 Task: Look for Airbnb properties in ColÃ³n, Panama from 2nd December, 2023 to 5th December, 2023 for 1 adult.1  bedroom having 1 bed and 1 bathroom. Property type can be hotel. Booking option can be shelf check-in. Look for 4 properties as per requirement.
Action: Mouse moved to (438, 97)
Screenshot: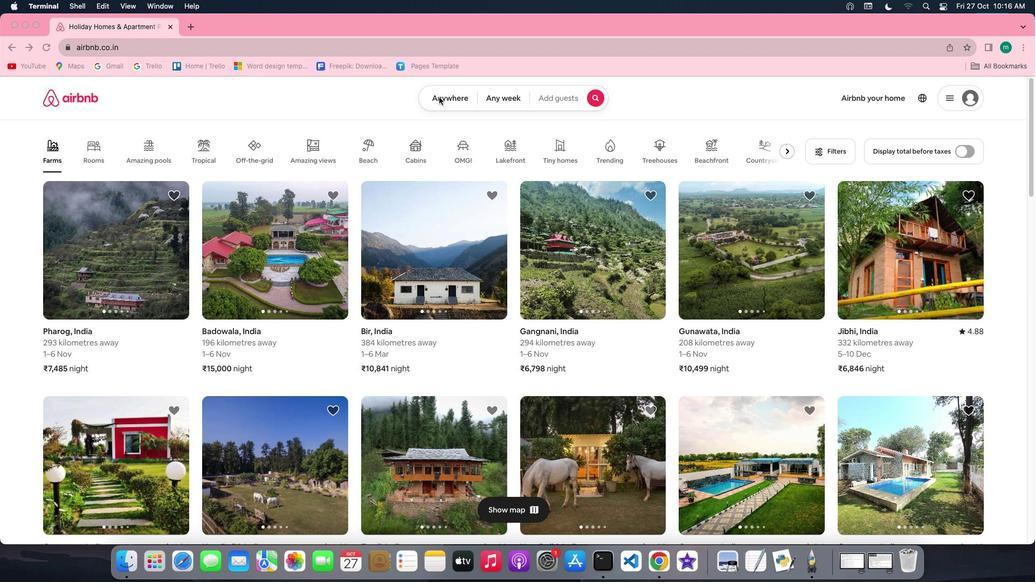 
Action: Mouse pressed left at (438, 97)
Screenshot: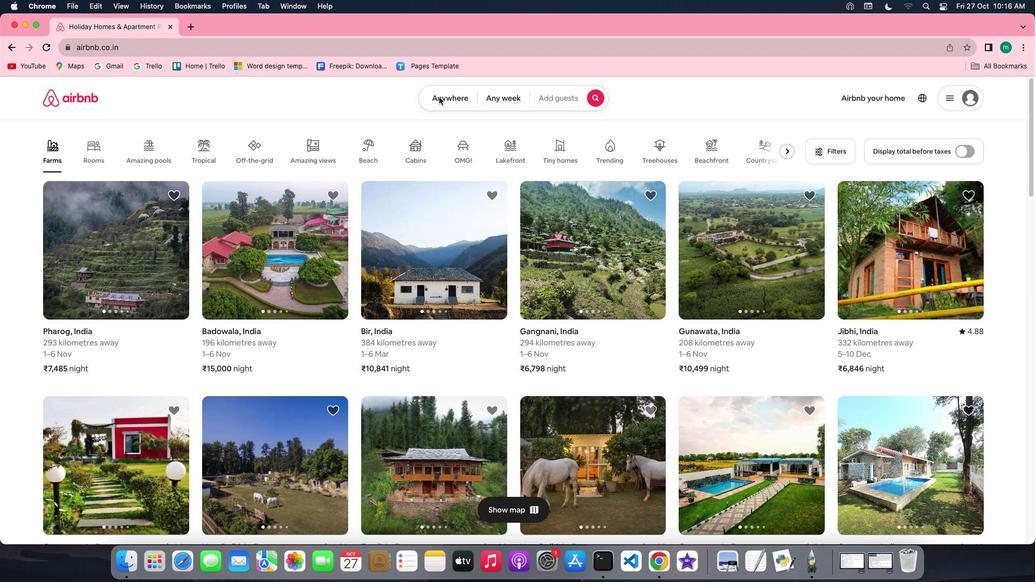 
Action: Mouse pressed left at (438, 97)
Screenshot: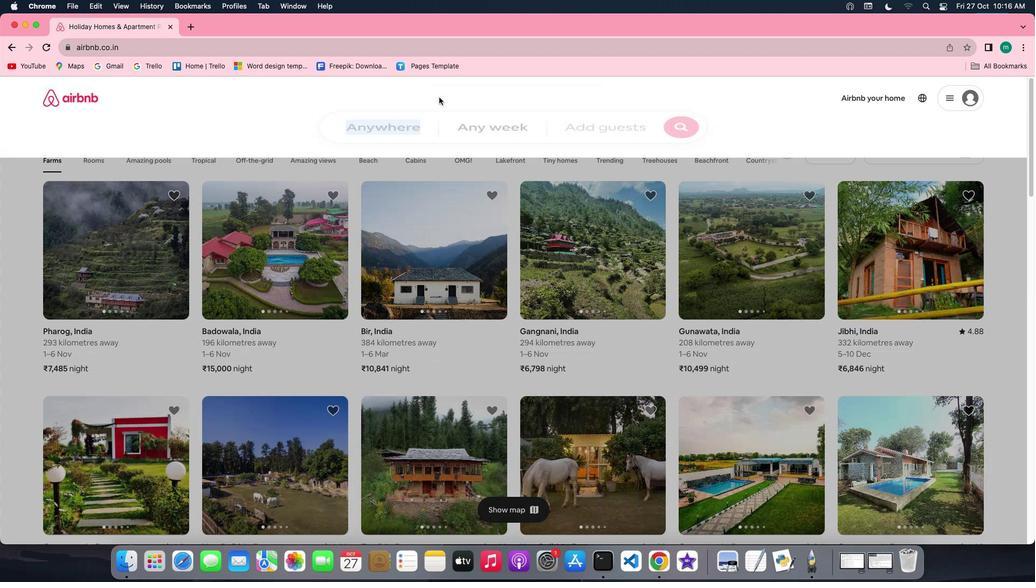 
Action: Mouse moved to (414, 133)
Screenshot: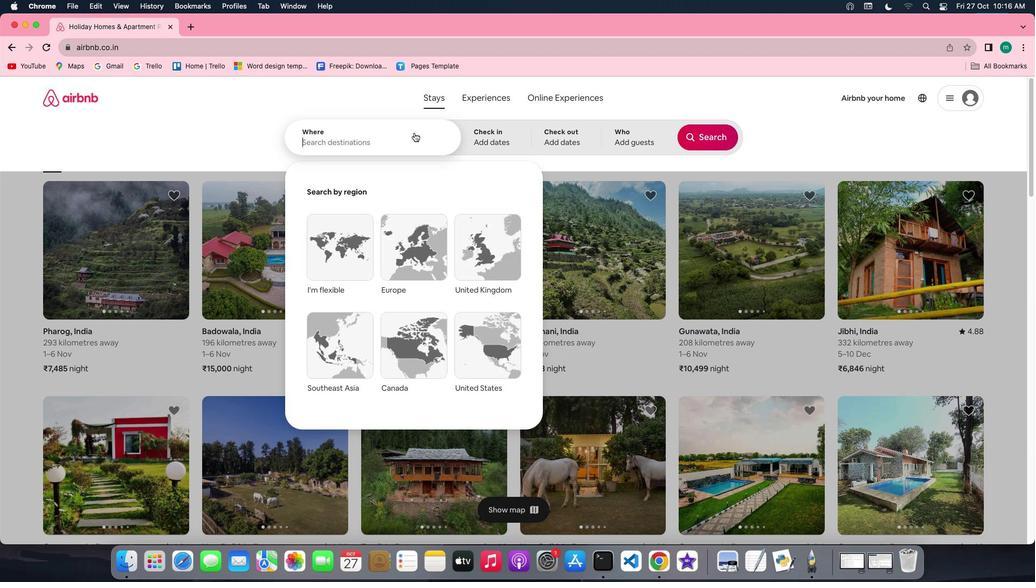 
Action: Key pressed Key.shift'C''o''l''o''n'','Key.spaceKey.shift'P''a''n''a''m''a'
Screenshot: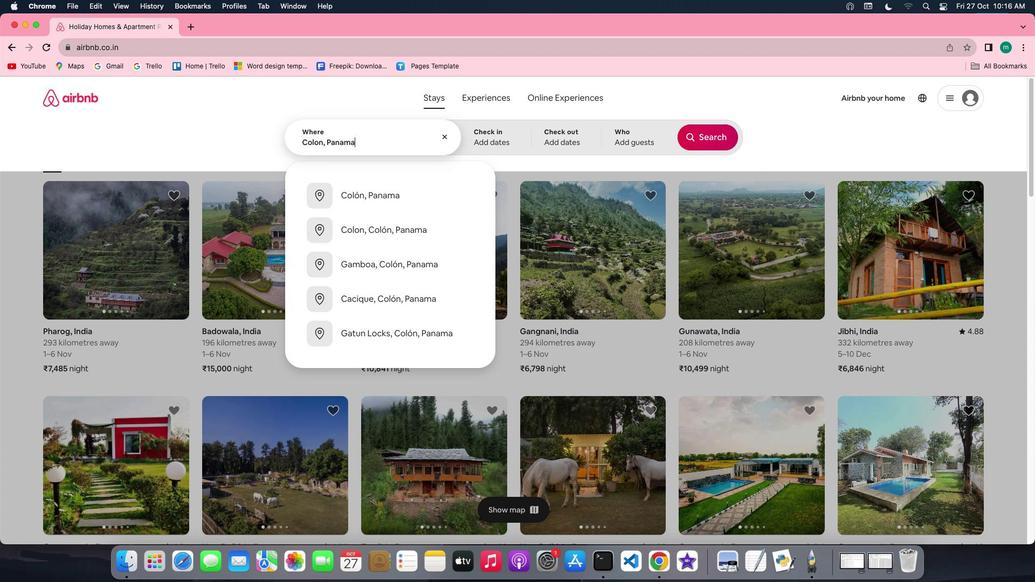 
Action: Mouse moved to (502, 133)
Screenshot: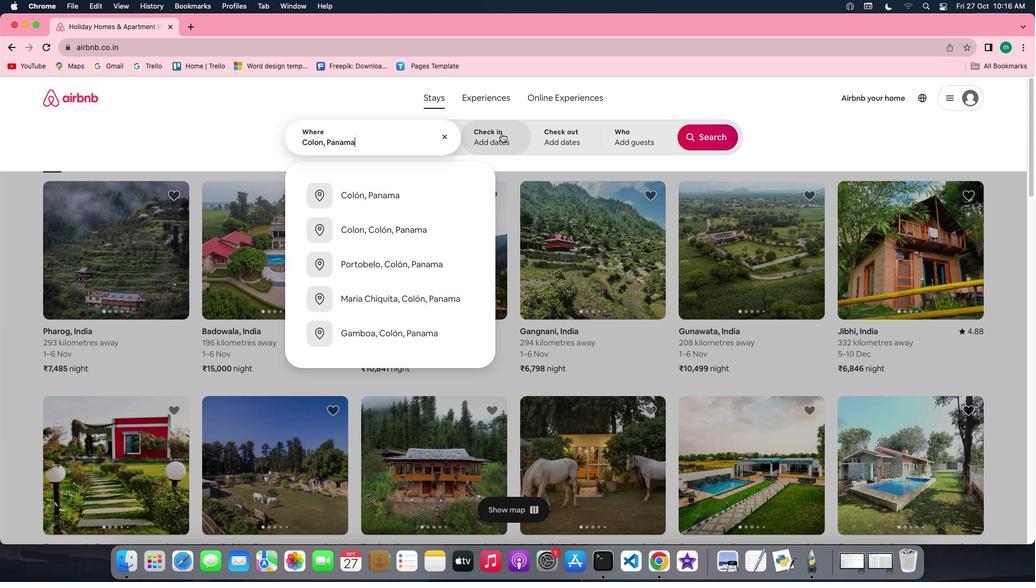 
Action: Mouse pressed left at (502, 133)
Screenshot: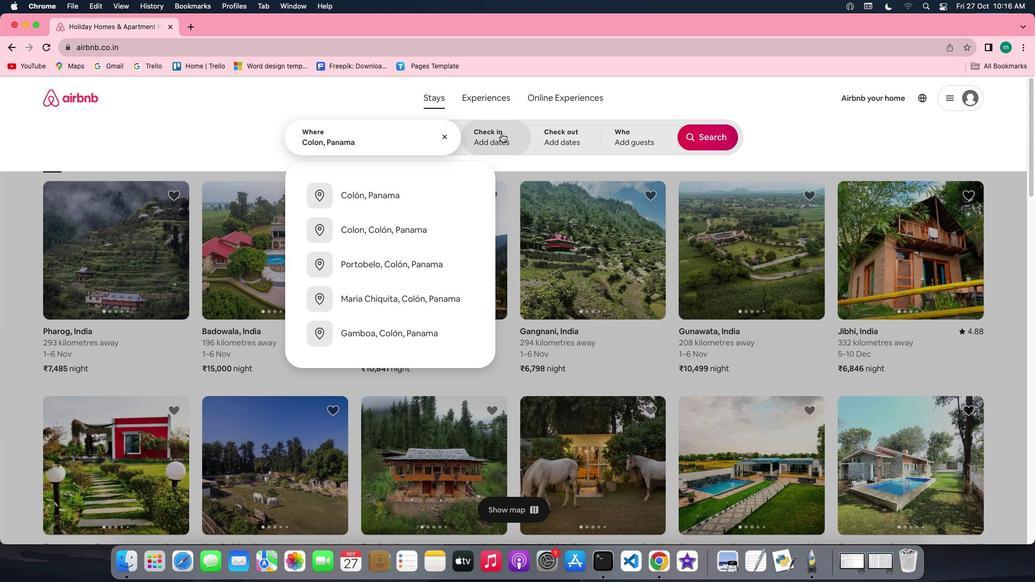 
Action: Mouse moved to (702, 228)
Screenshot: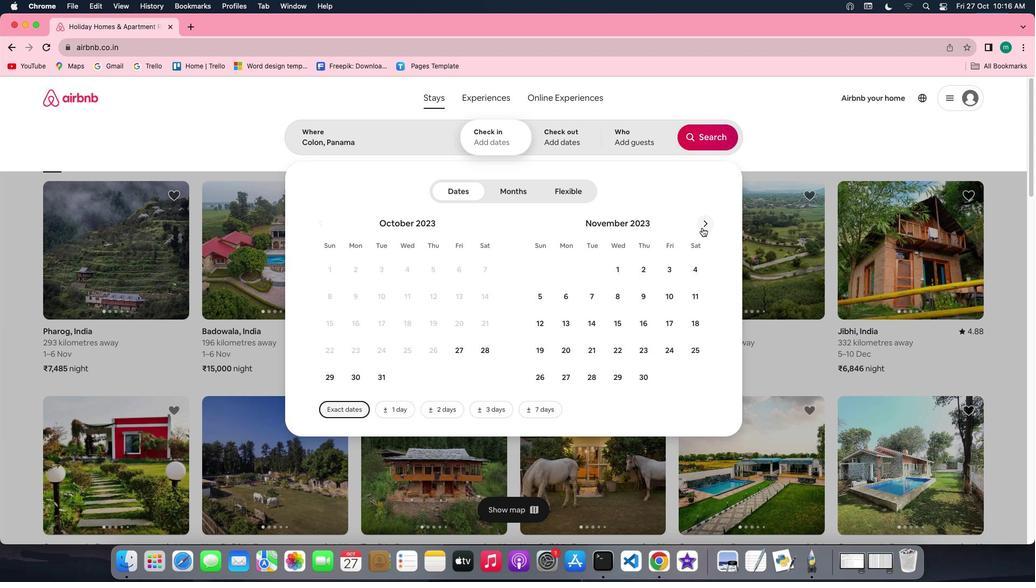 
Action: Mouse pressed left at (702, 228)
Screenshot: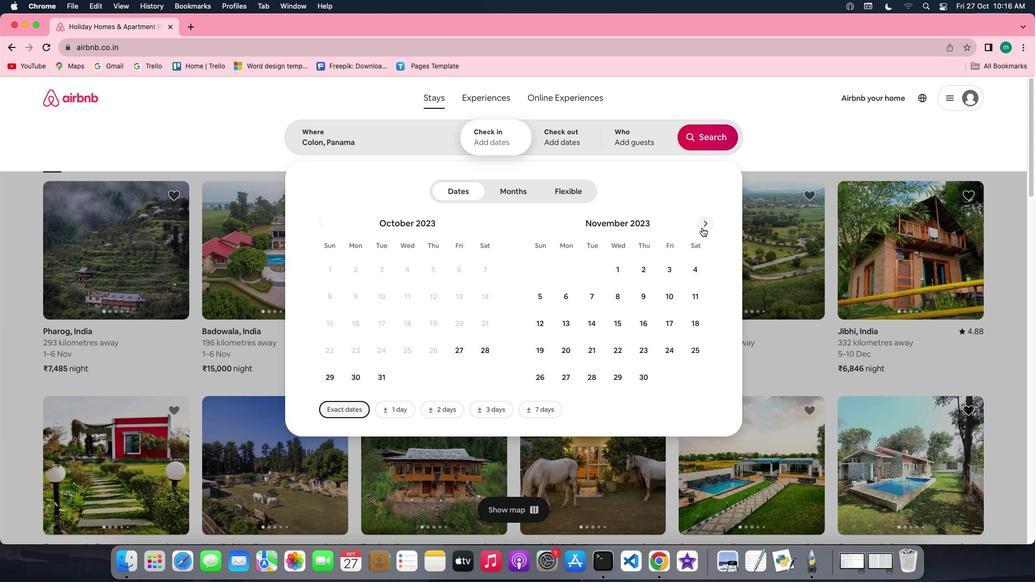 
Action: Mouse moved to (689, 262)
Screenshot: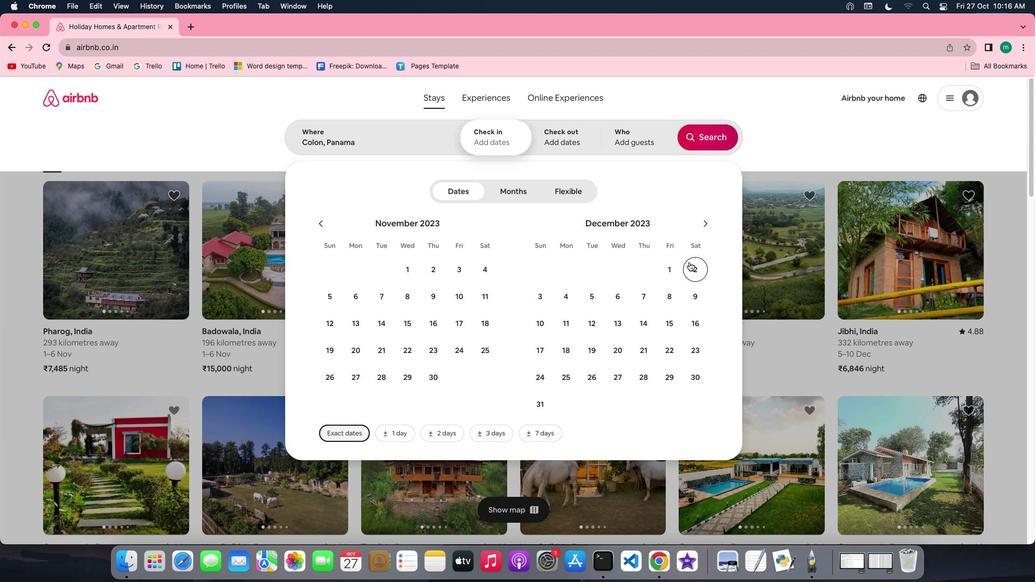 
Action: Mouse pressed left at (689, 262)
Screenshot: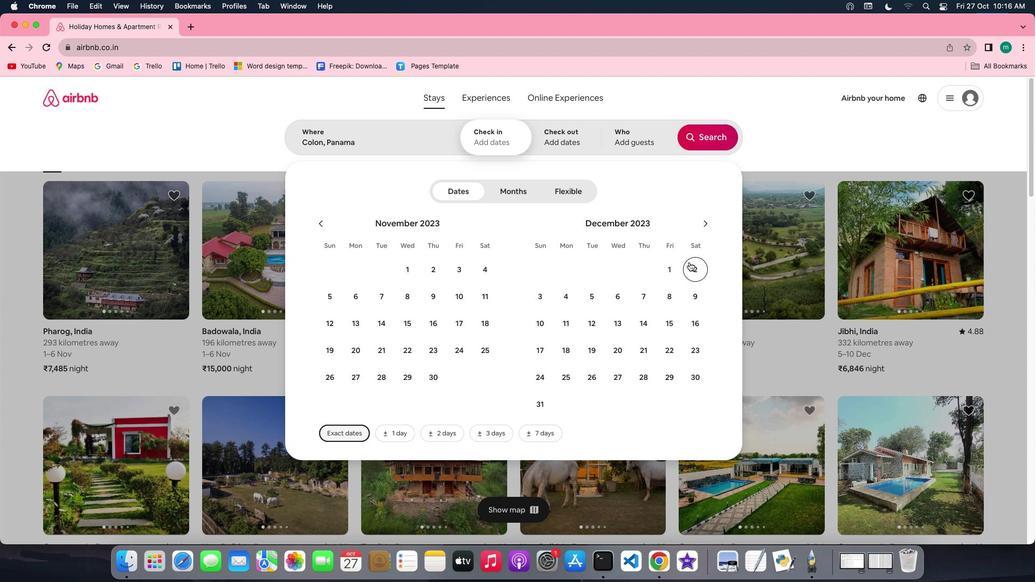 
Action: Mouse moved to (584, 288)
Screenshot: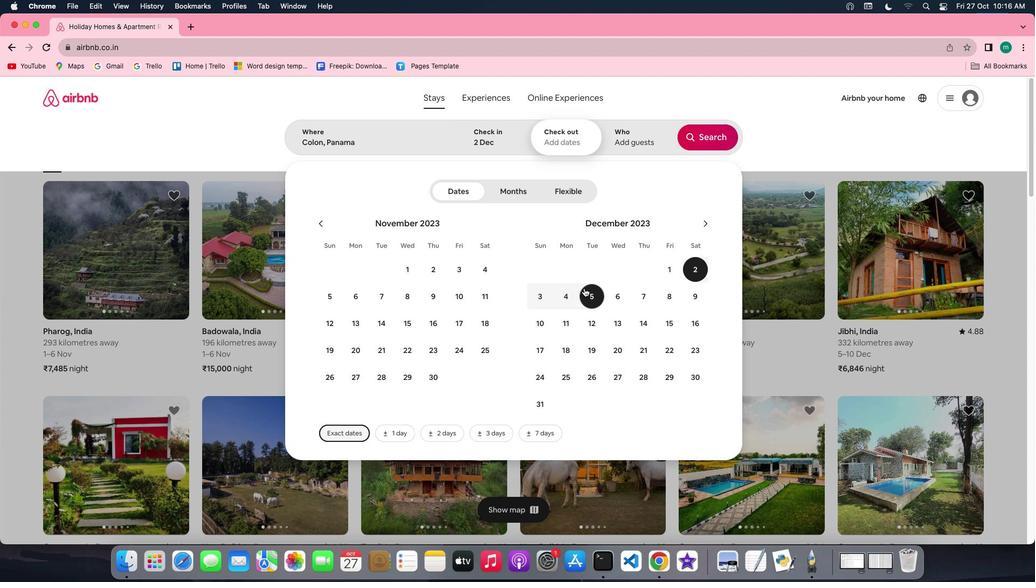 
Action: Mouse pressed left at (584, 288)
Screenshot: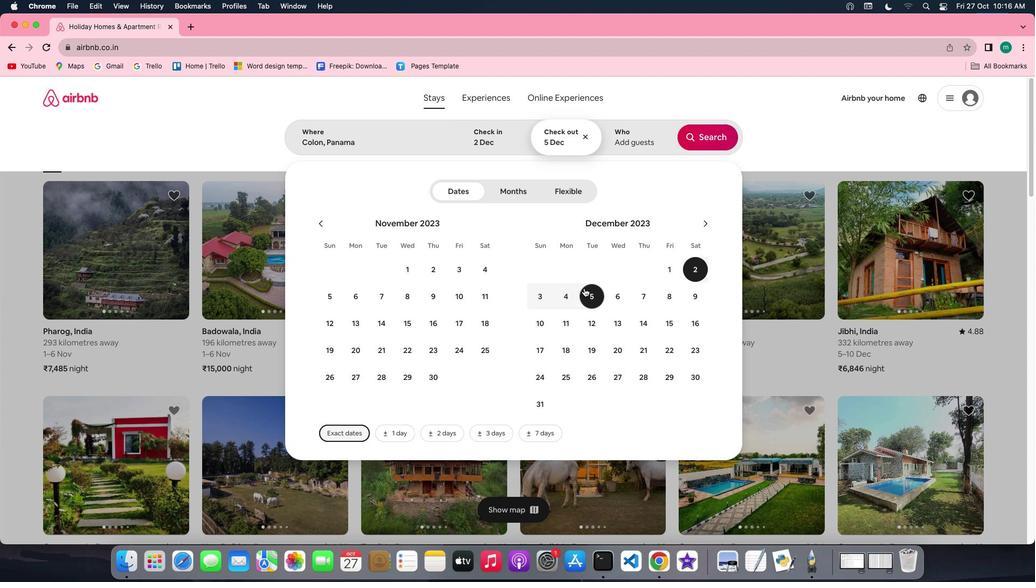
Action: Mouse moved to (630, 142)
Screenshot: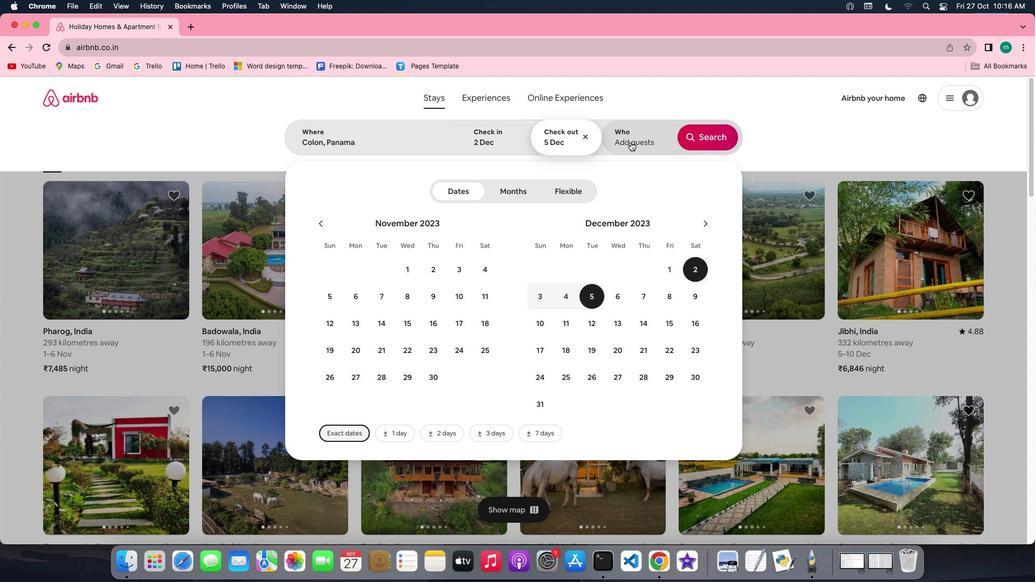 
Action: Mouse pressed left at (630, 142)
Screenshot: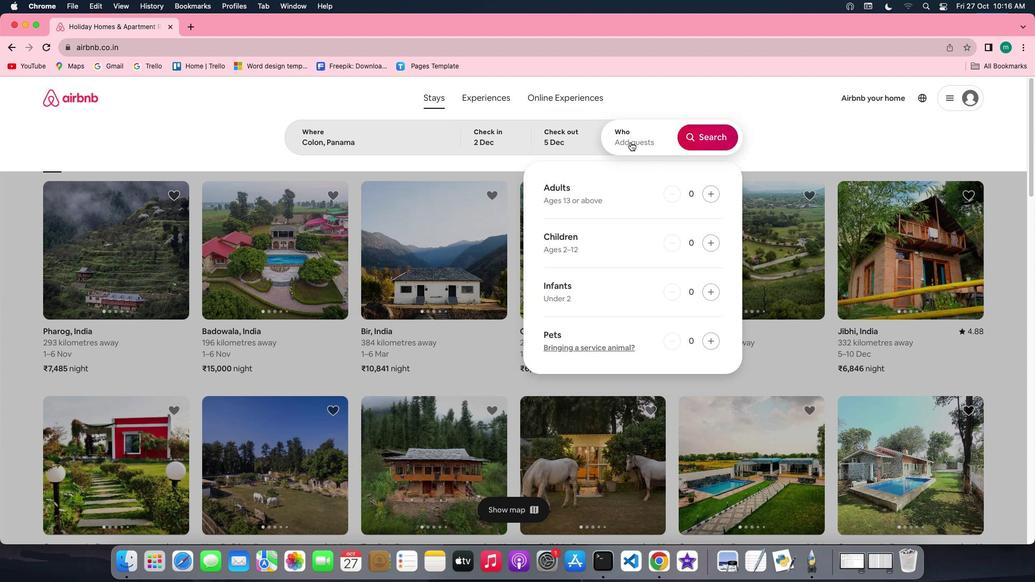 
Action: Mouse moved to (712, 189)
Screenshot: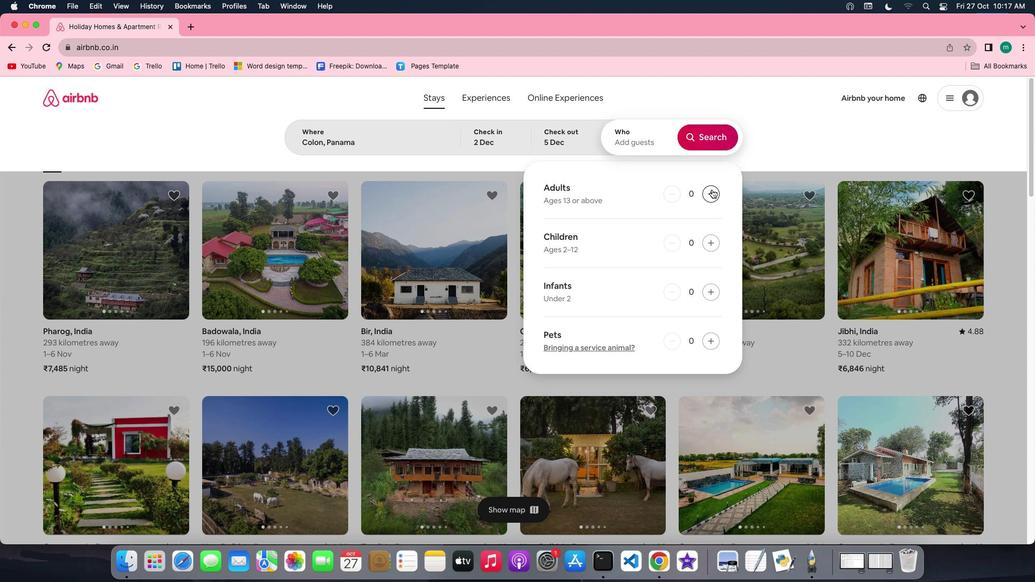 
Action: Mouse pressed left at (712, 189)
Screenshot: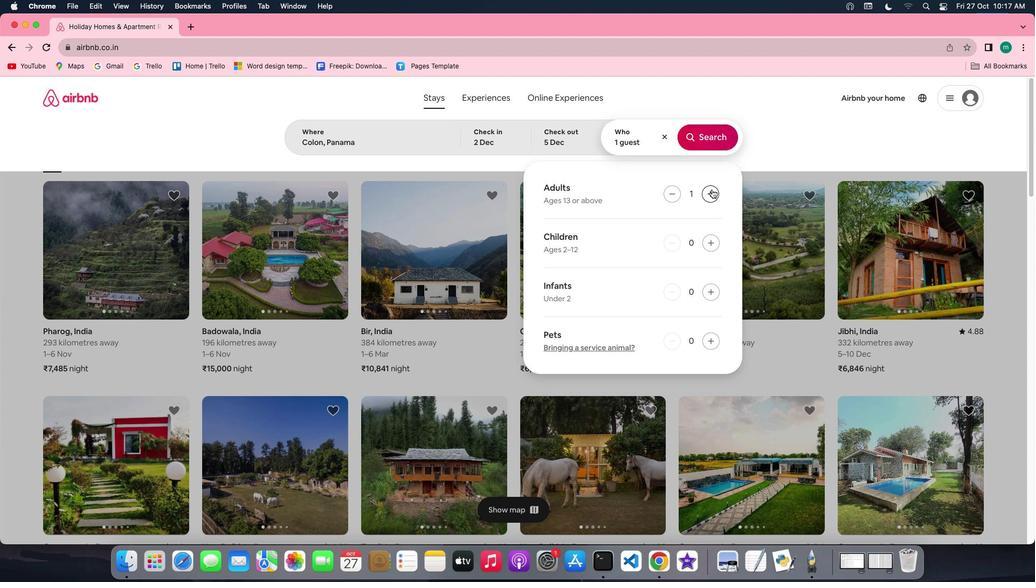 
Action: Mouse moved to (715, 138)
Screenshot: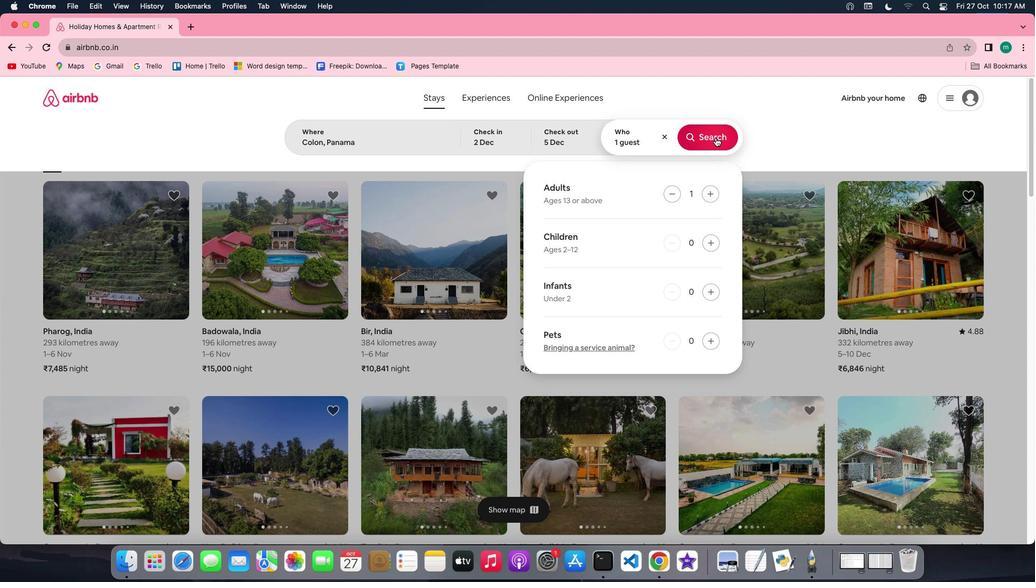 
Action: Mouse pressed left at (715, 138)
Screenshot: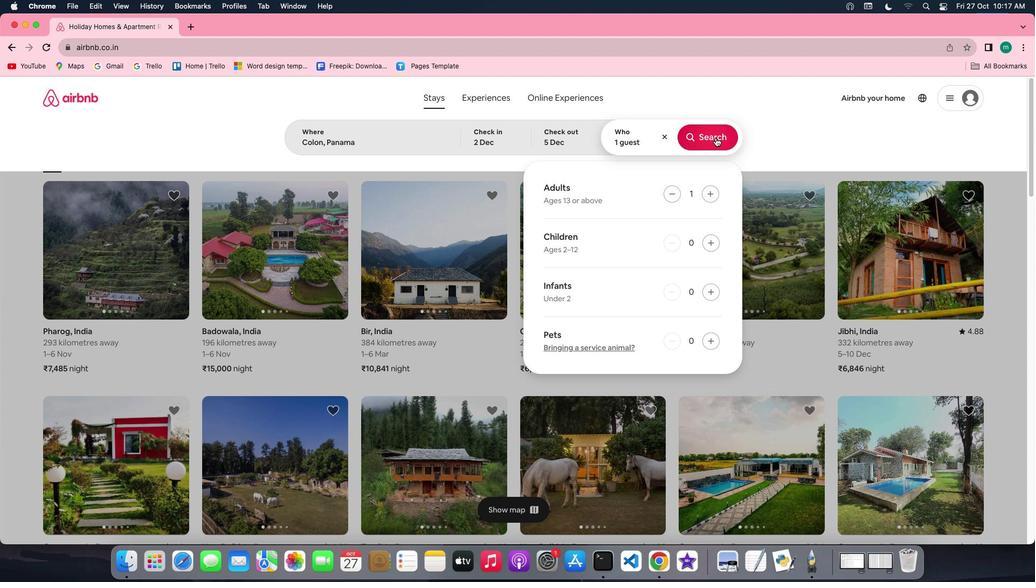 
Action: Mouse moved to (863, 141)
Screenshot: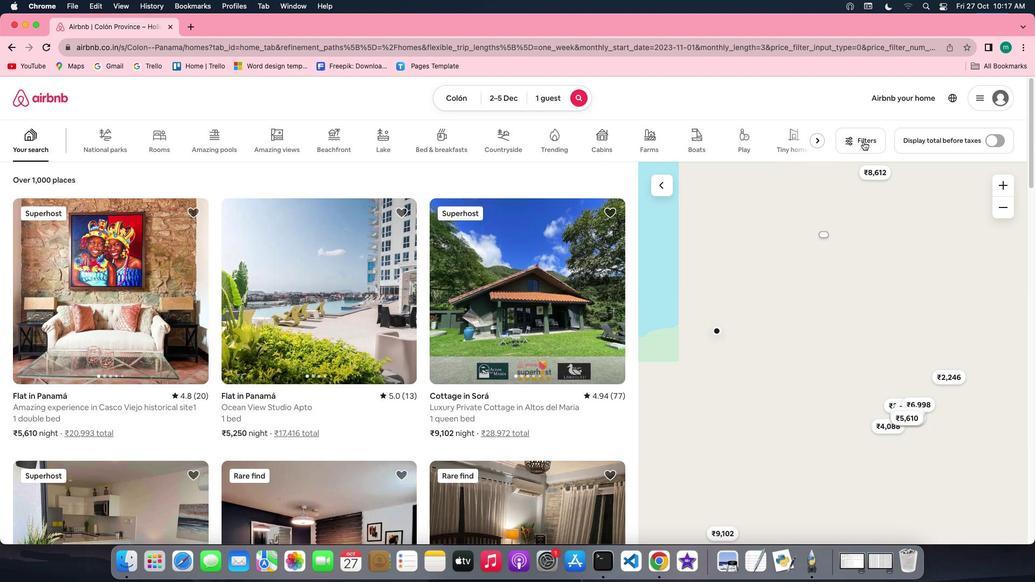 
Action: Mouse pressed left at (863, 141)
Screenshot: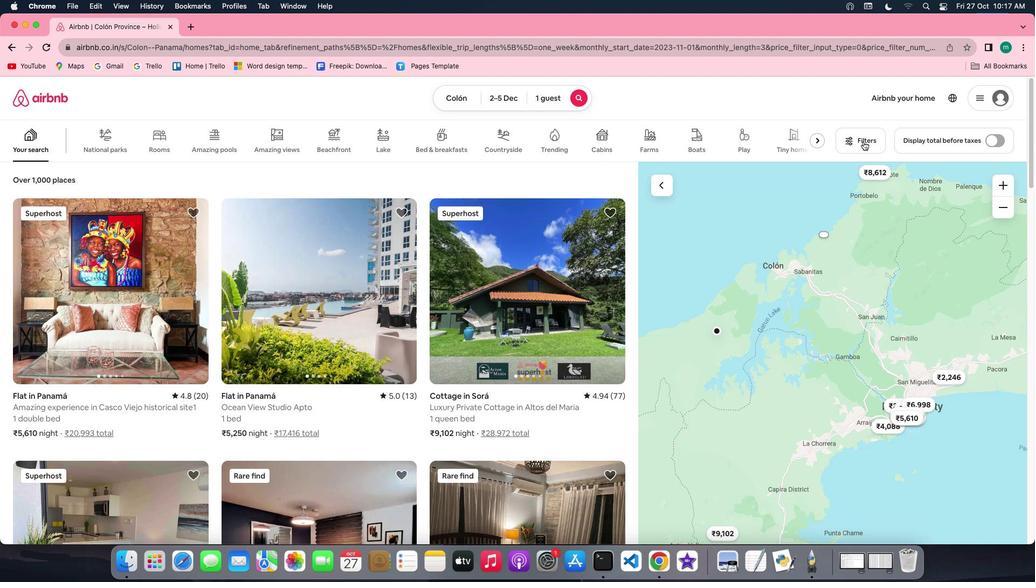 
Action: Mouse moved to (550, 290)
Screenshot: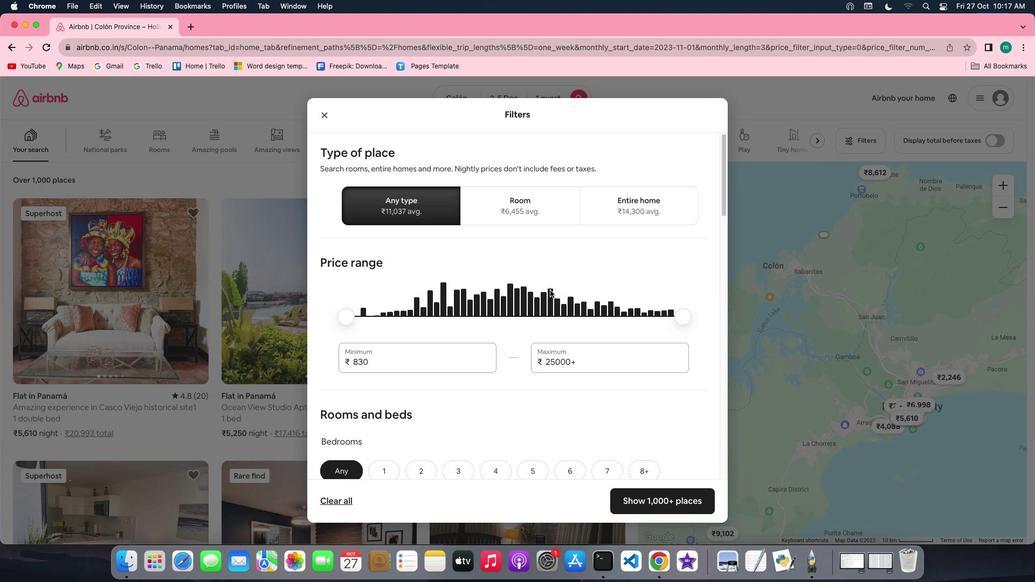 
Action: Mouse scrolled (550, 290) with delta (0, 0)
Screenshot: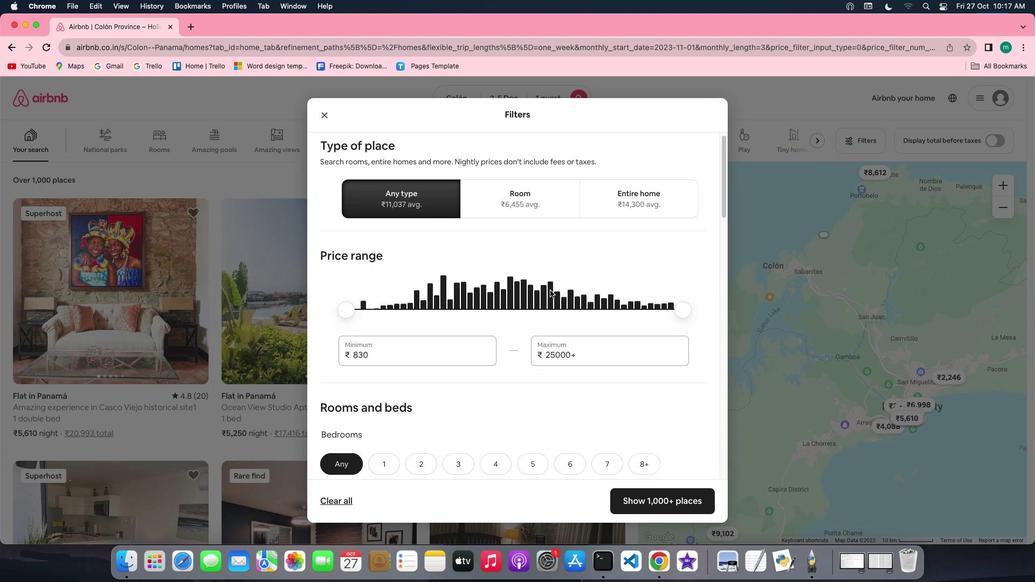
Action: Mouse scrolled (550, 290) with delta (0, 0)
Screenshot: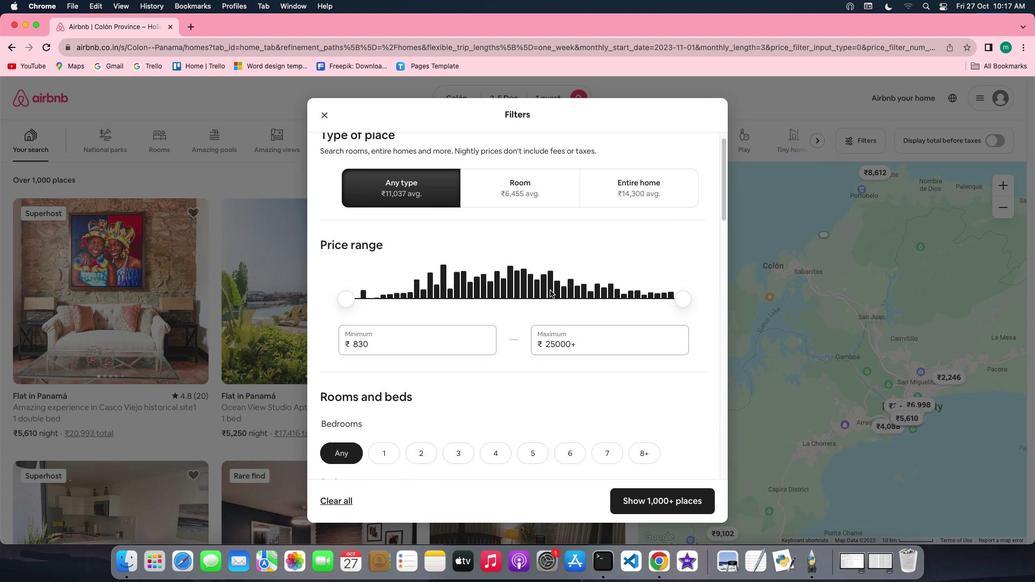 
Action: Mouse scrolled (550, 290) with delta (0, -1)
Screenshot: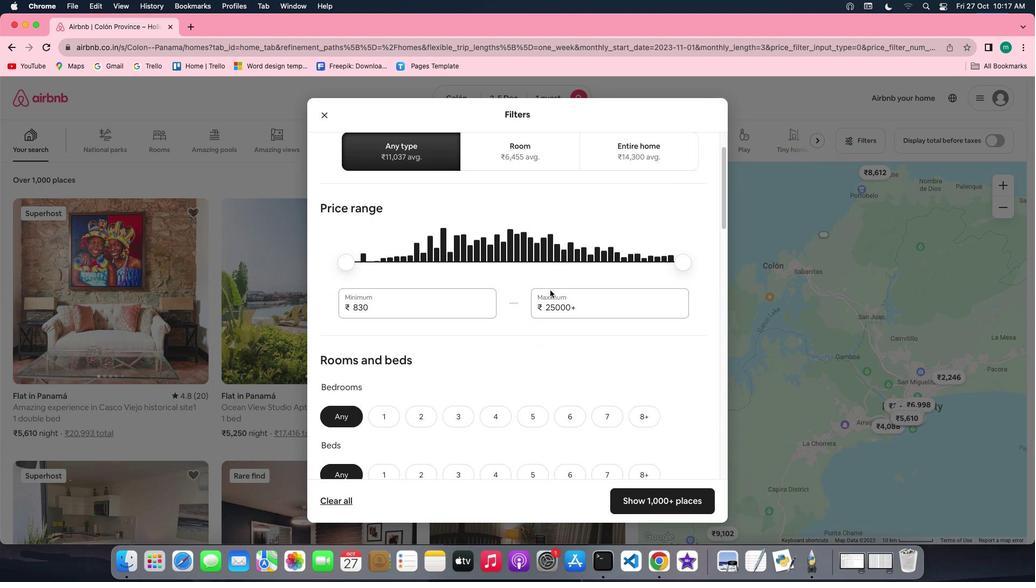 
Action: Mouse scrolled (550, 290) with delta (0, -1)
Screenshot: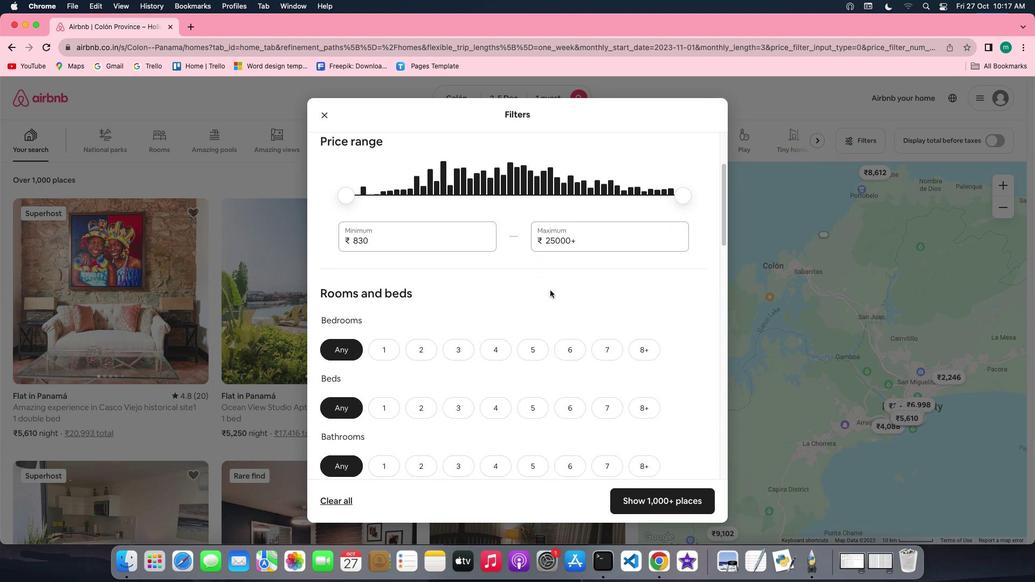
Action: Mouse scrolled (550, 290) with delta (0, 0)
Screenshot: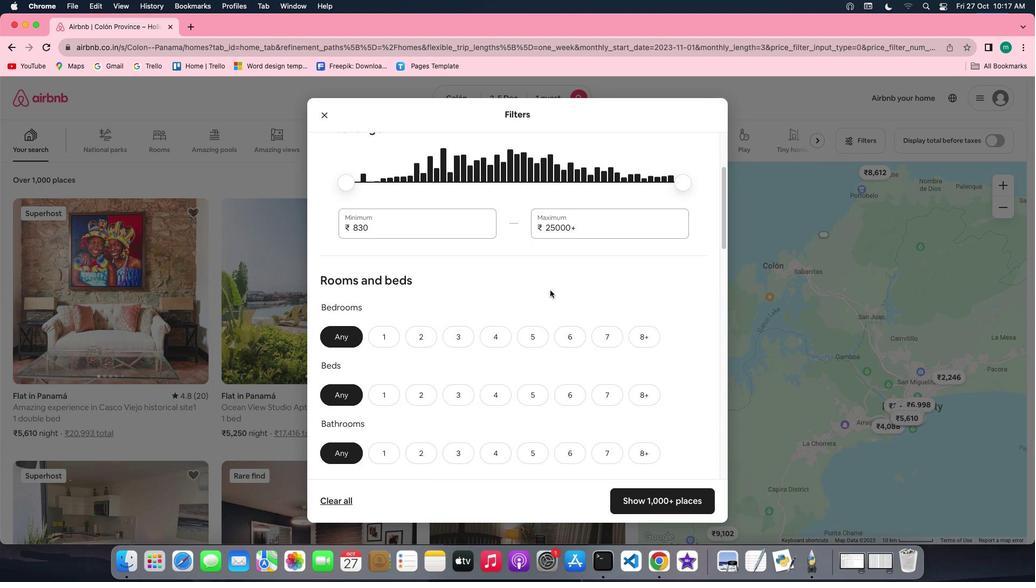 
Action: Mouse scrolled (550, 290) with delta (0, 0)
Screenshot: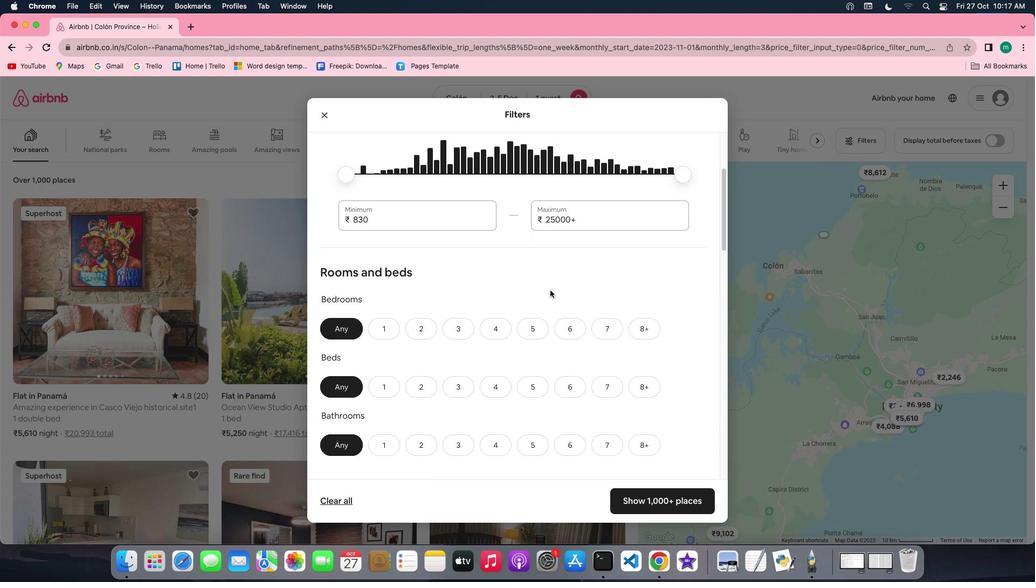 
Action: Mouse scrolled (550, 290) with delta (0, 0)
Screenshot: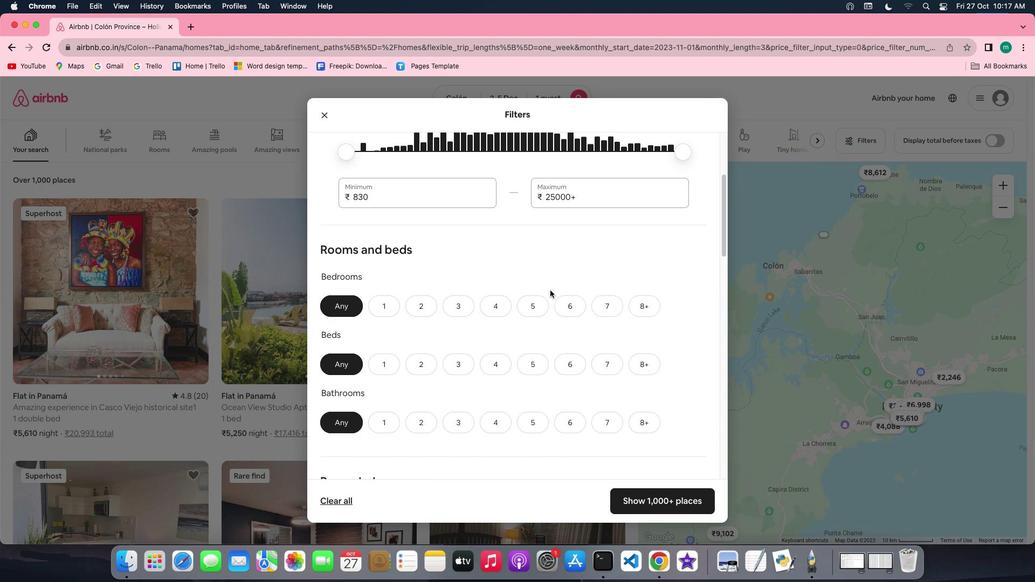 
Action: Mouse scrolled (550, 290) with delta (0, 0)
Screenshot: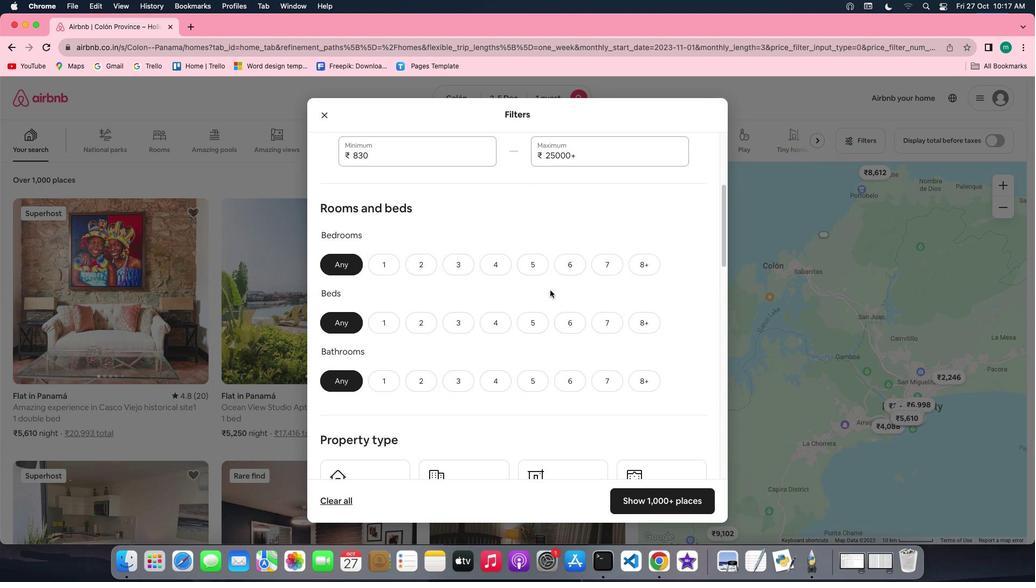 
Action: Mouse scrolled (550, 290) with delta (0, 0)
Screenshot: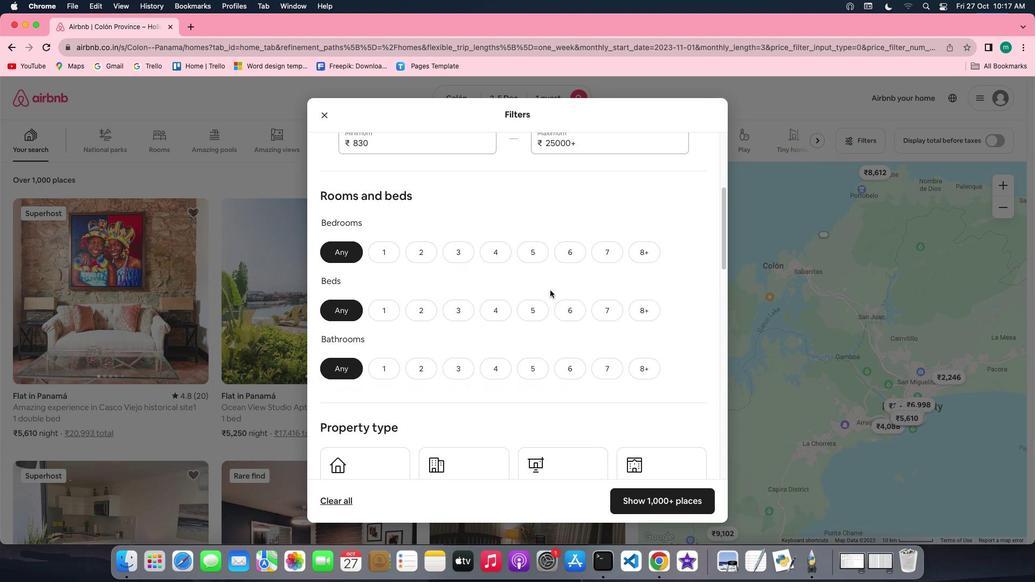 
Action: Mouse scrolled (550, 290) with delta (0, 0)
Screenshot: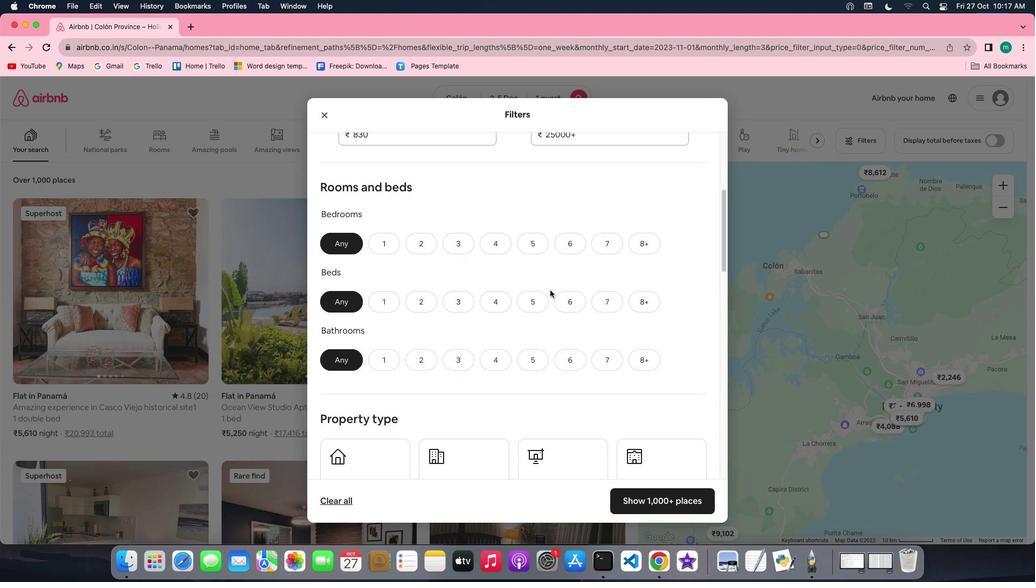 
Action: Mouse scrolled (550, 290) with delta (0, 0)
Screenshot: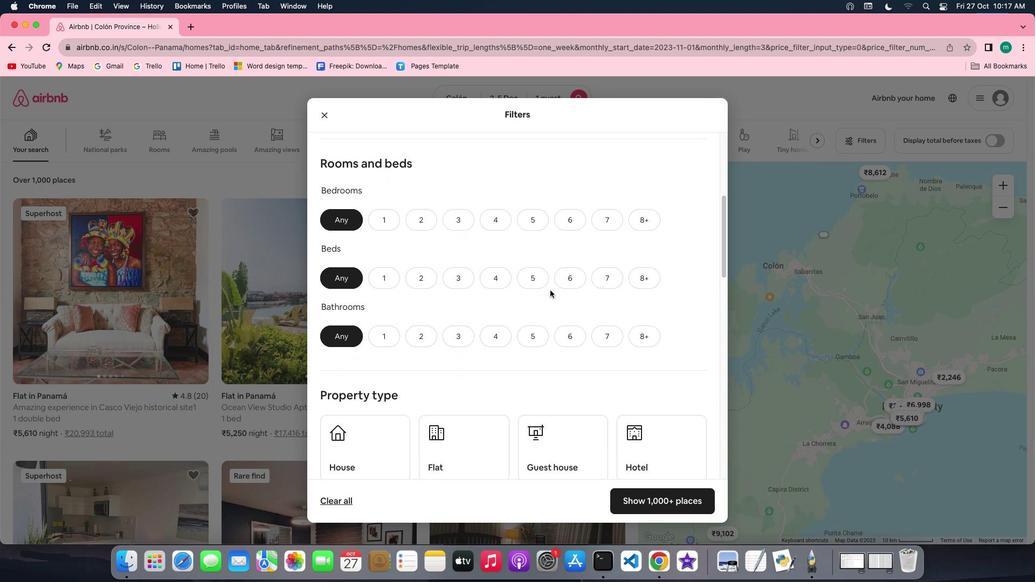 
Action: Mouse moved to (385, 188)
Screenshot: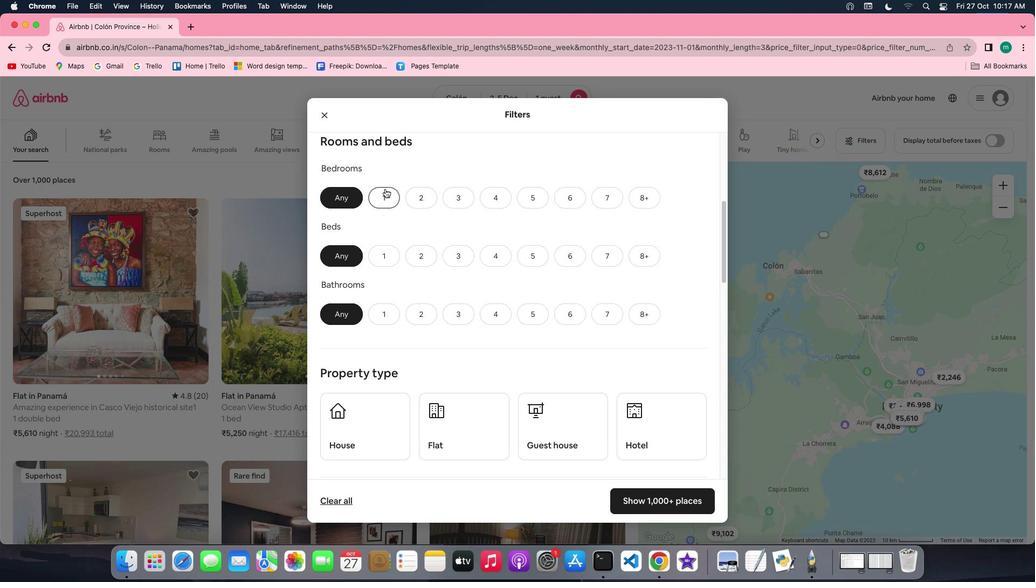 
Action: Mouse pressed left at (385, 188)
Screenshot: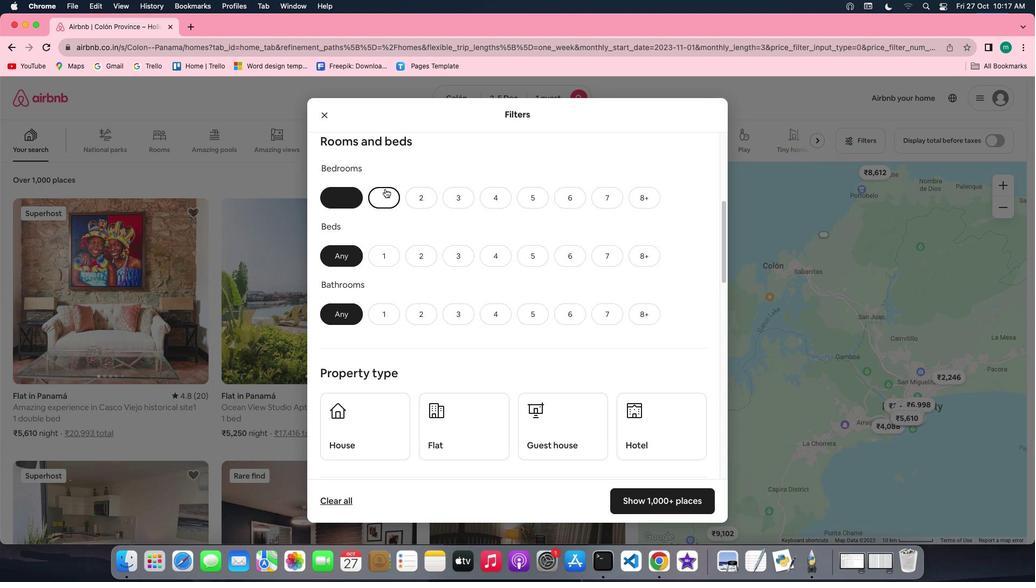 
Action: Mouse moved to (385, 260)
Screenshot: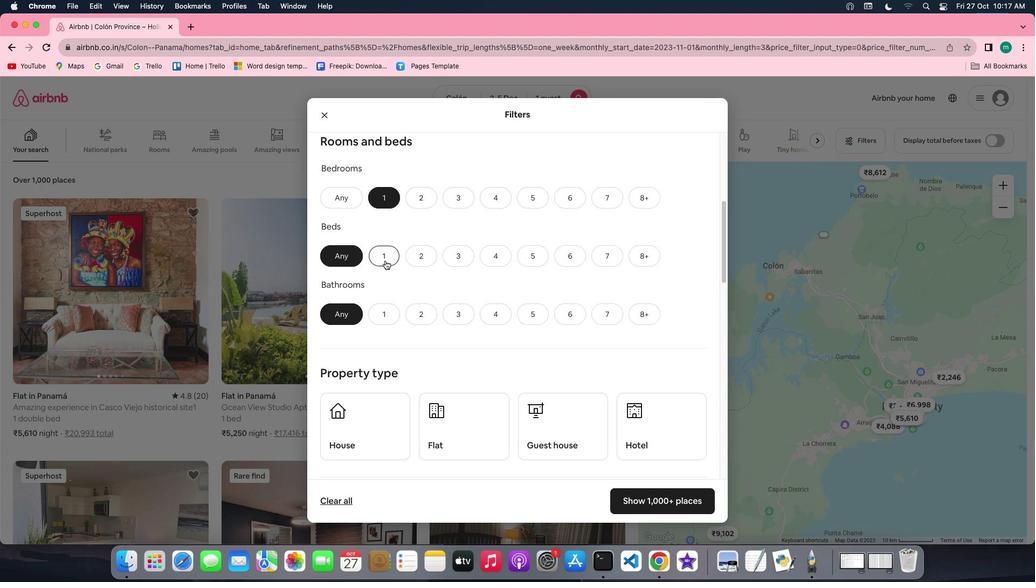 
Action: Mouse pressed left at (385, 260)
Screenshot: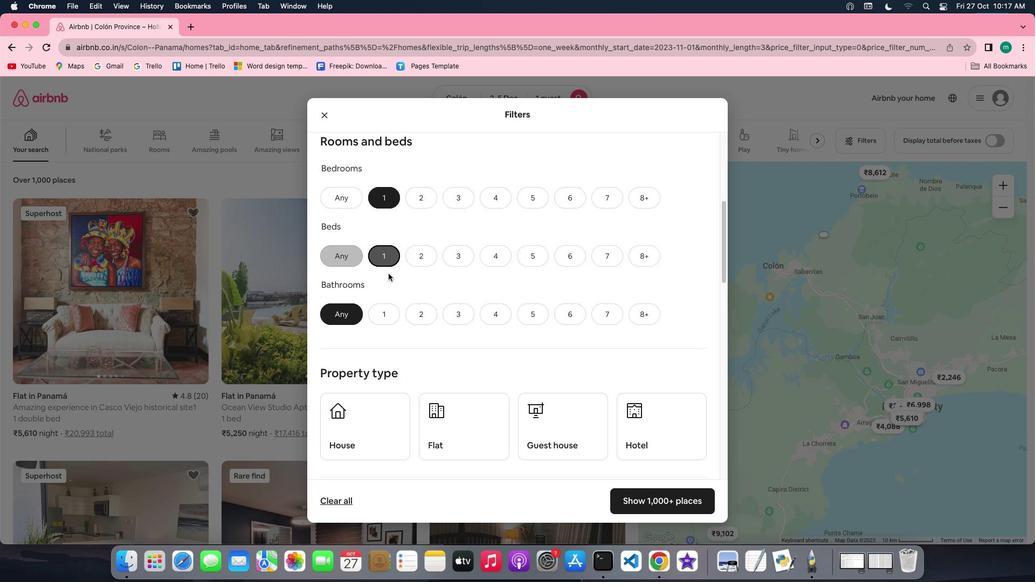 
Action: Mouse moved to (386, 313)
Screenshot: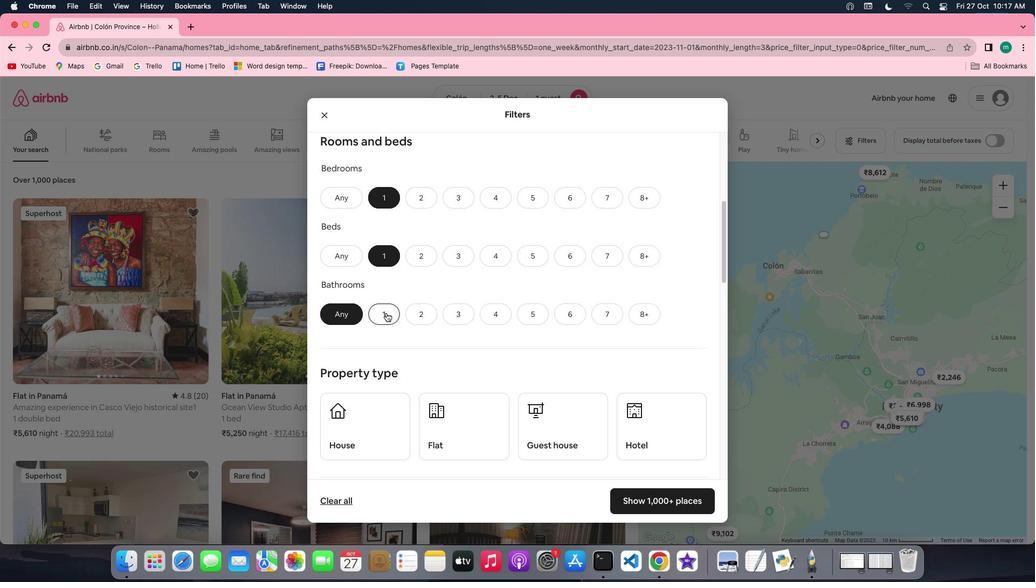 
Action: Mouse pressed left at (386, 313)
Screenshot: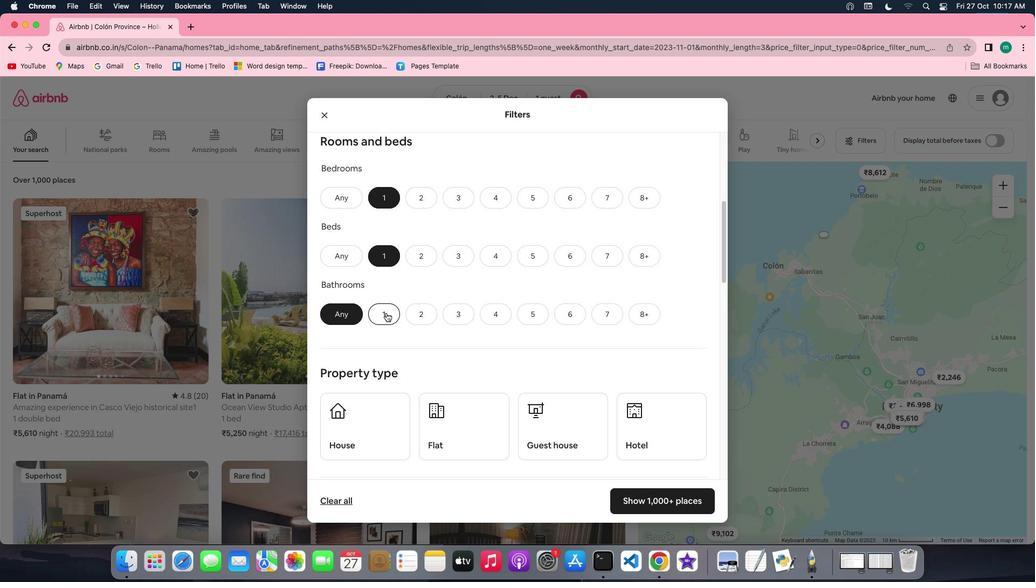 
Action: Mouse moved to (566, 360)
Screenshot: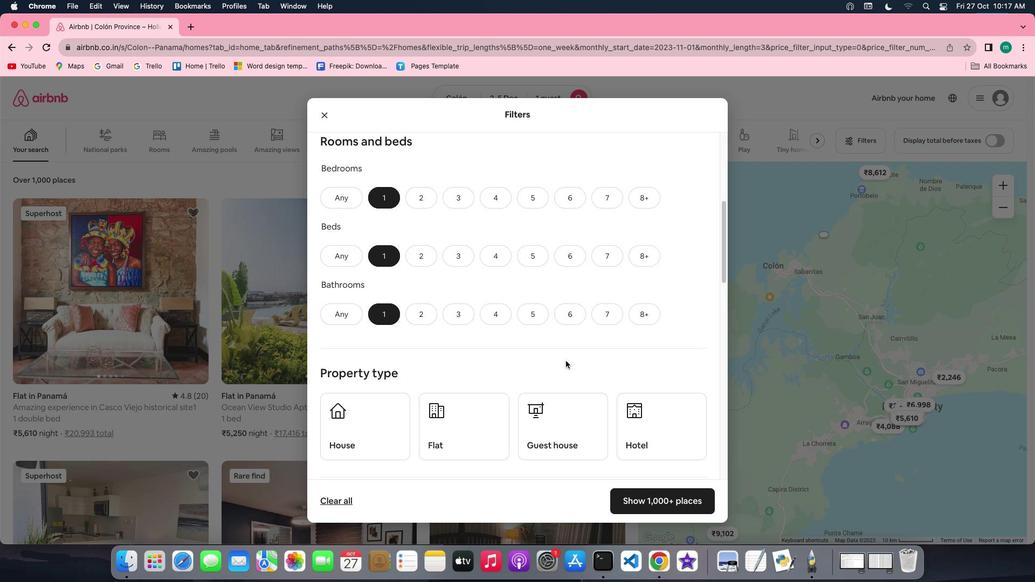 
Action: Mouse scrolled (566, 360) with delta (0, 0)
Screenshot: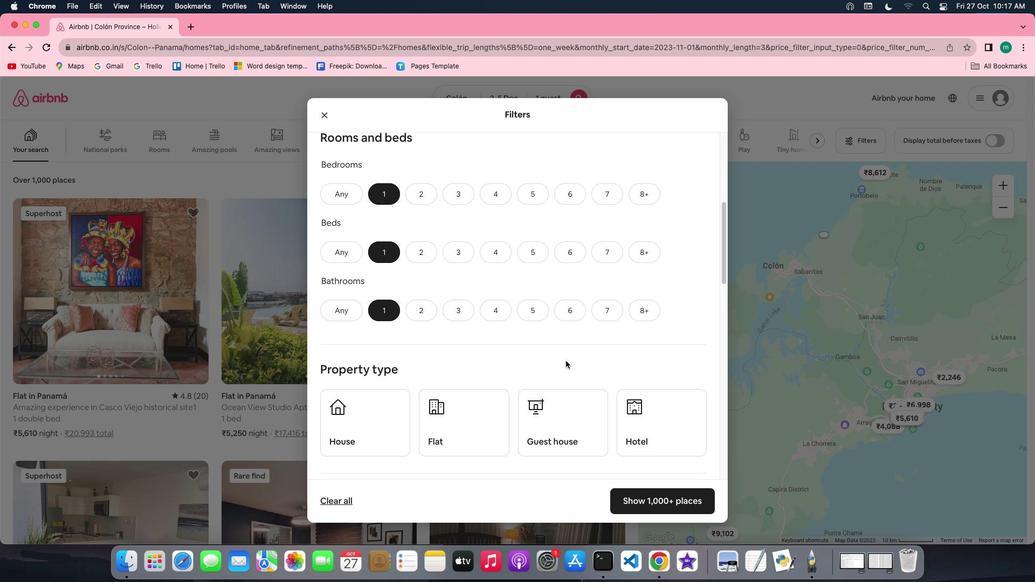 
Action: Mouse scrolled (566, 360) with delta (0, 0)
Screenshot: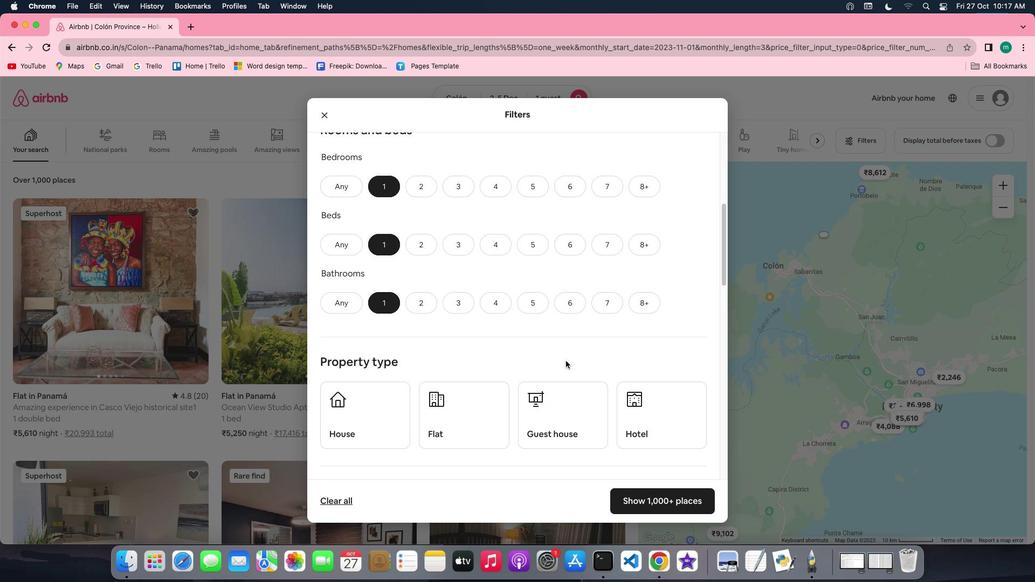 
Action: Mouse scrolled (566, 360) with delta (0, 0)
Screenshot: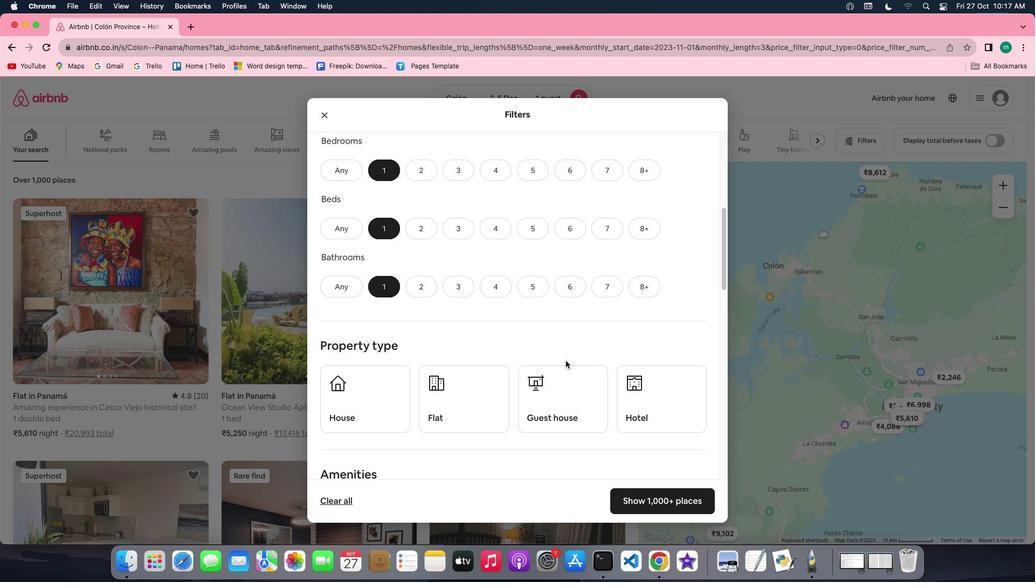
Action: Mouse scrolled (566, 360) with delta (0, 0)
Screenshot: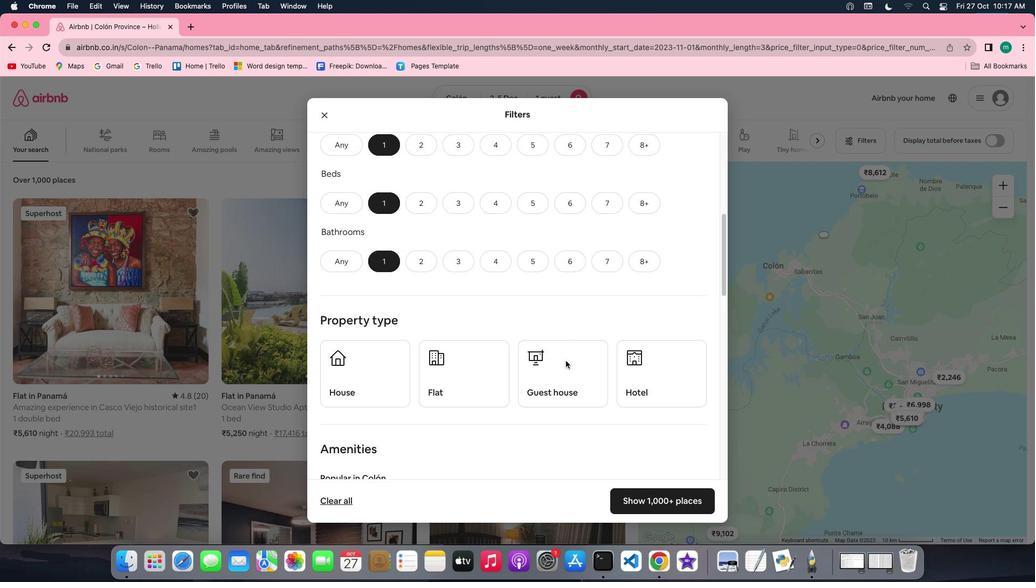 
Action: Mouse scrolled (566, 360) with delta (0, 0)
Screenshot: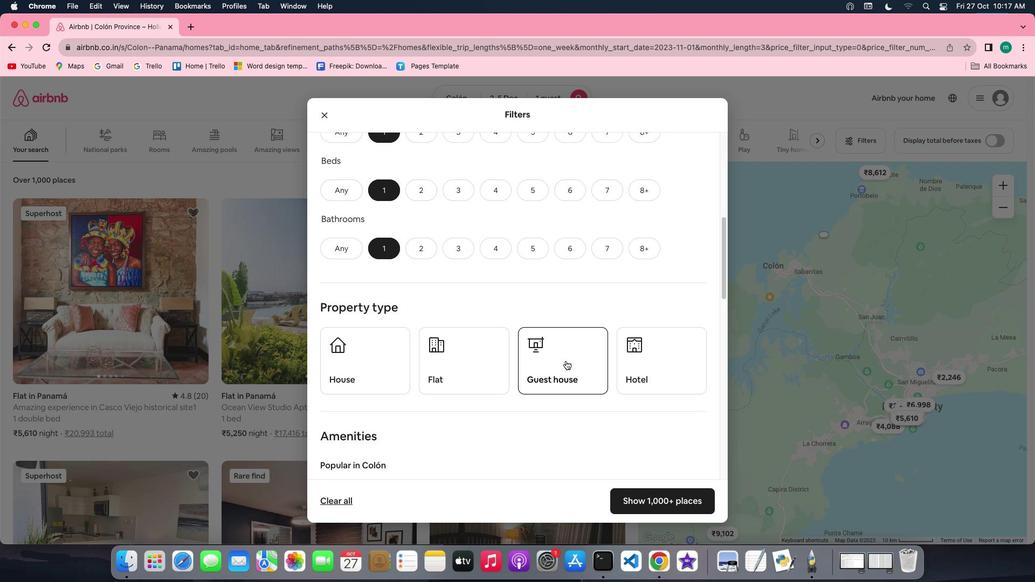 
Action: Mouse scrolled (566, 360) with delta (0, 0)
Screenshot: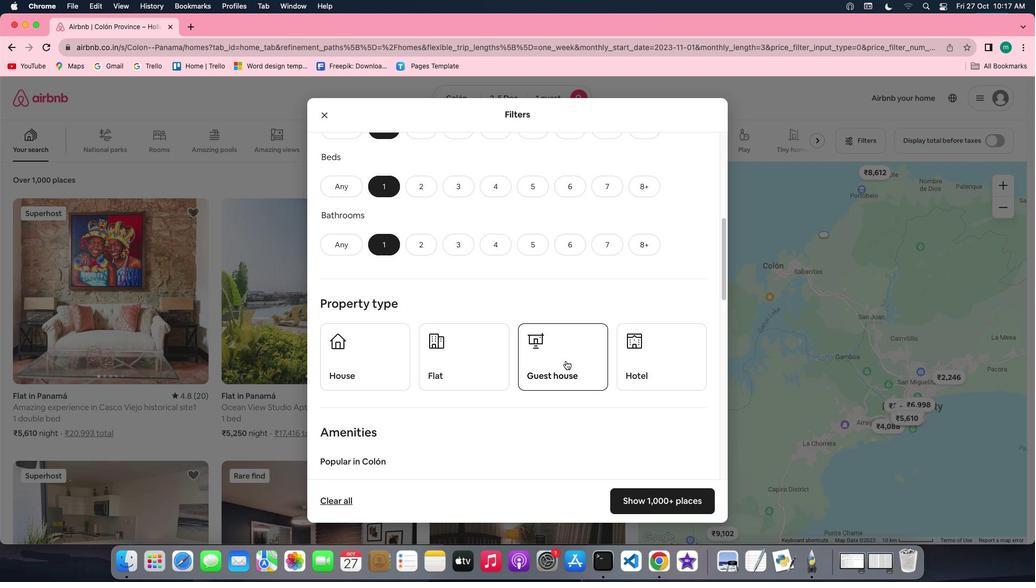 
Action: Mouse scrolled (566, 360) with delta (0, 0)
Screenshot: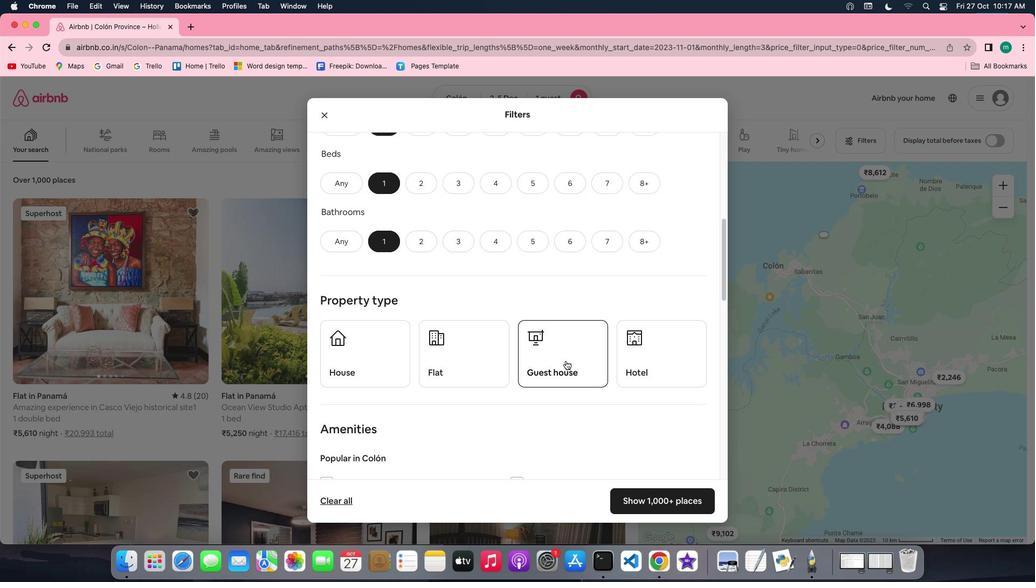 
Action: Mouse scrolled (566, 360) with delta (0, 0)
Screenshot: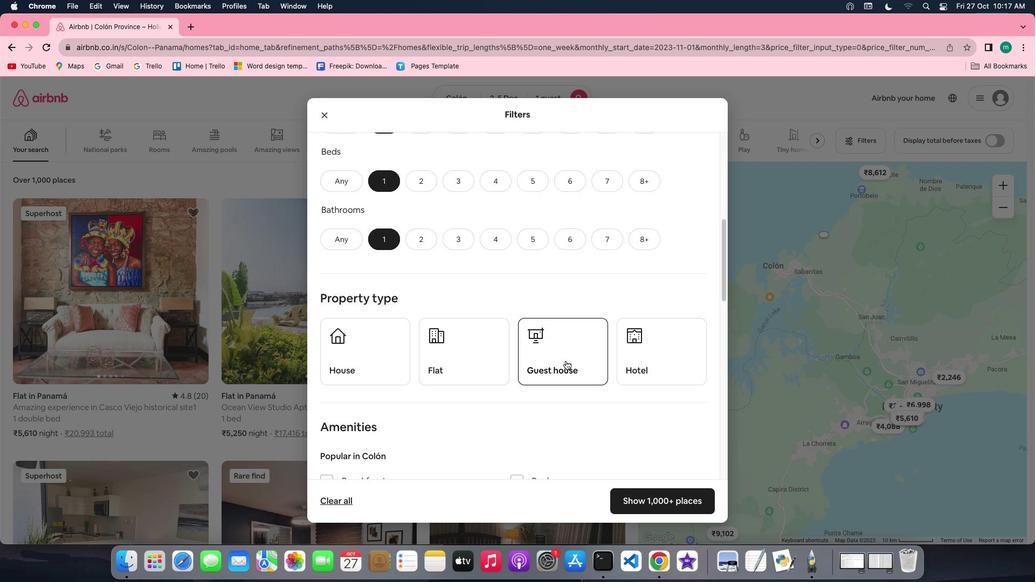 
Action: Mouse scrolled (566, 360) with delta (0, 0)
Screenshot: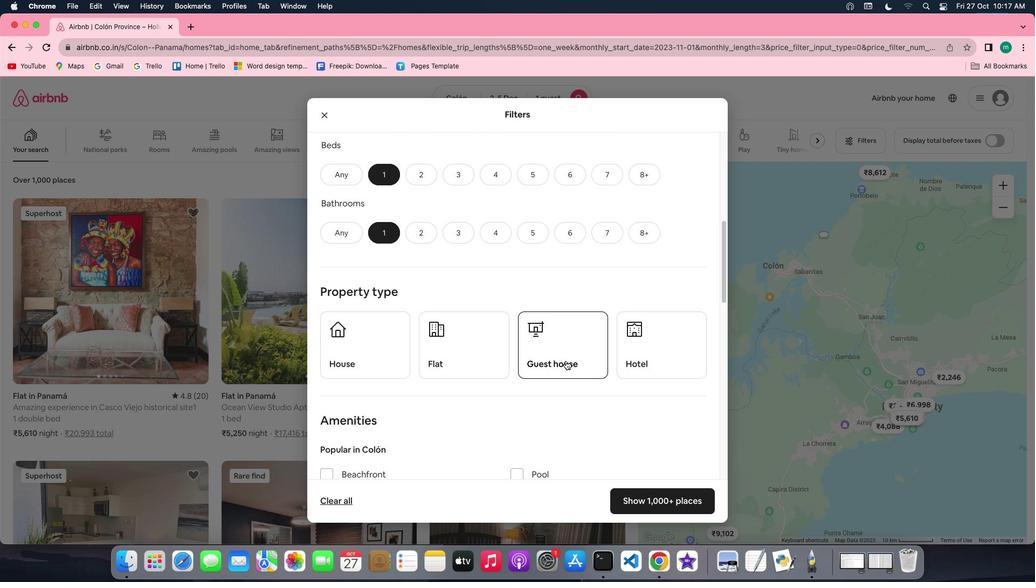 
Action: Mouse scrolled (566, 360) with delta (0, 0)
Screenshot: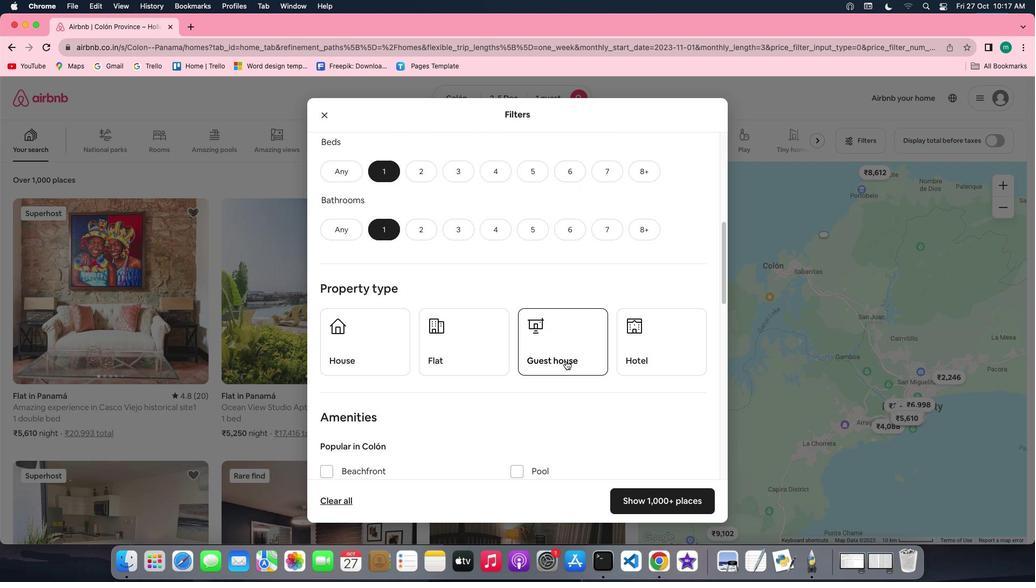 
Action: Mouse scrolled (566, 360) with delta (0, 0)
Screenshot: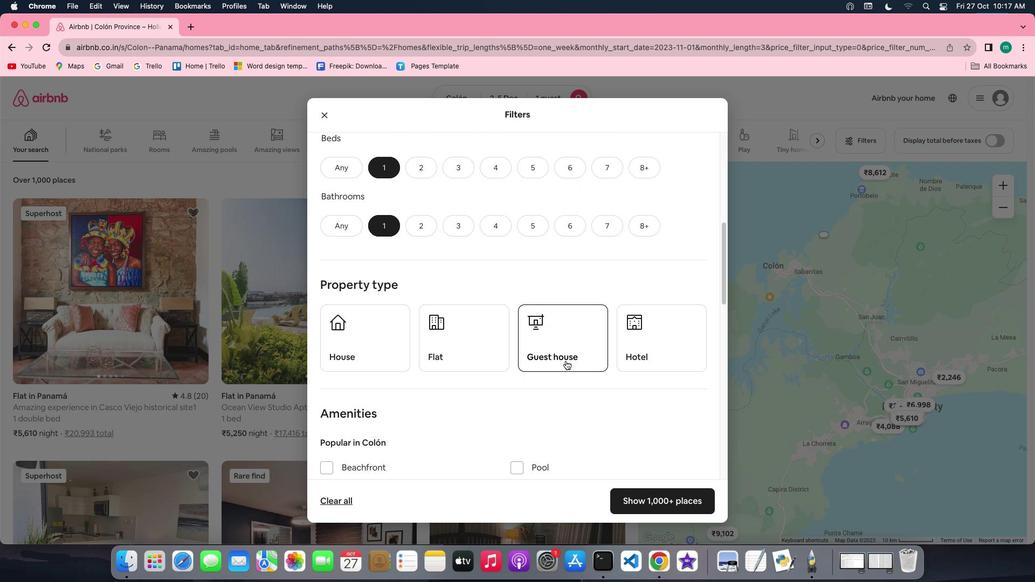 
Action: Mouse moved to (645, 334)
Screenshot: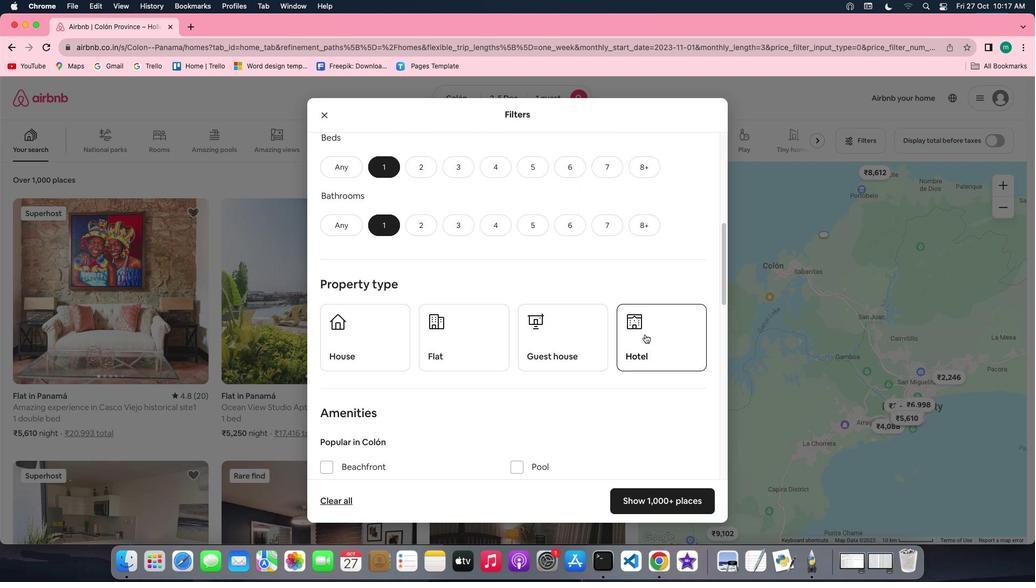 
Action: Mouse pressed left at (645, 334)
Screenshot: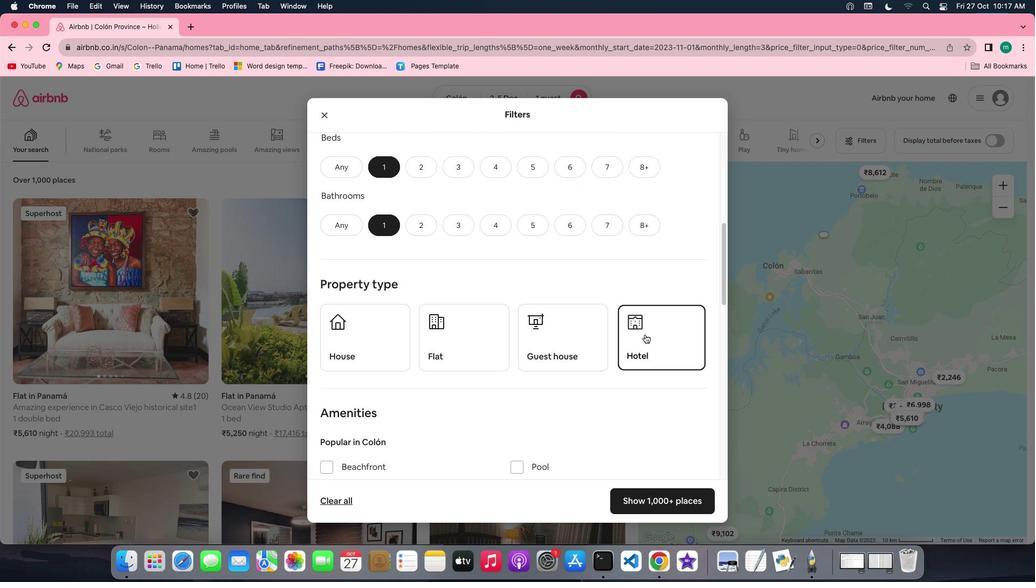 
Action: Mouse moved to (562, 369)
Screenshot: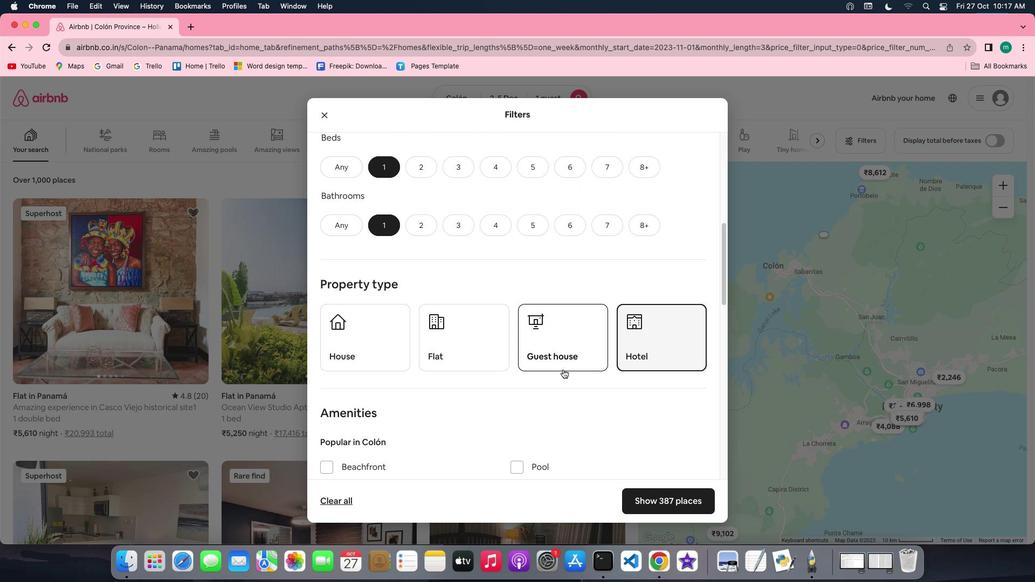 
Action: Mouse scrolled (562, 369) with delta (0, 0)
Screenshot: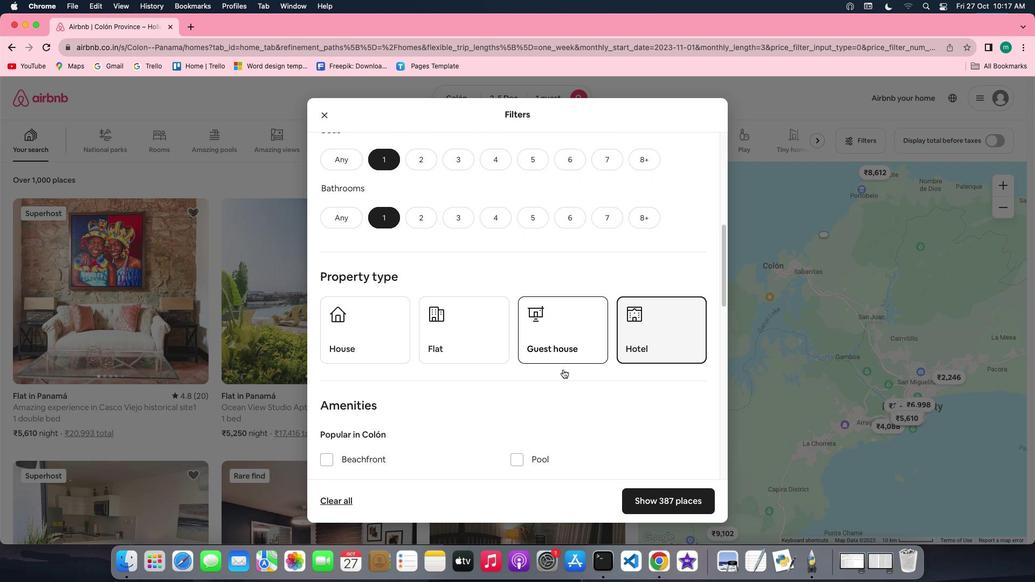 
Action: Mouse scrolled (562, 369) with delta (0, 0)
Screenshot: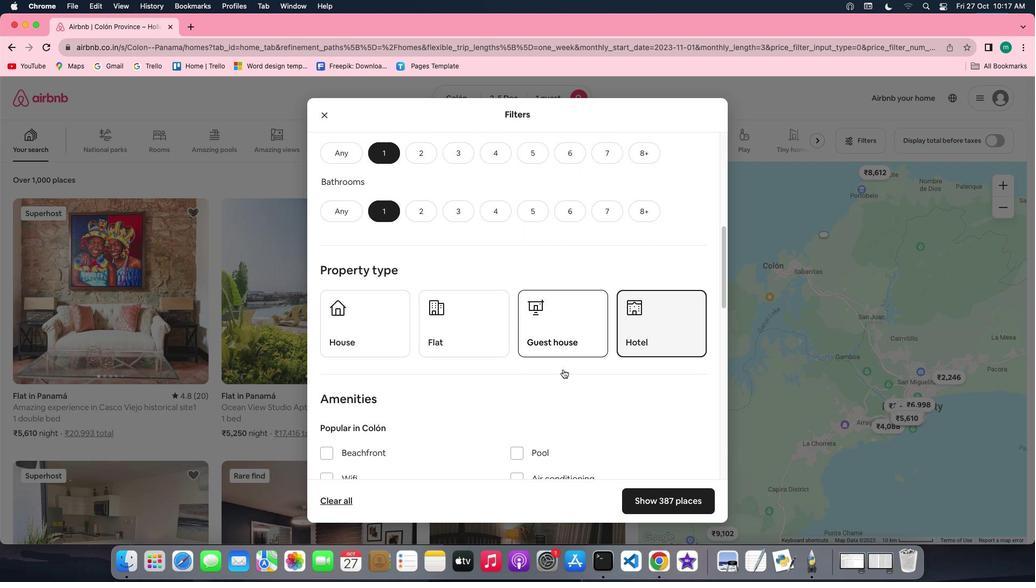
Action: Mouse scrolled (562, 369) with delta (0, 0)
Screenshot: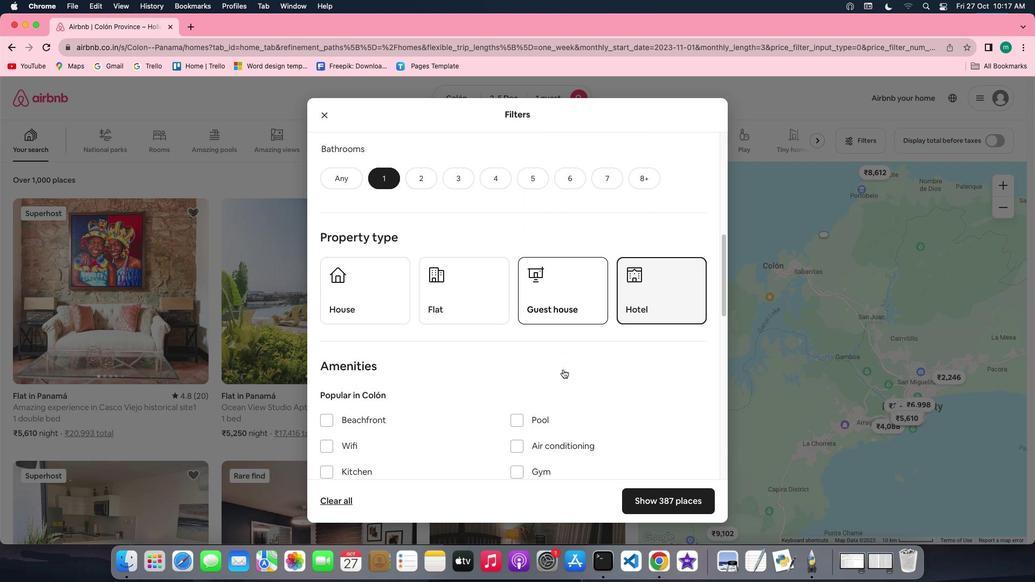 
Action: Mouse scrolled (562, 369) with delta (0, 0)
Screenshot: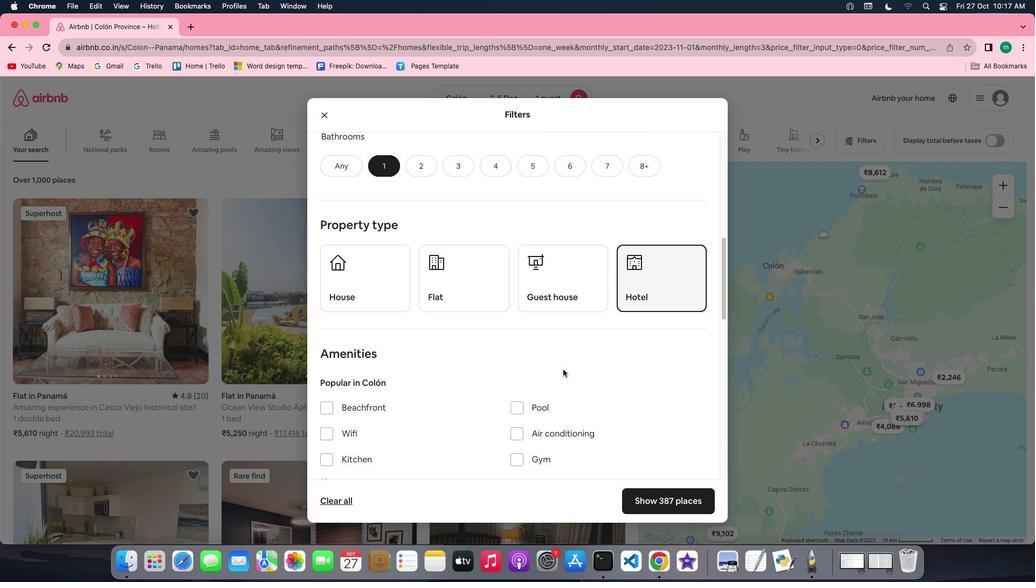 
Action: Mouse scrolled (562, 369) with delta (0, 0)
Screenshot: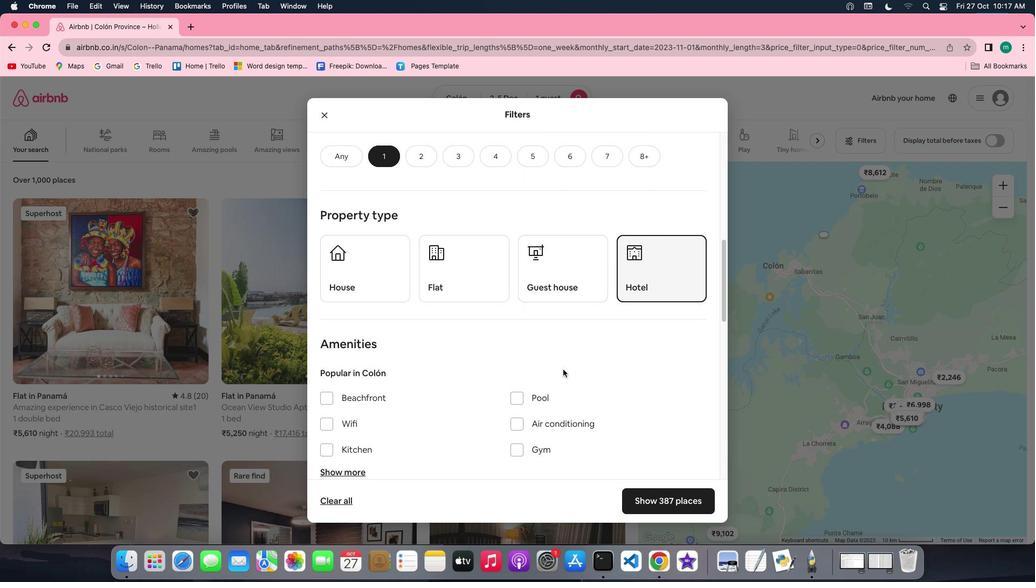 
Action: Mouse scrolled (562, 369) with delta (0, 0)
Screenshot: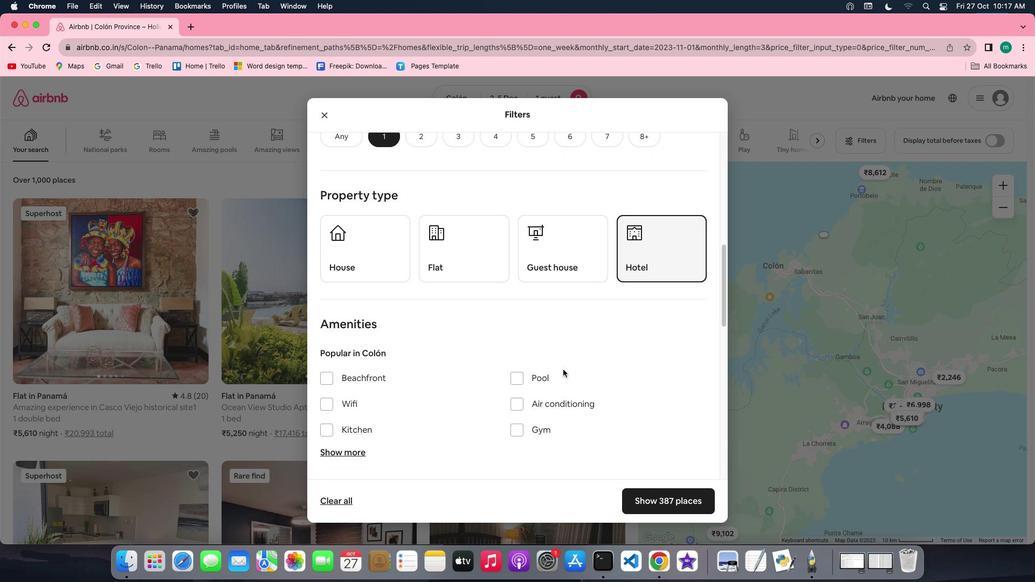 
Action: Mouse scrolled (562, 369) with delta (0, 0)
Screenshot: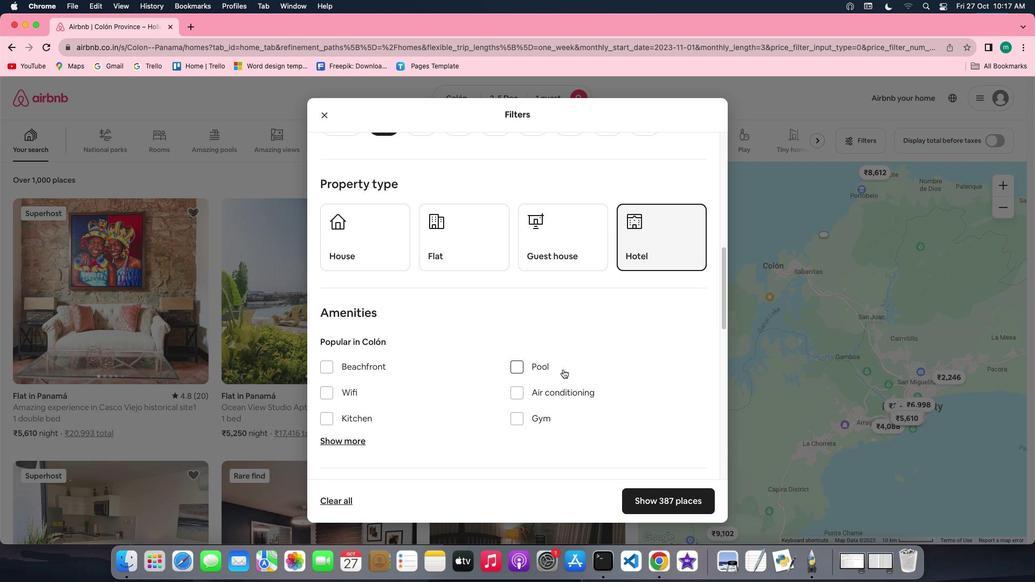 
Action: Mouse scrolled (562, 369) with delta (0, 0)
Screenshot: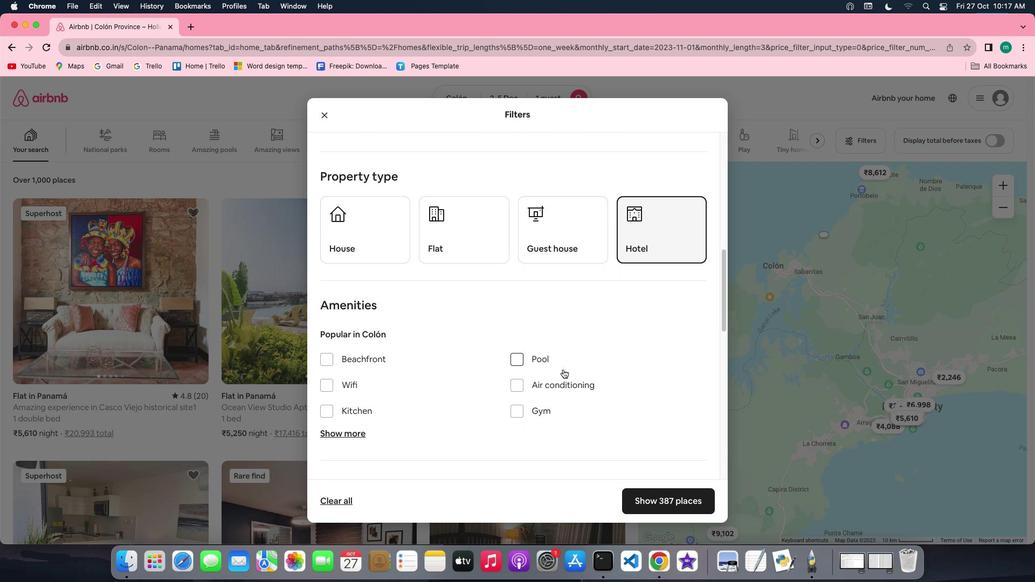 
Action: Mouse scrolled (562, 369) with delta (0, 0)
Screenshot: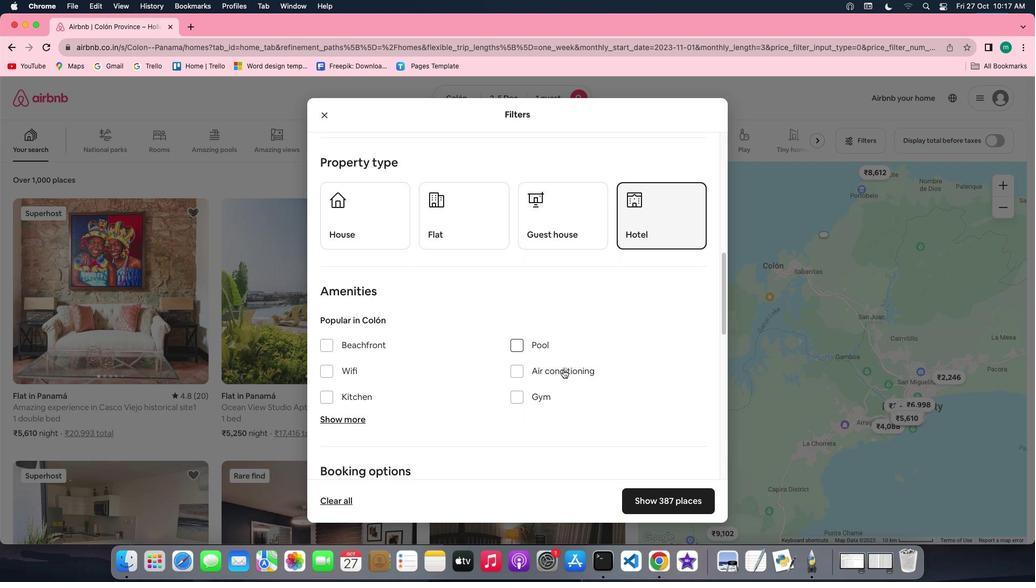 
Action: Mouse scrolled (562, 369) with delta (0, 0)
Screenshot: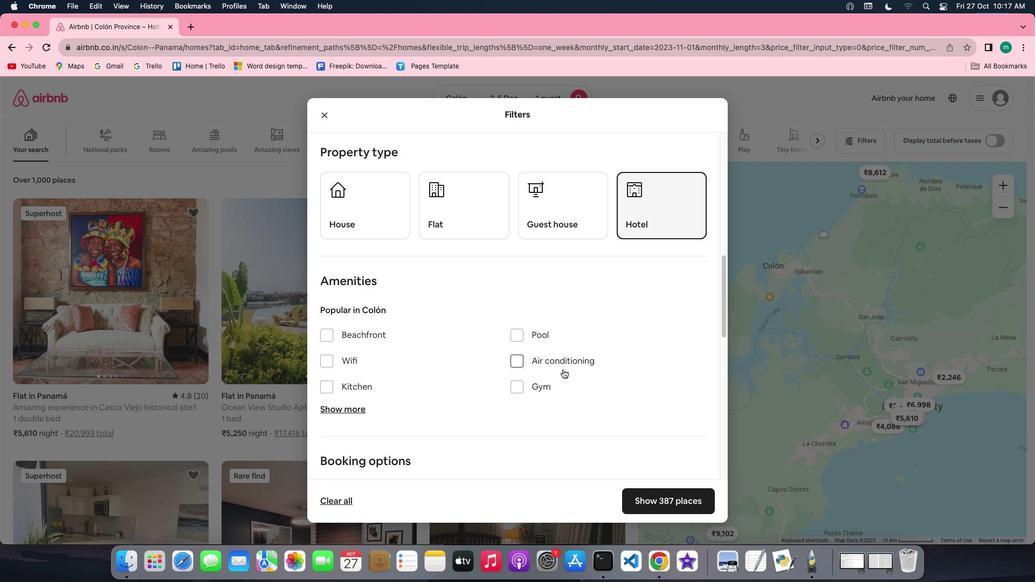 
Action: Mouse scrolled (562, 369) with delta (0, 0)
Screenshot: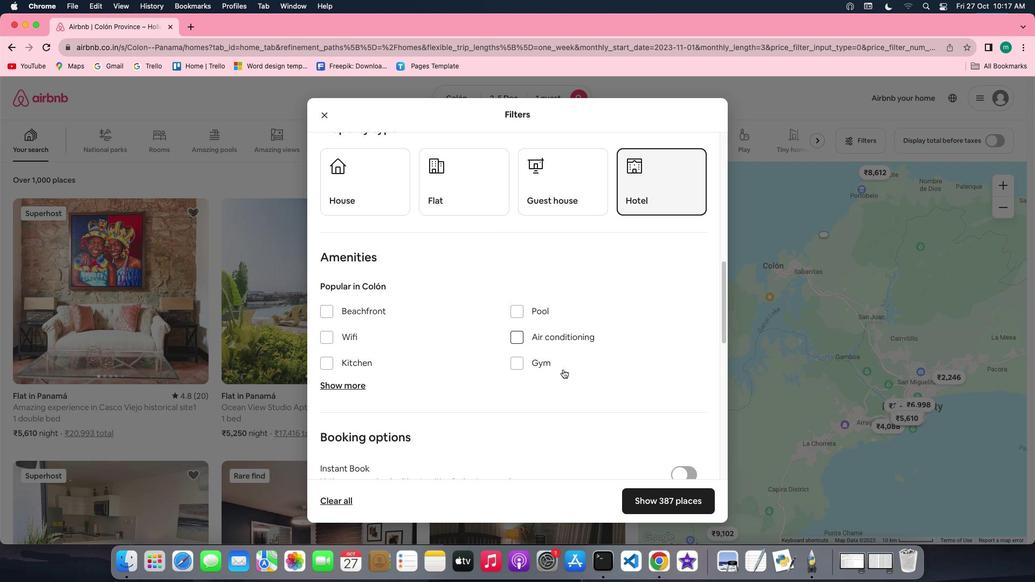 
Action: Mouse scrolled (562, 369) with delta (0, -1)
Screenshot: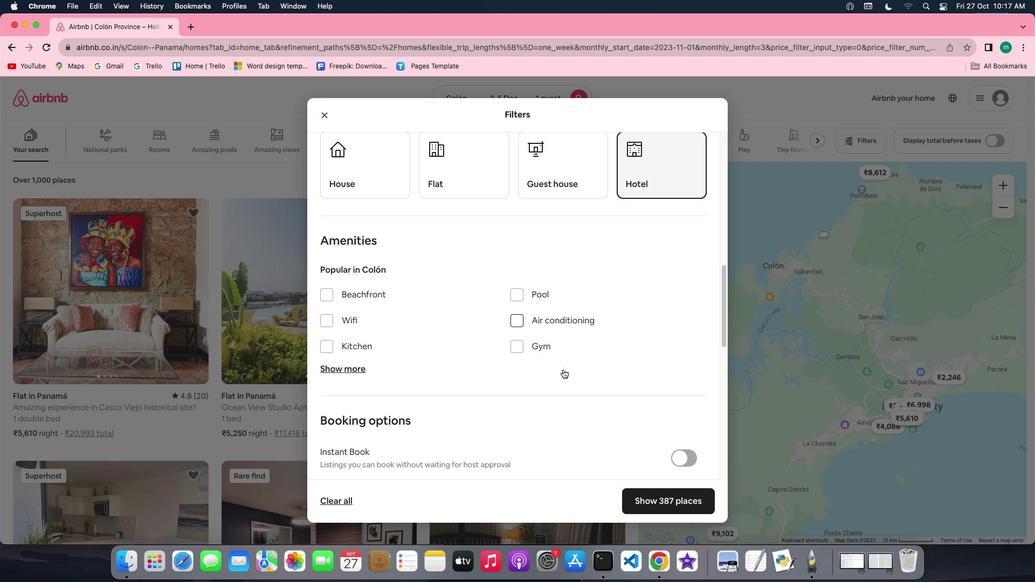 
Action: Mouse scrolled (562, 369) with delta (0, -1)
Screenshot: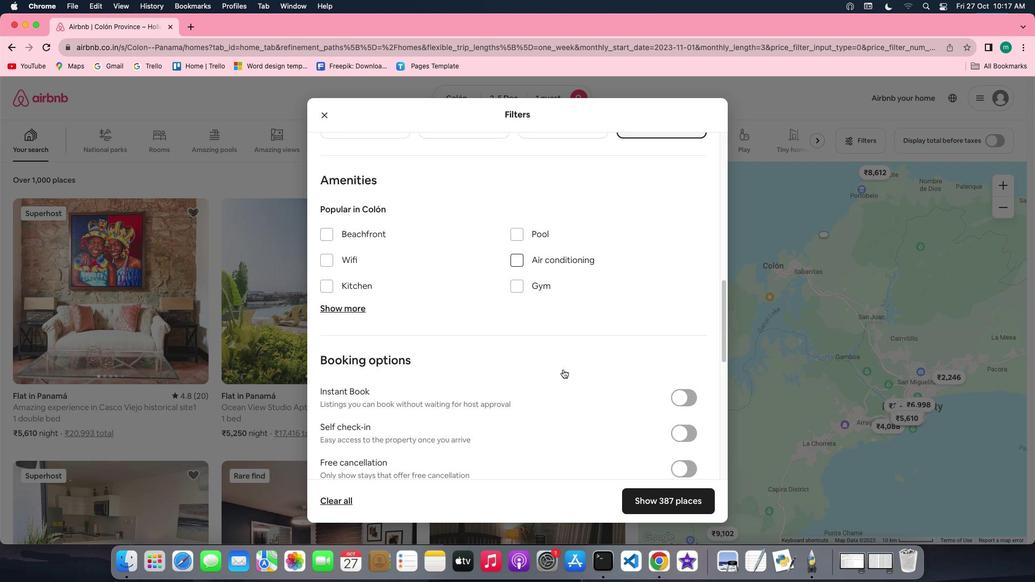 
Action: Mouse scrolled (562, 369) with delta (0, 0)
Screenshot: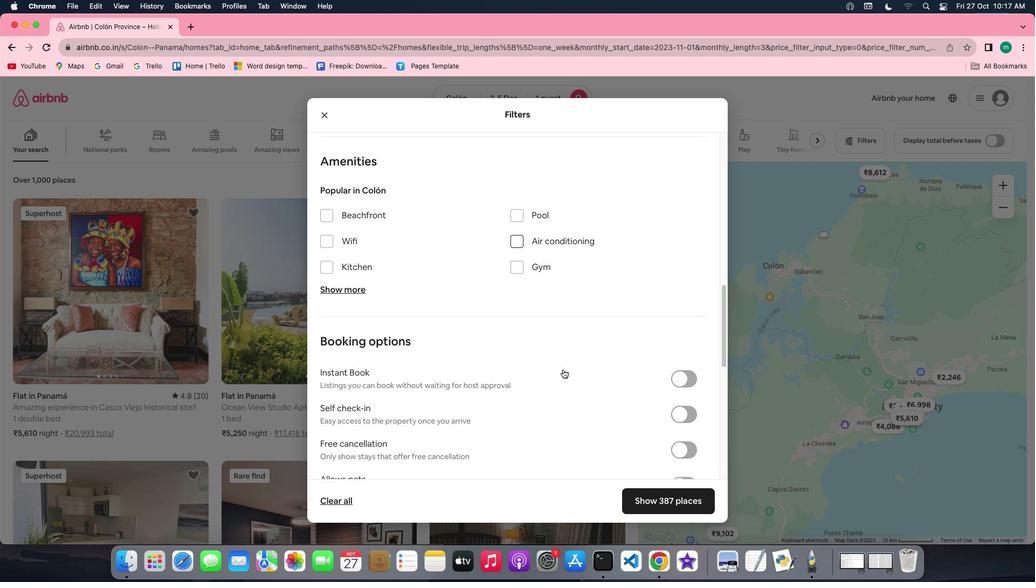 
Action: Mouse scrolled (562, 369) with delta (0, 0)
Screenshot: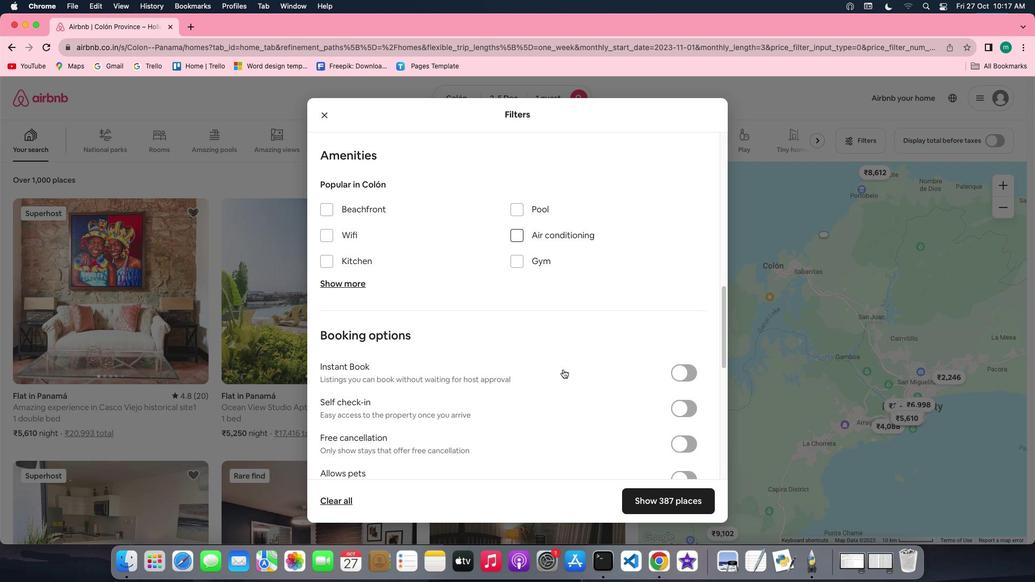 
Action: Mouse scrolled (562, 369) with delta (0, 0)
Screenshot: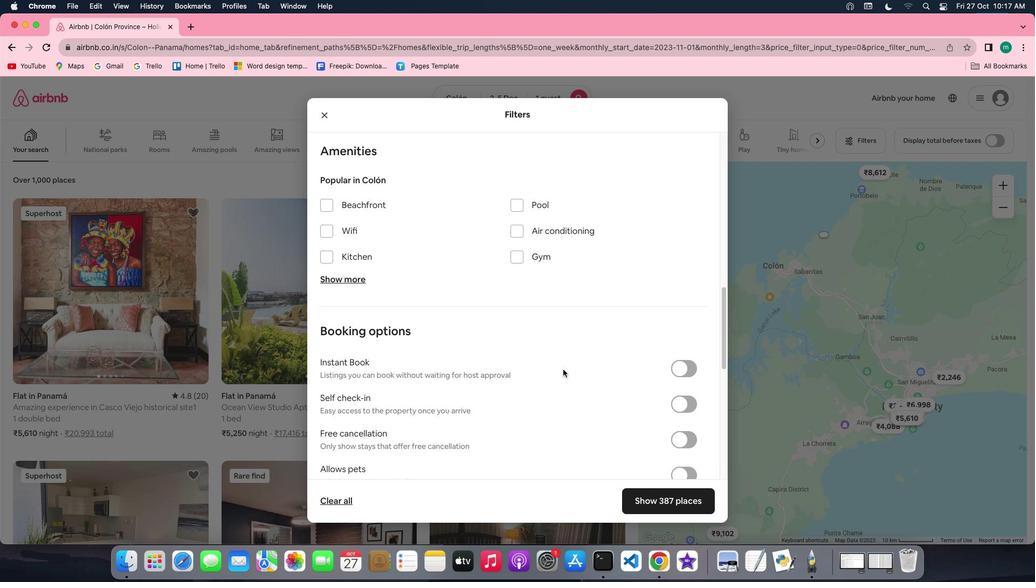 
Action: Mouse scrolled (562, 369) with delta (0, 0)
Screenshot: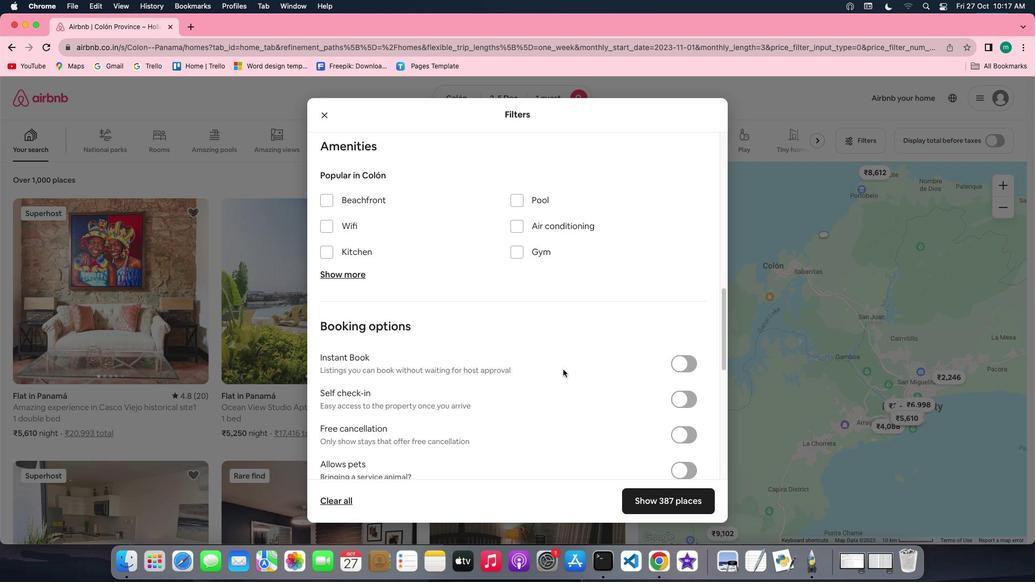 
Action: Mouse scrolled (562, 369) with delta (0, 0)
Screenshot: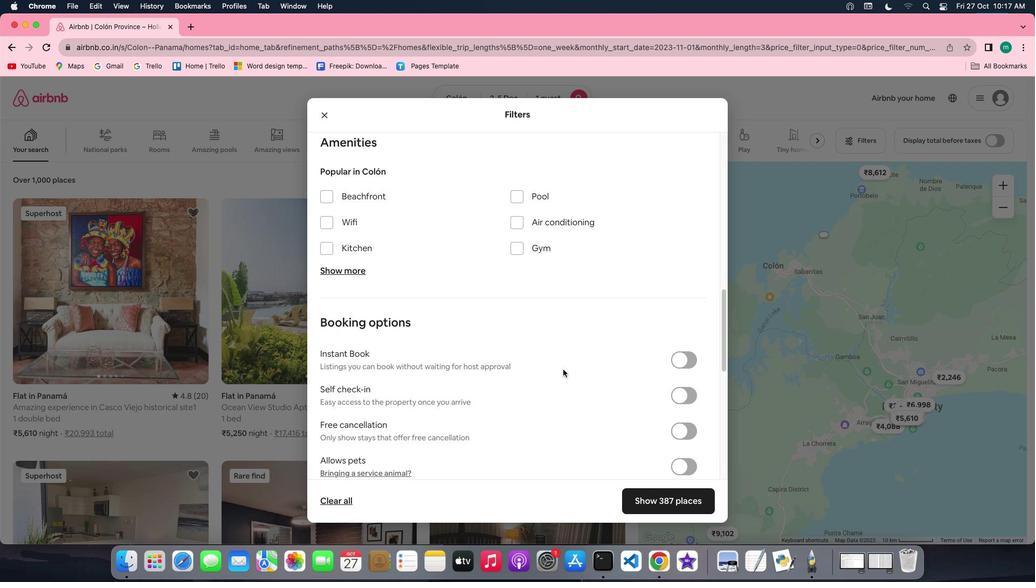 
Action: Mouse scrolled (562, 369) with delta (0, 0)
Screenshot: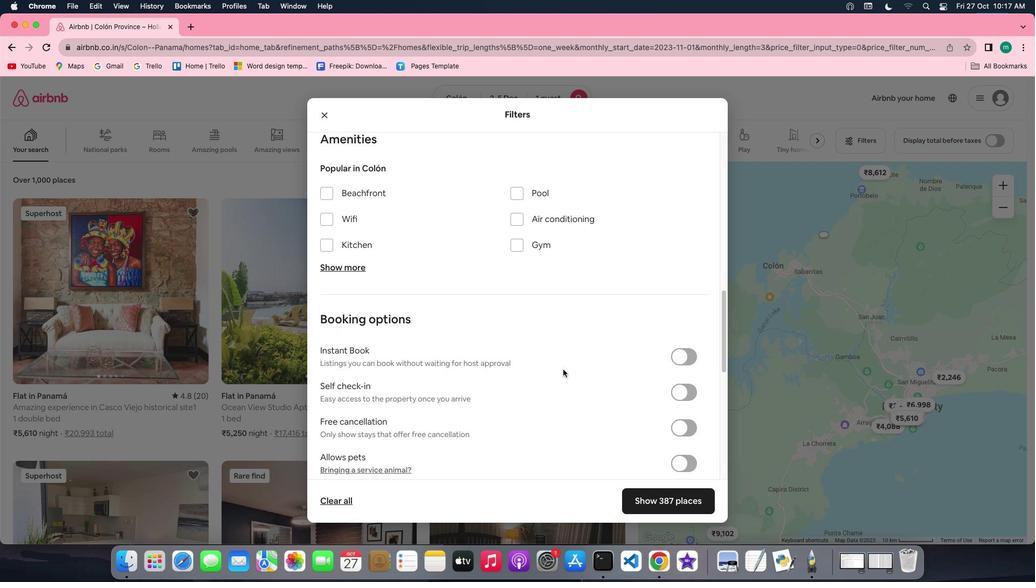 
Action: Mouse moved to (687, 386)
Screenshot: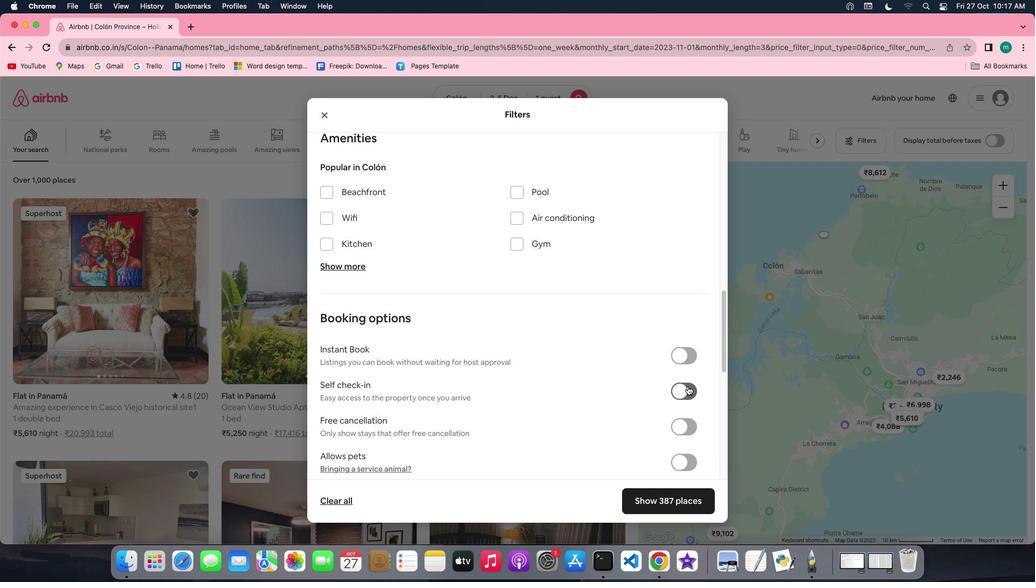 
Action: Mouse pressed left at (687, 386)
Screenshot: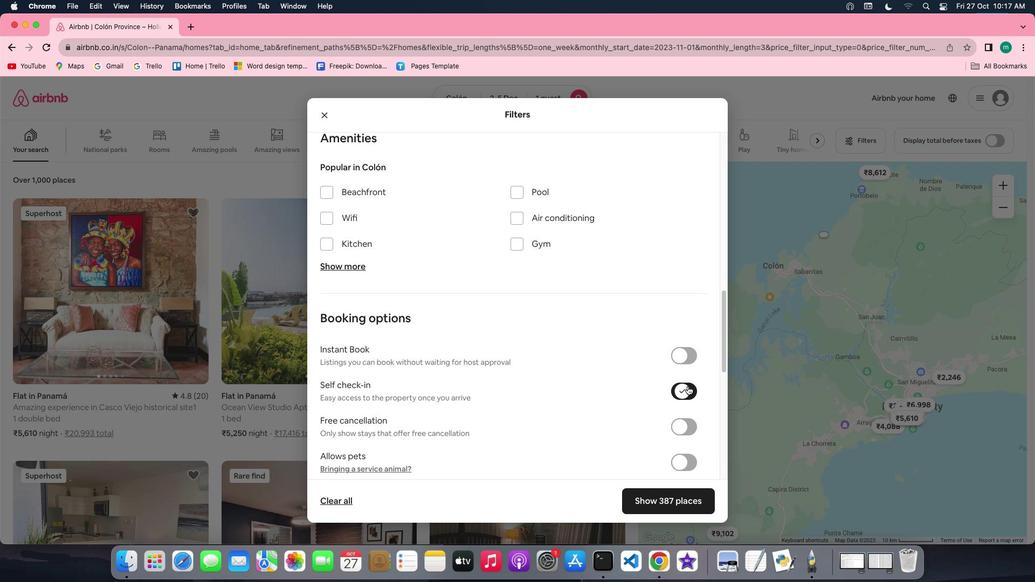 
Action: Mouse moved to (571, 412)
Screenshot: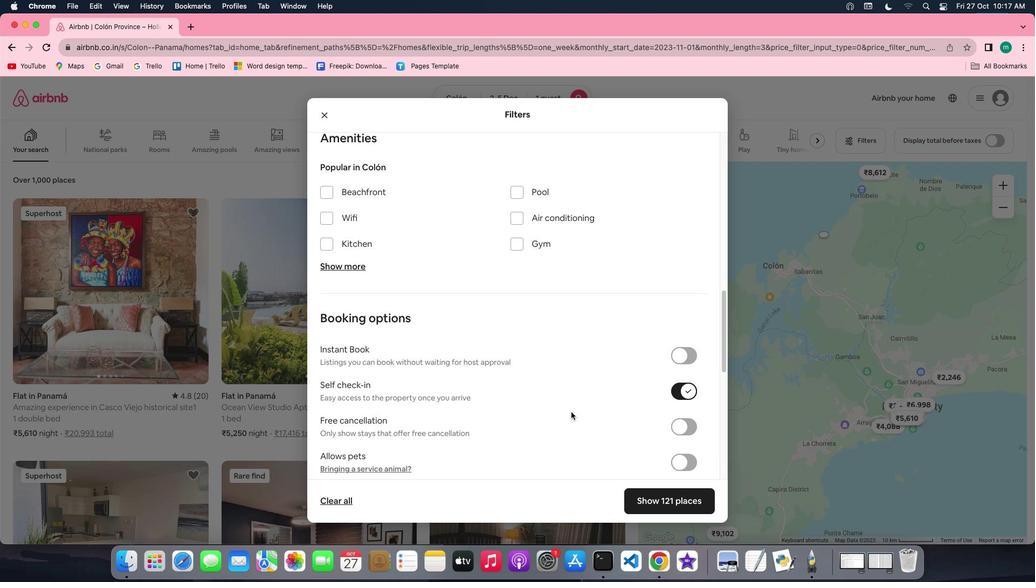 
Action: Mouse scrolled (571, 412) with delta (0, 0)
Screenshot: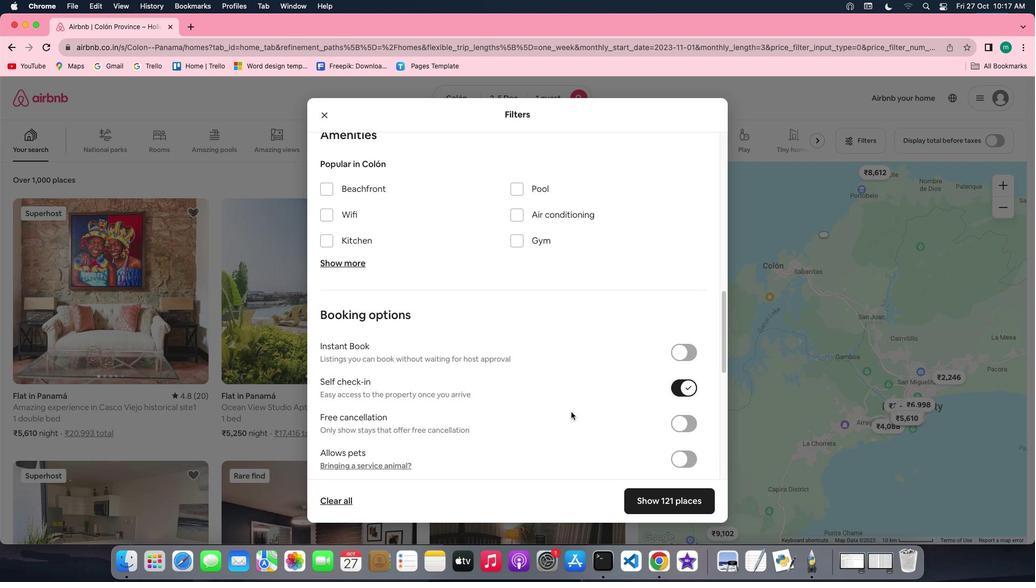 
Action: Mouse scrolled (571, 412) with delta (0, 0)
Screenshot: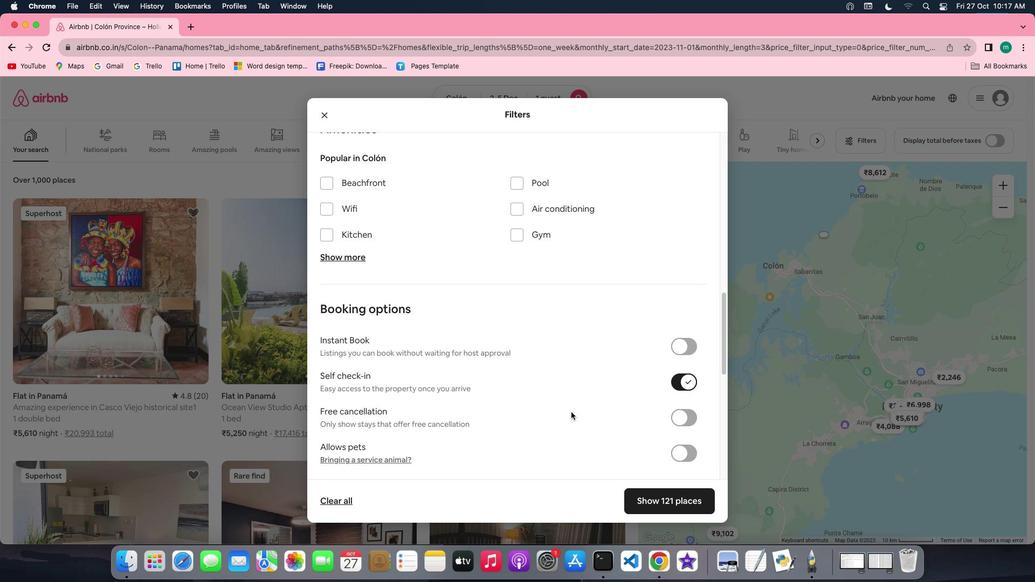 
Action: Mouse scrolled (571, 412) with delta (0, 0)
Screenshot: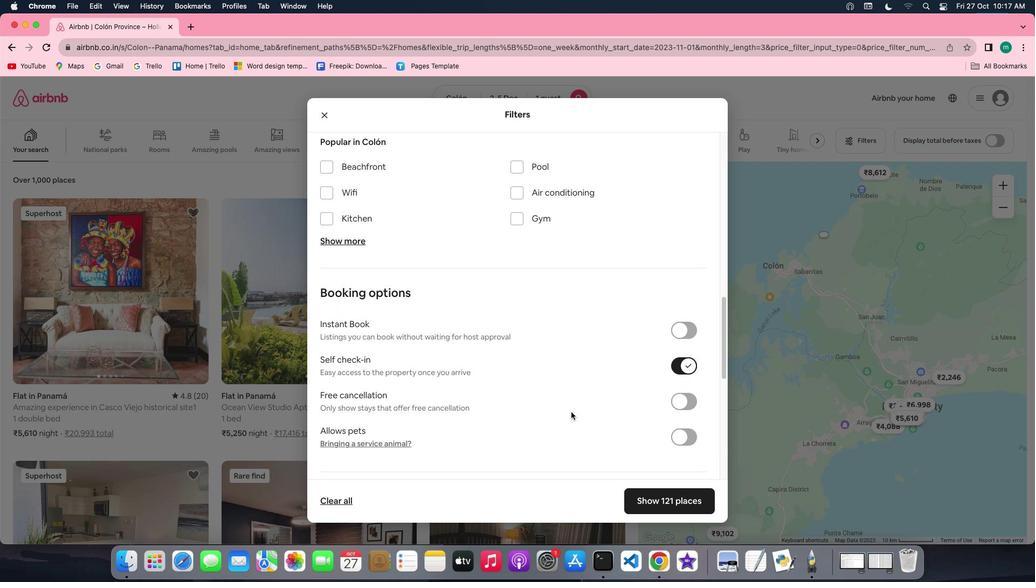 
Action: Mouse scrolled (571, 412) with delta (0, 0)
Screenshot: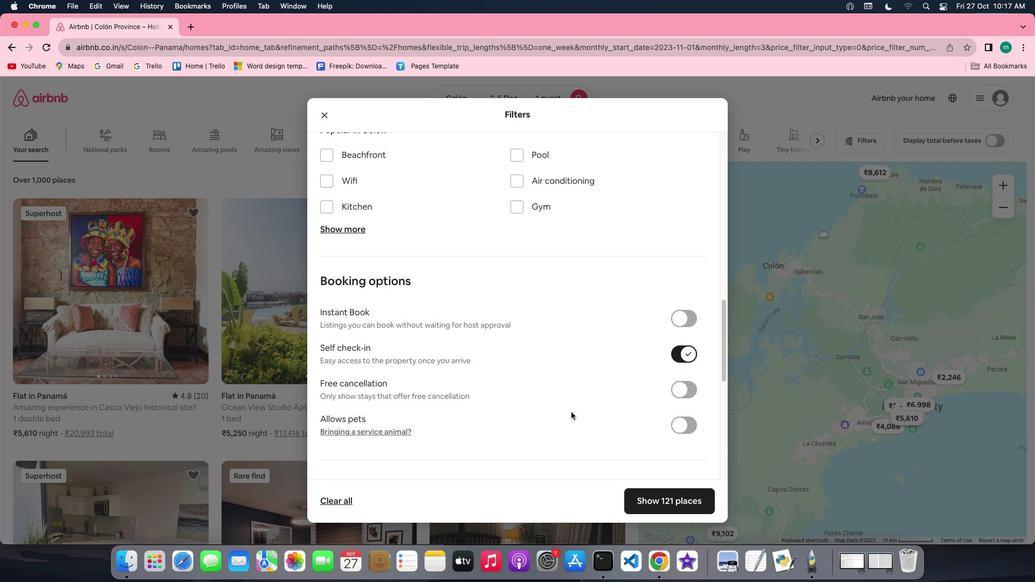 
Action: Mouse scrolled (571, 412) with delta (0, 0)
Screenshot: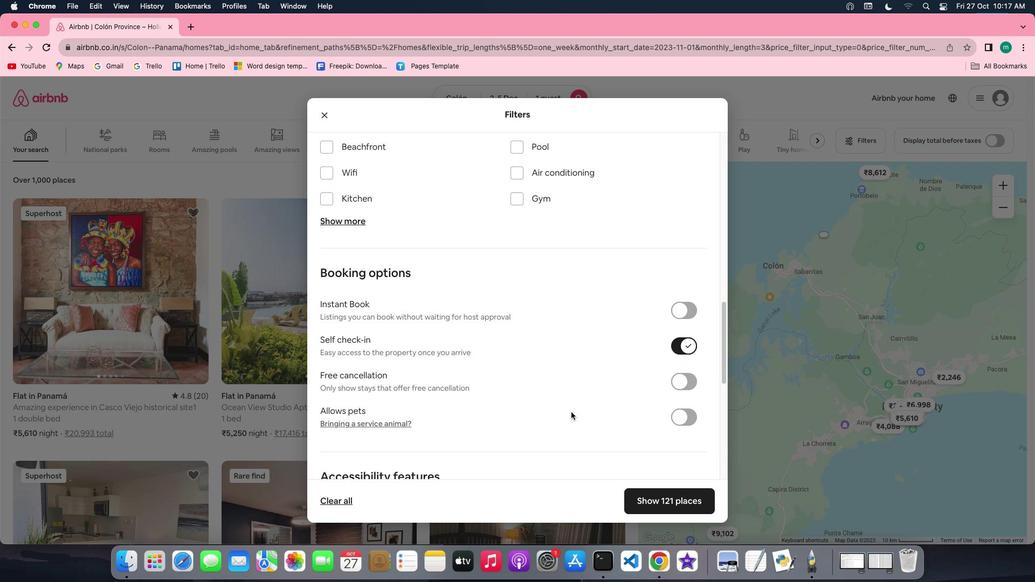 
Action: Mouse scrolled (571, 412) with delta (0, 0)
Screenshot: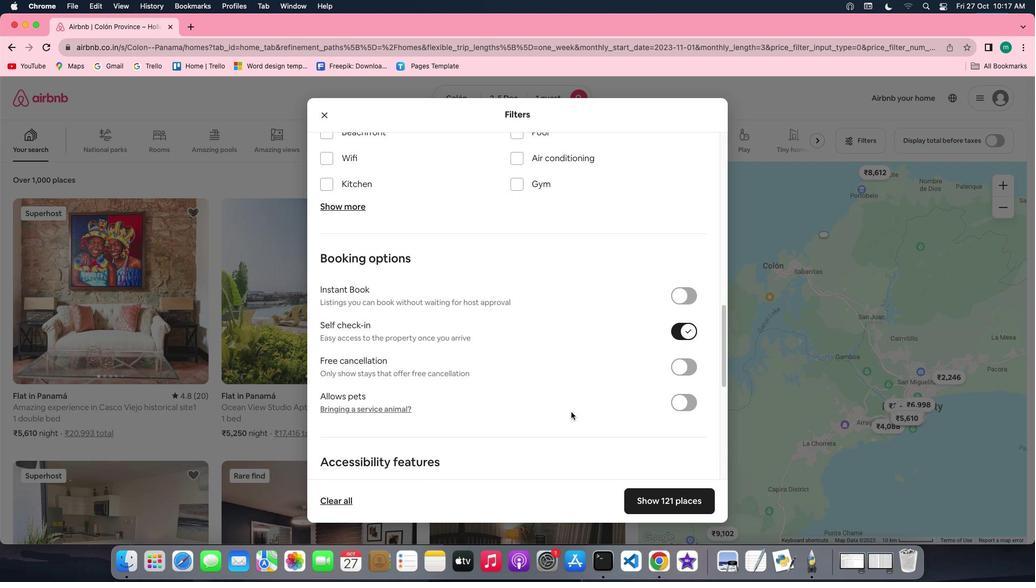 
Action: Mouse scrolled (571, 412) with delta (0, 0)
Screenshot: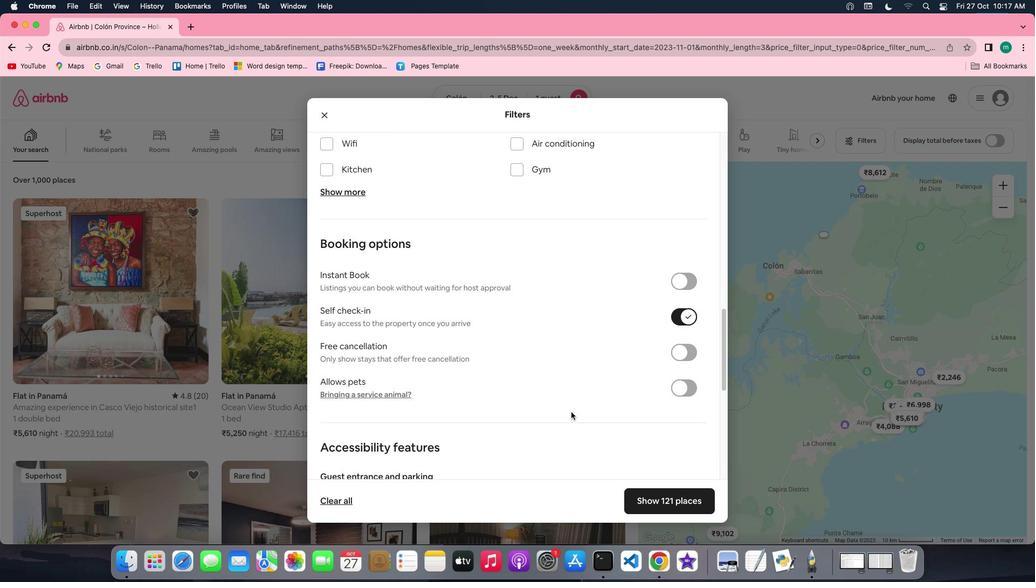 
Action: Mouse scrolled (571, 412) with delta (0, 0)
Screenshot: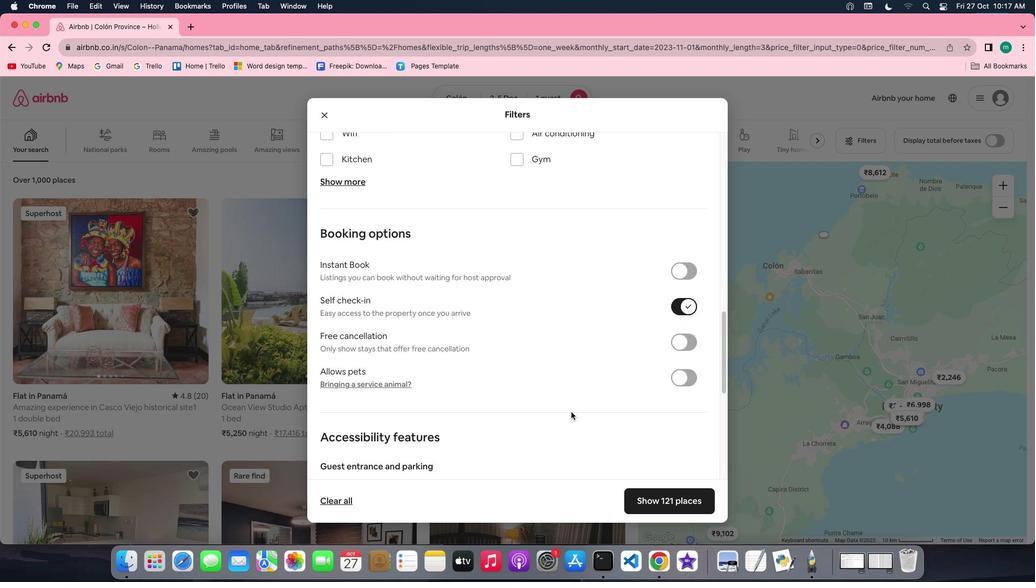 
Action: Mouse scrolled (571, 412) with delta (0, 0)
Screenshot: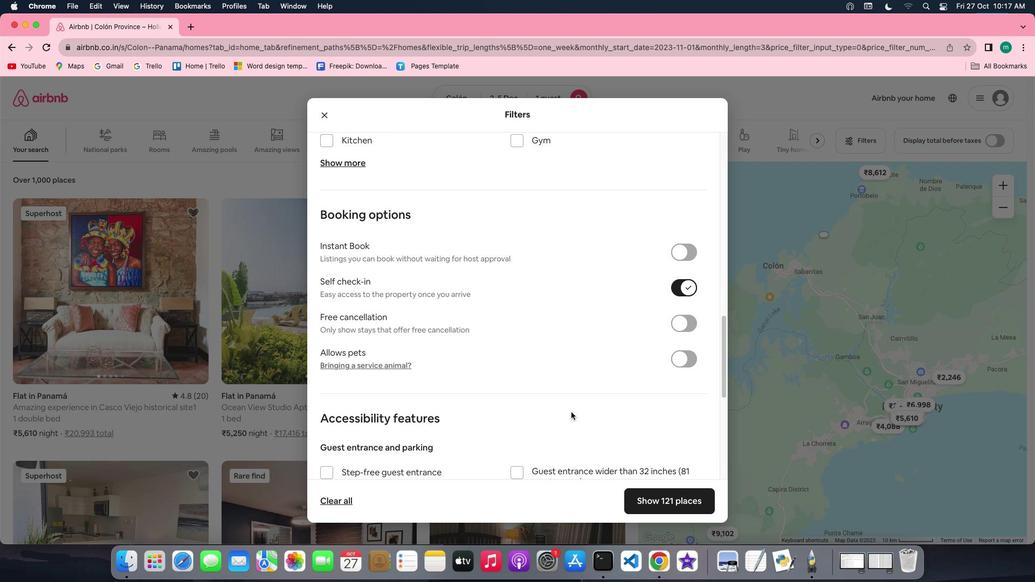
Action: Mouse scrolled (571, 412) with delta (0, 0)
Screenshot: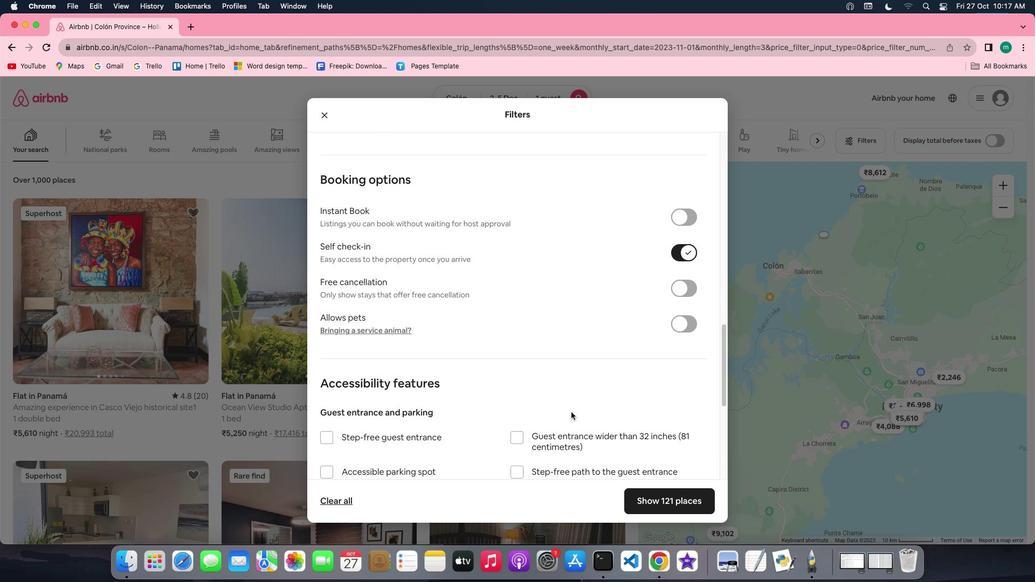 
Action: Mouse moved to (572, 415)
Screenshot: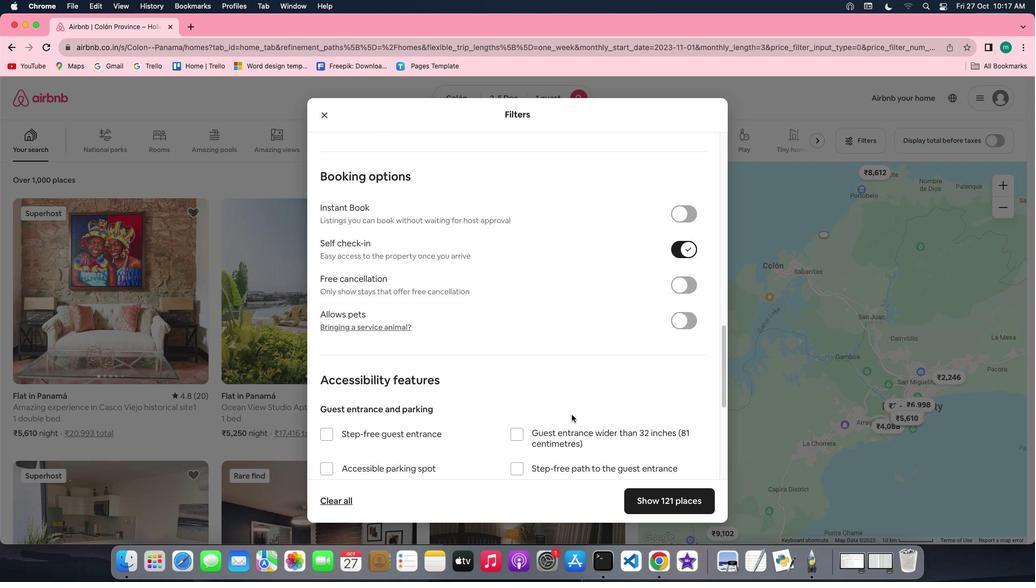 
Action: Mouse scrolled (572, 415) with delta (0, 0)
Screenshot: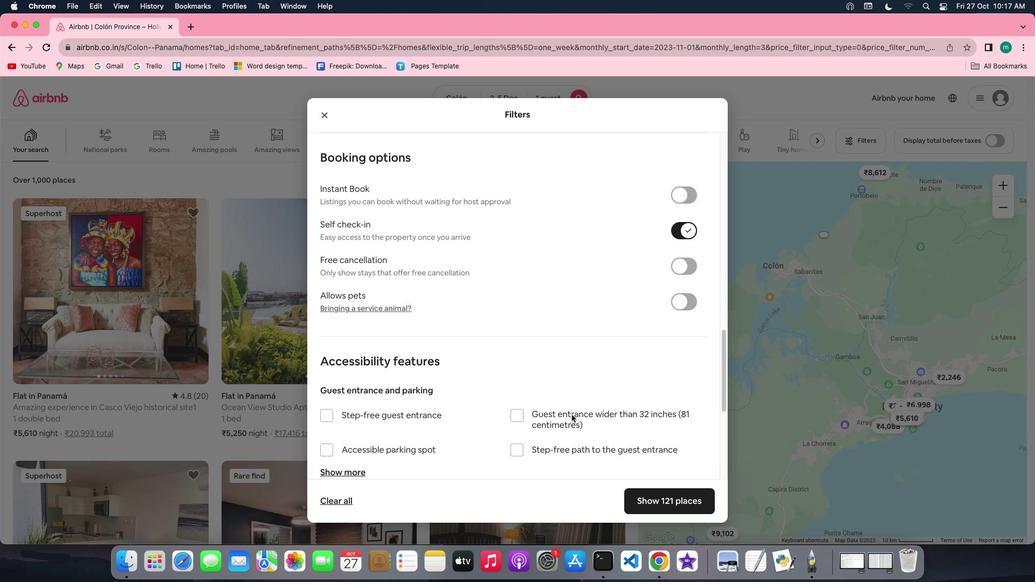 
Action: Mouse scrolled (572, 415) with delta (0, 0)
Screenshot: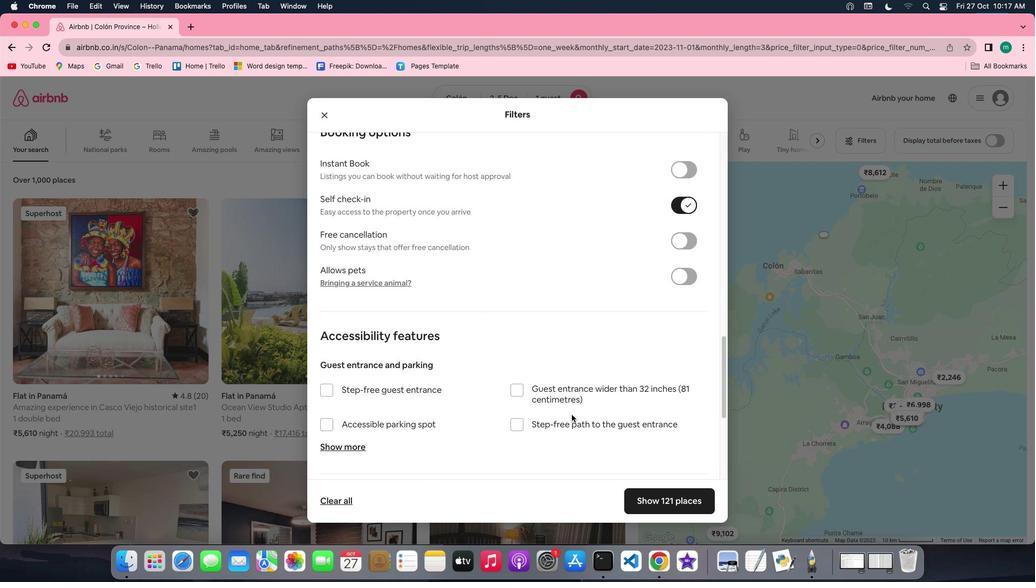 
Action: Mouse scrolled (572, 415) with delta (0, -1)
Screenshot: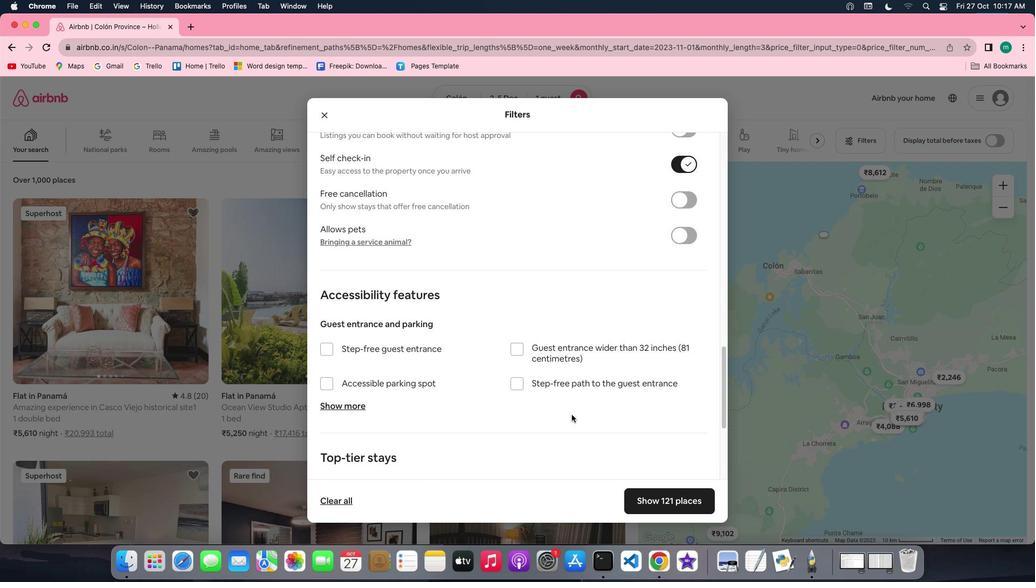 
Action: Mouse scrolled (572, 415) with delta (0, -1)
Screenshot: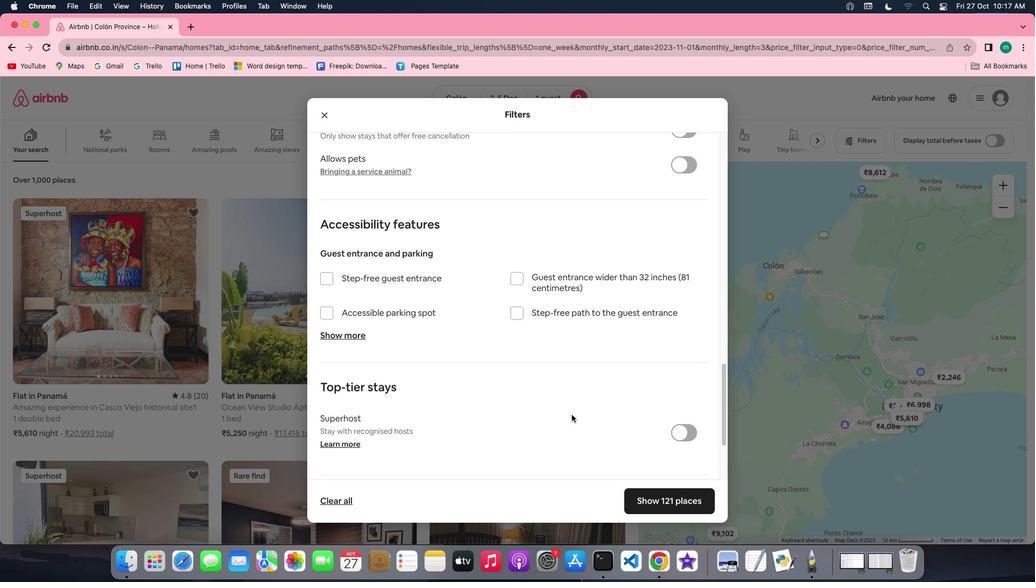 
Action: Mouse scrolled (572, 415) with delta (0, 0)
Screenshot: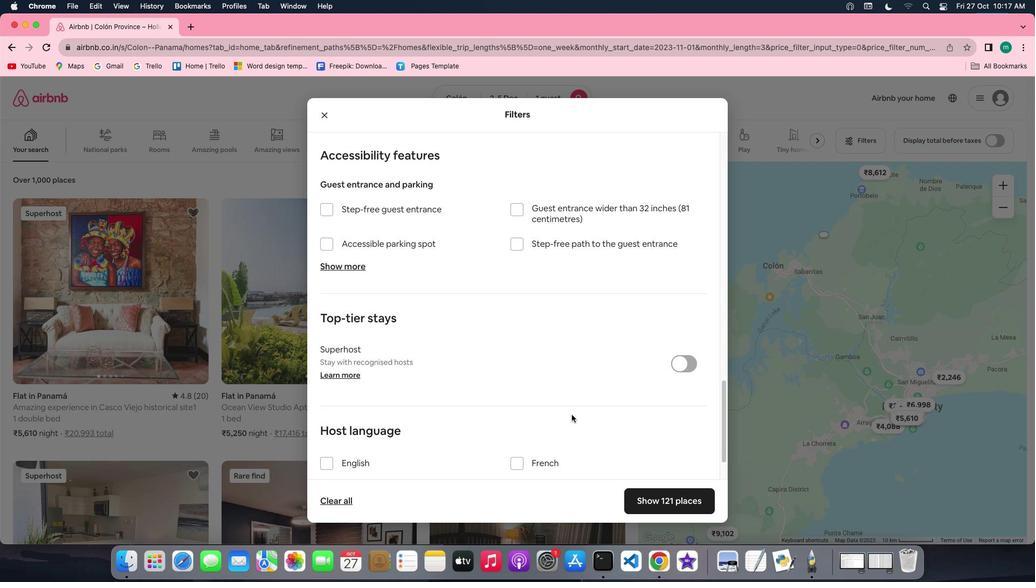 
Action: Mouse scrolled (572, 415) with delta (0, 0)
Screenshot: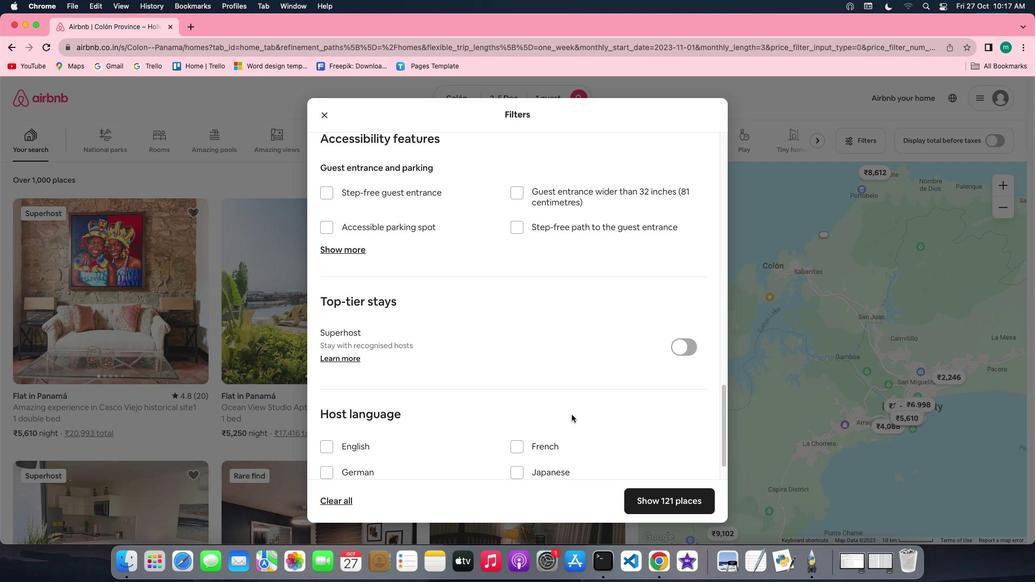 
Action: Mouse scrolled (572, 415) with delta (0, -1)
Screenshot: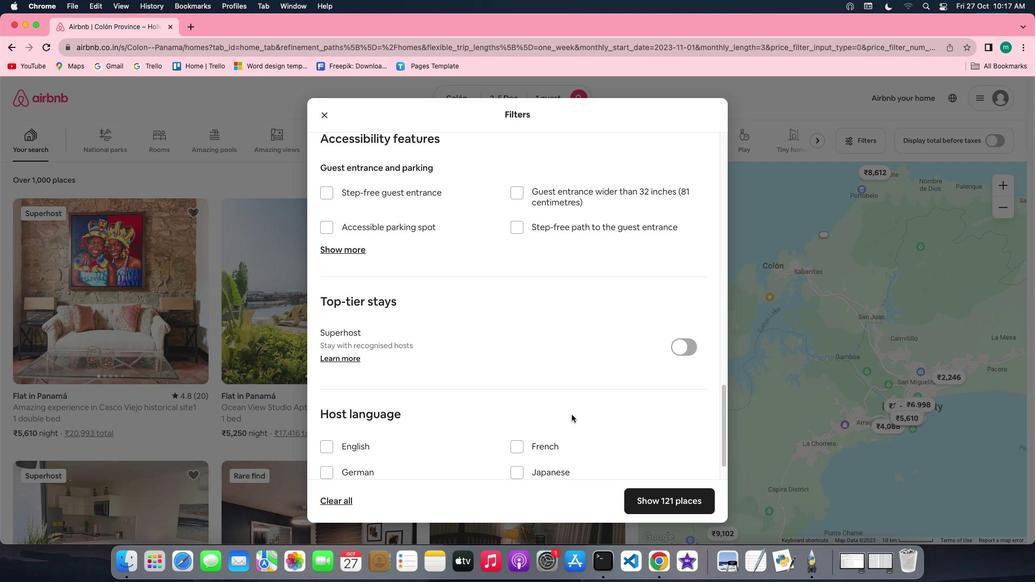 
Action: Mouse scrolled (572, 415) with delta (0, -2)
Screenshot: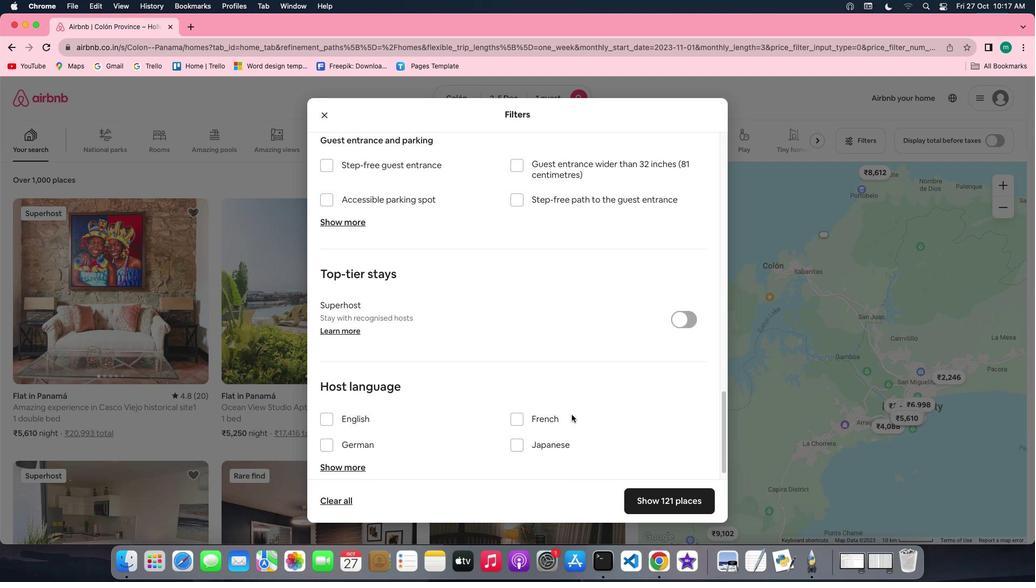 
Action: Mouse scrolled (572, 415) with delta (0, 0)
Screenshot: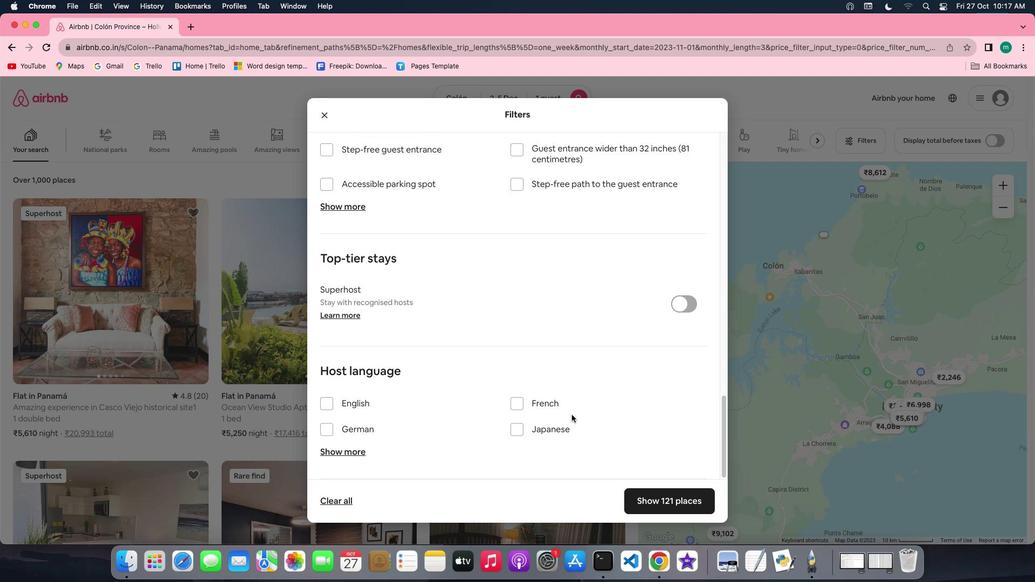 
Action: Mouse scrolled (572, 415) with delta (0, 0)
Screenshot: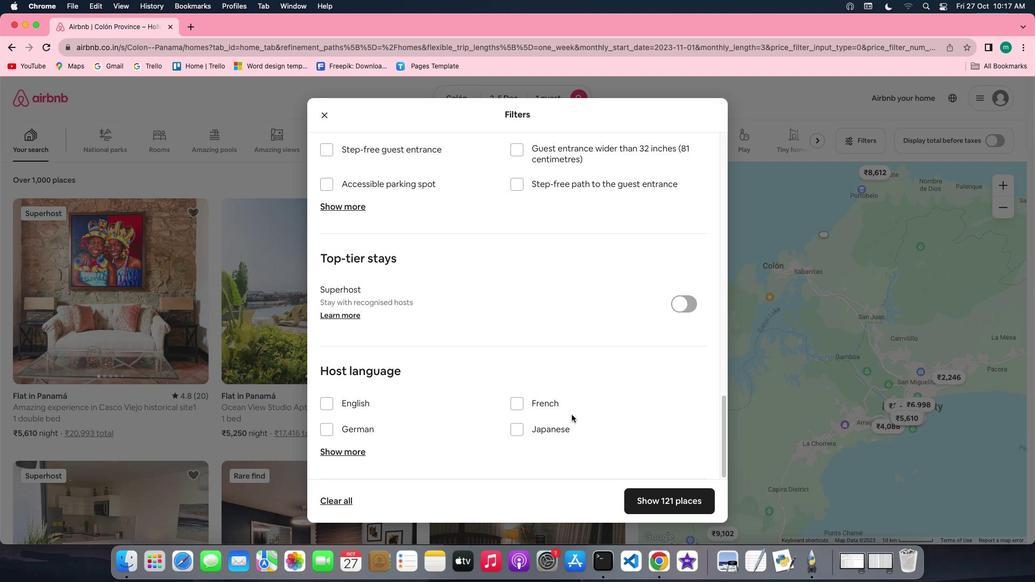 
Action: Mouse scrolled (572, 415) with delta (0, 0)
Screenshot: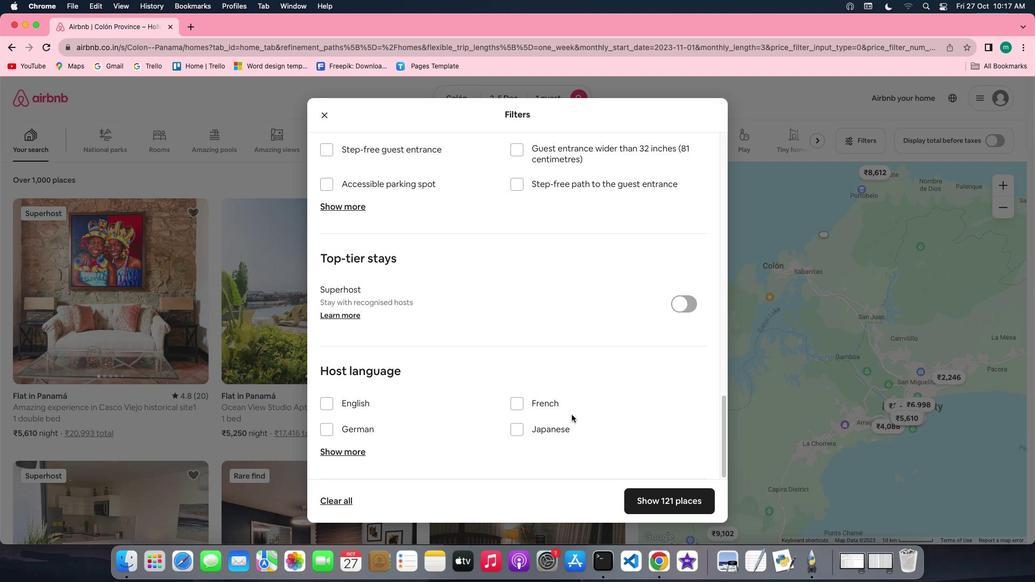 
Action: Mouse scrolled (572, 415) with delta (0, -1)
Screenshot: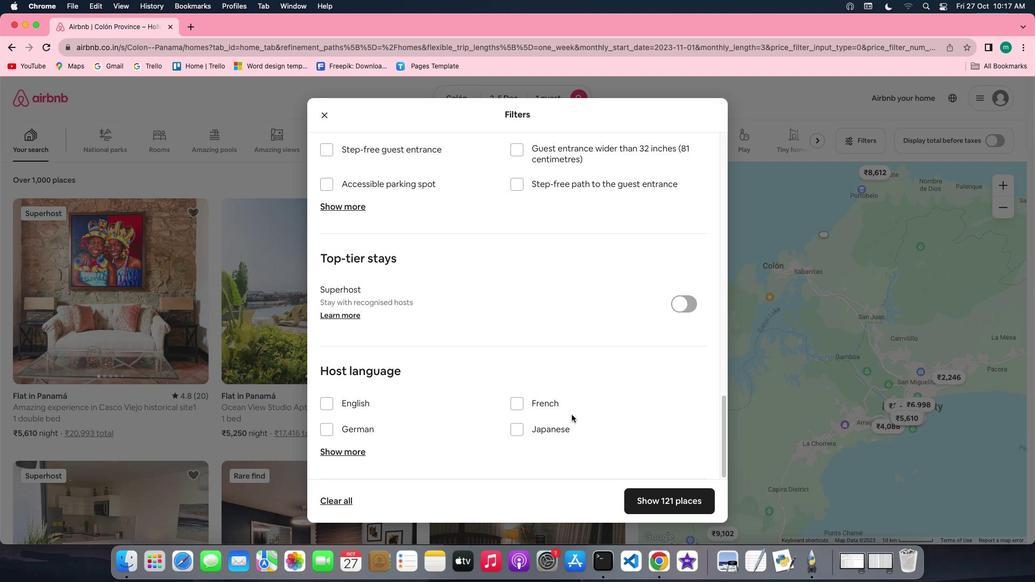 
Action: Mouse scrolled (572, 415) with delta (0, -2)
Screenshot: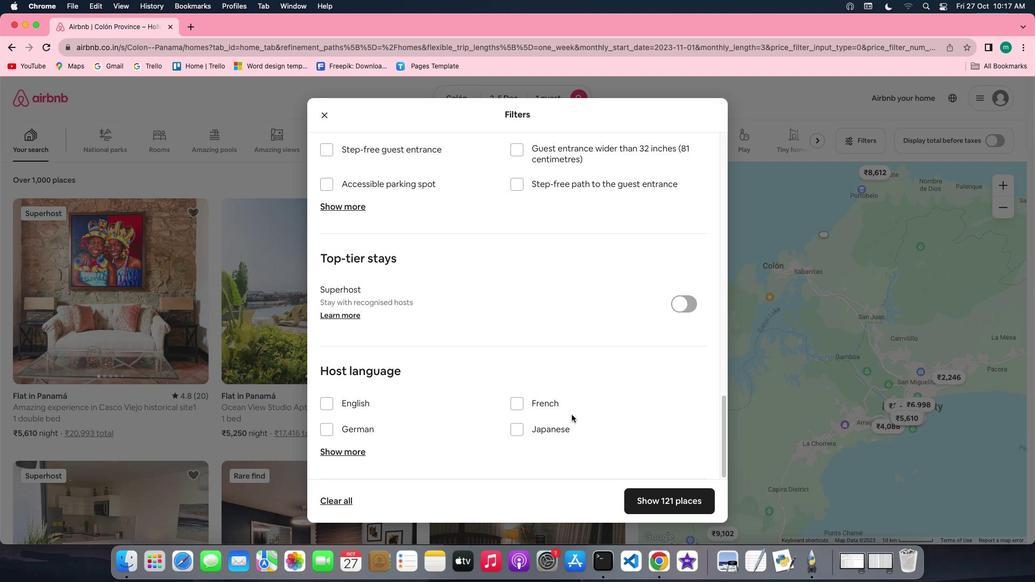 
Action: Mouse scrolled (572, 415) with delta (0, -3)
Screenshot: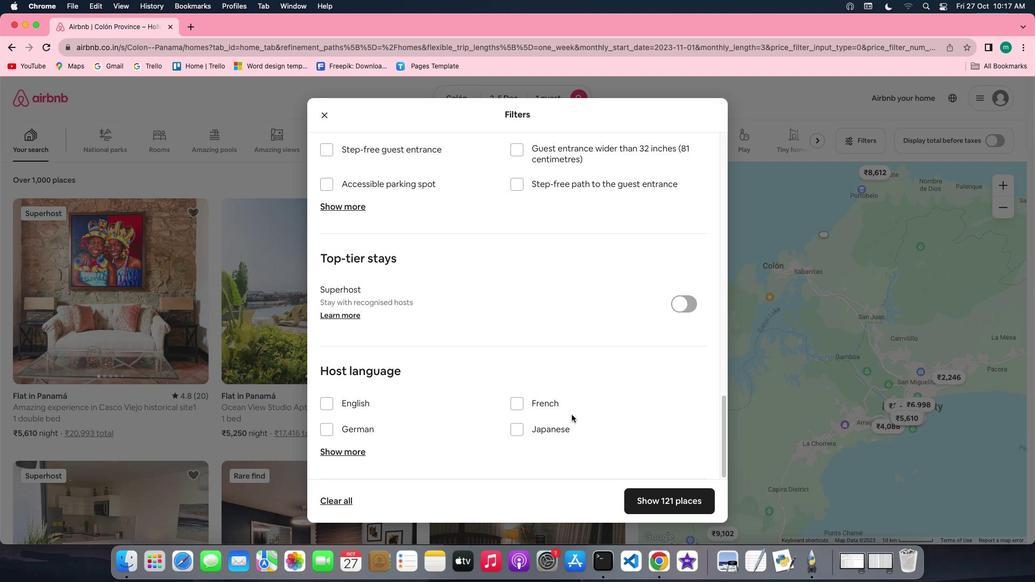 
Action: Mouse moved to (689, 498)
Screenshot: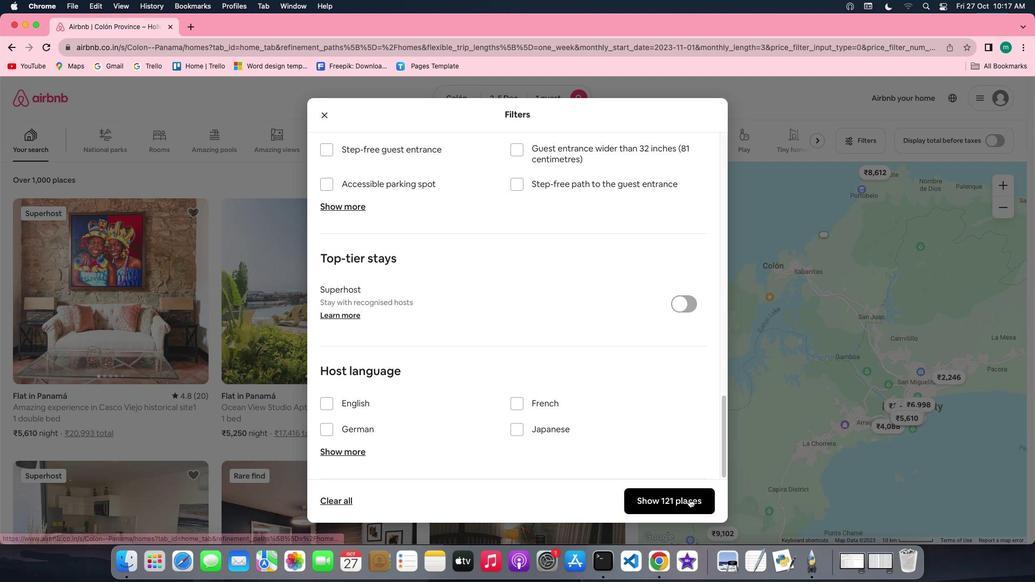 
Action: Mouse pressed left at (689, 498)
Screenshot: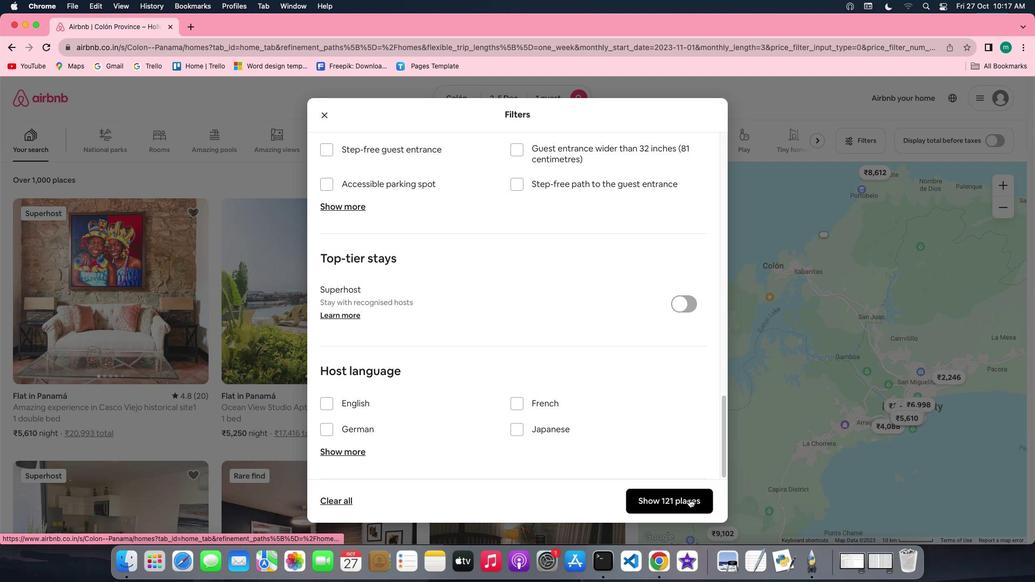 
Action: Mouse moved to (102, 319)
Screenshot: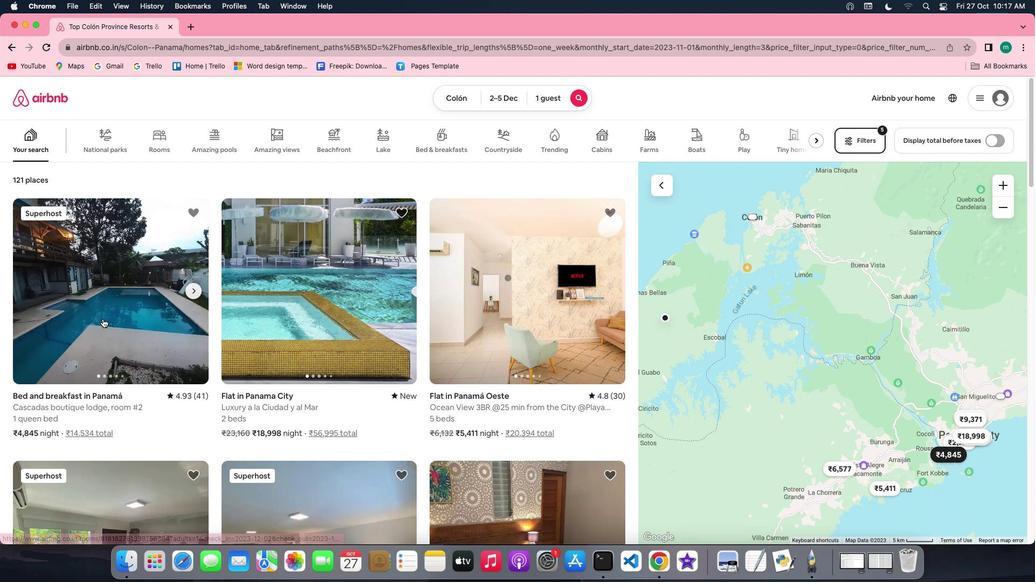 
Action: Mouse pressed left at (102, 319)
Screenshot: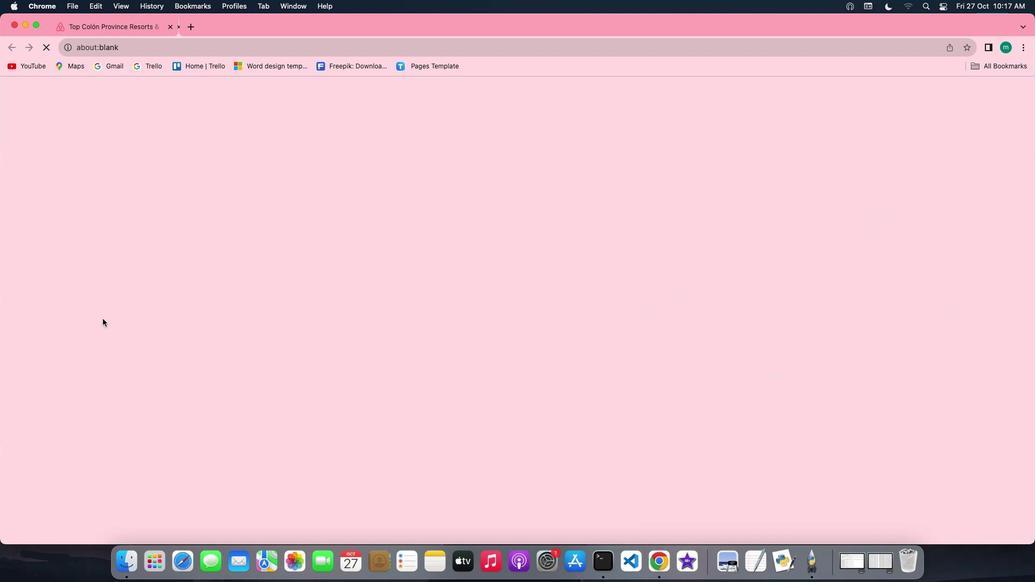 
Action: Mouse moved to (775, 402)
Screenshot: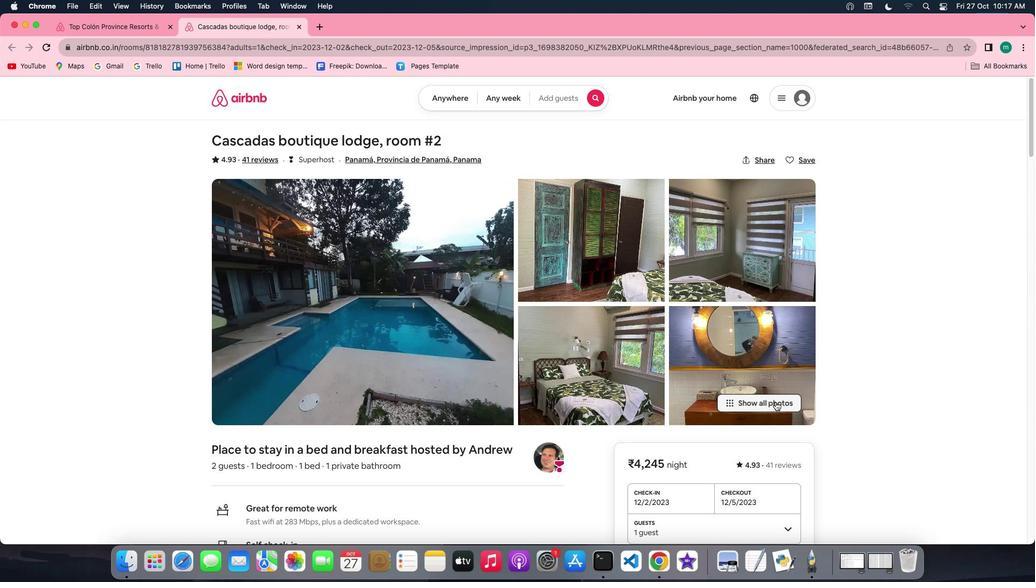 
Action: Mouse pressed left at (775, 402)
Screenshot: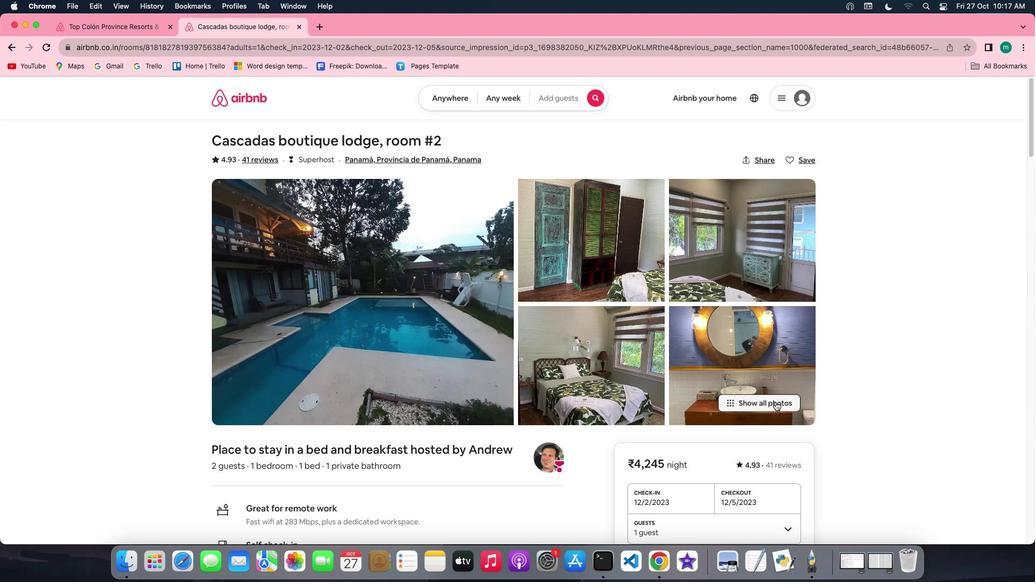 
Action: Mouse moved to (635, 405)
Screenshot: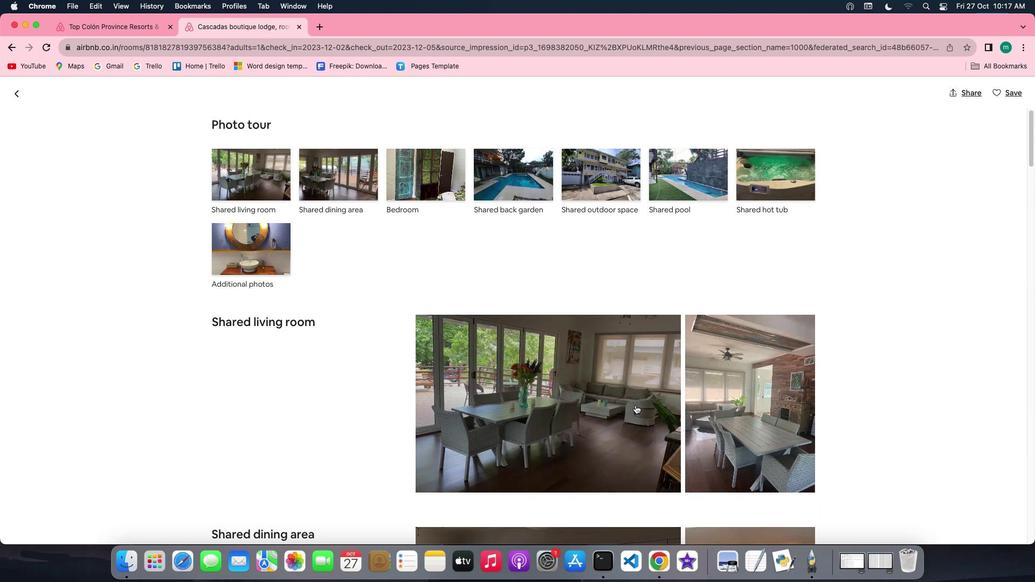 
Action: Mouse scrolled (635, 405) with delta (0, 0)
Screenshot: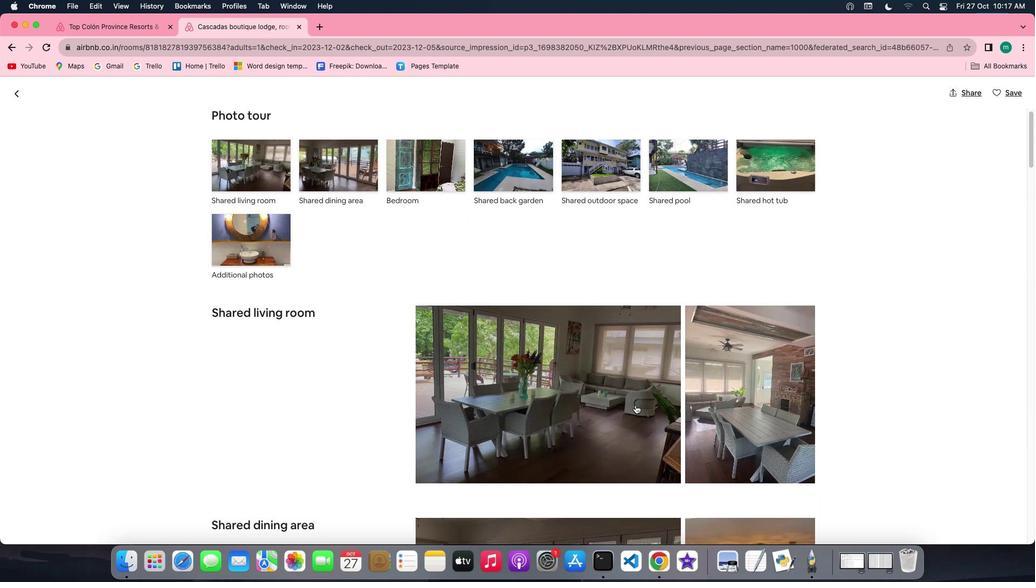 
Action: Mouse scrolled (635, 405) with delta (0, 0)
Screenshot: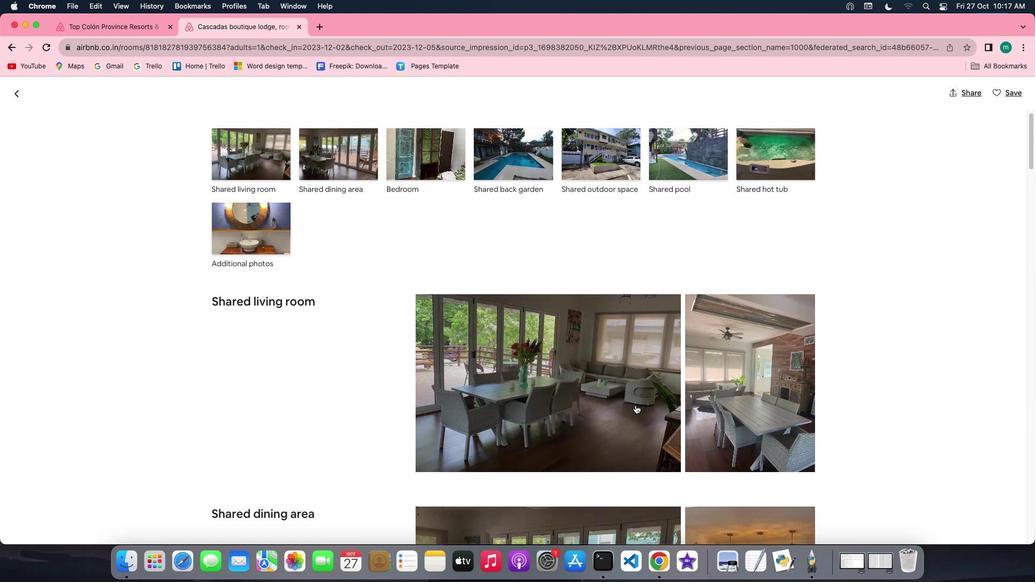 
Action: Mouse scrolled (635, 405) with delta (0, -1)
Screenshot: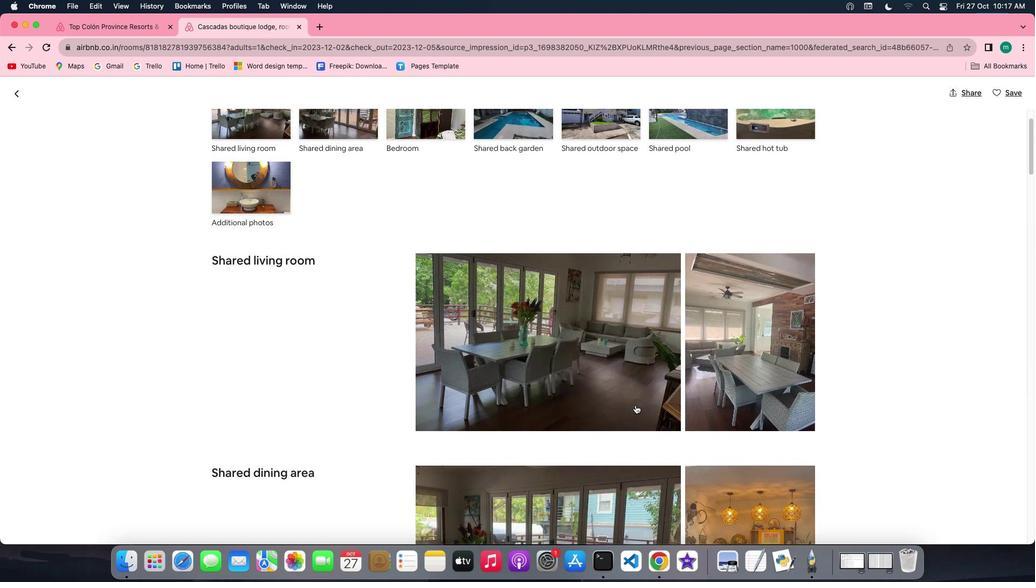 
Action: Mouse scrolled (635, 405) with delta (0, 0)
Screenshot: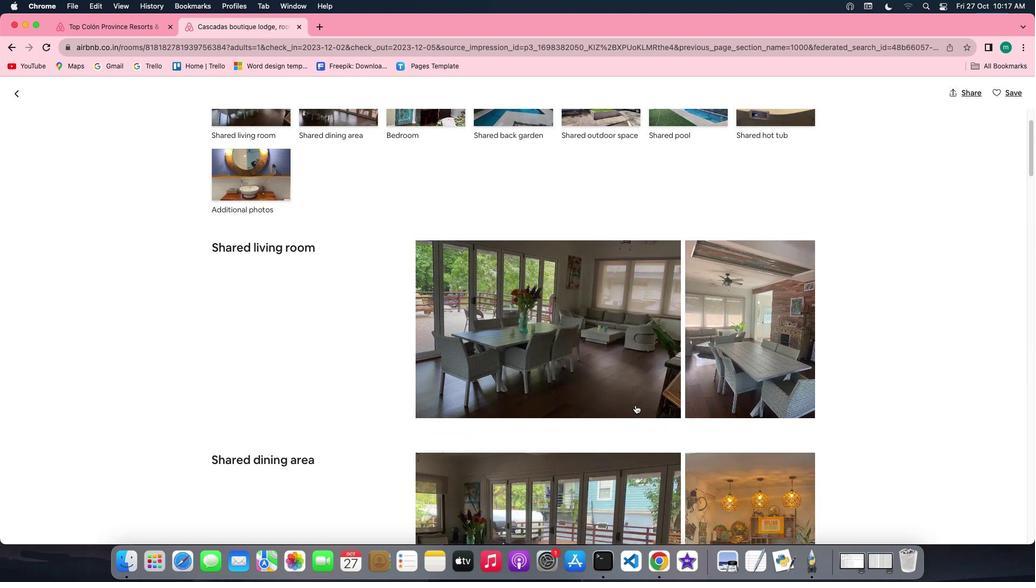 
Action: Mouse scrolled (635, 405) with delta (0, 0)
Screenshot: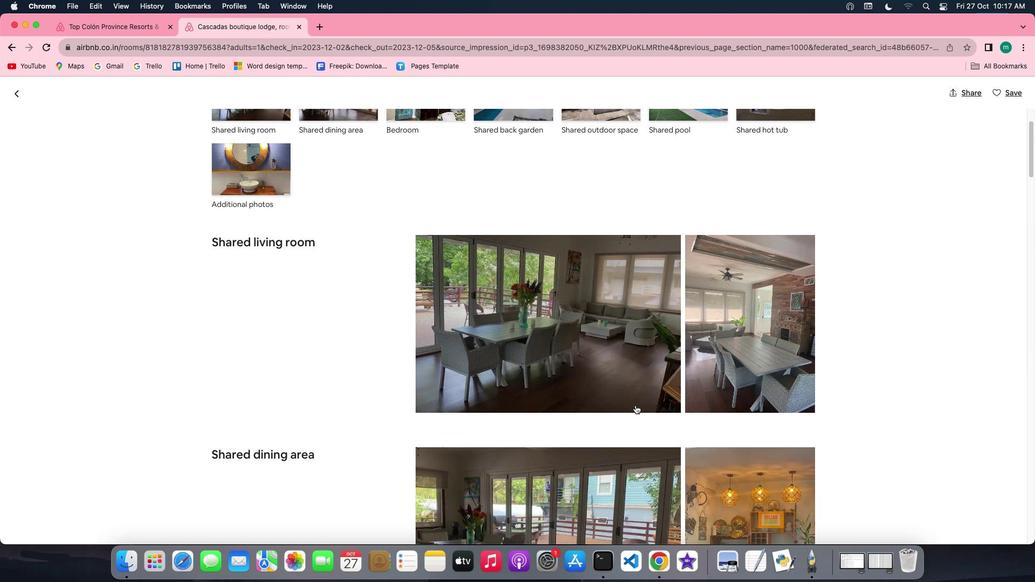 
Action: Mouse scrolled (635, 405) with delta (0, 0)
Screenshot: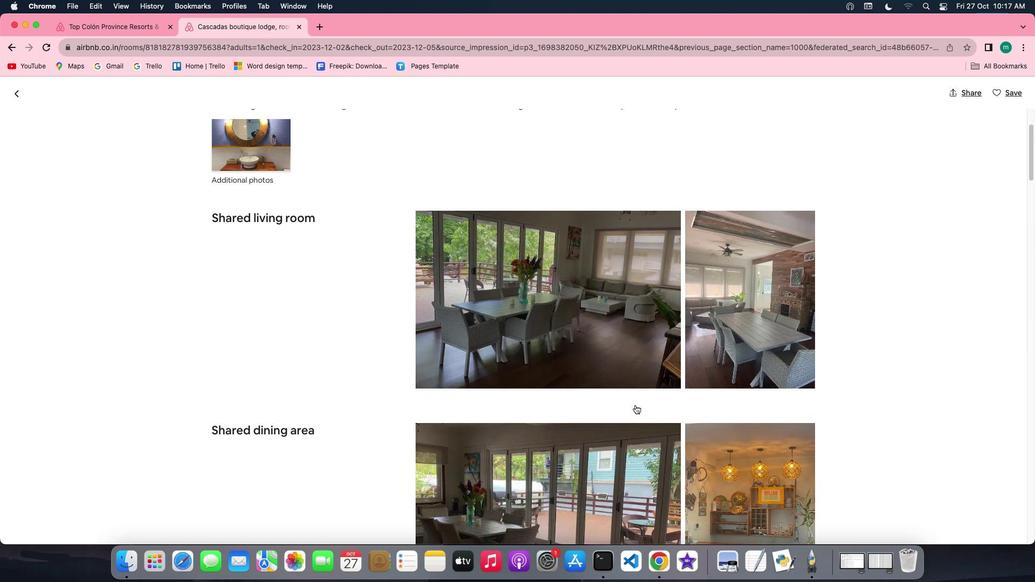 
Action: Mouse scrolled (635, 405) with delta (0, -1)
Screenshot: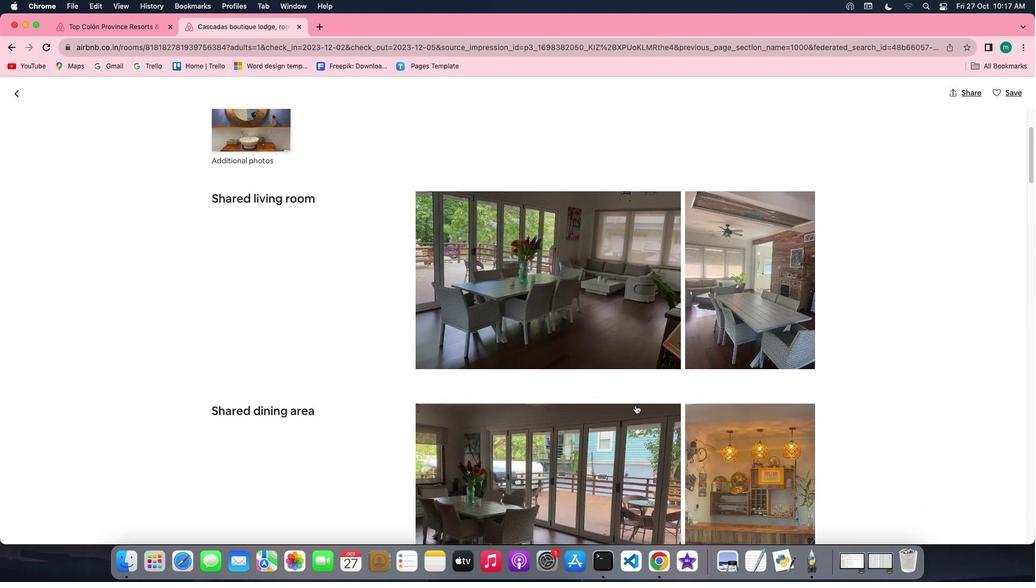 
Action: Mouse scrolled (635, 405) with delta (0, 0)
Screenshot: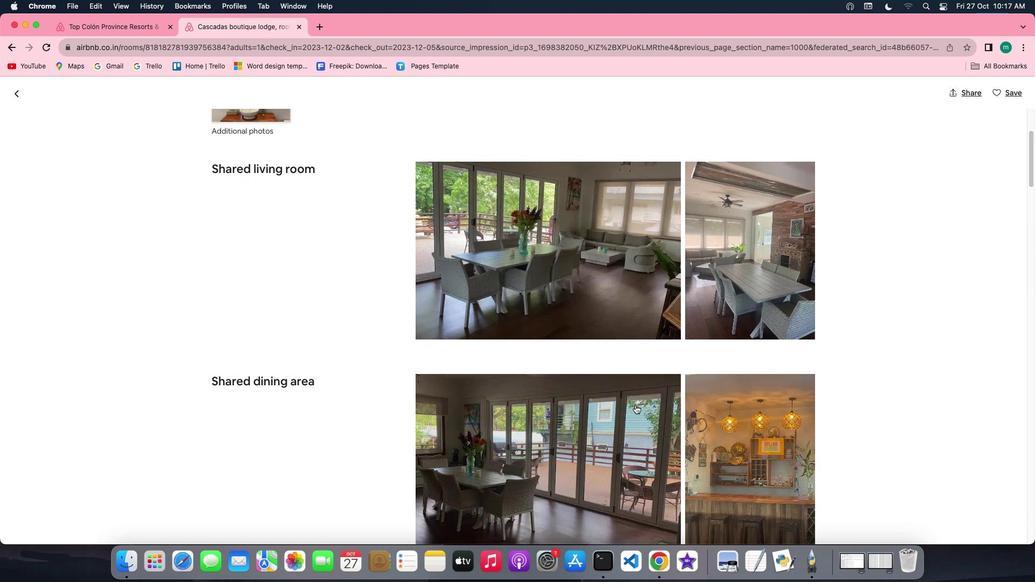 
Action: Mouse scrolled (635, 405) with delta (0, 0)
Screenshot: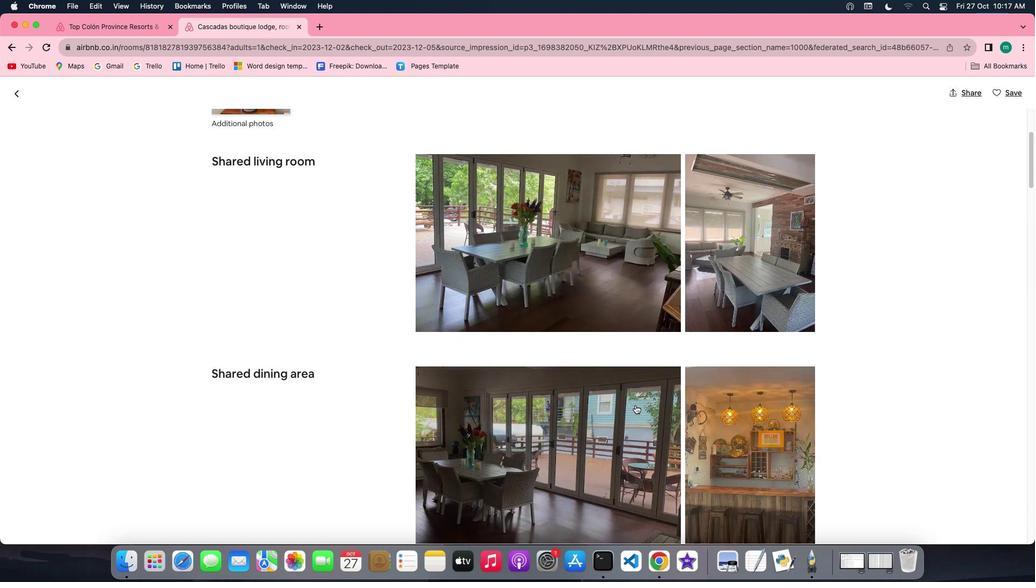 
Action: Mouse scrolled (635, 405) with delta (0, 0)
Screenshot: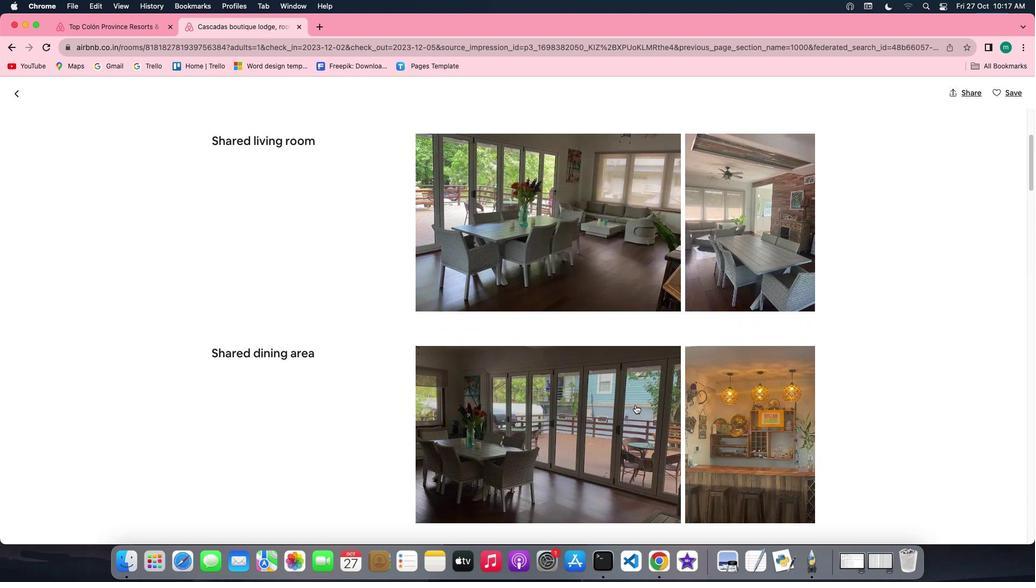 
Action: Mouse scrolled (635, 405) with delta (0, -1)
Screenshot: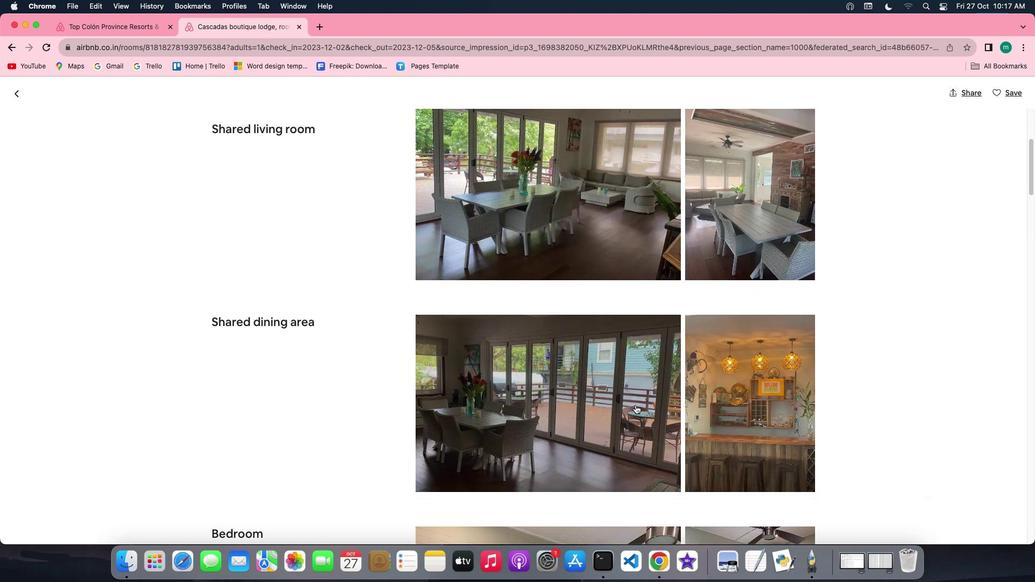
Action: Mouse scrolled (635, 405) with delta (0, -1)
Screenshot: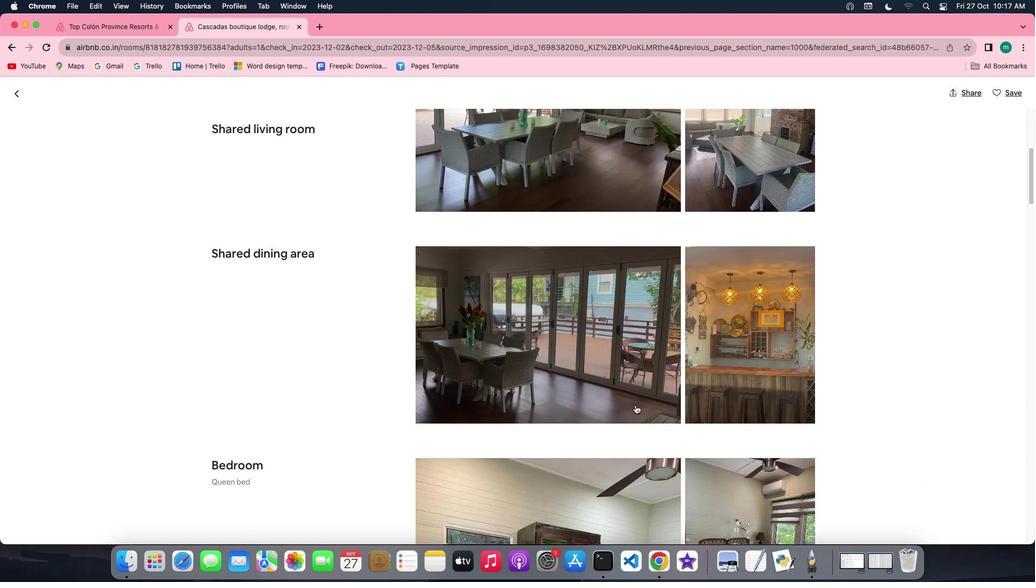 
Action: Mouse scrolled (635, 405) with delta (0, 0)
Screenshot: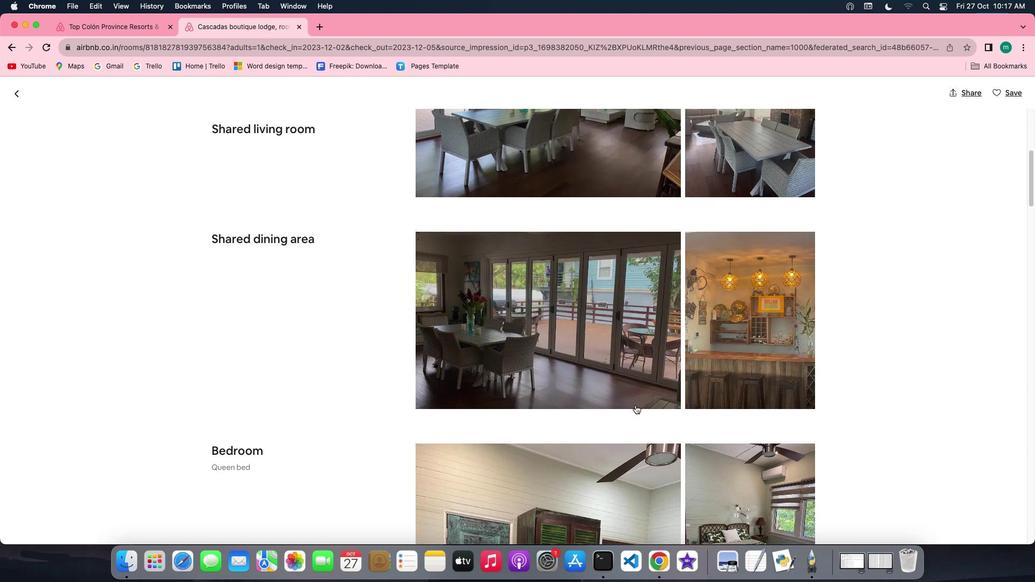 
Action: Mouse scrolled (635, 405) with delta (0, 0)
Screenshot: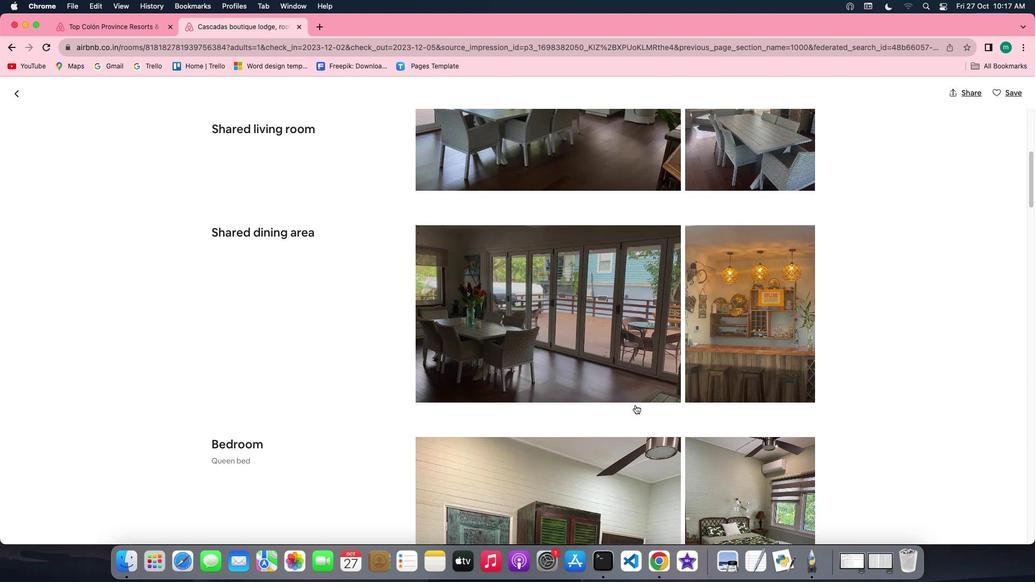 
Action: Mouse scrolled (635, 405) with delta (0, 0)
Screenshot: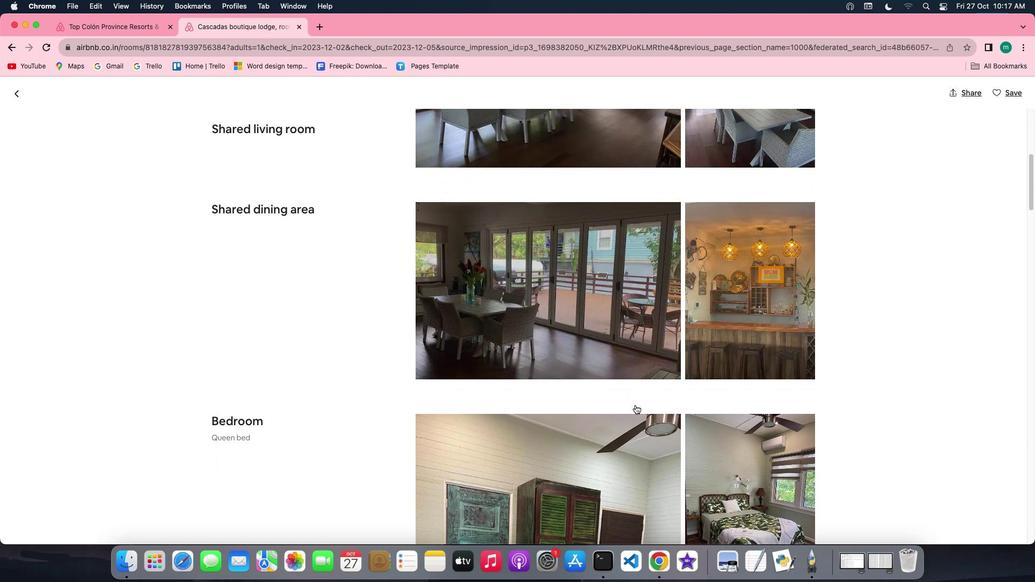 
Action: Mouse scrolled (635, 405) with delta (0, 0)
Screenshot: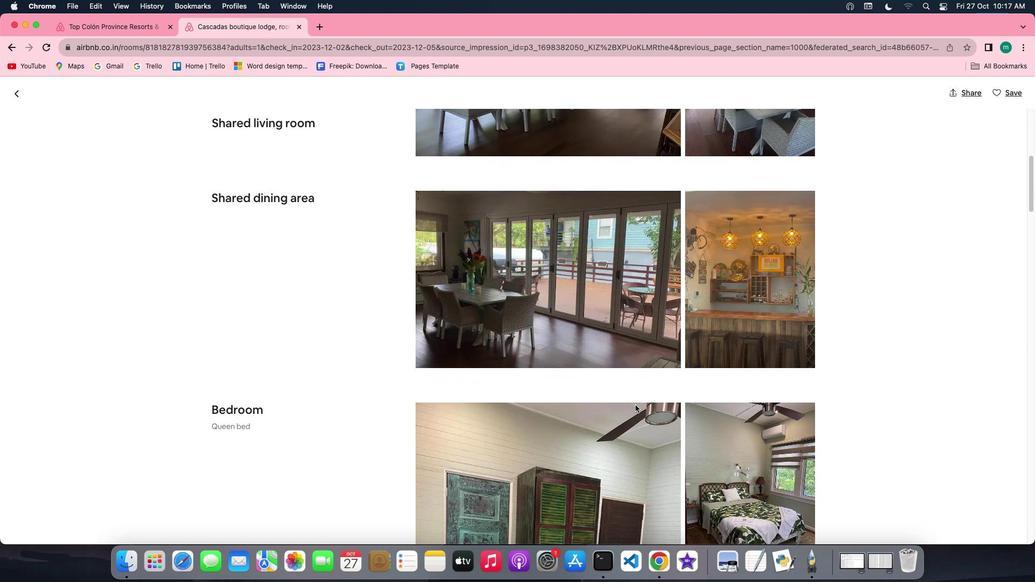 
Action: Mouse scrolled (635, 405) with delta (0, 0)
Screenshot: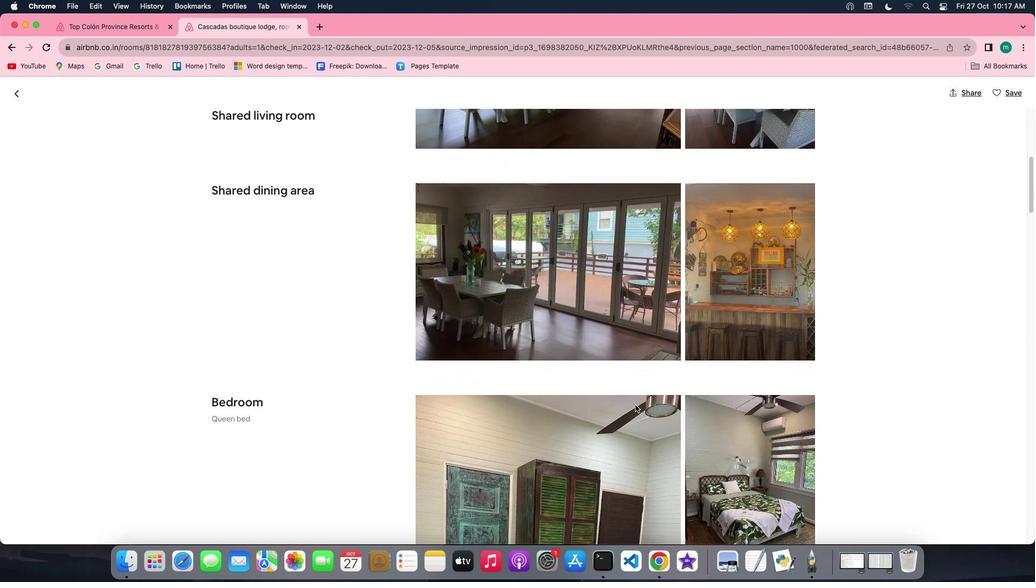 
Action: Mouse scrolled (635, 405) with delta (0, 0)
Screenshot: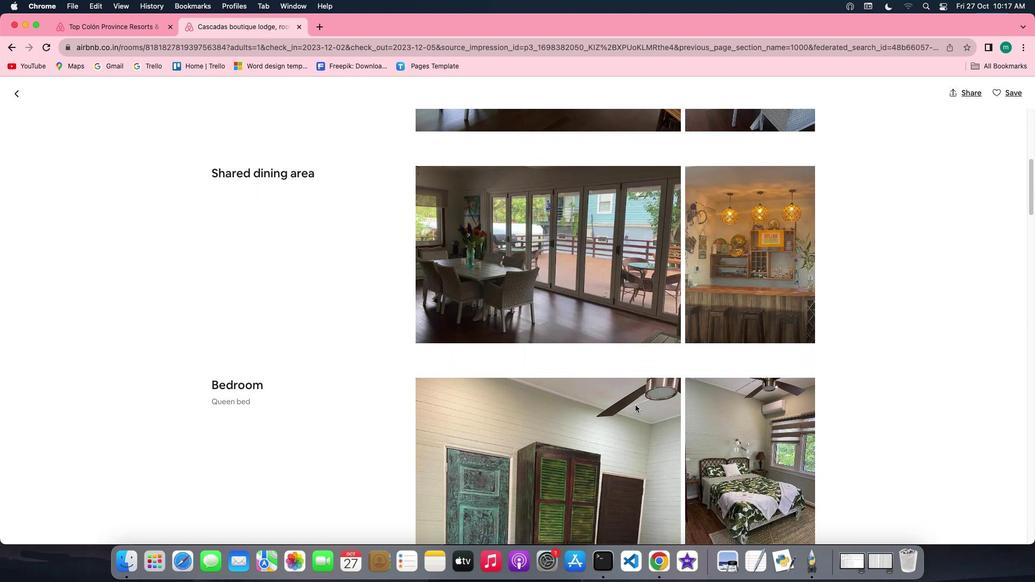 
Action: Mouse scrolled (635, 405) with delta (0, 0)
Screenshot: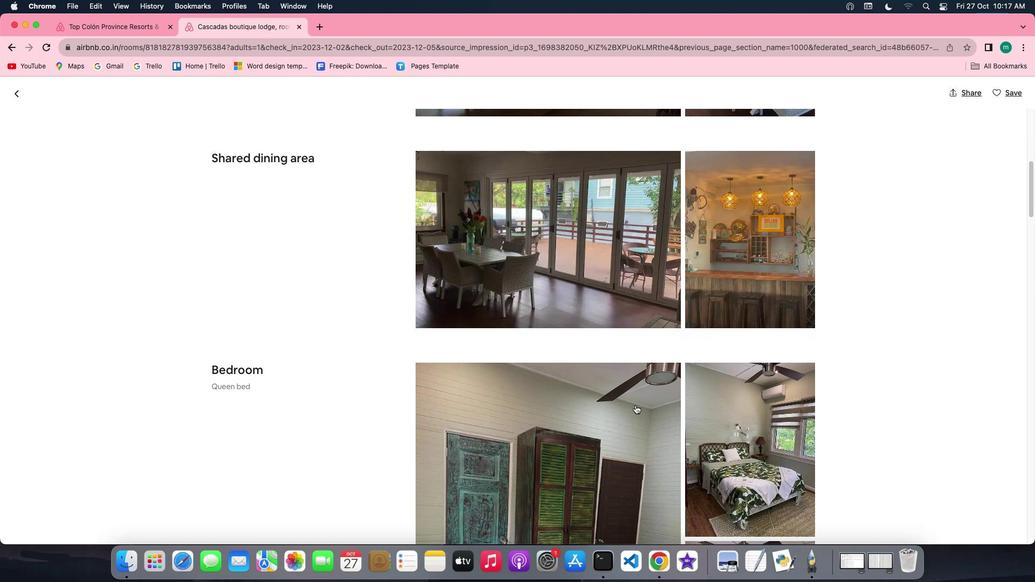 
Action: Mouse scrolled (635, 405) with delta (0, 0)
Screenshot: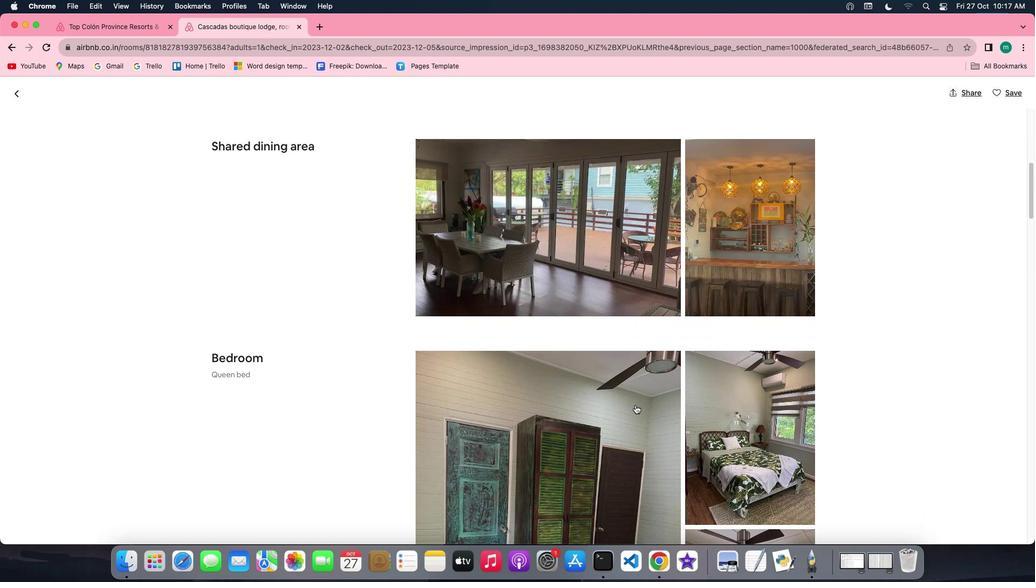 
Action: Mouse scrolled (635, 405) with delta (0, -1)
Screenshot: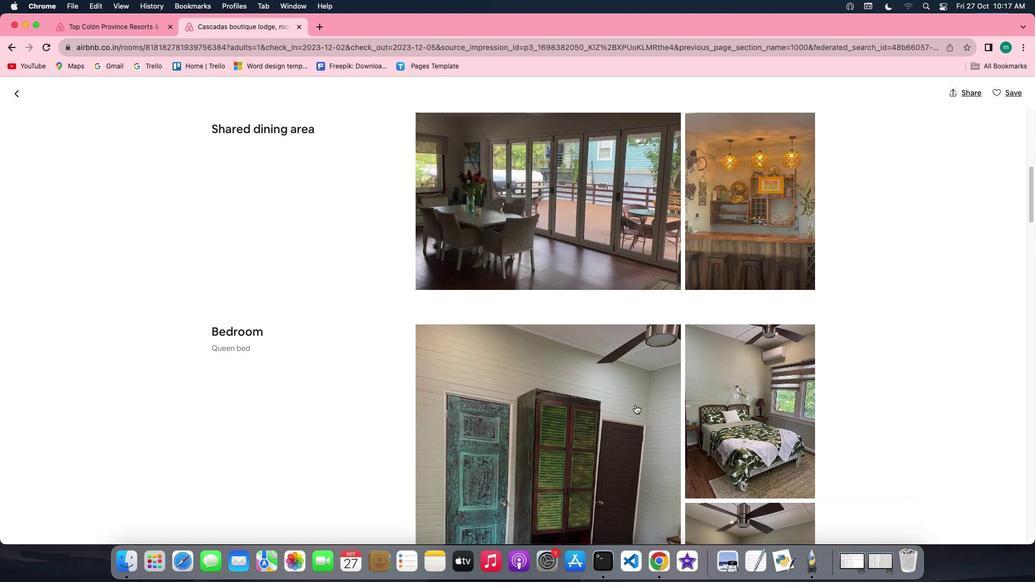 
Action: Mouse scrolled (635, 405) with delta (0, -1)
Screenshot: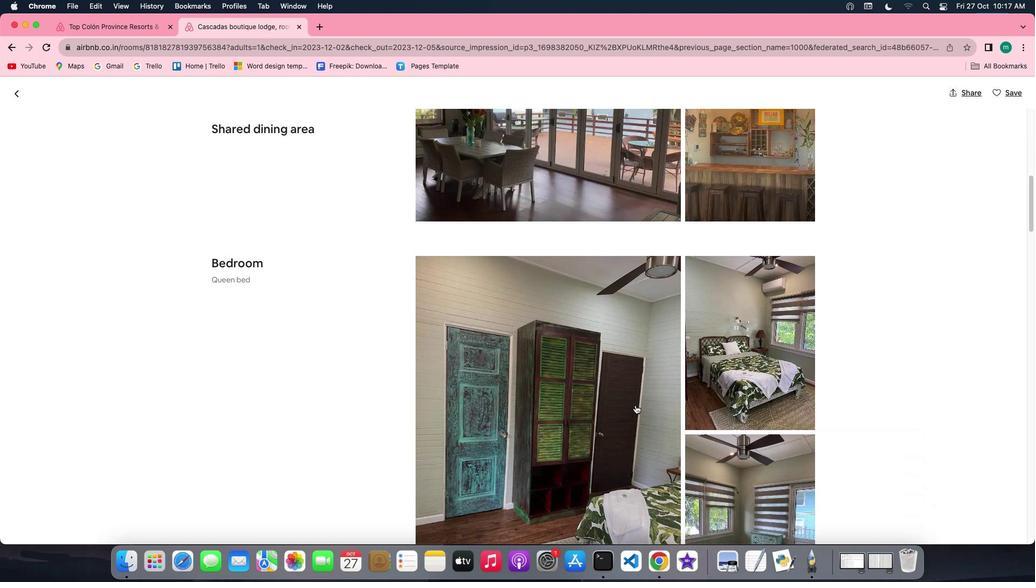
Action: Mouse scrolled (635, 405) with delta (0, 0)
Screenshot: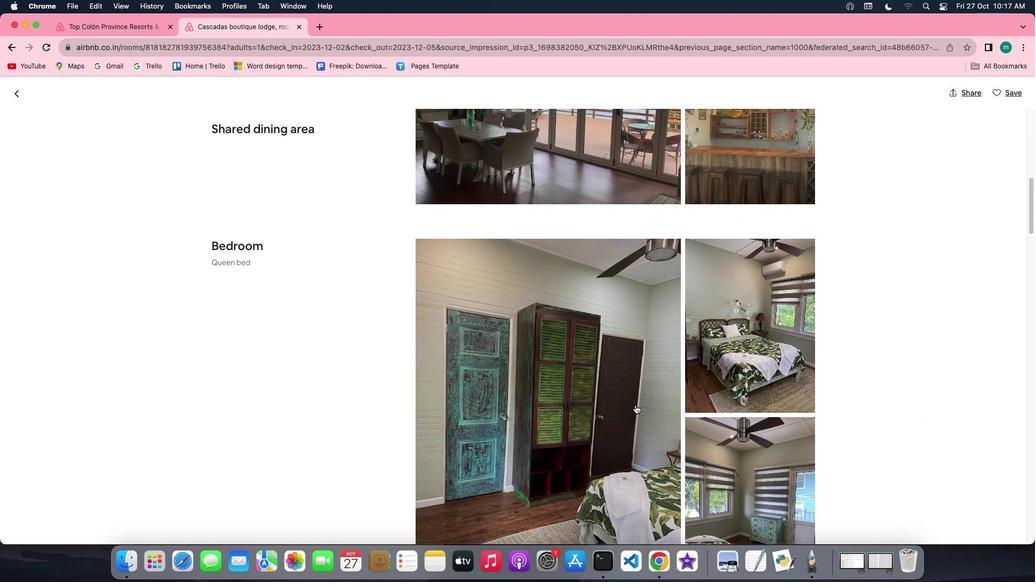
Action: Mouse scrolled (635, 405) with delta (0, 0)
Screenshot: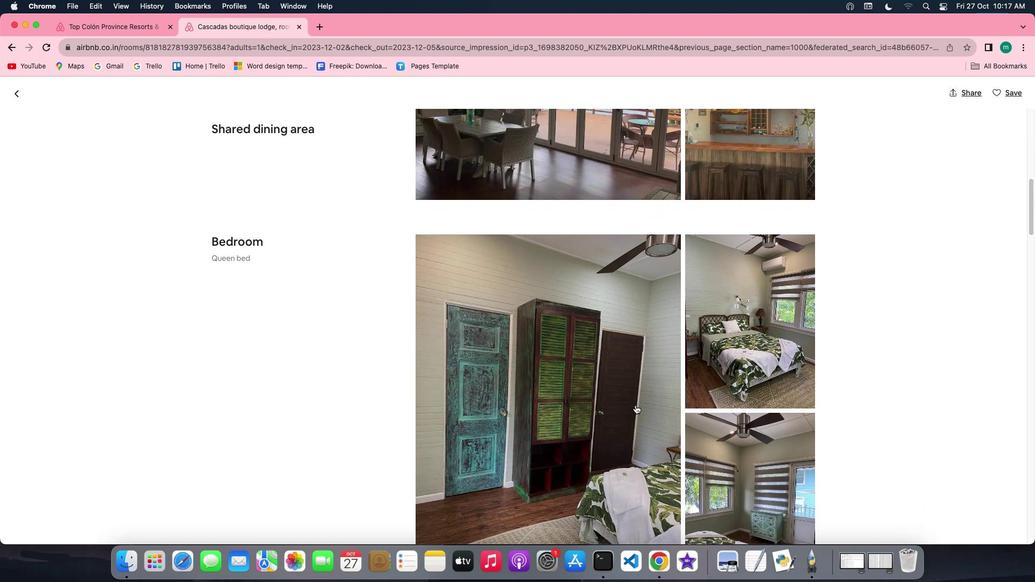 
Action: Mouse scrolled (635, 405) with delta (0, 0)
Screenshot: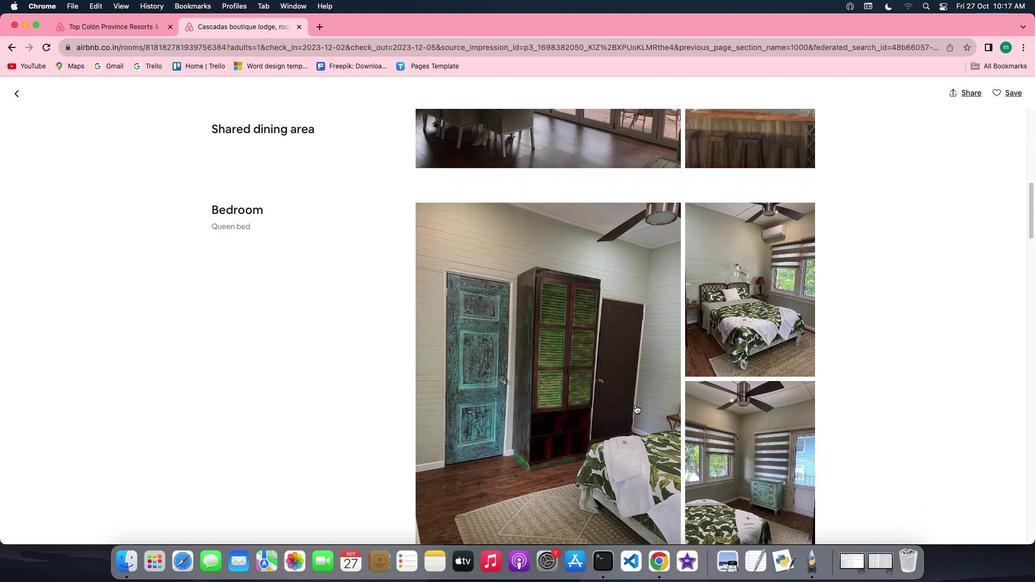 
Action: Mouse scrolled (635, 405) with delta (0, 0)
Screenshot: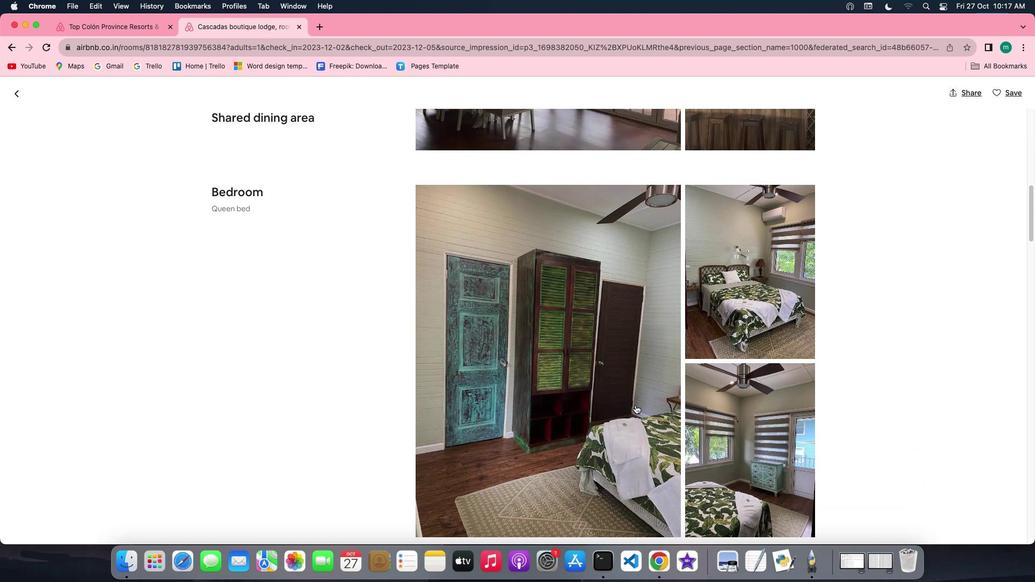 
Action: Mouse scrolled (635, 405) with delta (0, 0)
Screenshot: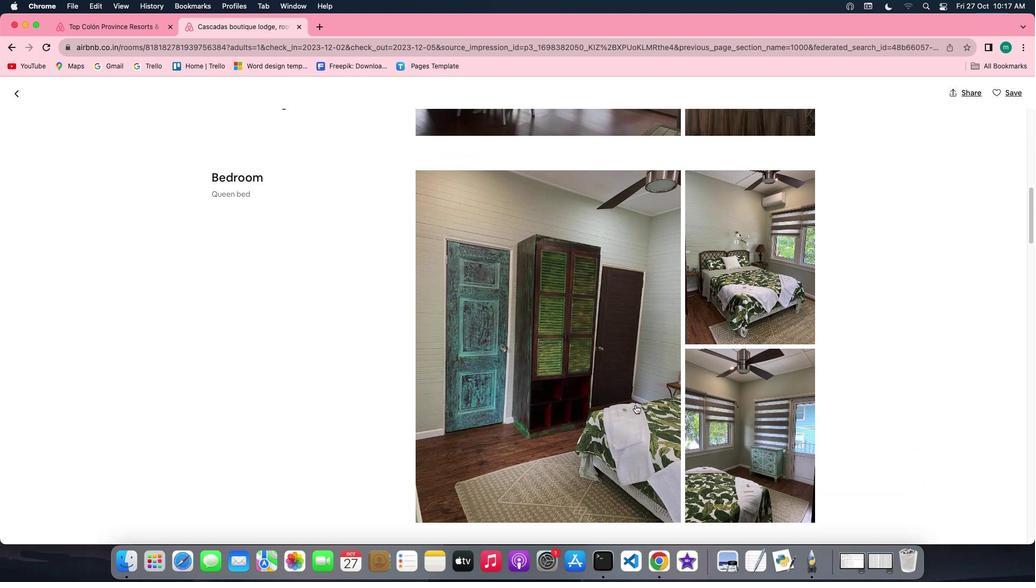 
Action: Mouse scrolled (635, 405) with delta (0, 0)
Screenshot: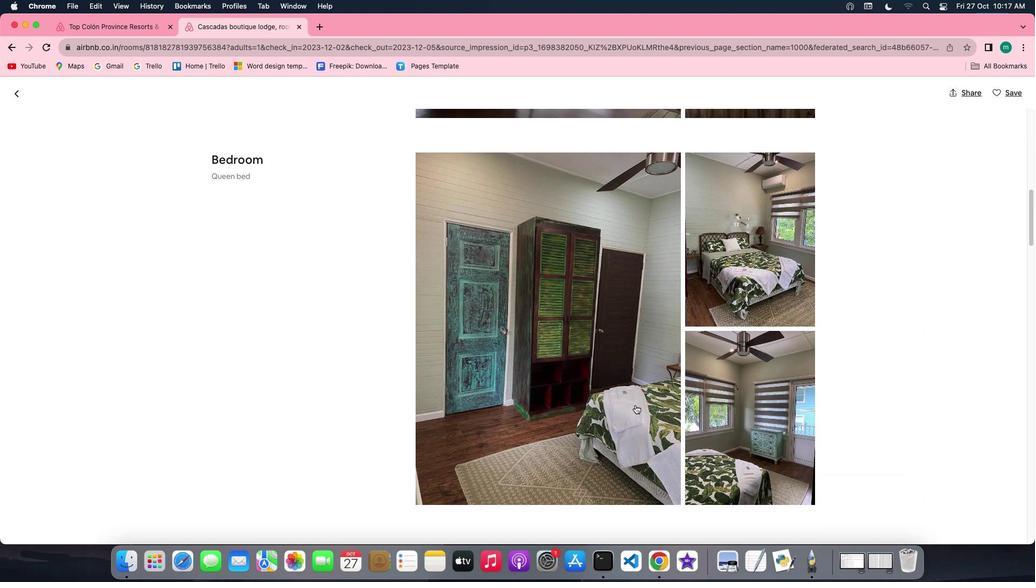 
Action: Mouse scrolled (635, 405) with delta (0, 0)
Screenshot: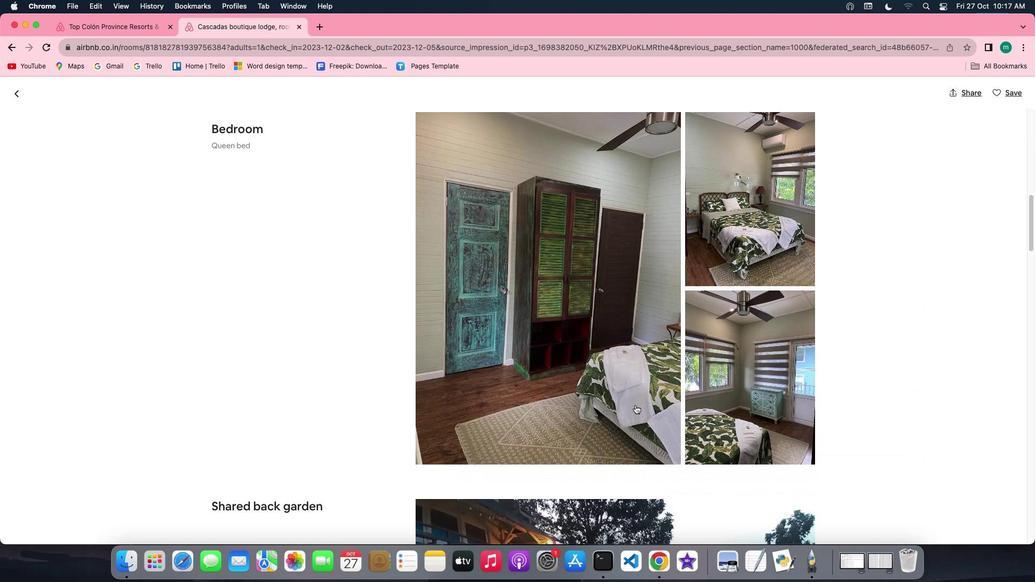 
Action: Mouse scrolled (635, 405) with delta (0, 0)
Screenshot: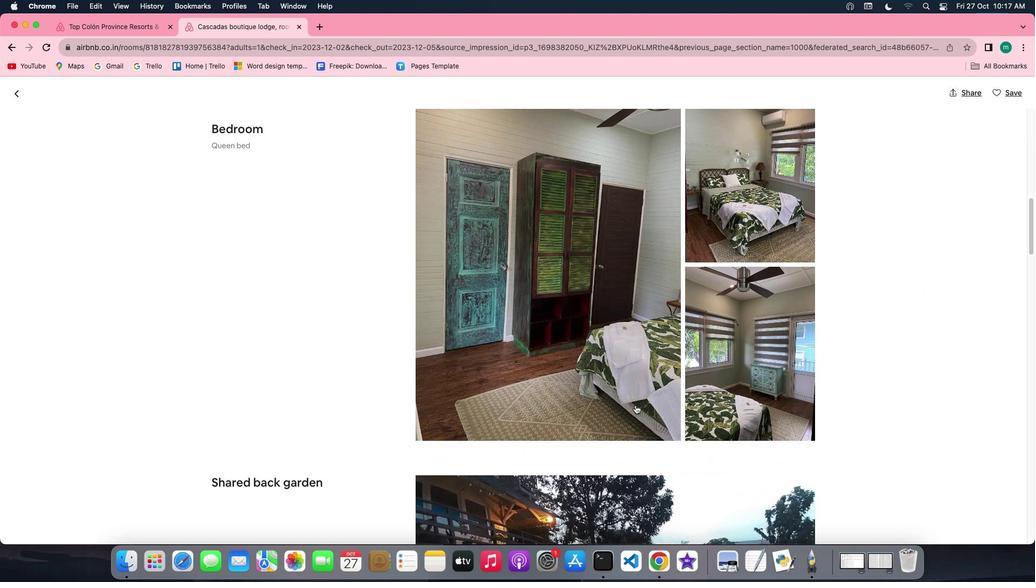 
Action: Mouse scrolled (635, 405) with delta (0, 0)
Screenshot: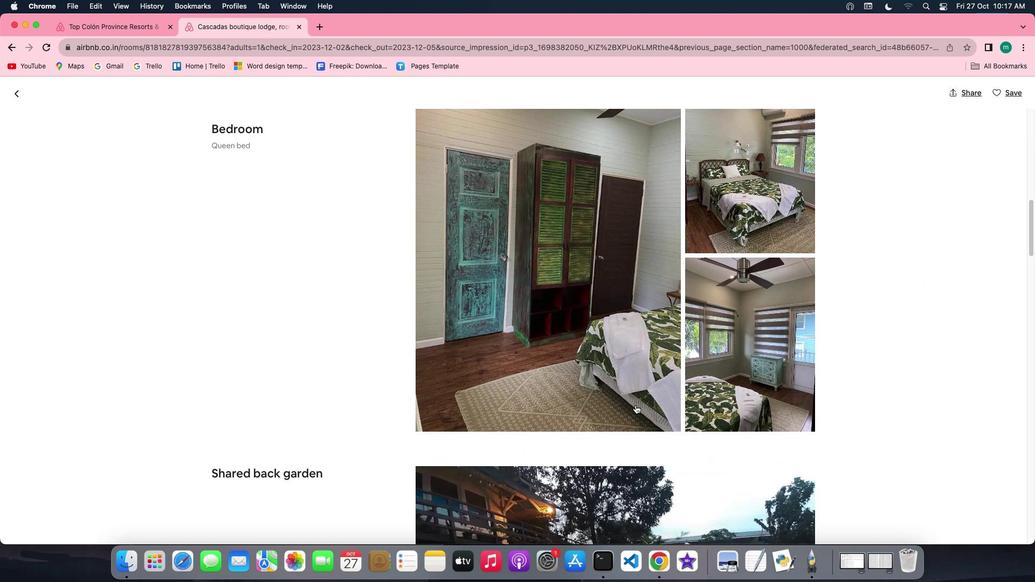 
Action: Mouse scrolled (635, 405) with delta (0, -1)
Screenshot: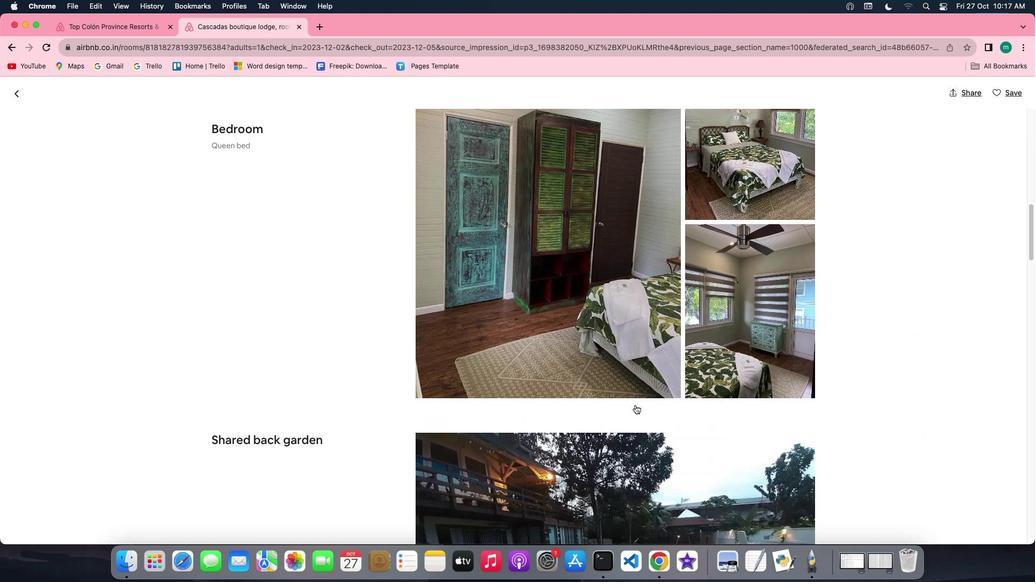 
Action: Mouse scrolled (635, 405) with delta (0, -1)
Screenshot: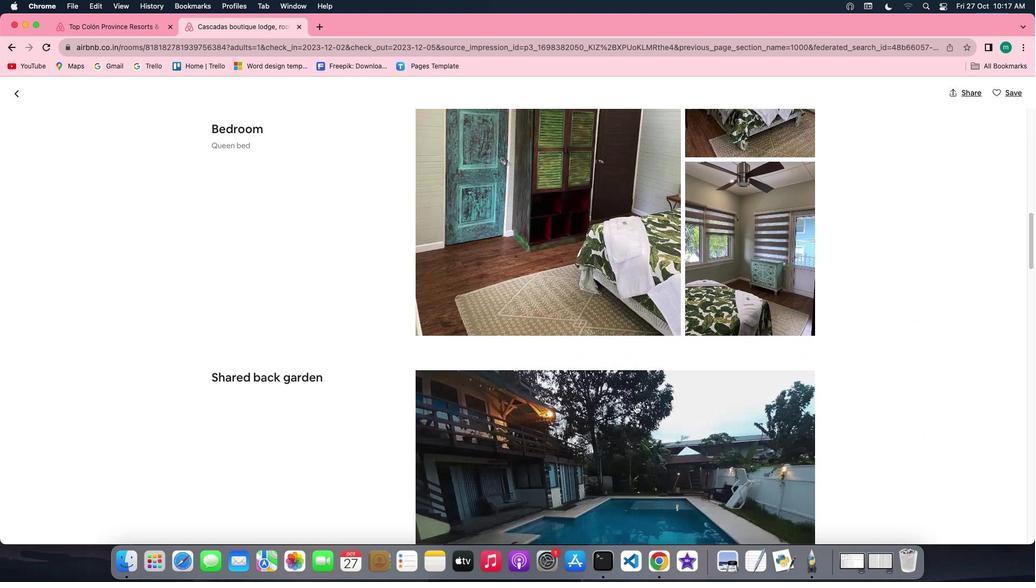 
Action: Mouse scrolled (635, 405) with delta (0, 0)
Screenshot: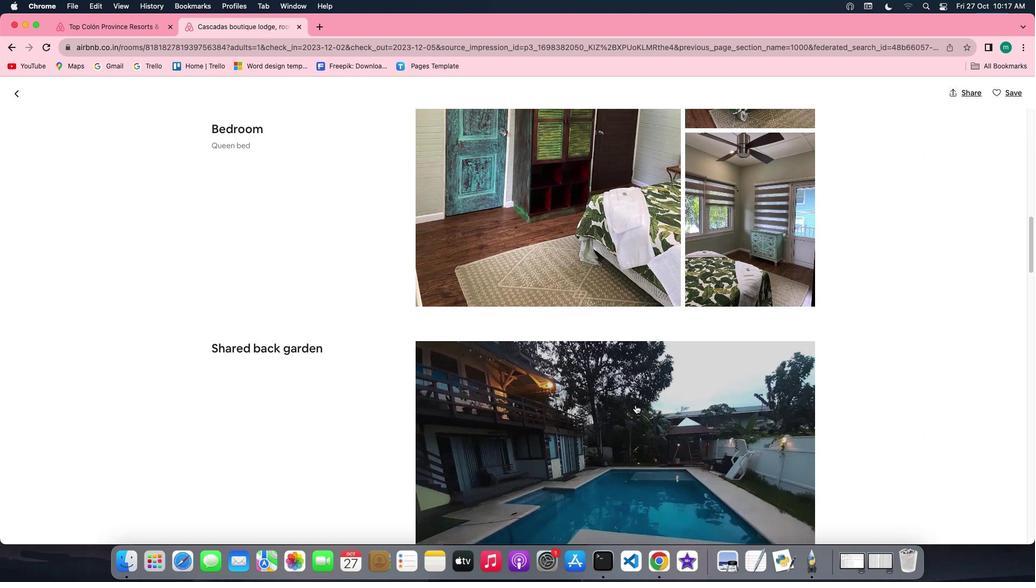 
Action: Mouse scrolled (635, 405) with delta (0, 0)
Screenshot: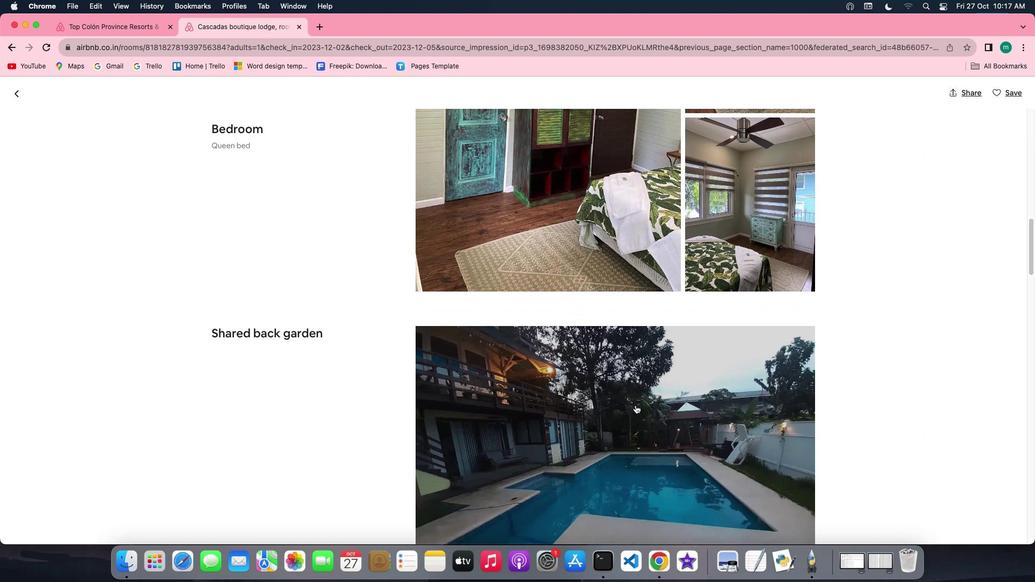 
Action: Mouse scrolled (635, 405) with delta (0, 0)
Screenshot: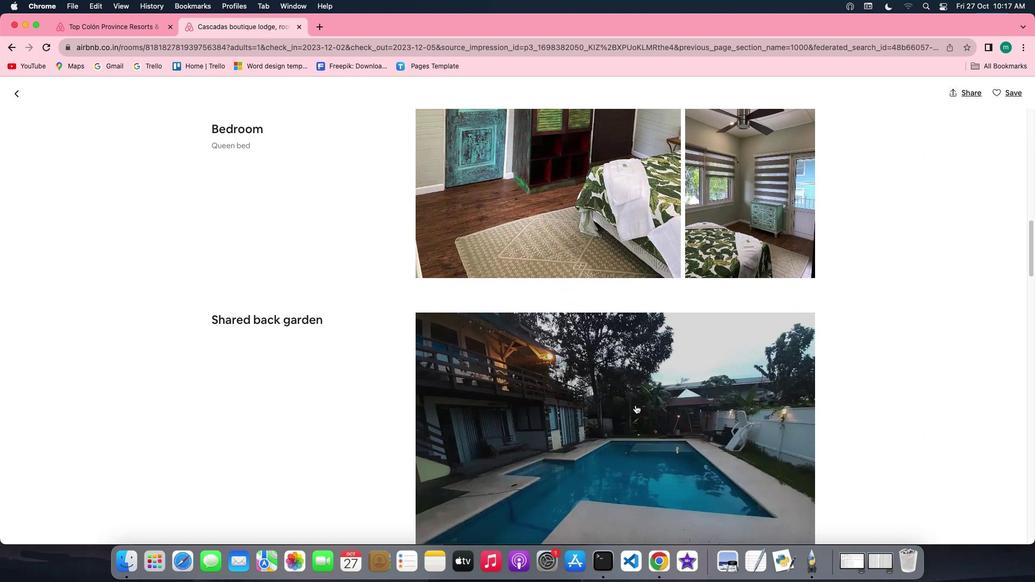 
Action: Mouse scrolled (635, 405) with delta (0, 0)
Screenshot: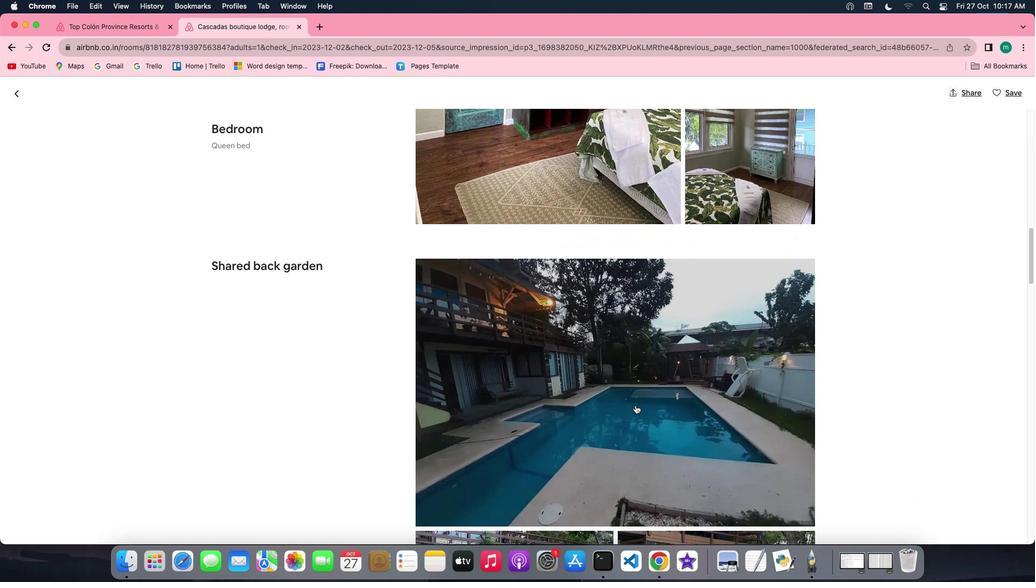 
Action: Mouse scrolled (635, 405) with delta (0, 0)
Screenshot: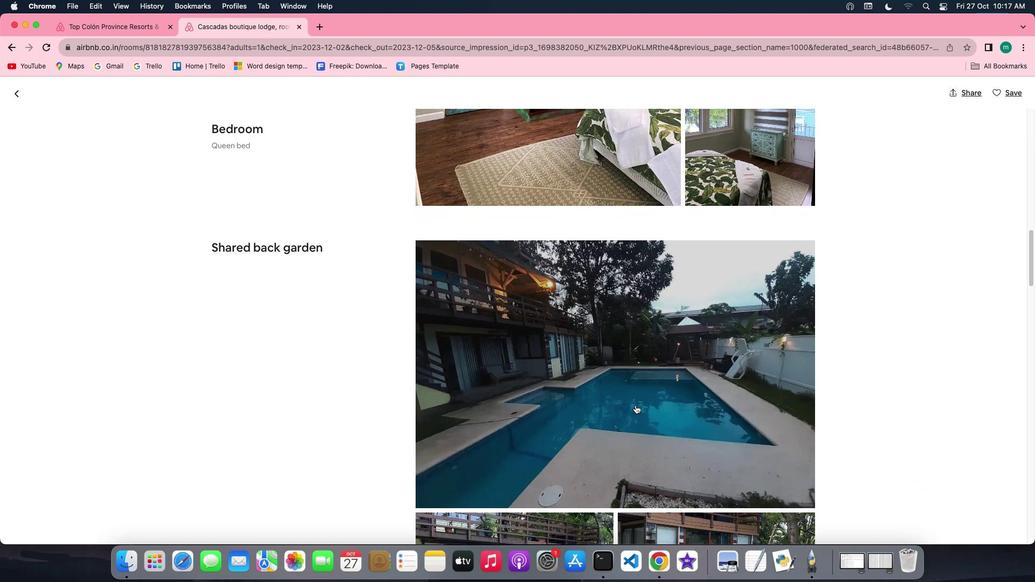 
Action: Mouse scrolled (635, 405) with delta (0, 0)
Screenshot: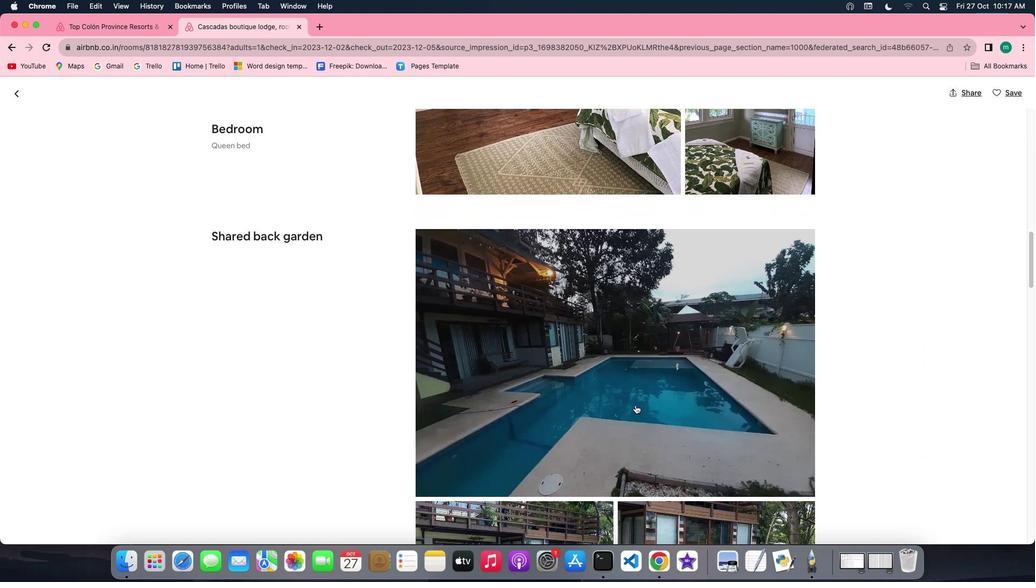 
Action: Mouse scrolled (635, 405) with delta (0, -1)
Screenshot: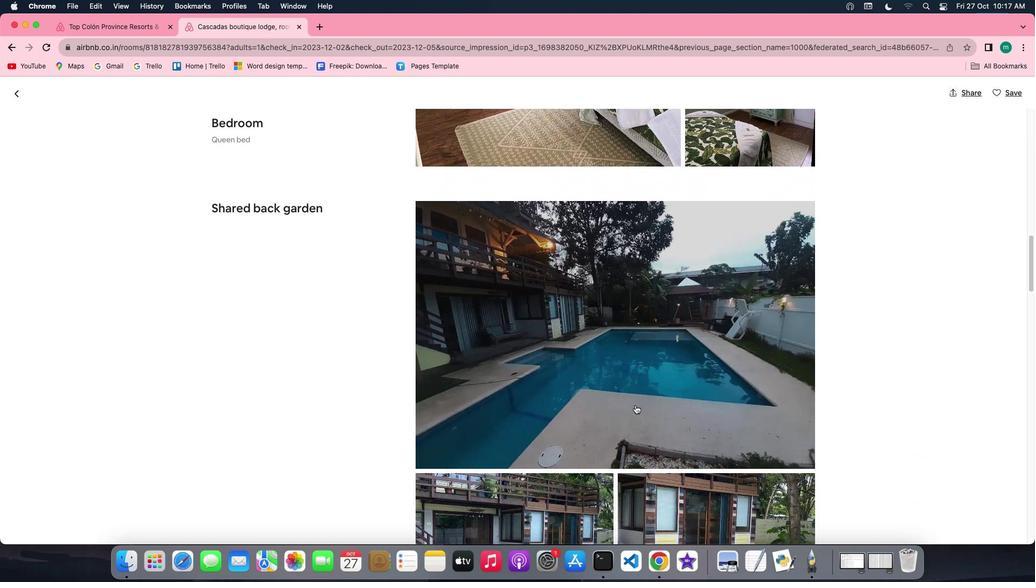 
Action: Mouse scrolled (635, 405) with delta (0, 0)
Screenshot: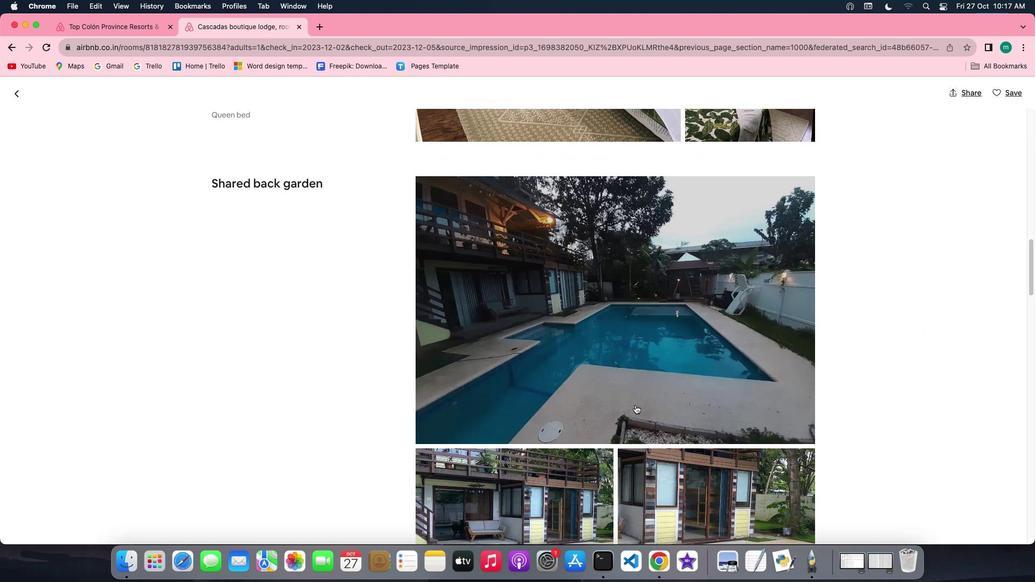 
Action: Mouse scrolled (635, 405) with delta (0, 0)
Screenshot: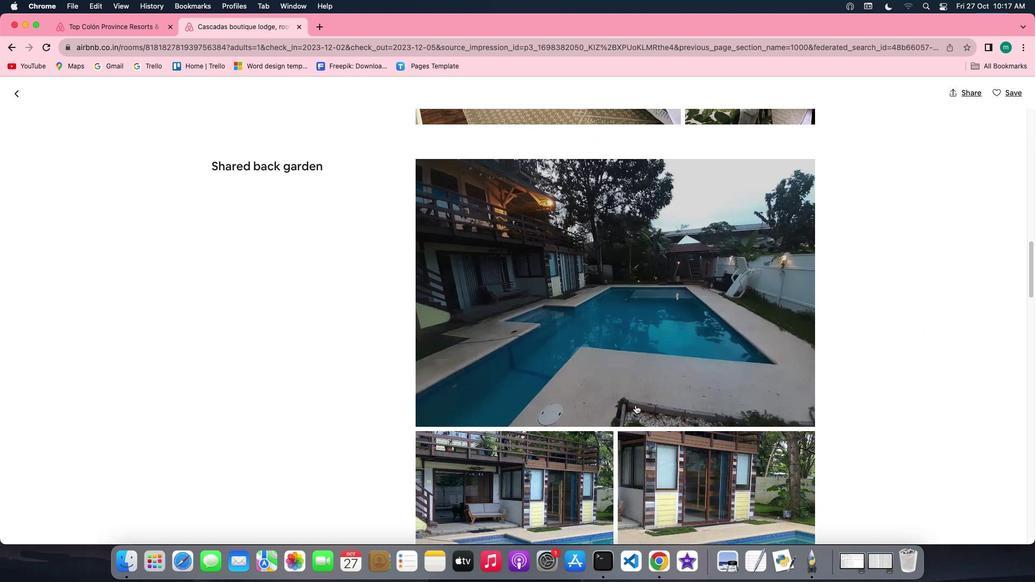 
Action: Mouse scrolled (635, 405) with delta (0, -1)
Screenshot: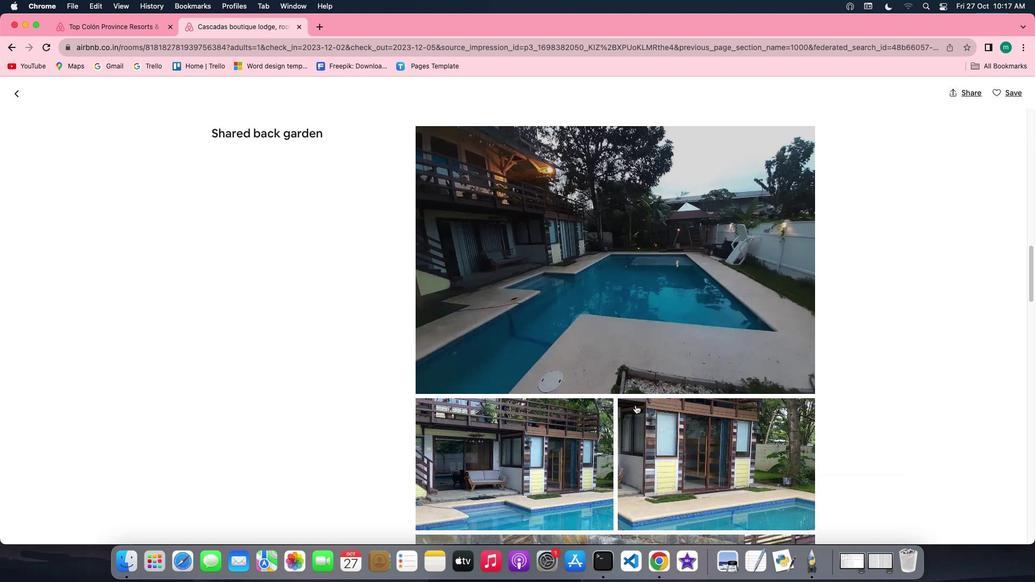 
Action: Mouse scrolled (635, 405) with delta (0, -1)
Screenshot: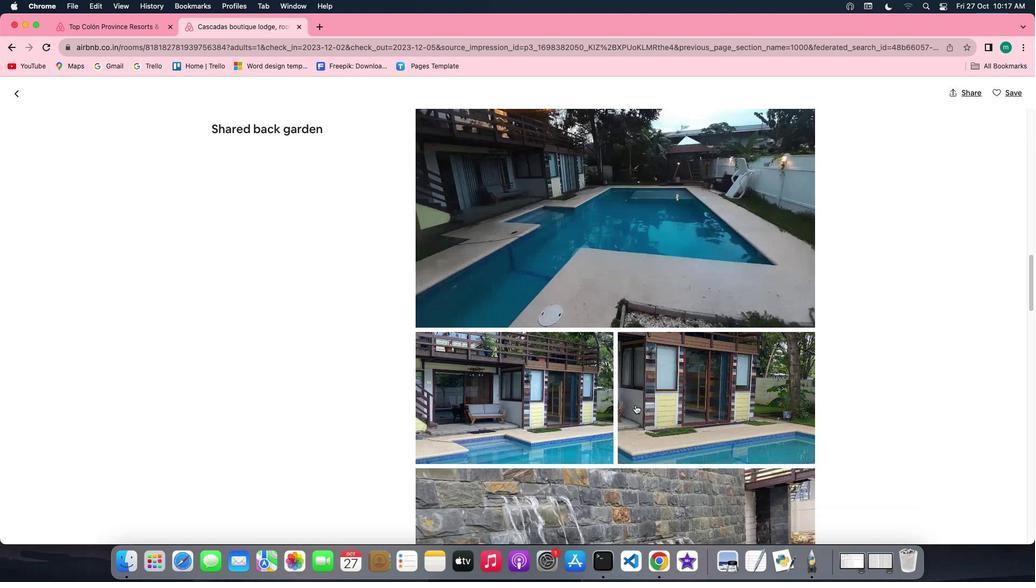 
Action: Mouse scrolled (635, 405) with delta (0, 0)
Screenshot: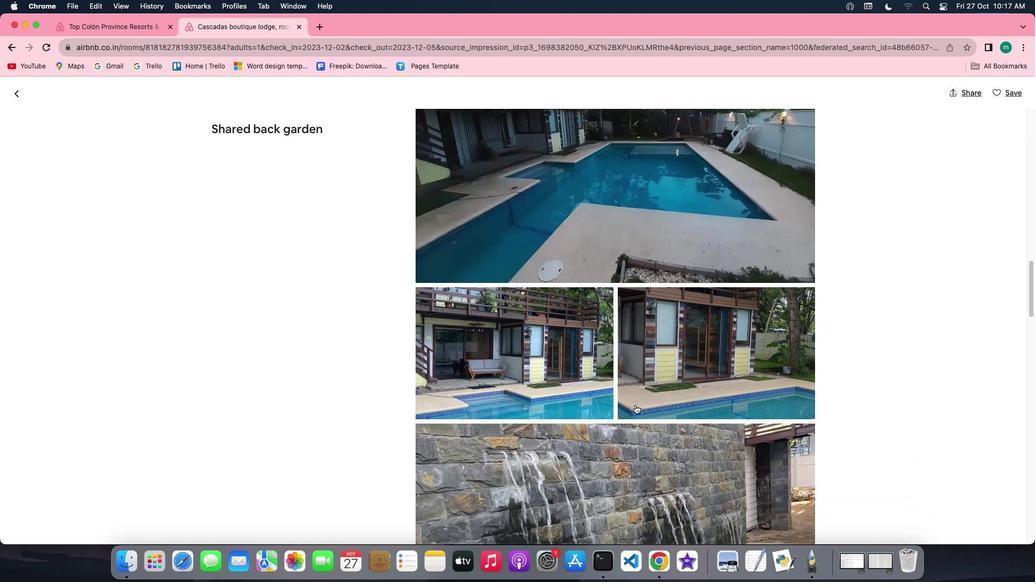 
Action: Mouse scrolled (635, 405) with delta (0, 0)
Screenshot: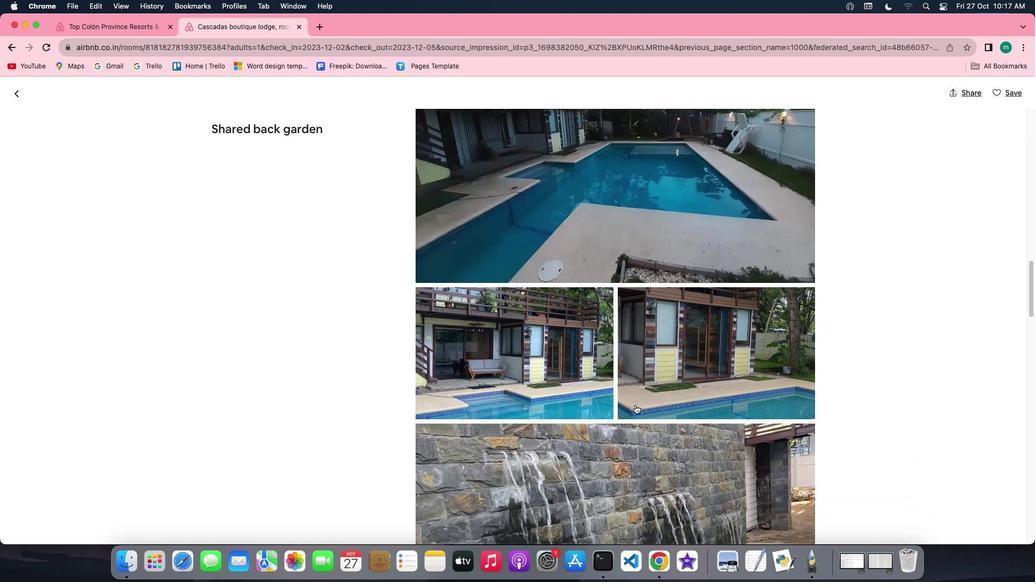 
Action: Mouse scrolled (635, 405) with delta (0, -1)
Screenshot: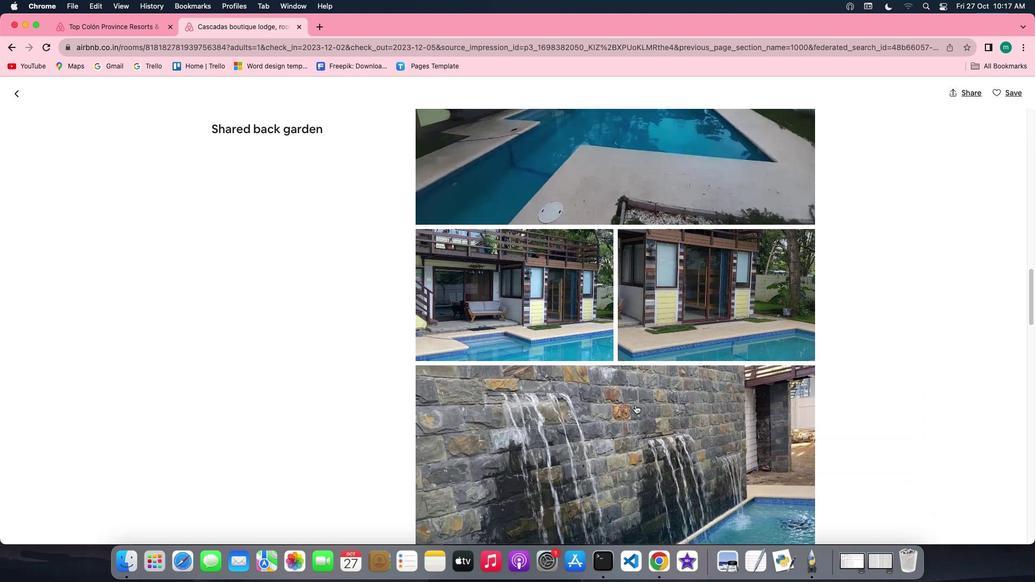 
Action: Mouse scrolled (635, 405) with delta (0, -1)
Screenshot: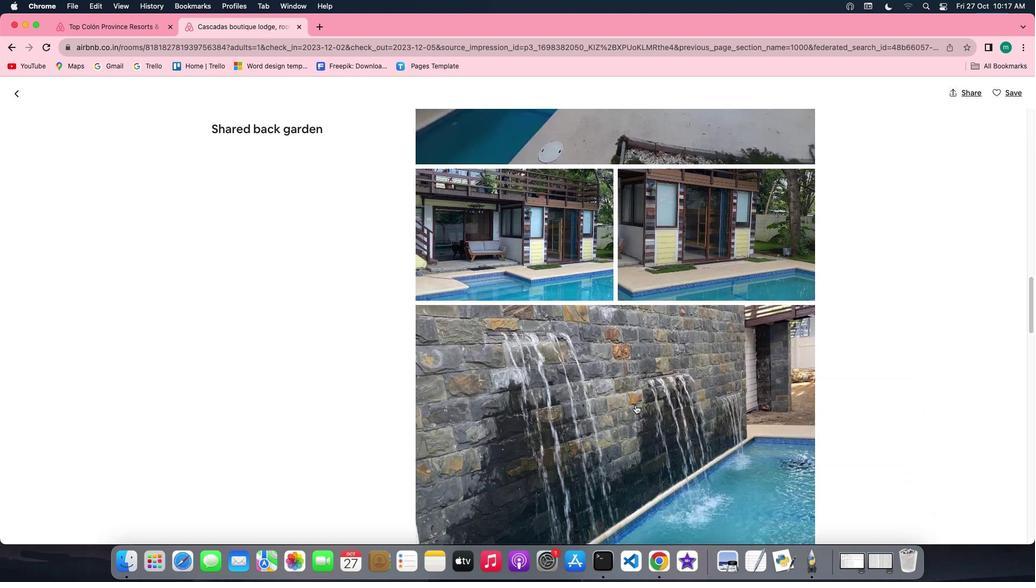 
Action: Mouse scrolled (635, 405) with delta (0, 0)
Screenshot: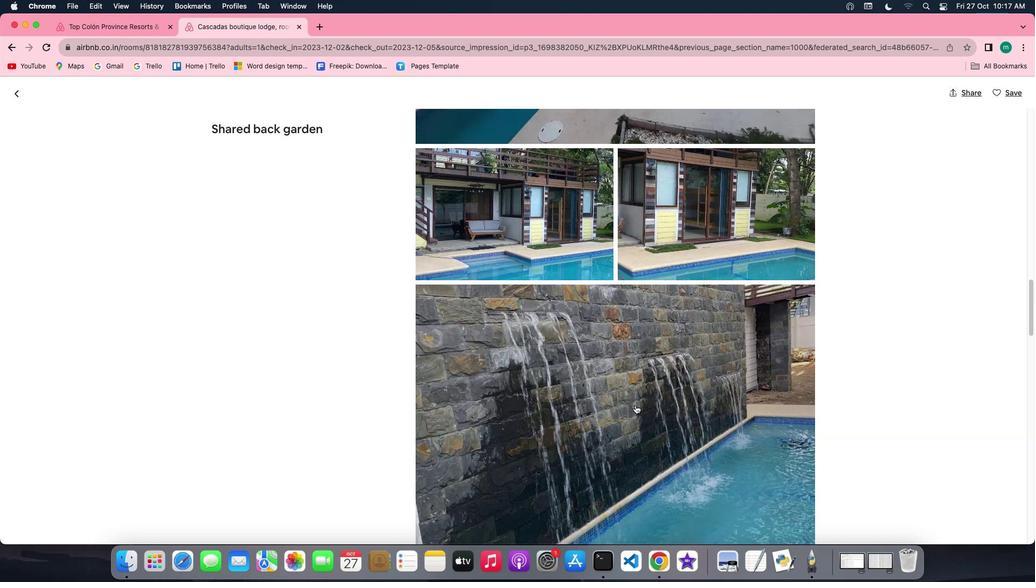 
Action: Mouse scrolled (635, 405) with delta (0, 0)
Screenshot: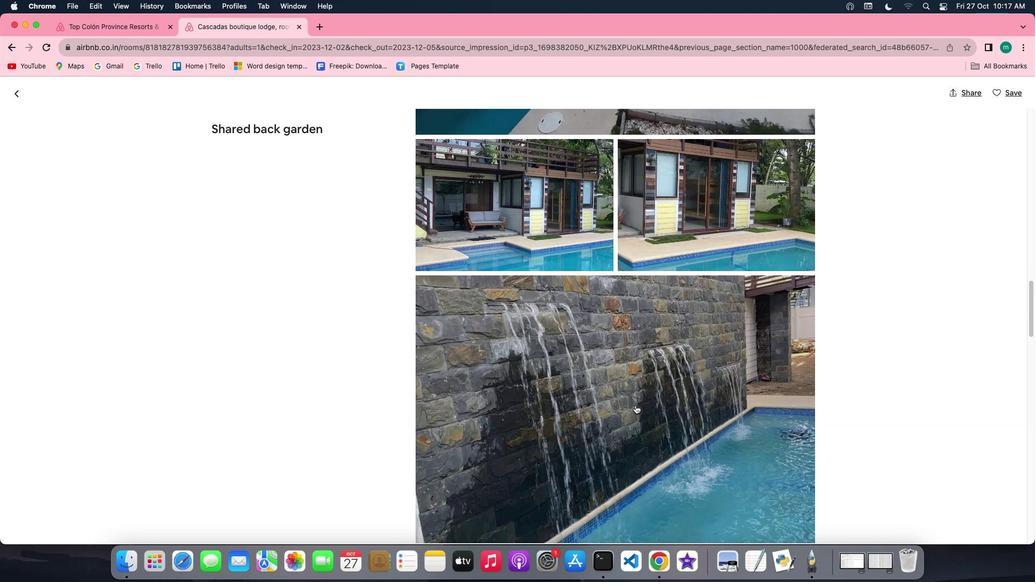 
Action: Mouse scrolled (635, 405) with delta (0, -1)
Screenshot: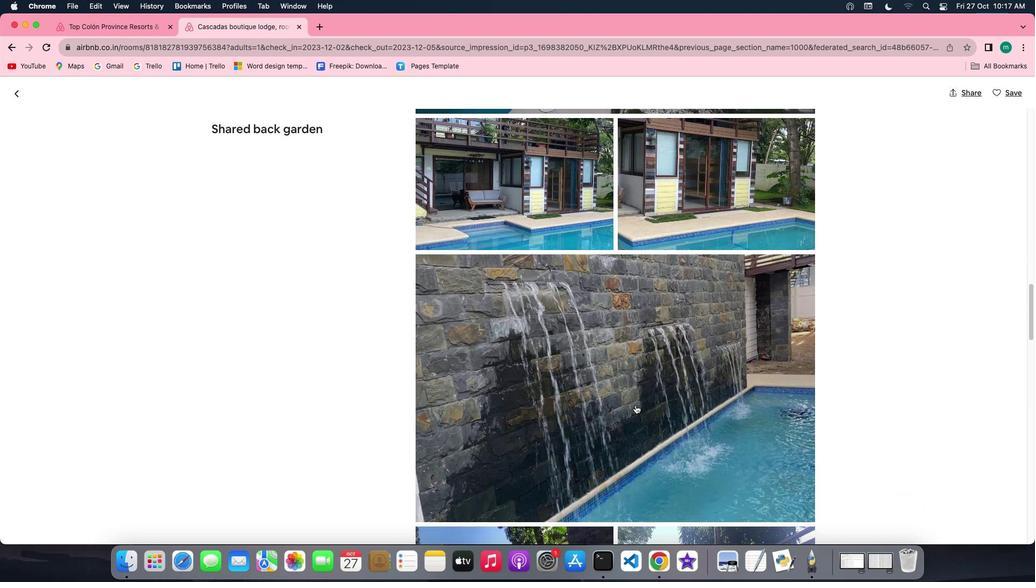
Action: Mouse scrolled (635, 405) with delta (0, 0)
Screenshot: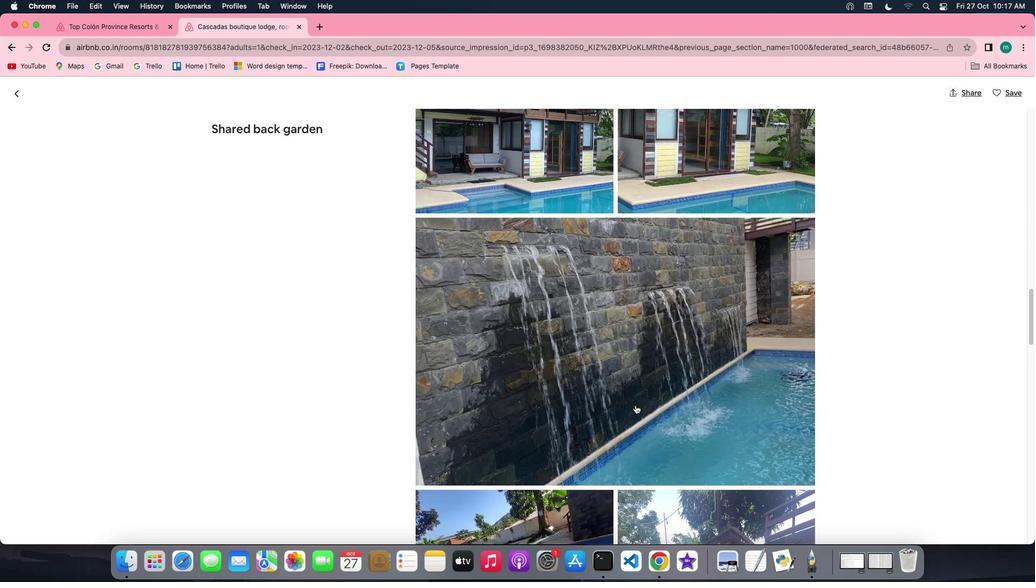 
Action: Mouse scrolled (635, 405) with delta (0, 0)
Screenshot: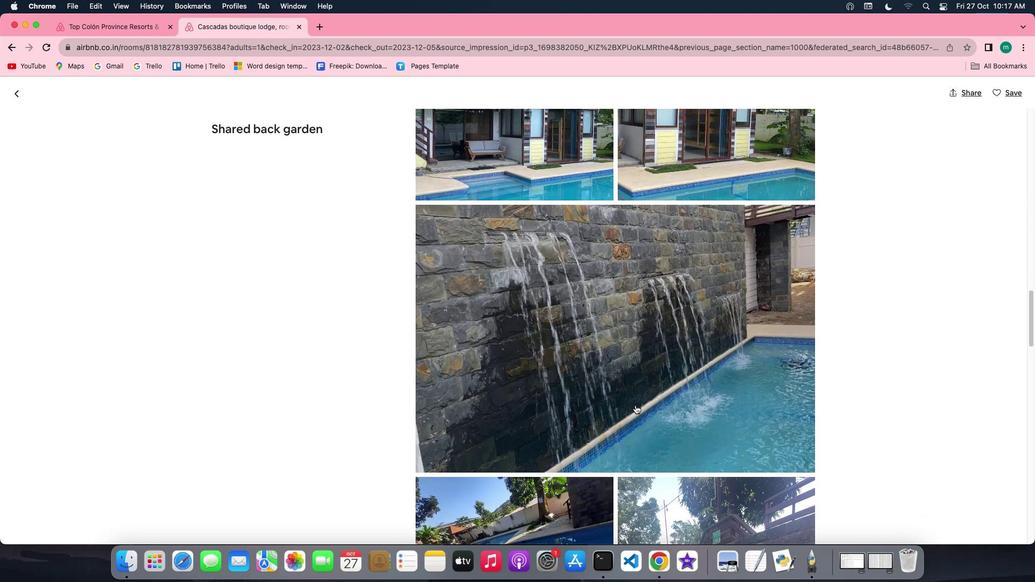 
Action: Mouse scrolled (635, 405) with delta (0, -1)
Screenshot: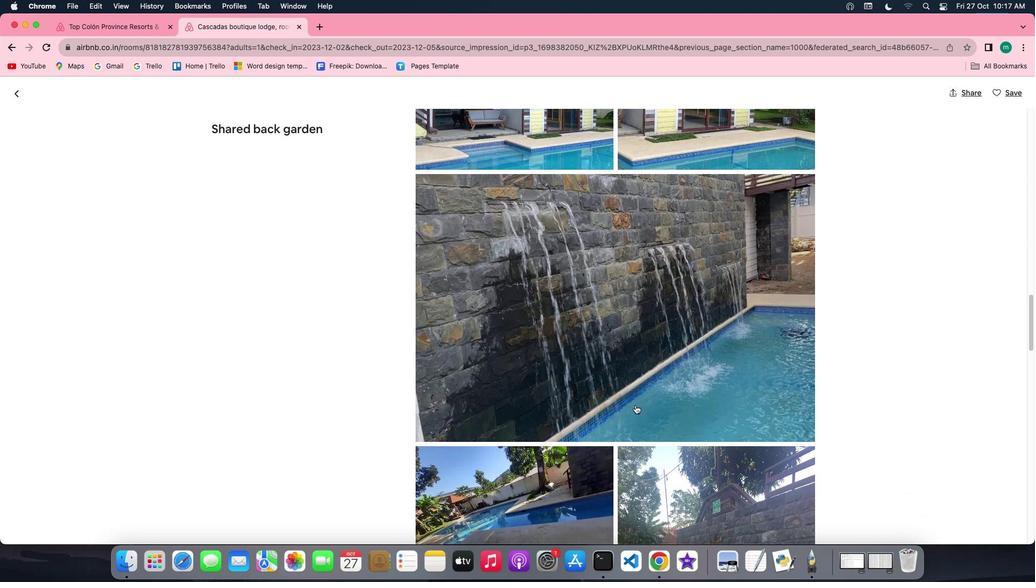 
Action: Mouse scrolled (635, 405) with delta (0, 0)
Screenshot: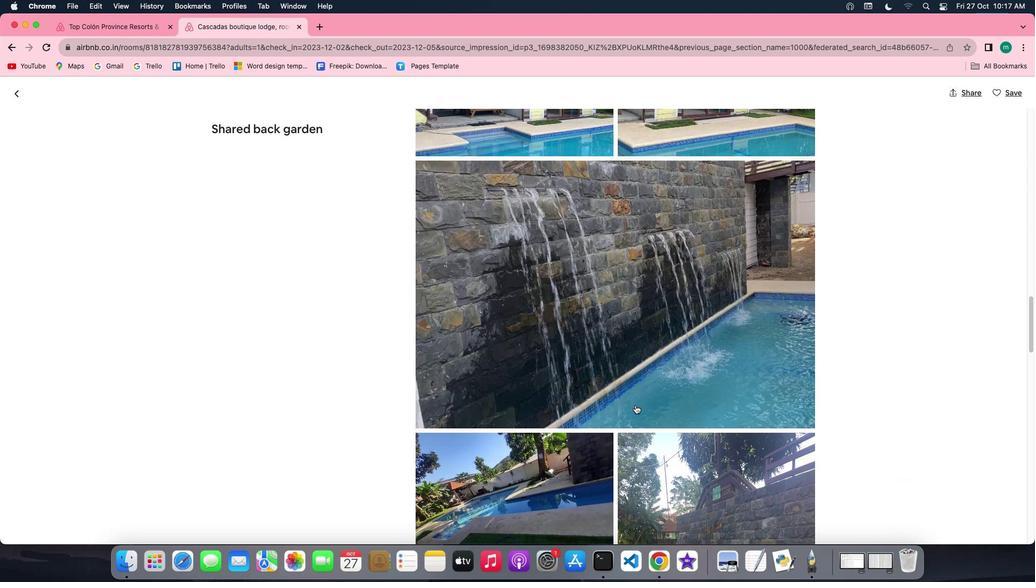 
Action: Mouse scrolled (635, 405) with delta (0, 0)
Screenshot: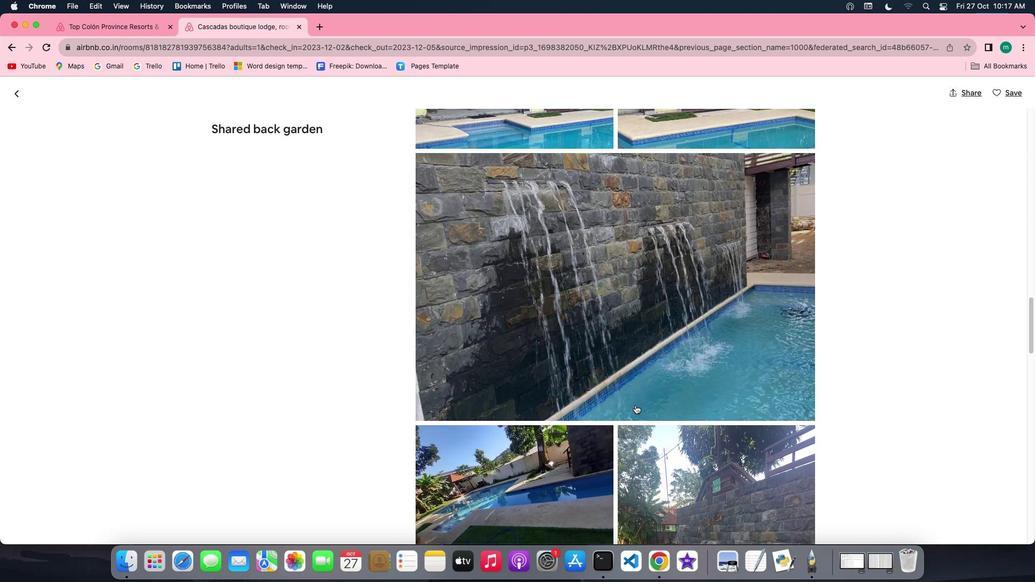 
Action: Mouse scrolled (635, 405) with delta (0, 0)
Screenshot: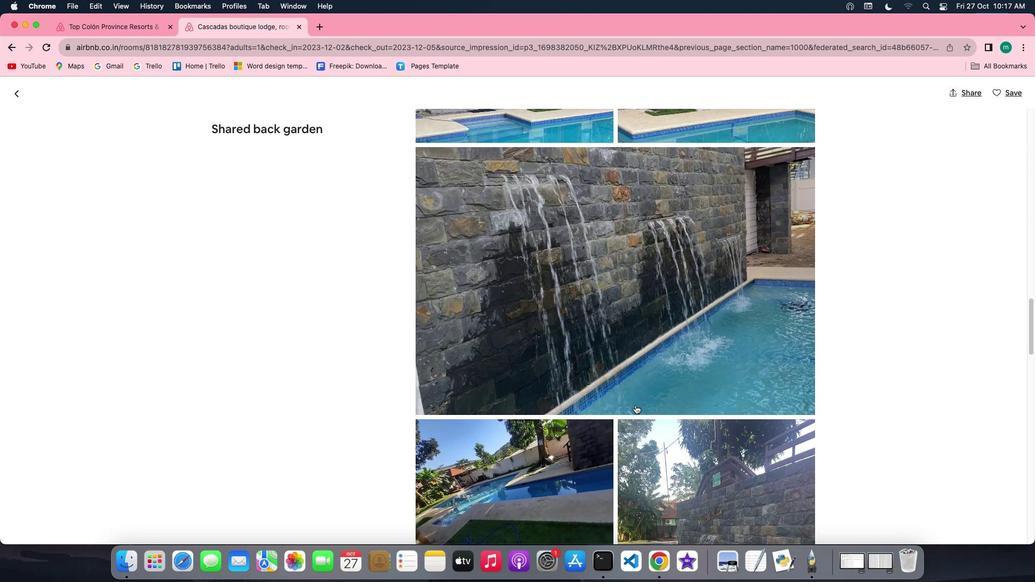 
Action: Mouse scrolled (635, 405) with delta (0, 0)
Screenshot: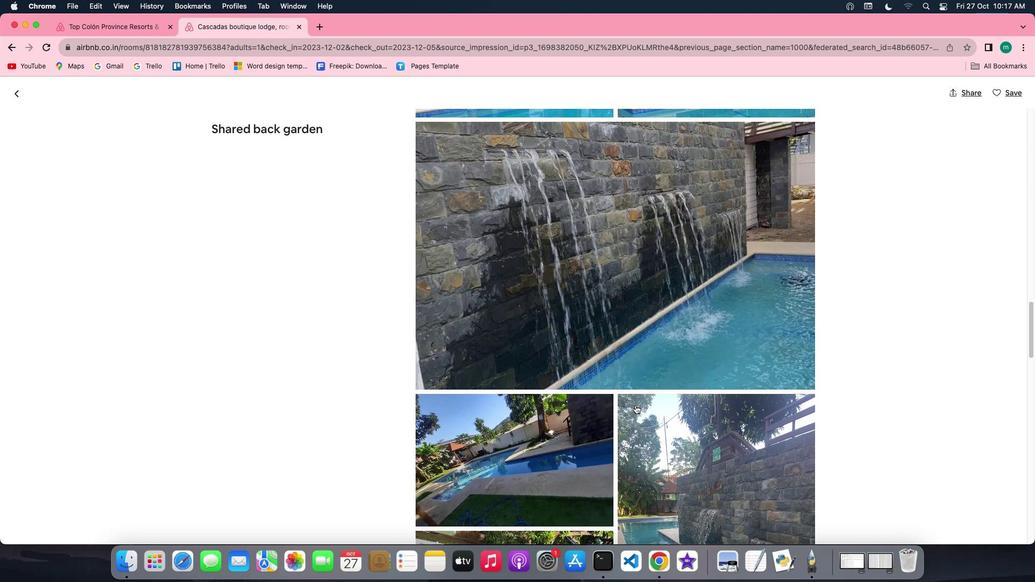 
Action: Mouse scrolled (635, 405) with delta (0, 0)
Screenshot: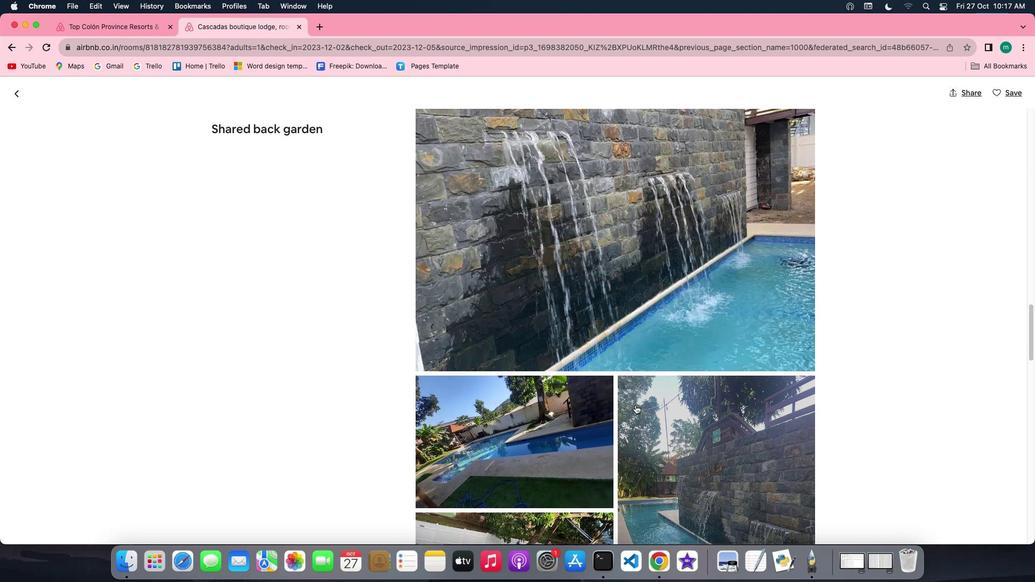 
Action: Mouse scrolled (635, 405) with delta (0, 0)
Screenshot: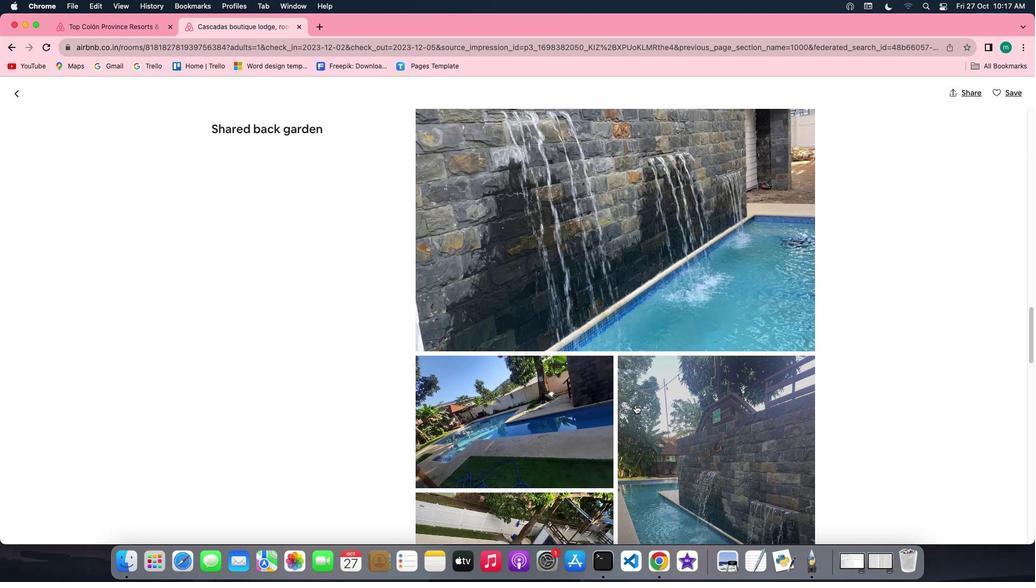 
Action: Mouse scrolled (635, 405) with delta (0, -1)
Screenshot: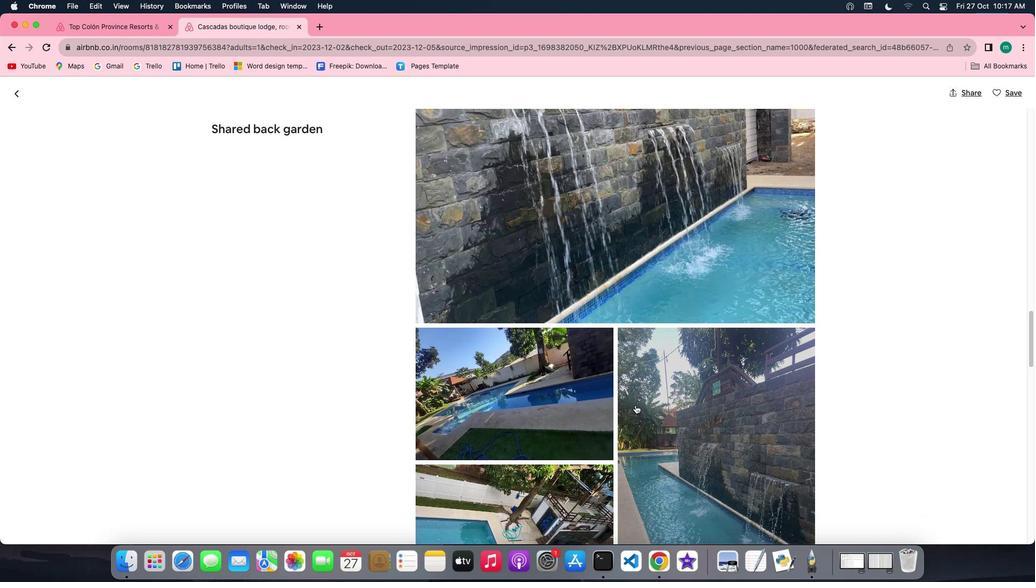 
Action: Mouse scrolled (635, 405) with delta (0, 0)
Screenshot: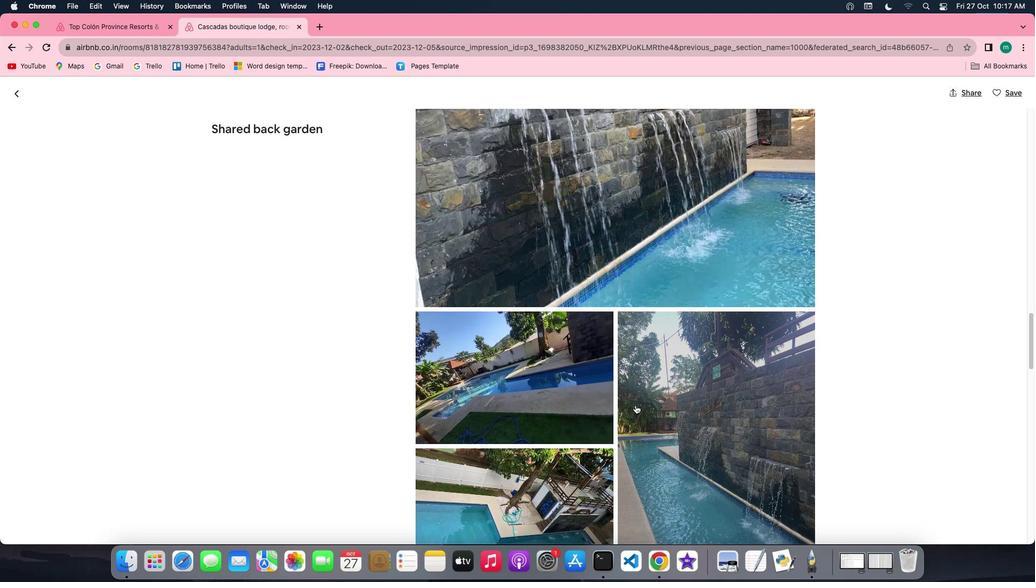 
Action: Mouse scrolled (635, 405) with delta (0, 0)
Screenshot: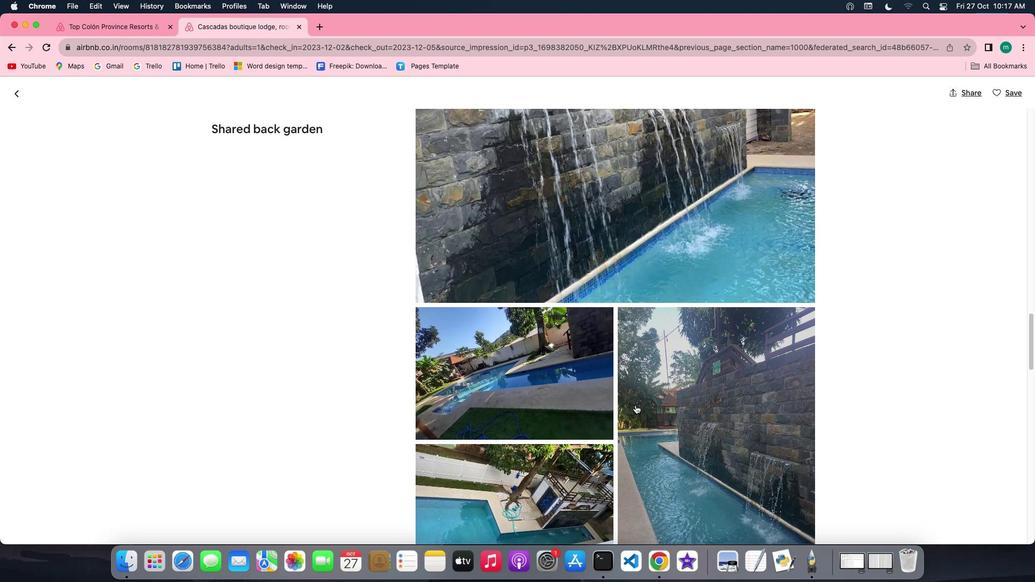 
Action: Mouse scrolled (635, 405) with delta (0, 0)
Screenshot: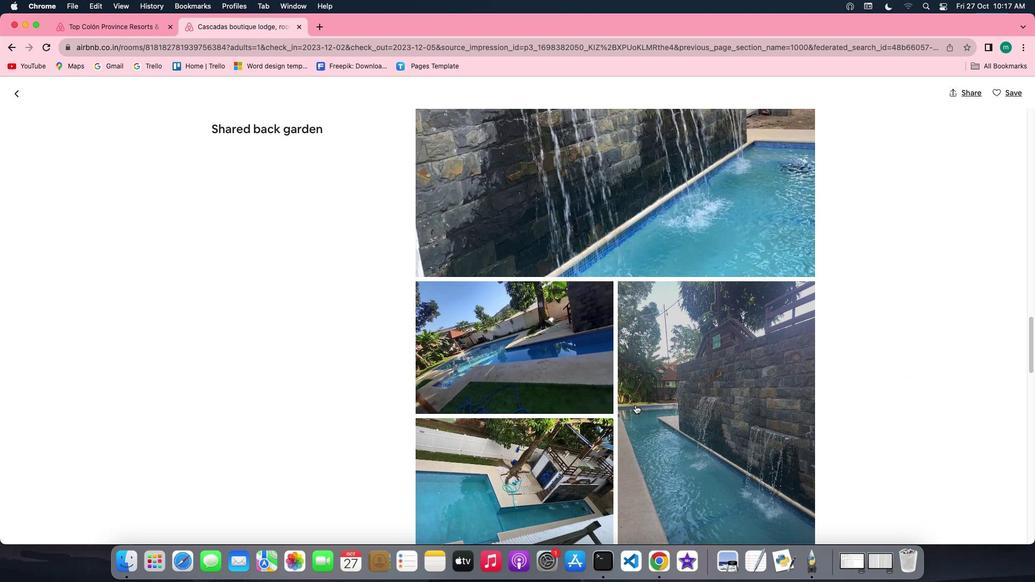 
Action: Mouse scrolled (635, 405) with delta (0, 0)
Screenshot: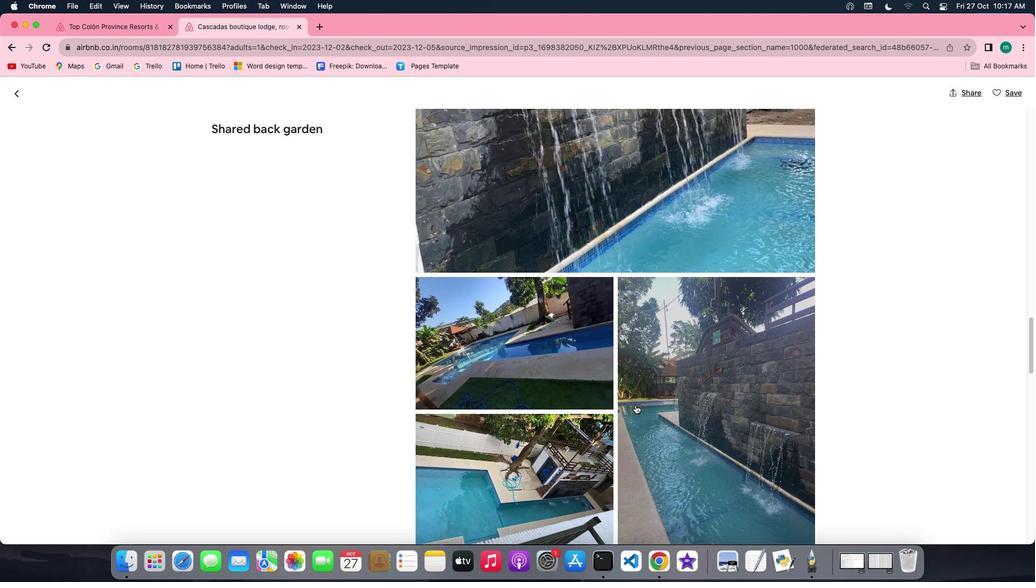 
Action: Mouse scrolled (635, 405) with delta (0, 0)
Screenshot: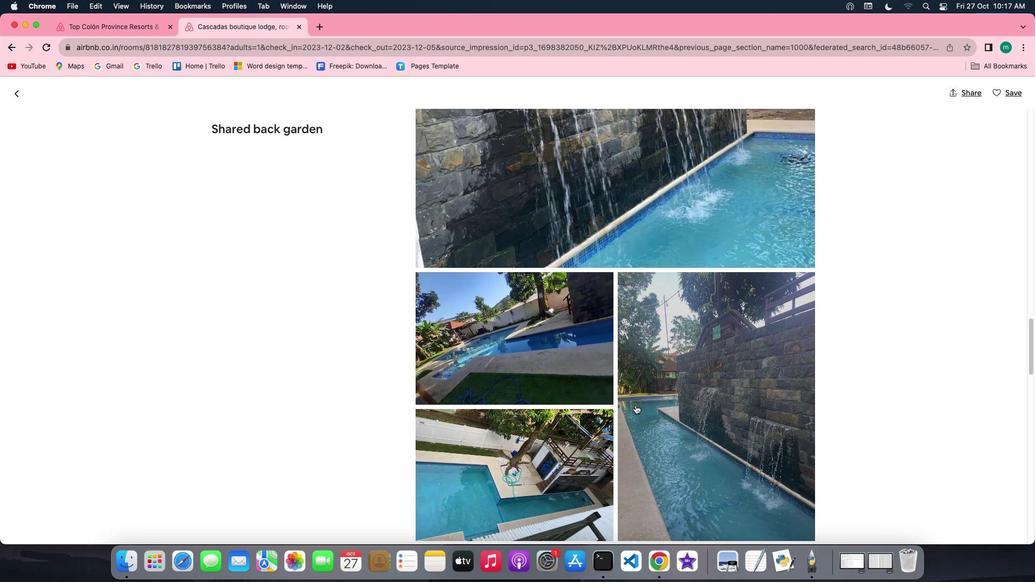 
Action: Mouse scrolled (635, 405) with delta (0, 0)
Screenshot: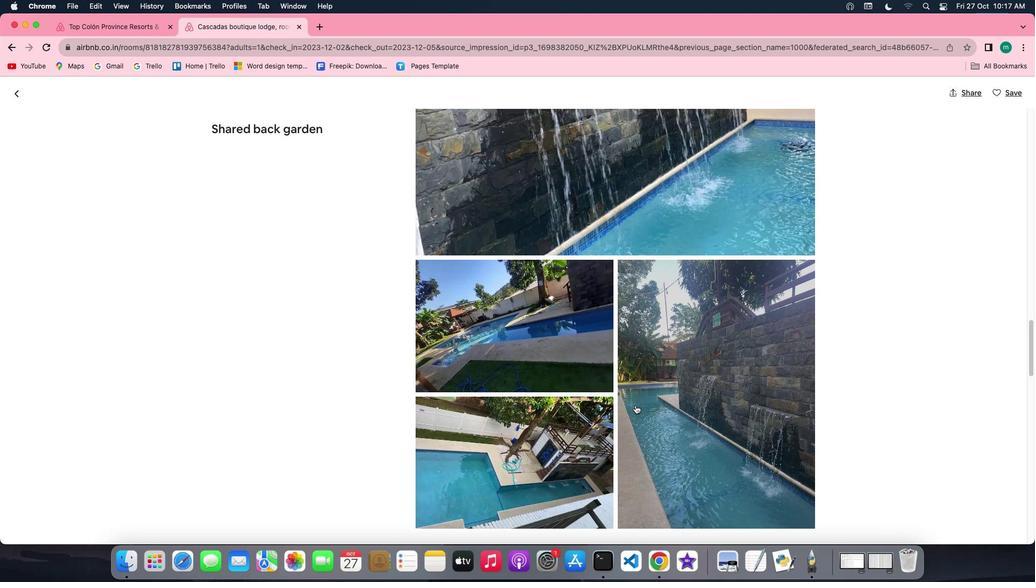 
Action: Mouse scrolled (635, 405) with delta (0, 0)
Screenshot: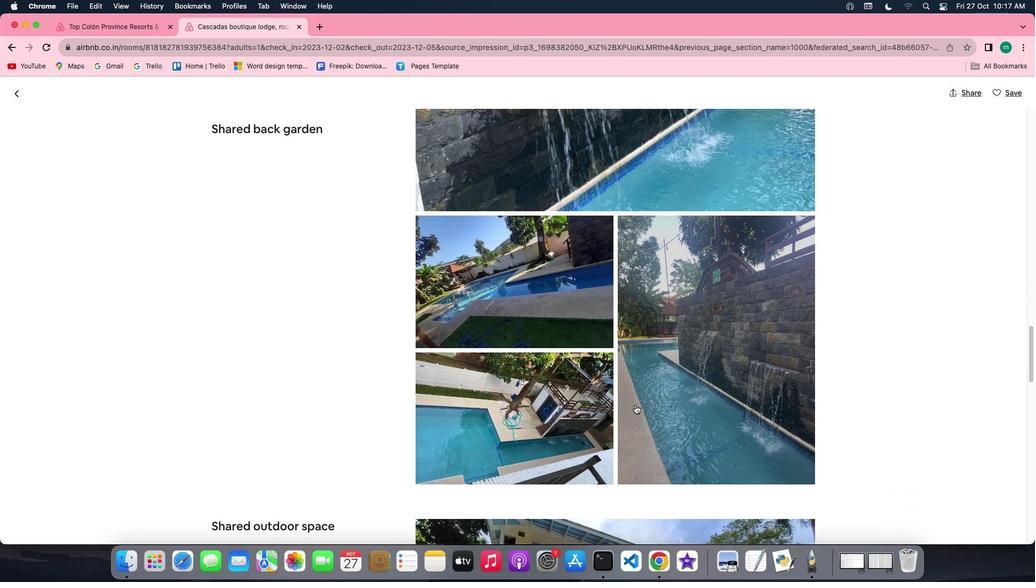 
Action: Mouse scrolled (635, 405) with delta (0, 0)
Screenshot: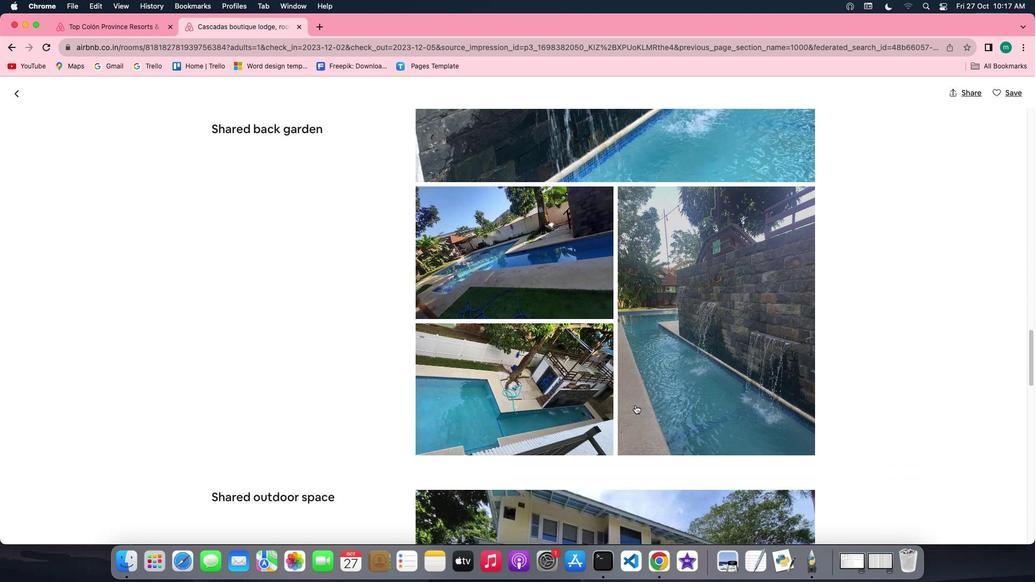 
Action: Mouse scrolled (635, 405) with delta (0, -1)
Screenshot: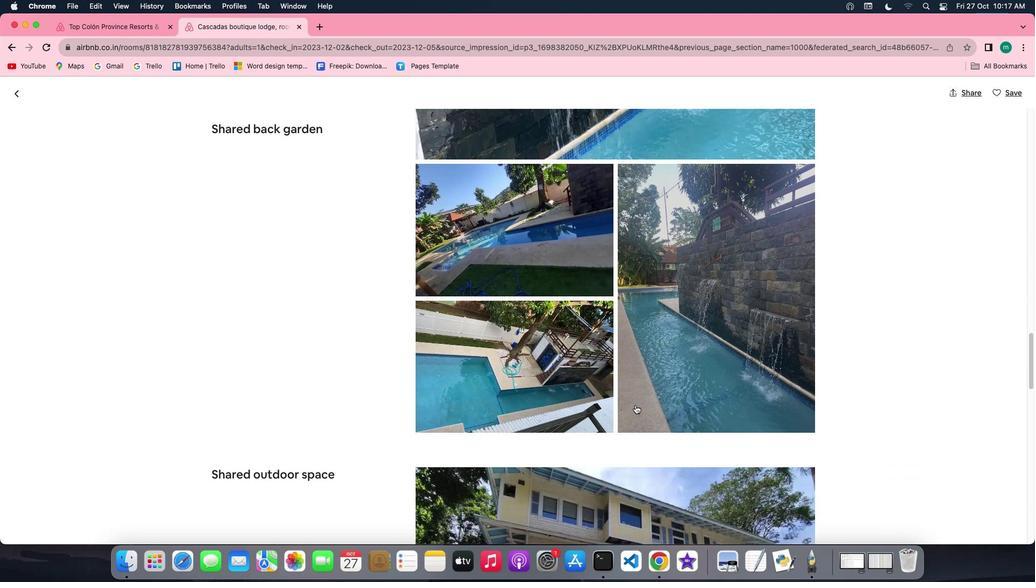 
Action: Mouse scrolled (635, 405) with delta (0, 0)
Screenshot: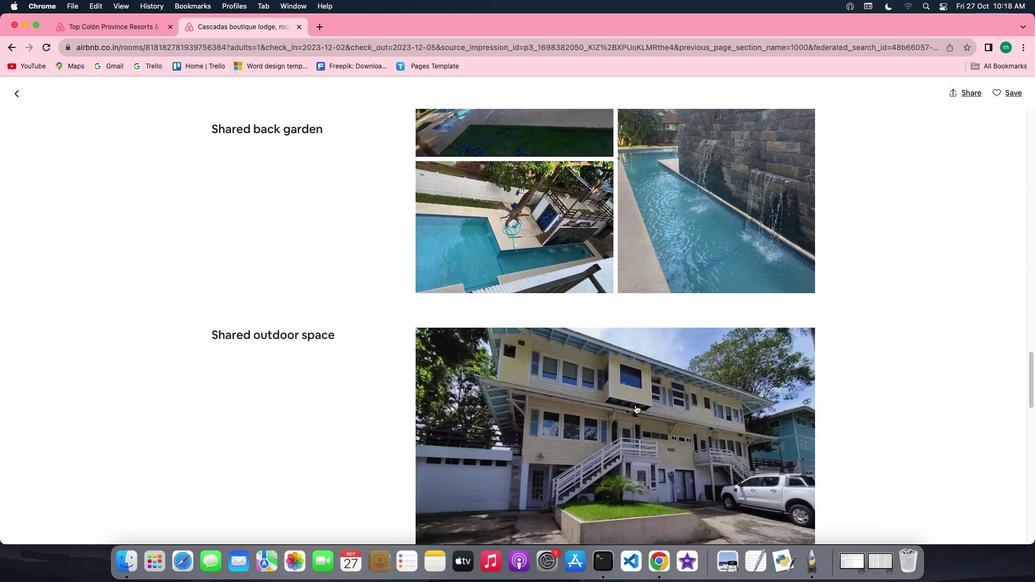 
Action: Mouse scrolled (635, 405) with delta (0, 0)
Screenshot: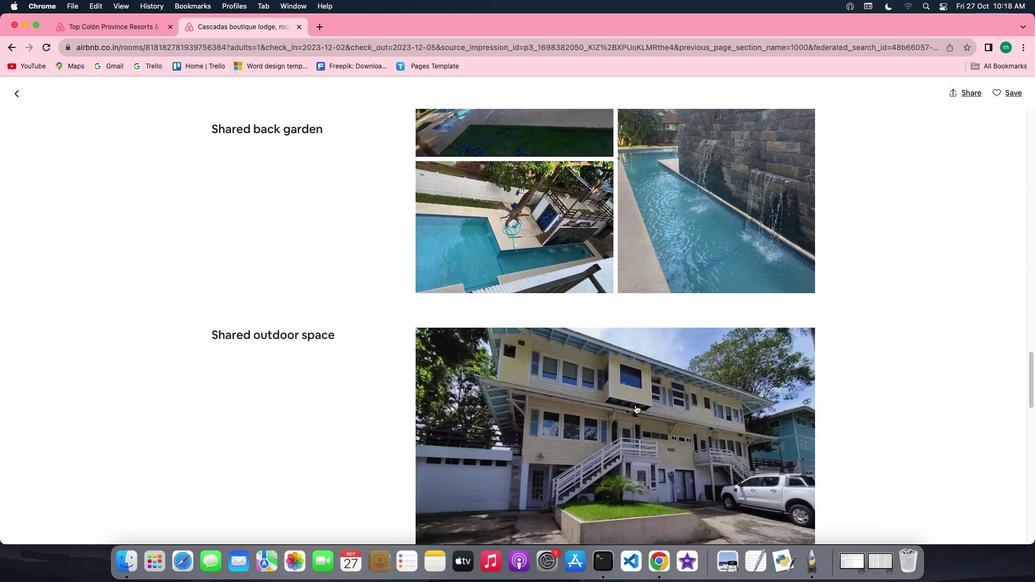 
Action: Mouse scrolled (635, 405) with delta (0, -1)
Screenshot: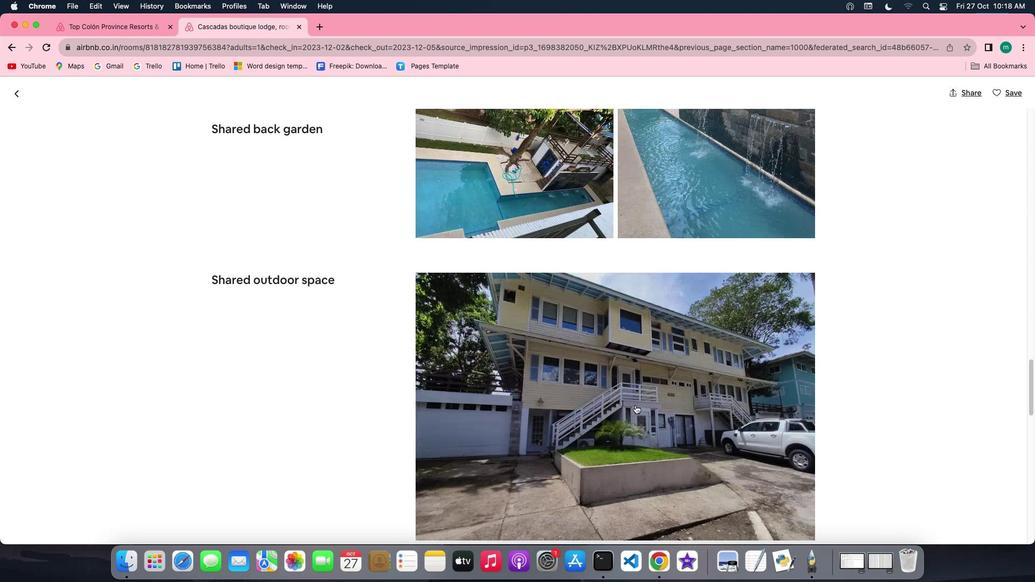
Action: Mouse scrolled (635, 405) with delta (0, -2)
Screenshot: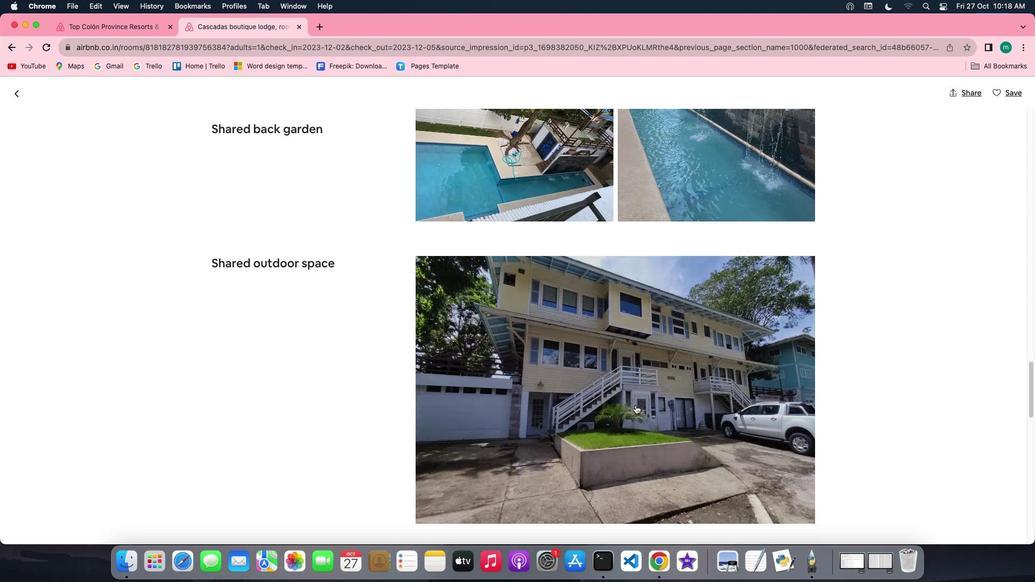 
Action: Mouse scrolled (635, 405) with delta (0, 0)
Screenshot: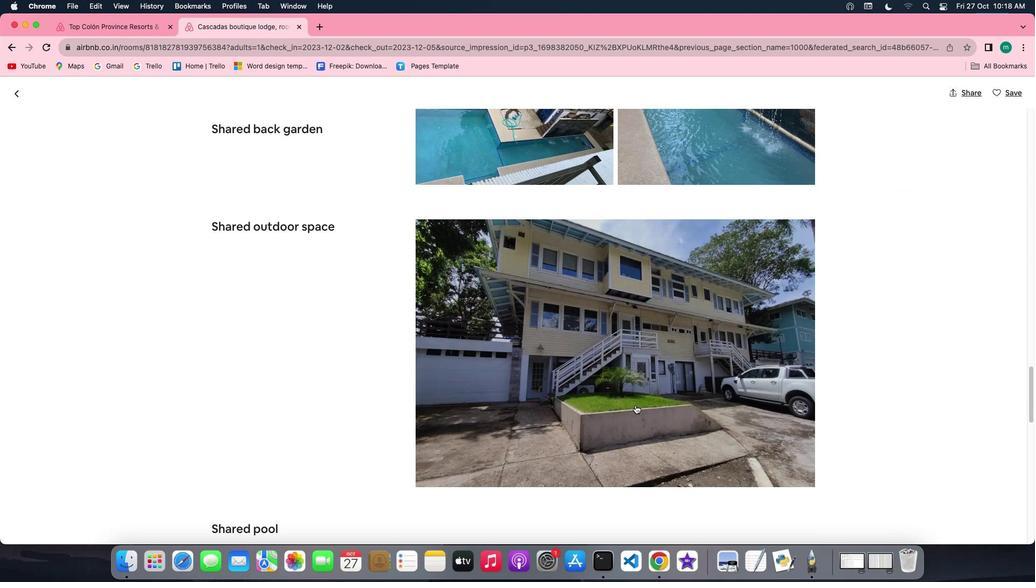 
Action: Mouse scrolled (635, 405) with delta (0, 0)
Screenshot: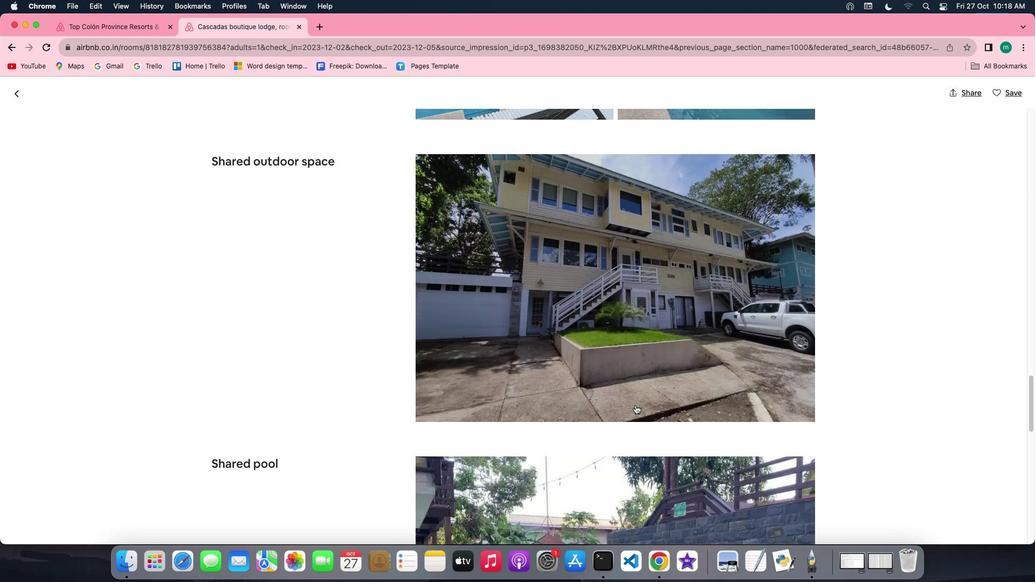 
Action: Mouse scrolled (635, 405) with delta (0, -1)
Screenshot: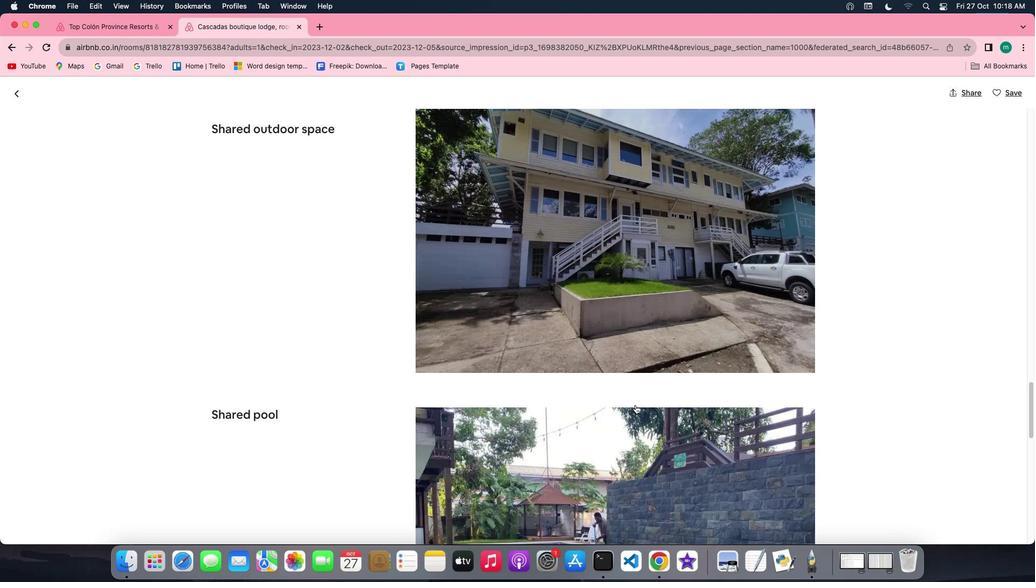 
Action: Mouse scrolled (635, 405) with delta (0, -2)
Screenshot: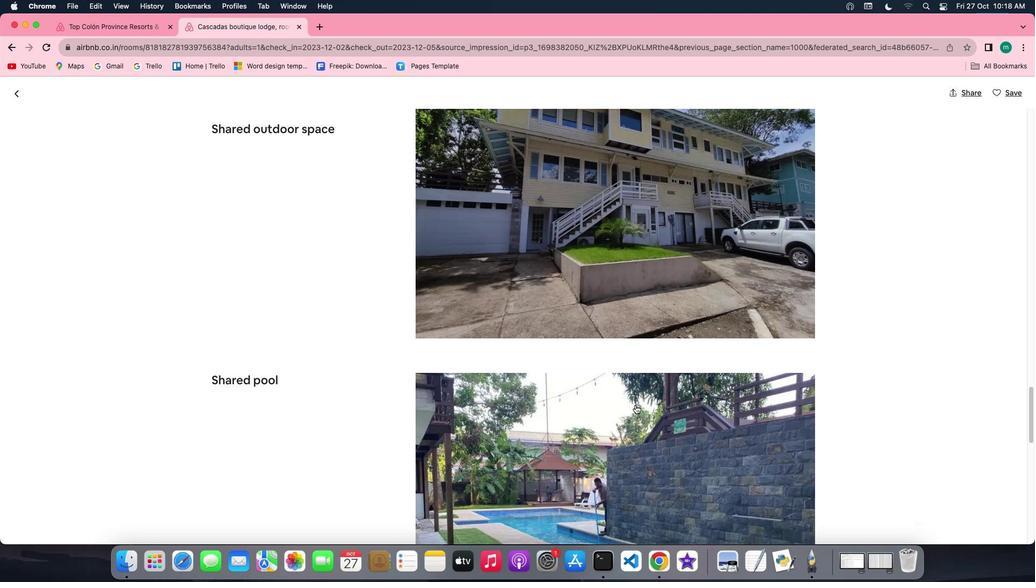 
Action: Mouse scrolled (635, 405) with delta (0, 0)
Screenshot: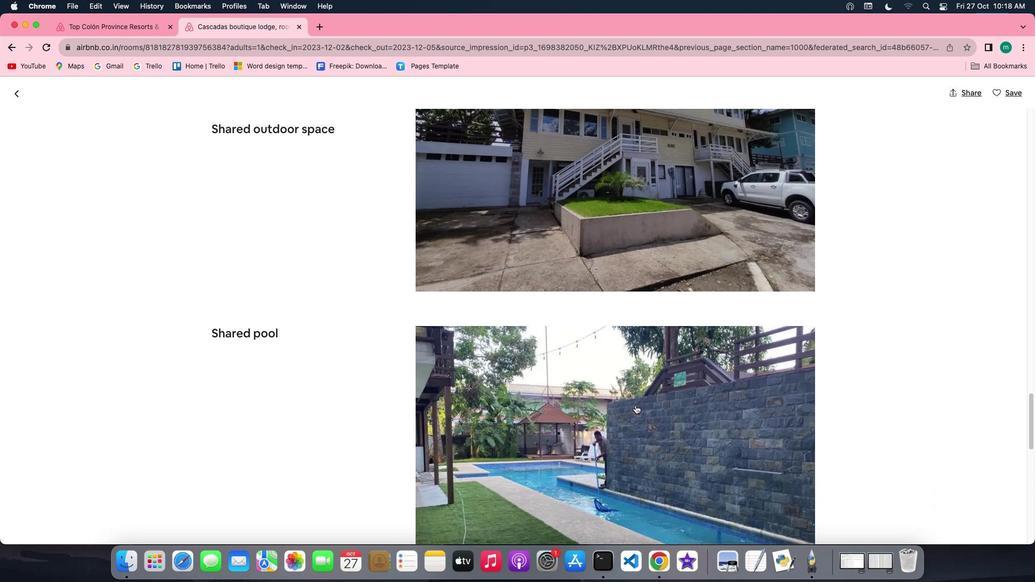 
Action: Mouse scrolled (635, 405) with delta (0, 0)
Screenshot: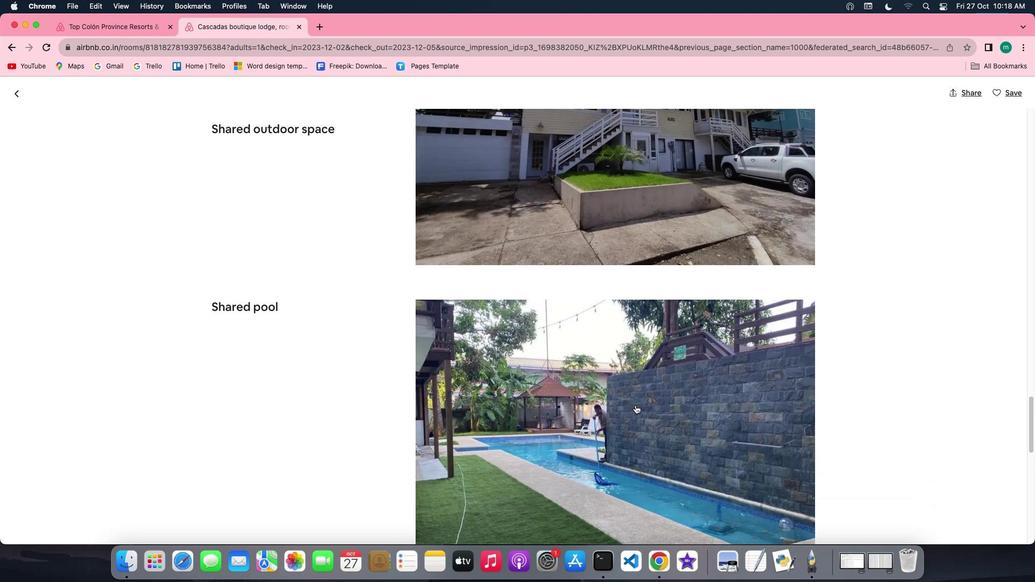 
Action: Mouse scrolled (635, 405) with delta (0, -1)
Screenshot: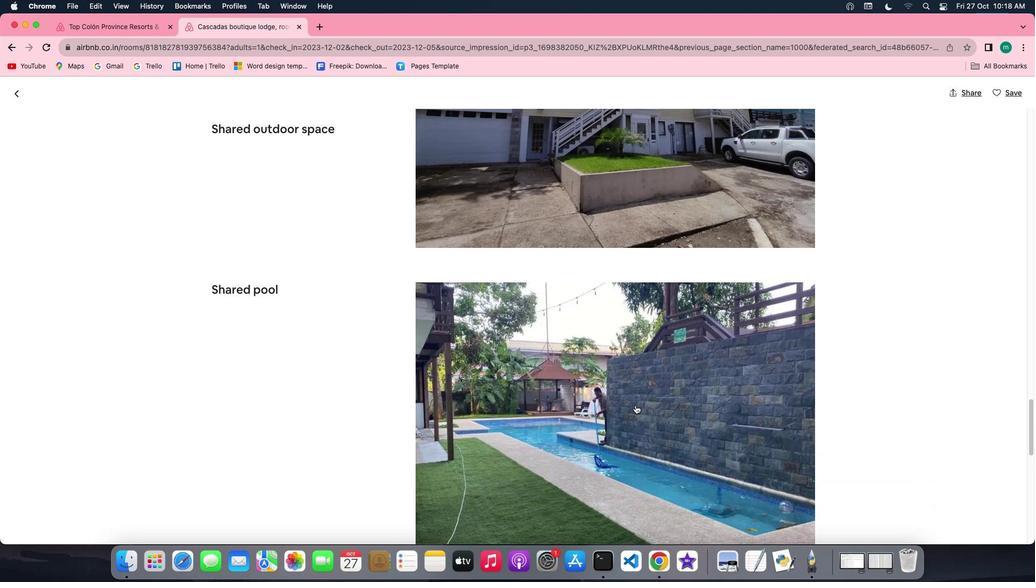 
Action: Mouse scrolled (635, 405) with delta (0, 0)
Screenshot: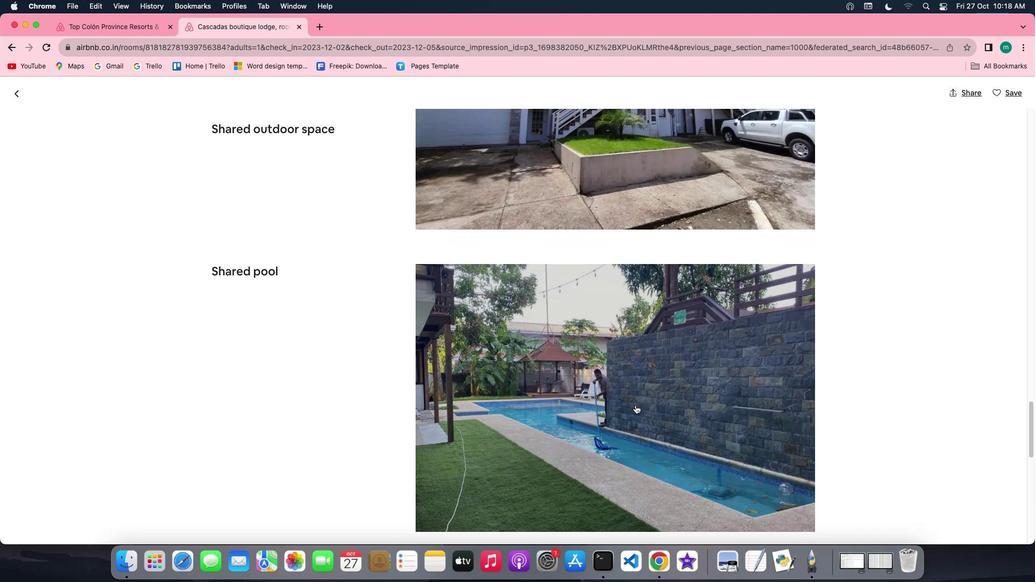 
Action: Mouse scrolled (635, 405) with delta (0, 0)
Screenshot: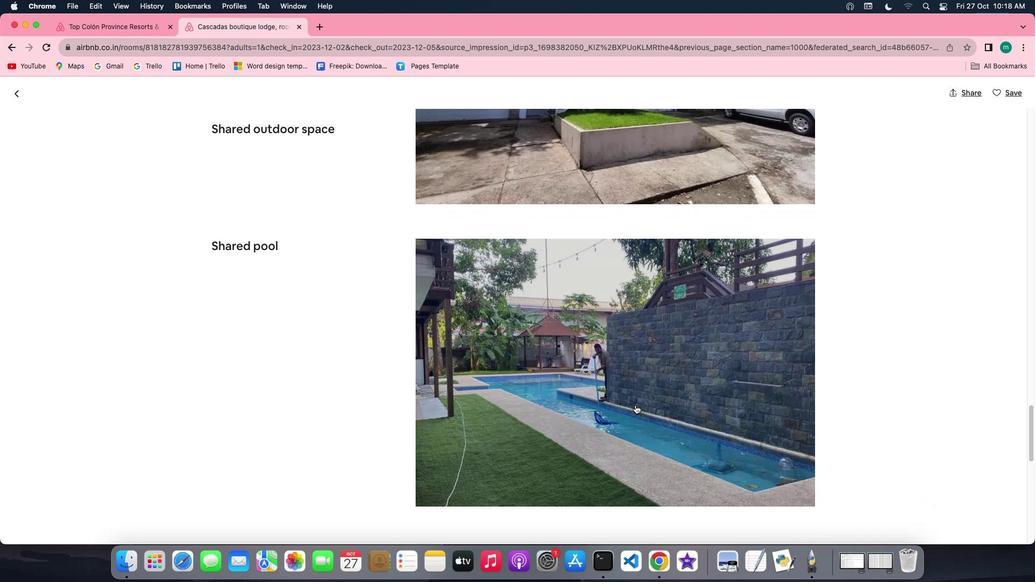 
Action: Mouse scrolled (635, 405) with delta (0, -1)
Screenshot: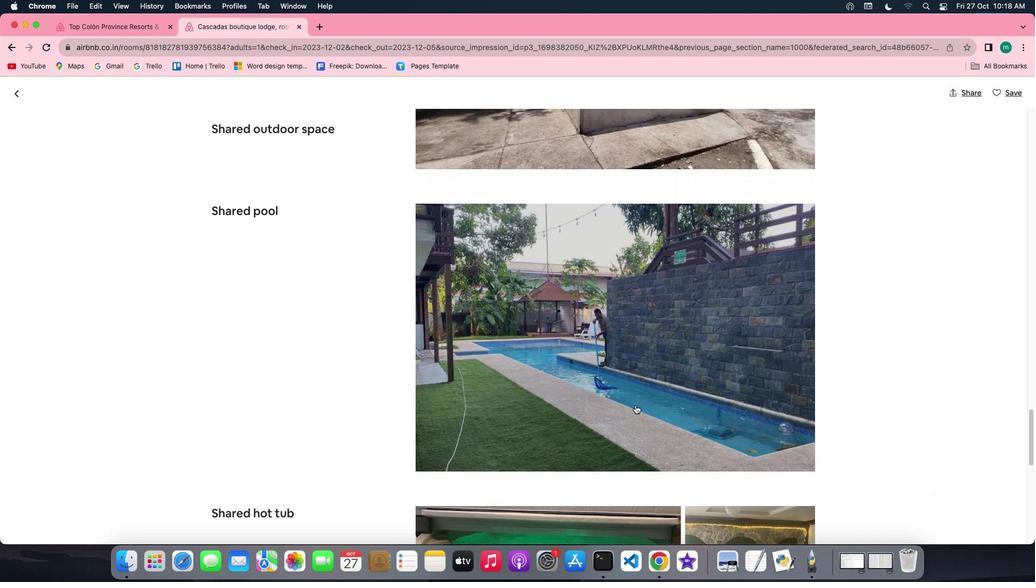
Action: Mouse scrolled (635, 405) with delta (0, -1)
Screenshot: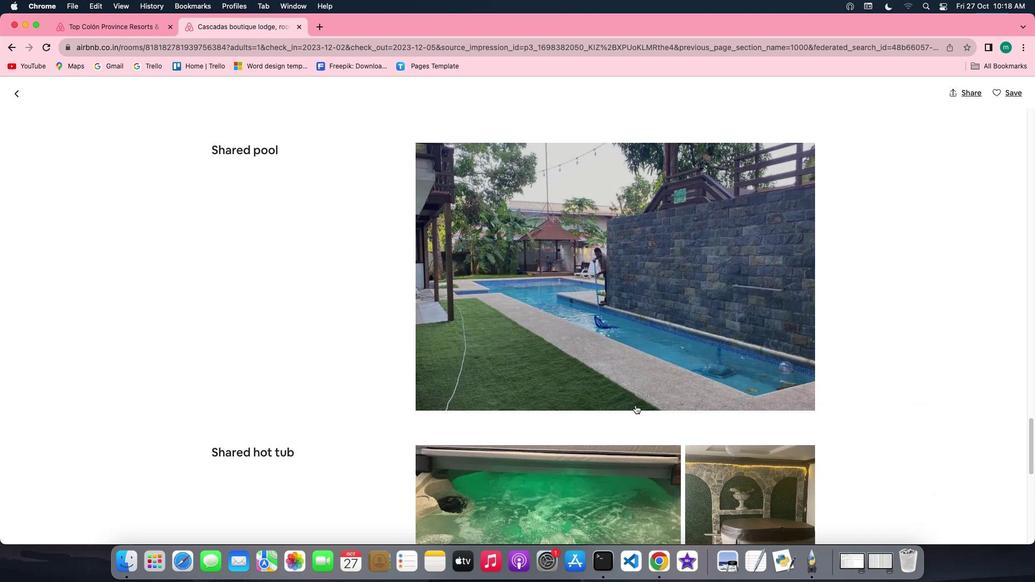 
Action: Mouse scrolled (635, 405) with delta (0, 0)
Screenshot: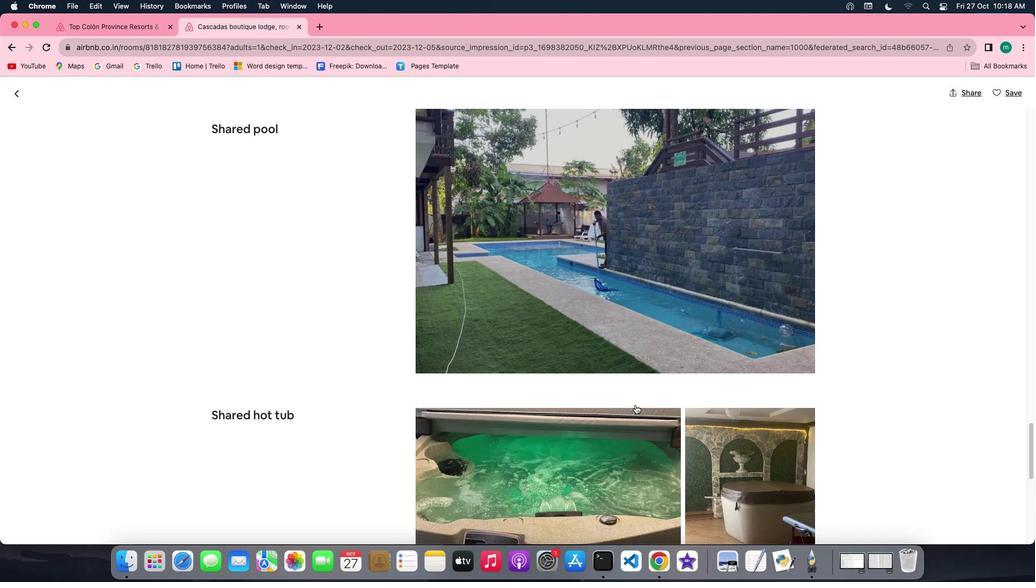 
Action: Mouse scrolled (635, 405) with delta (0, 0)
Screenshot: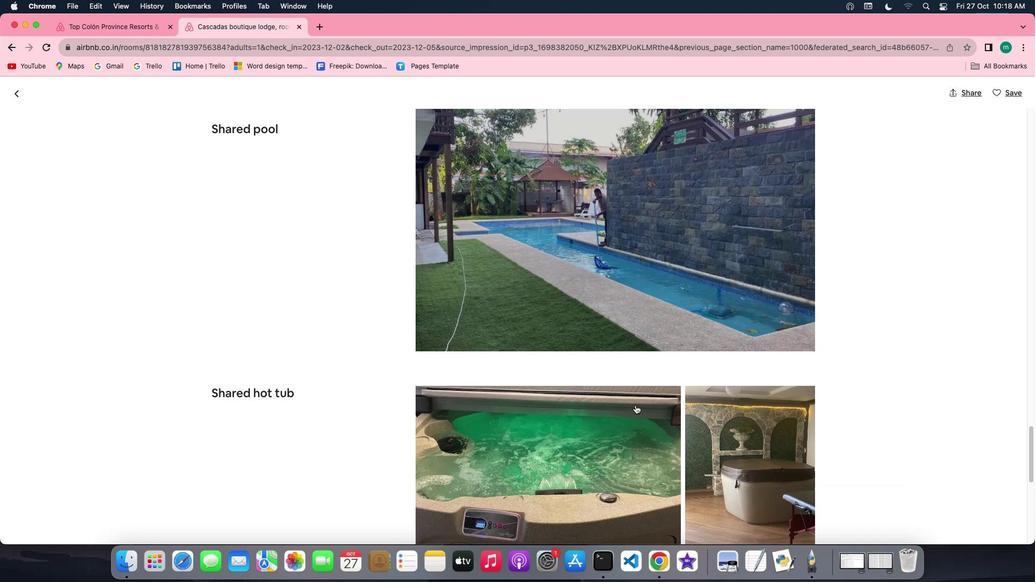 
Action: Mouse scrolled (635, 405) with delta (0, -1)
Screenshot: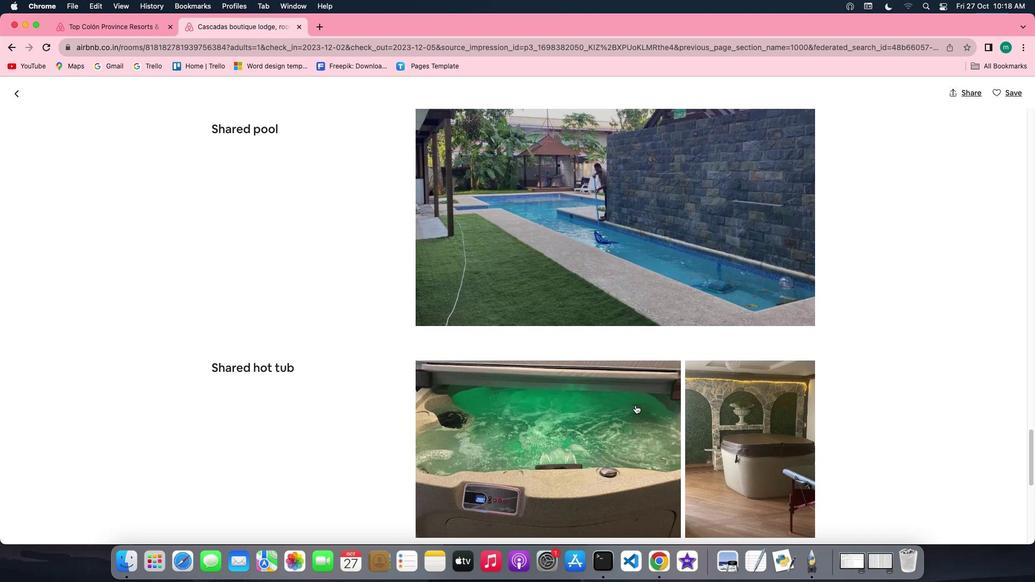 
Action: Mouse scrolled (635, 405) with delta (0, -1)
Screenshot: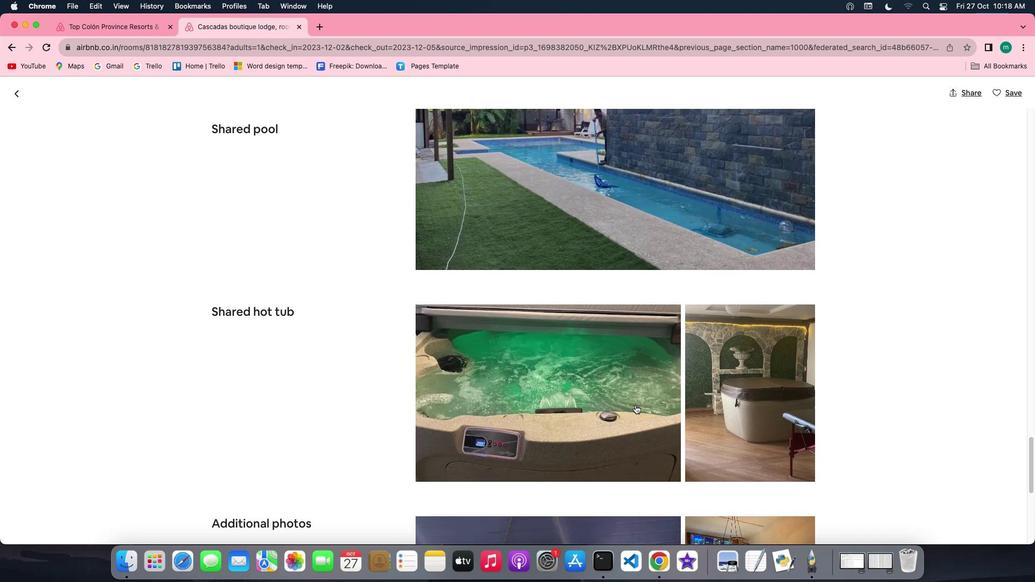 
Action: Mouse scrolled (635, 405) with delta (0, 0)
Screenshot: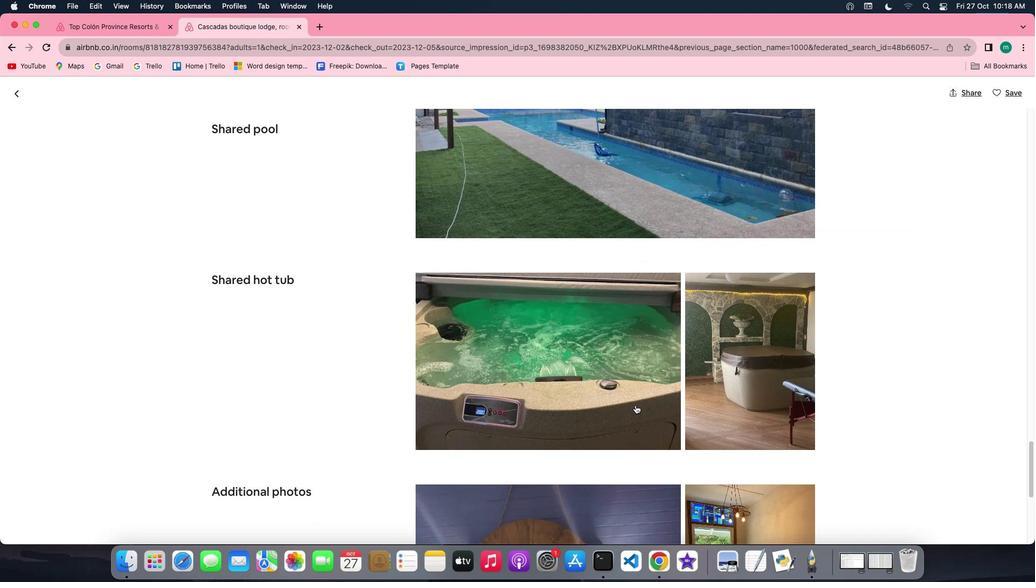 
Action: Mouse scrolled (635, 405) with delta (0, 0)
Screenshot: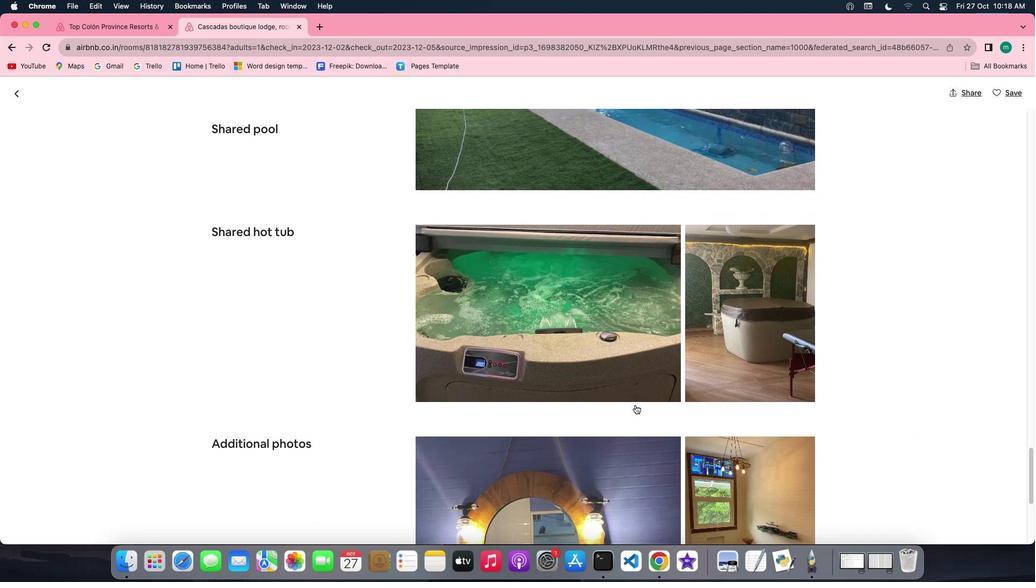 
Action: Mouse scrolled (635, 405) with delta (0, -1)
Screenshot: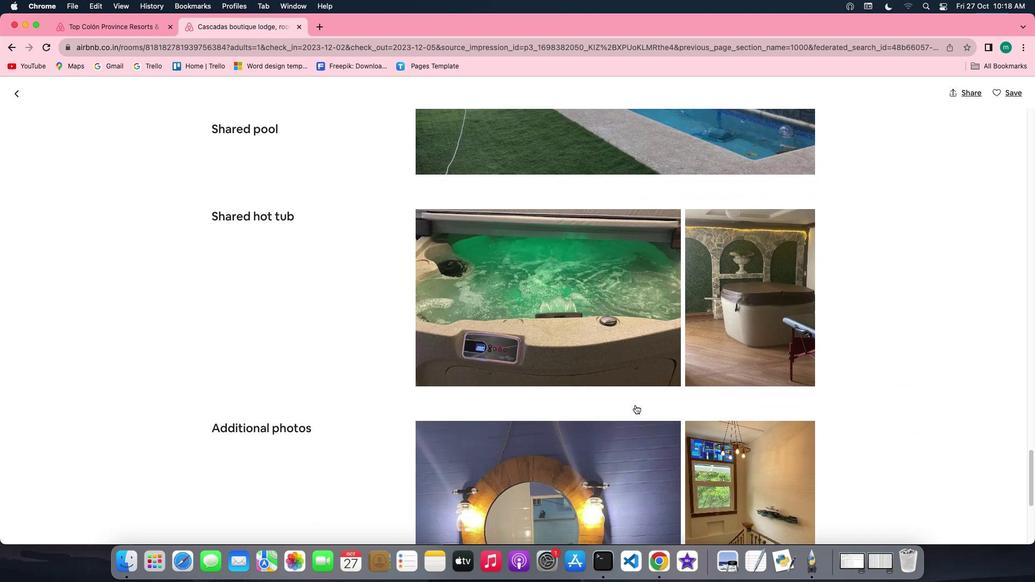
Action: Mouse scrolled (635, 405) with delta (0, -1)
Screenshot: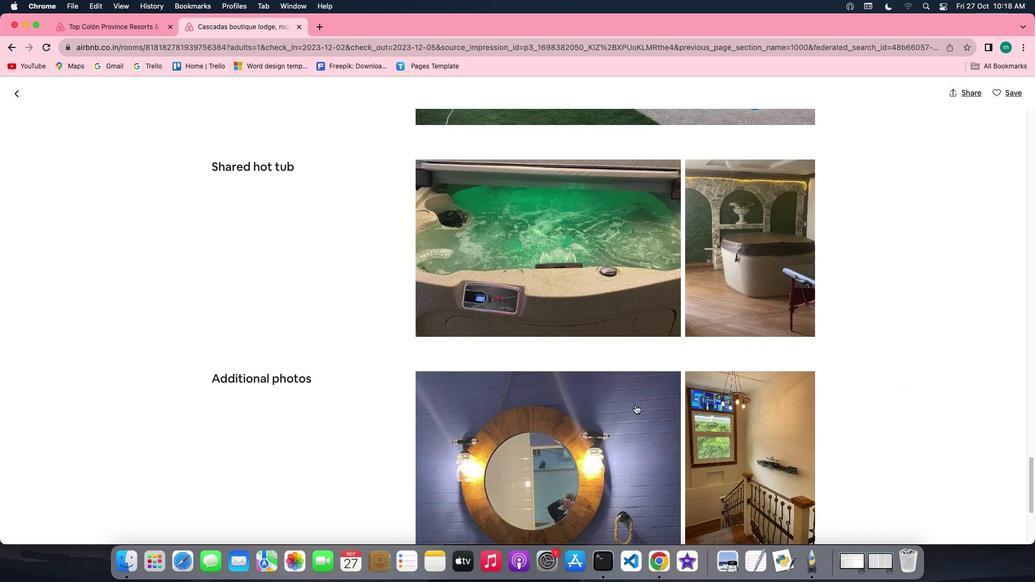 
Action: Mouse scrolled (635, 405) with delta (0, 0)
Screenshot: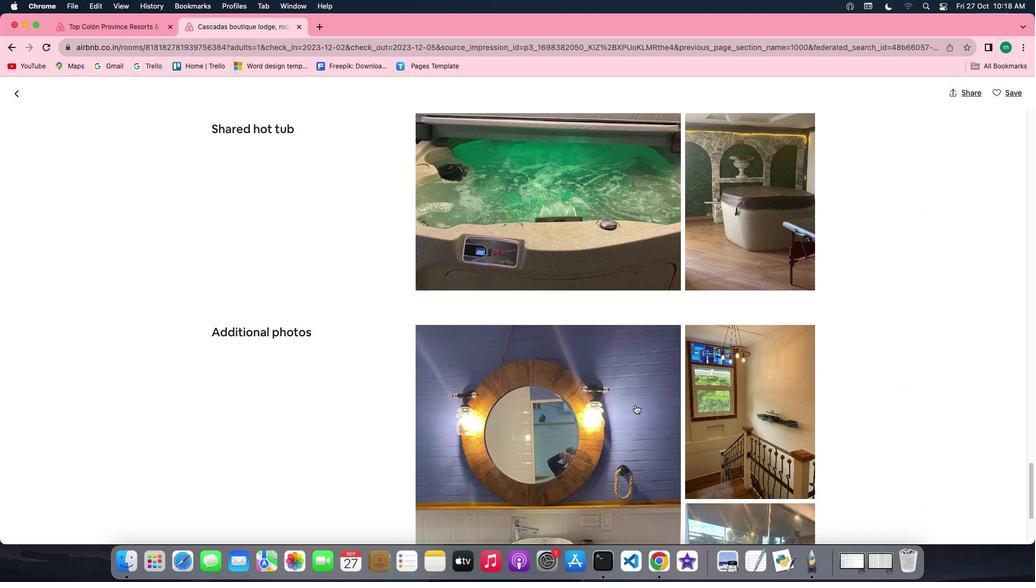 
Action: Mouse scrolled (635, 405) with delta (0, 0)
Screenshot: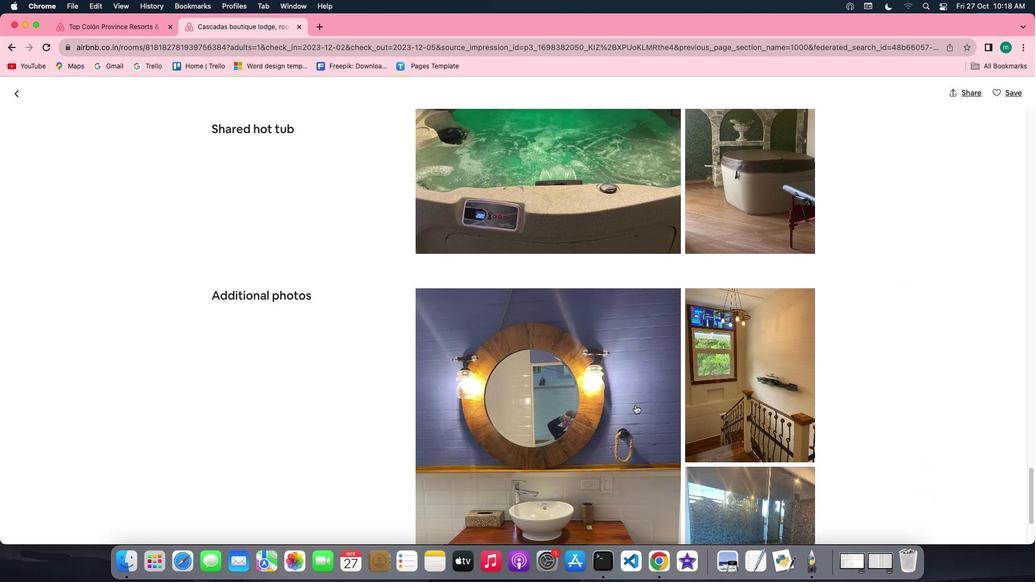 
Action: Mouse scrolled (635, 405) with delta (0, -1)
Screenshot: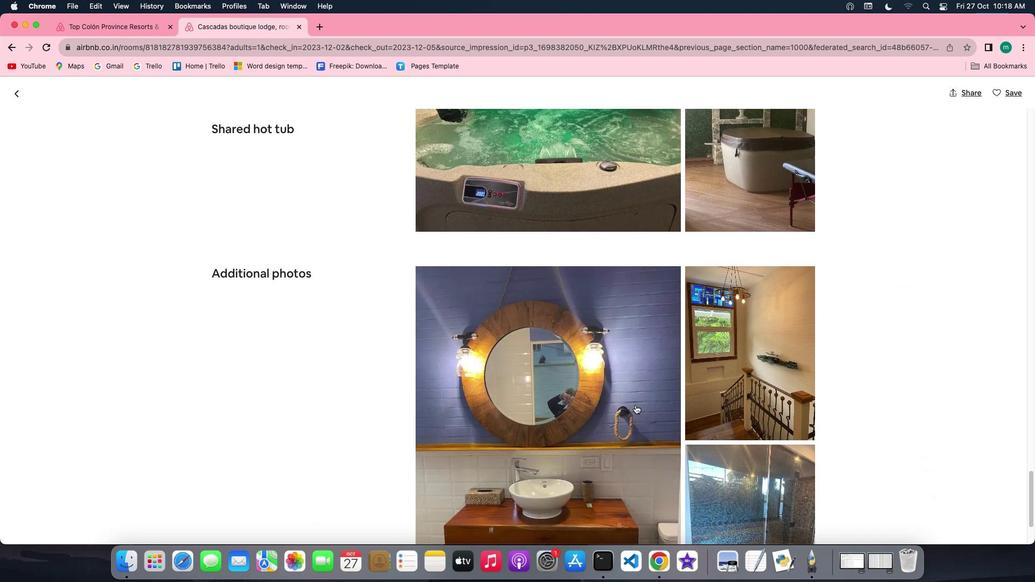 
Action: Mouse scrolled (635, 405) with delta (0, -1)
Screenshot: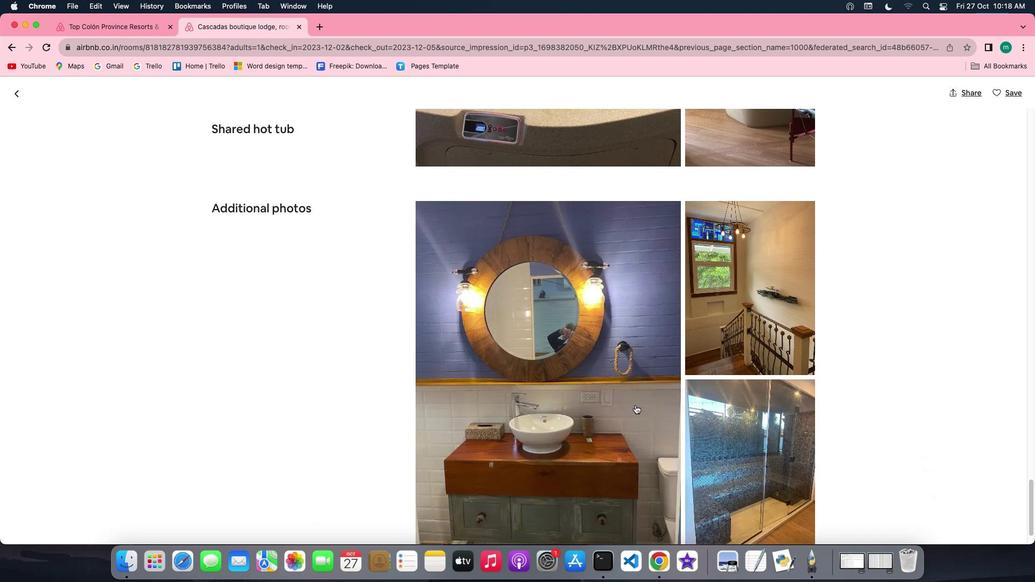 
Action: Mouse scrolled (635, 405) with delta (0, 0)
Screenshot: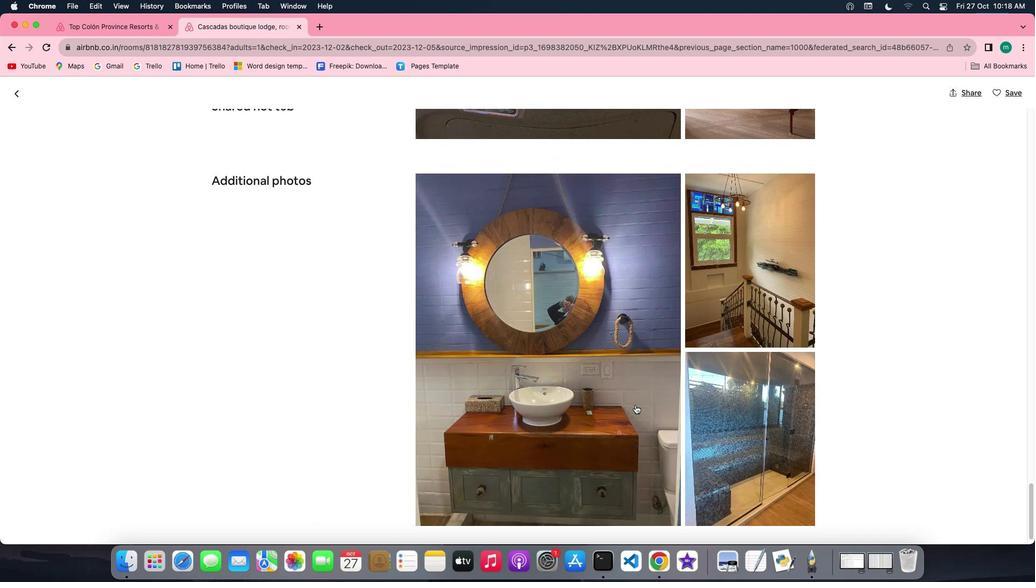 
Action: Mouse scrolled (635, 405) with delta (0, 0)
Screenshot: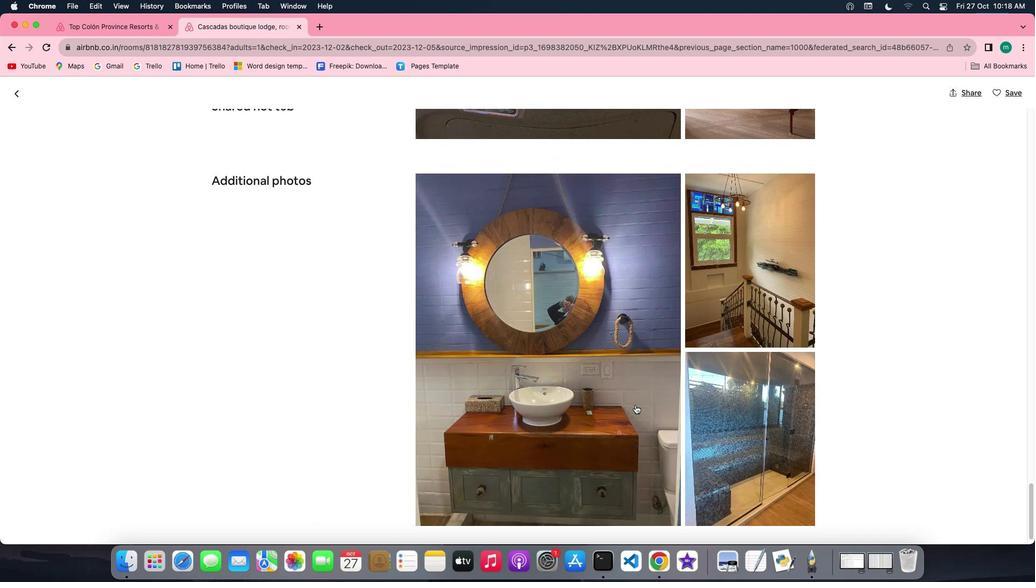 
Action: Mouse scrolled (635, 405) with delta (0, -1)
Screenshot: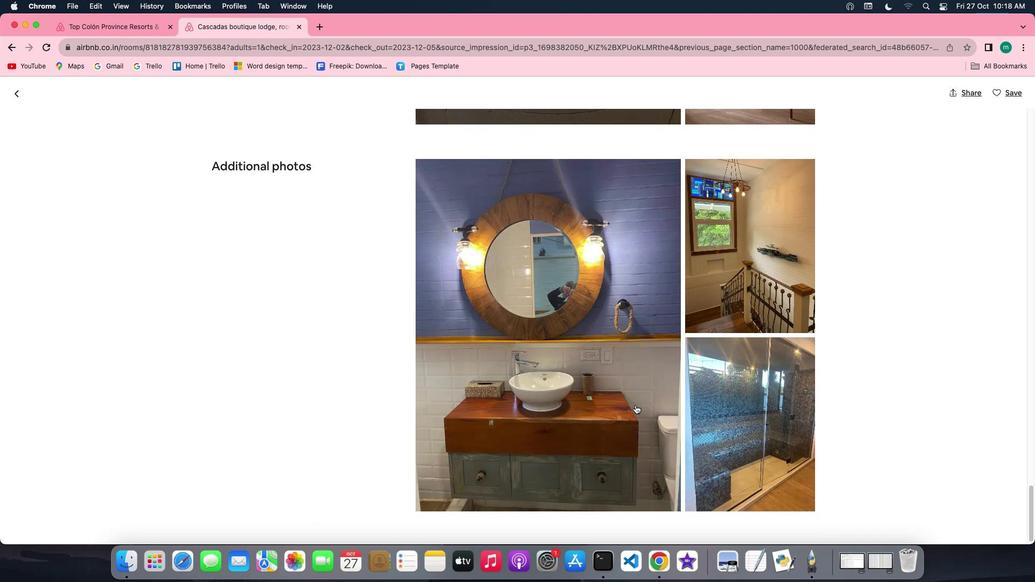 
Action: Mouse scrolled (635, 405) with delta (0, -2)
Screenshot: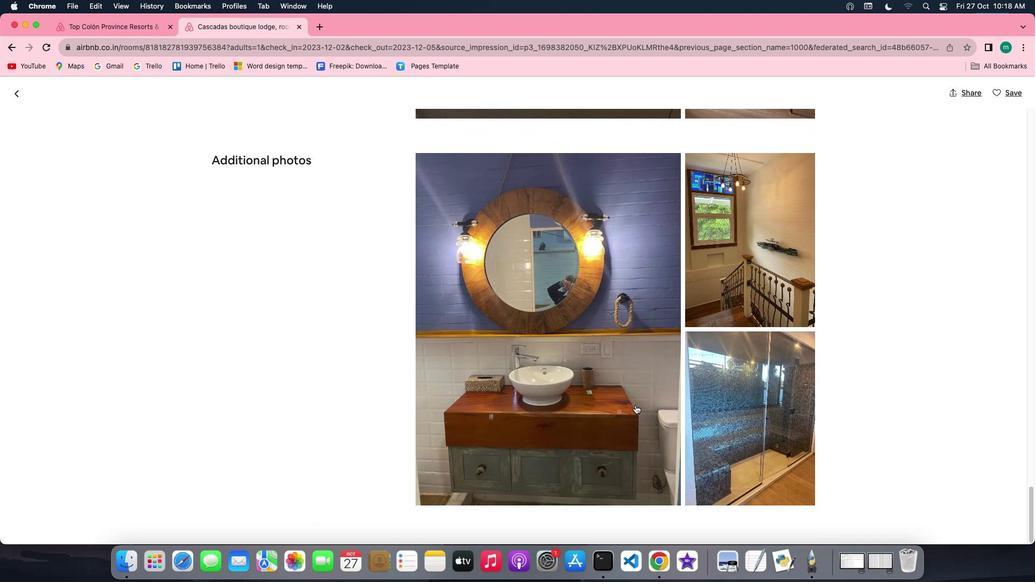 
Action: Mouse scrolled (635, 405) with delta (0, 0)
Screenshot: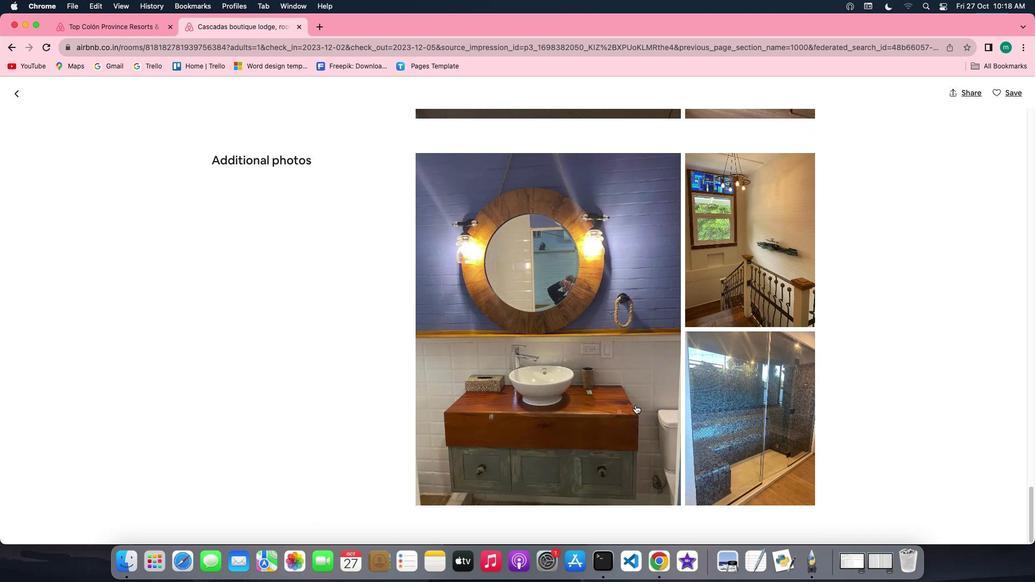 
Action: Mouse scrolled (635, 405) with delta (0, 0)
Screenshot: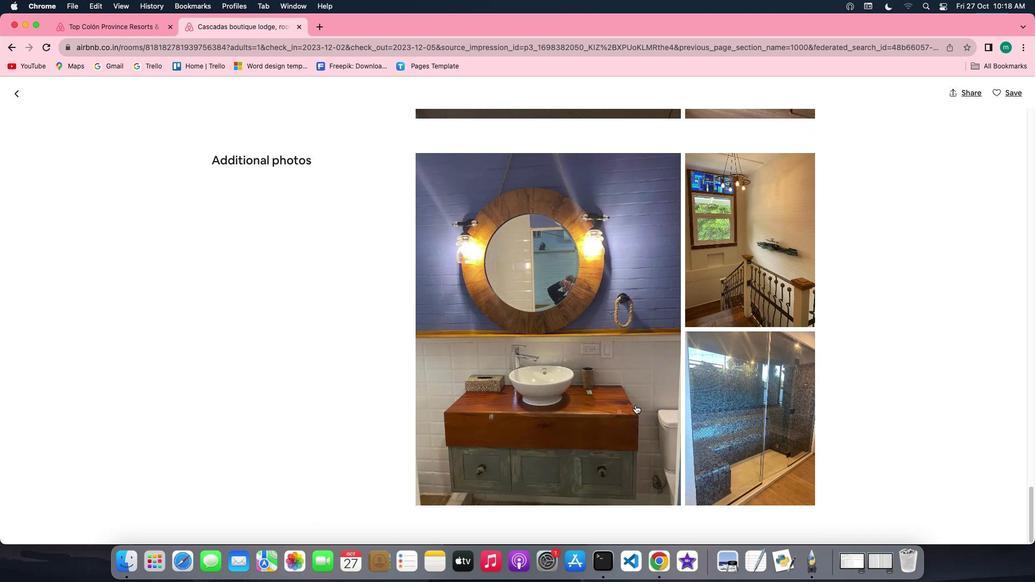 
Action: Mouse scrolled (635, 405) with delta (0, -1)
Screenshot: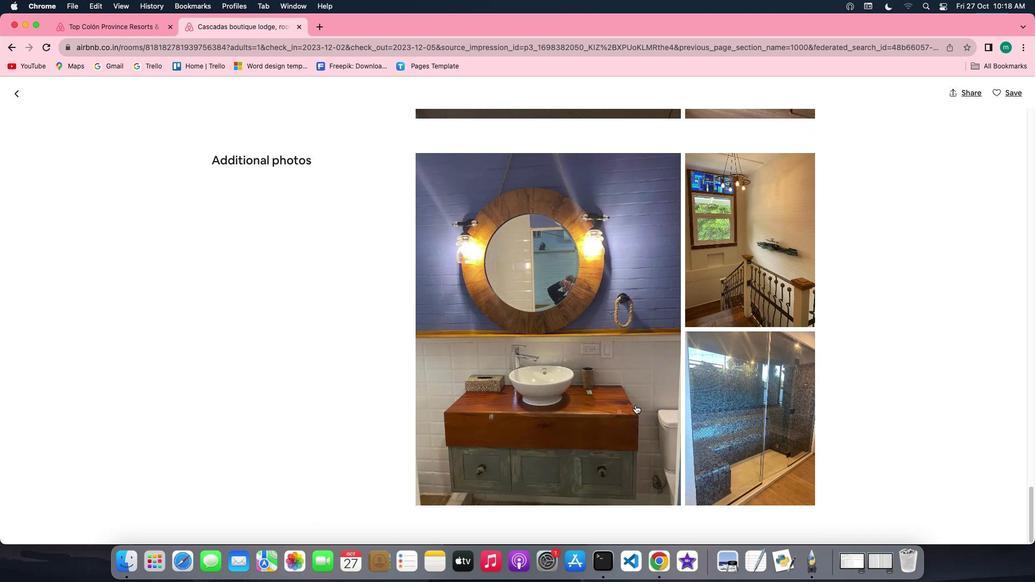 
Action: Mouse scrolled (635, 405) with delta (0, -2)
Screenshot: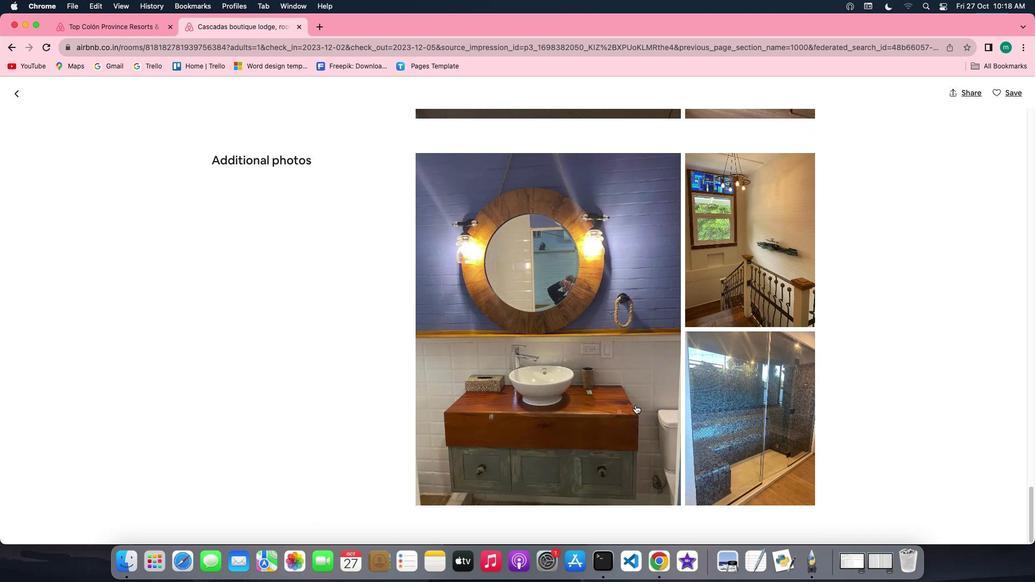 
Action: Mouse moved to (18, 98)
Screenshot: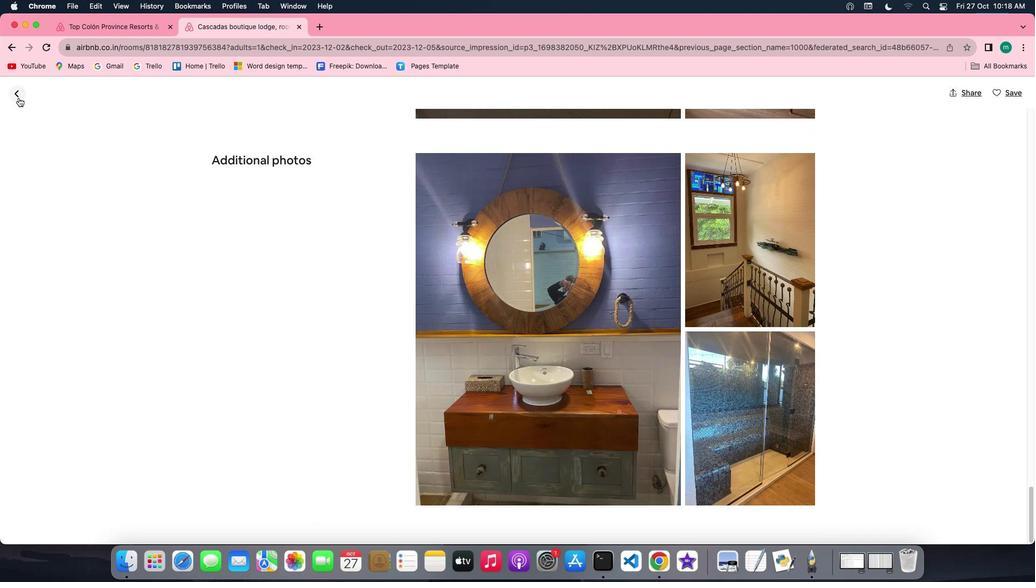 
Action: Mouse pressed left at (18, 98)
Screenshot: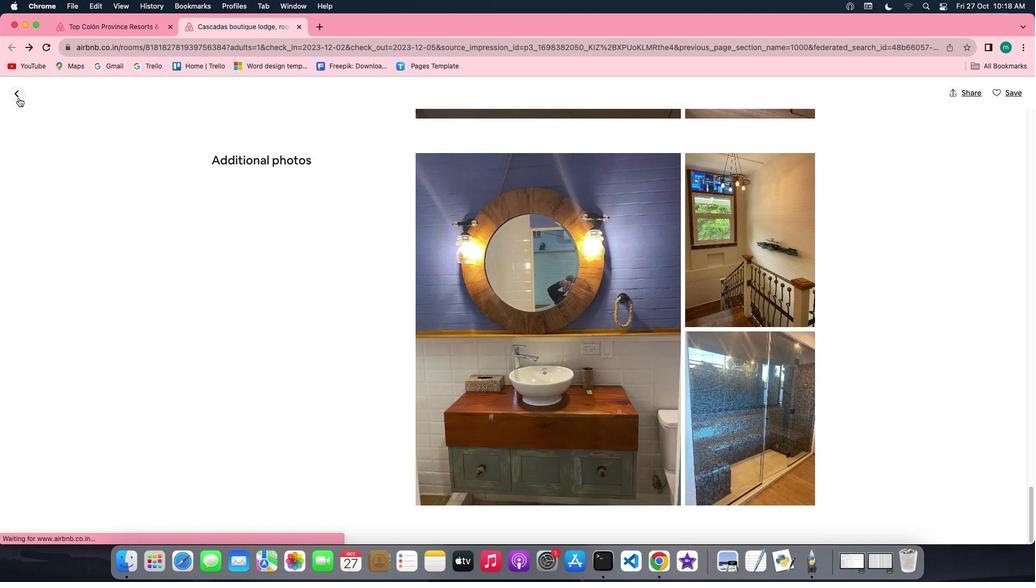 
Action: Mouse moved to (539, 332)
Screenshot: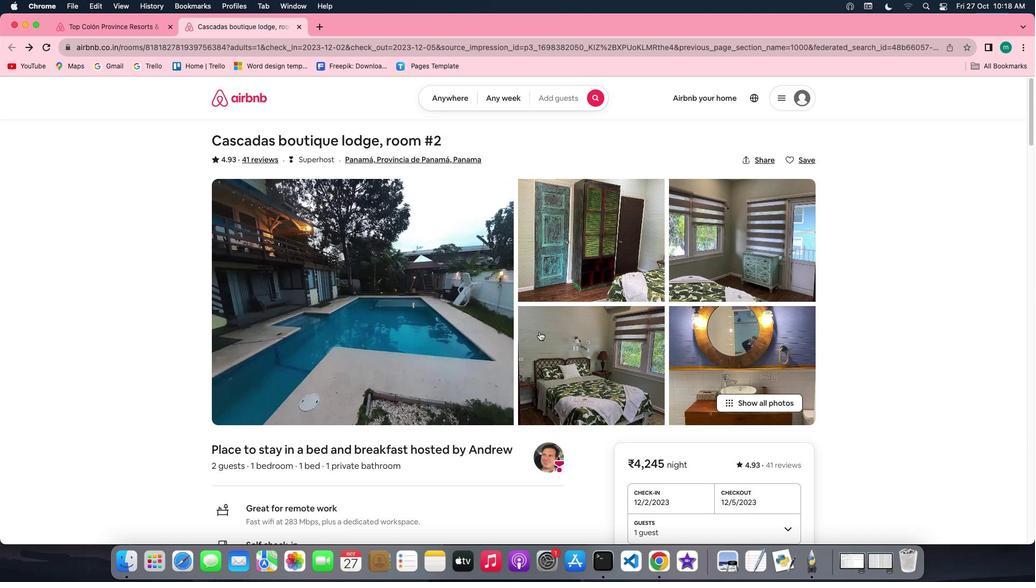 
Action: Mouse scrolled (539, 332) with delta (0, 0)
Screenshot: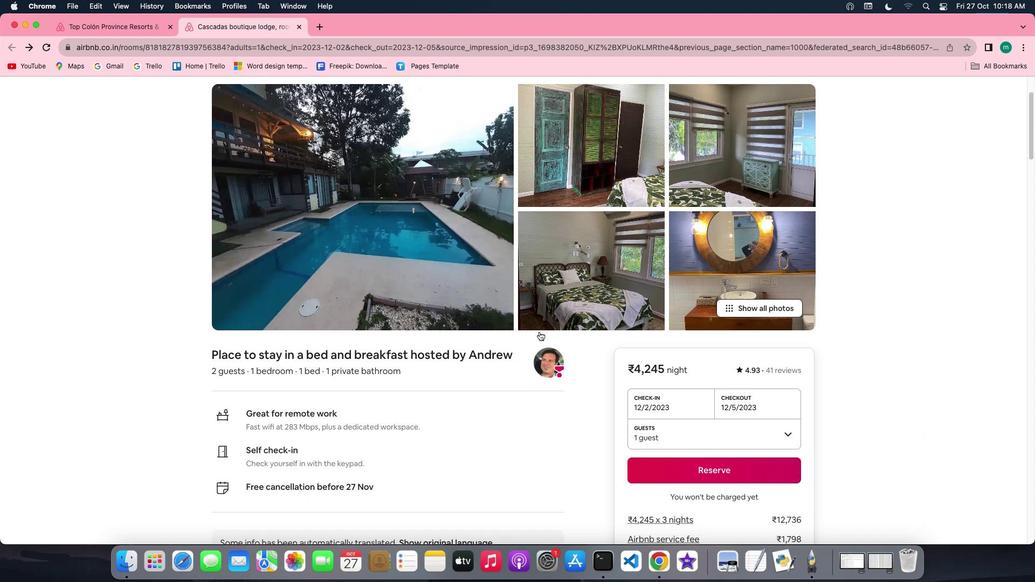 
Action: Mouse scrolled (539, 332) with delta (0, 0)
Screenshot: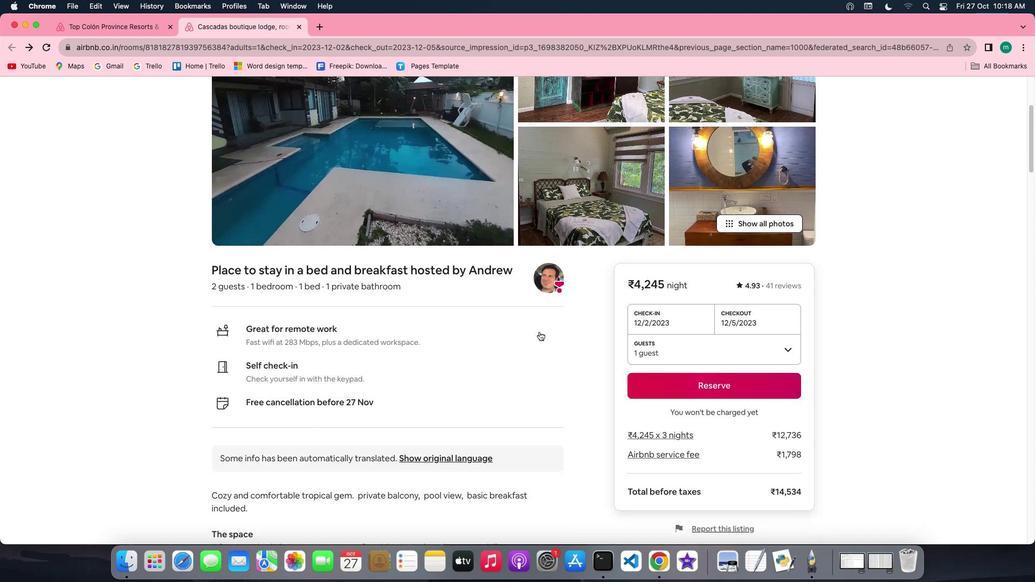 
Action: Mouse scrolled (539, 332) with delta (0, -1)
Screenshot: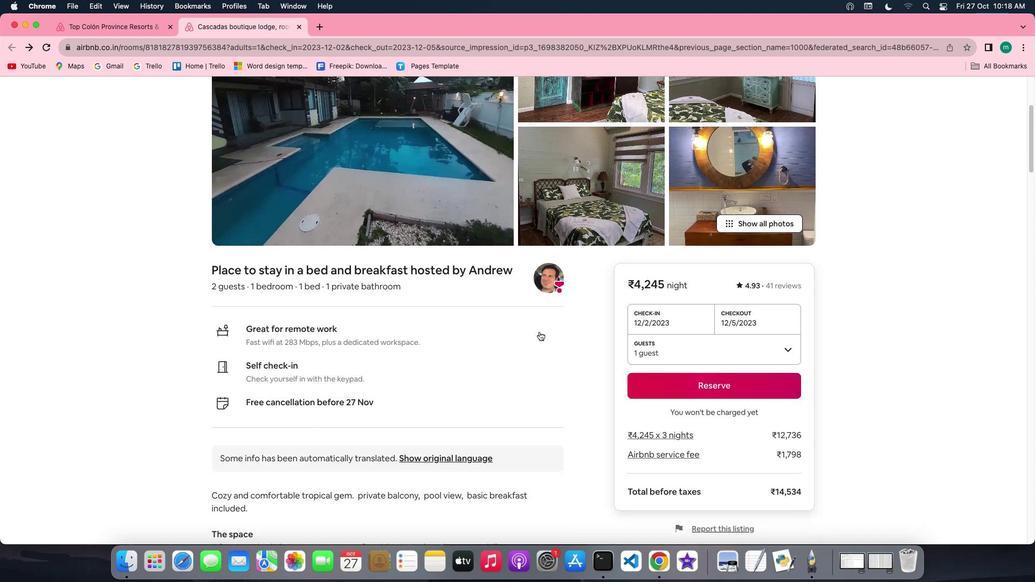 
Action: Mouse scrolled (539, 332) with delta (0, -2)
Screenshot: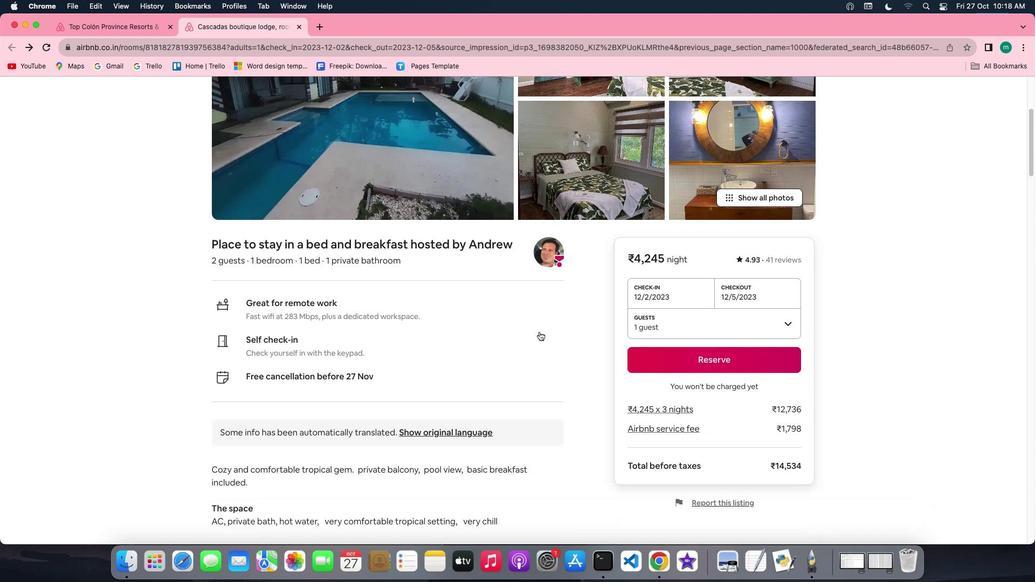 
Action: Mouse scrolled (539, 332) with delta (0, 0)
Screenshot: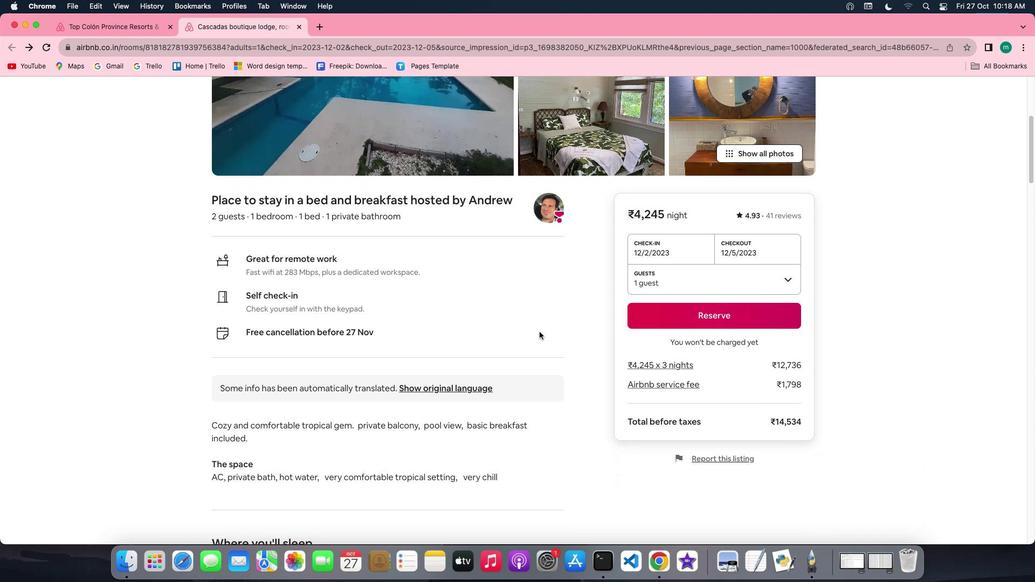 
Action: Mouse scrolled (539, 332) with delta (0, 0)
Screenshot: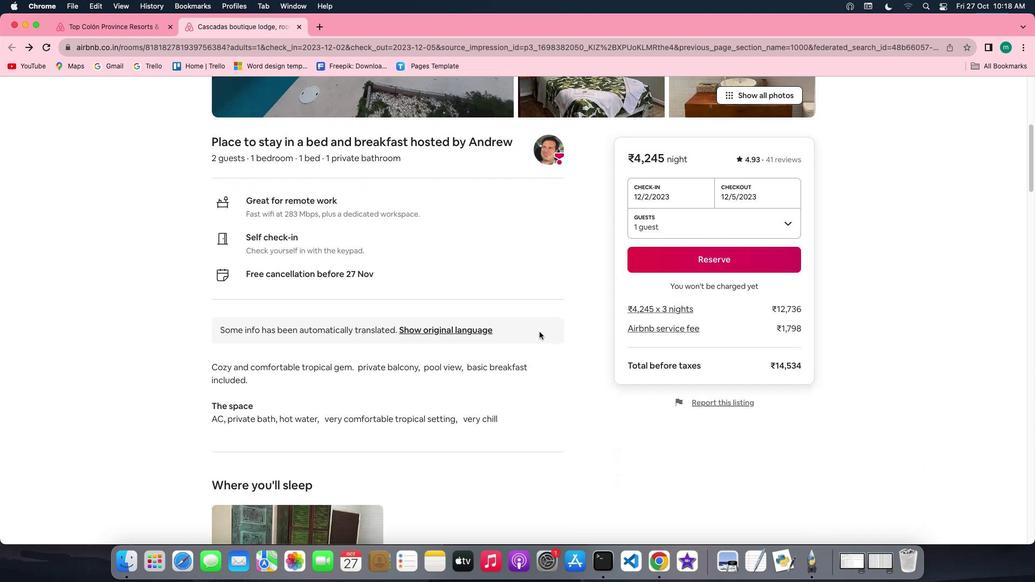 
Action: Mouse scrolled (539, 332) with delta (0, -1)
Screenshot: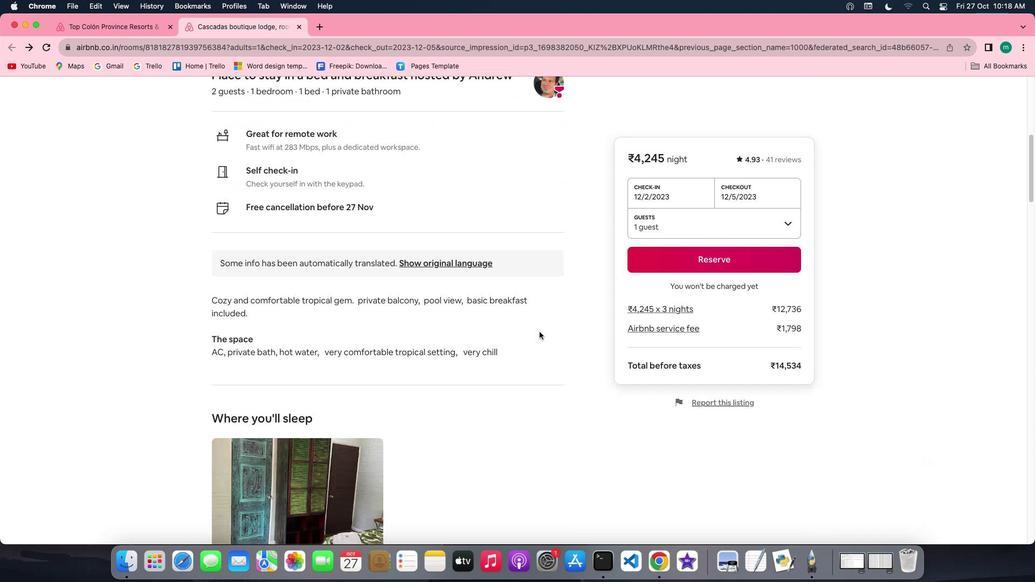 
Action: Mouse scrolled (539, 332) with delta (0, -2)
Screenshot: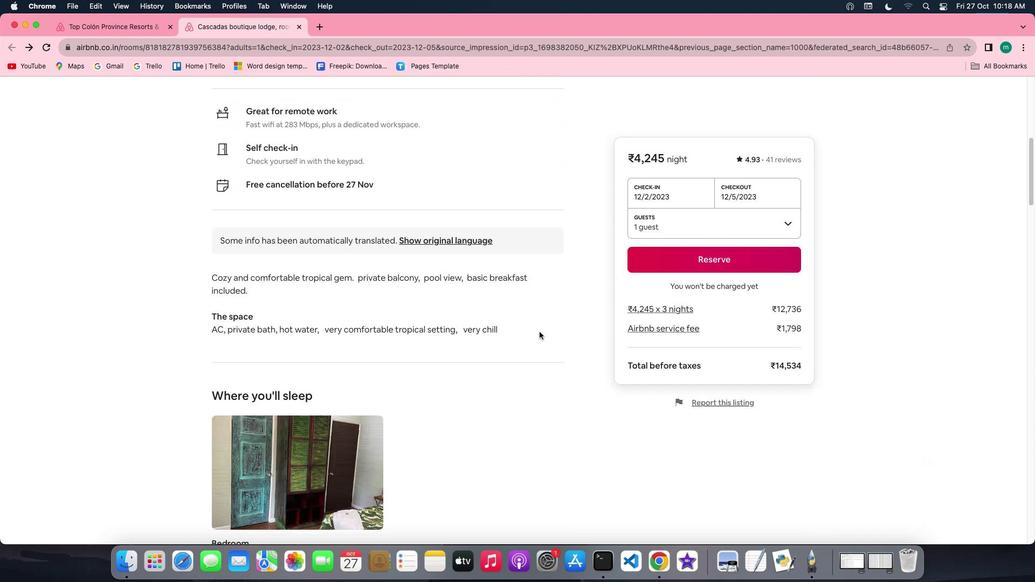 
Action: Mouse moved to (369, 357)
Screenshot: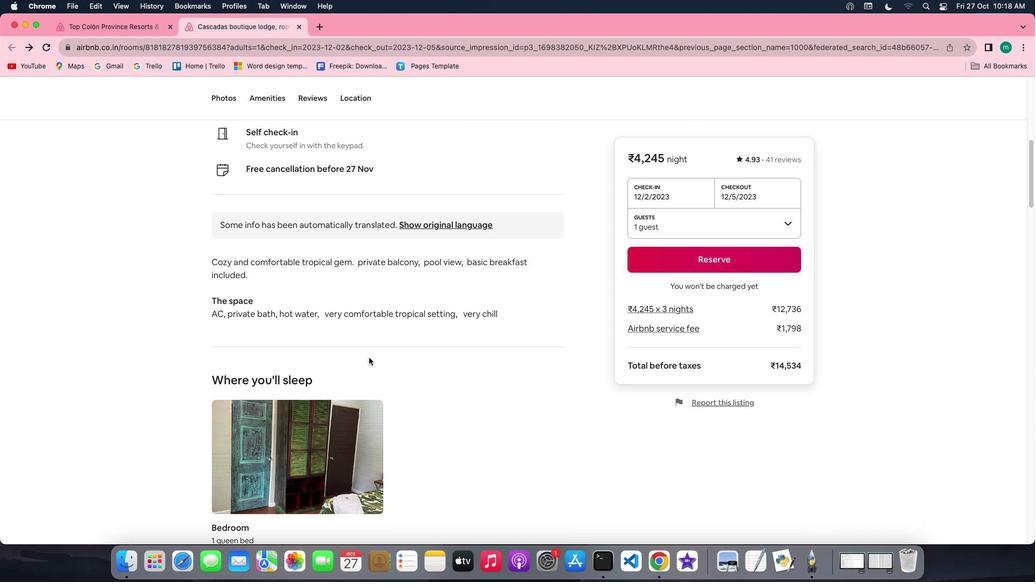 
Action: Mouse scrolled (369, 357) with delta (0, 0)
Screenshot: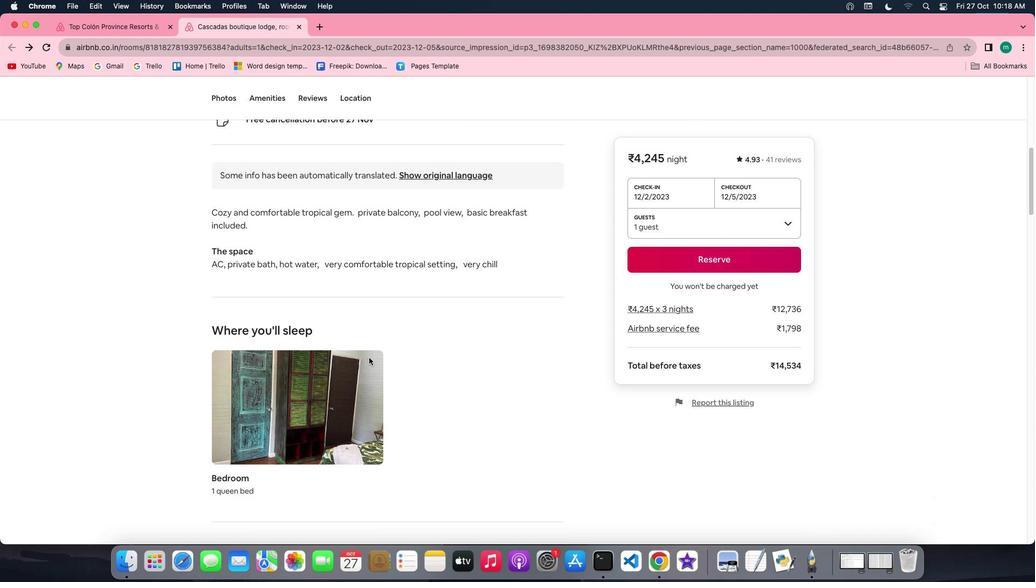
Action: Mouse scrolled (369, 357) with delta (0, 0)
Screenshot: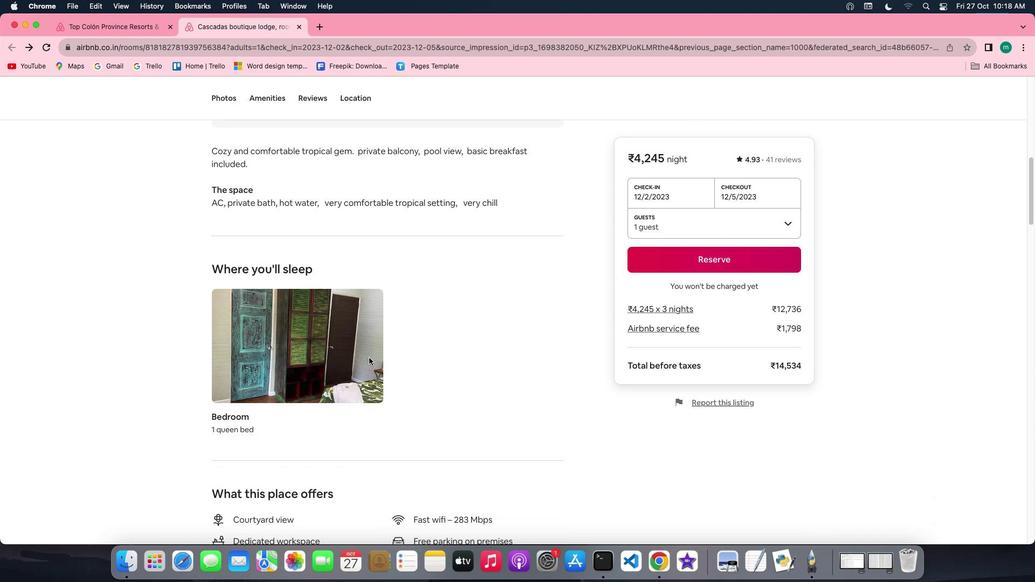 
Action: Mouse scrolled (369, 357) with delta (0, -1)
Screenshot: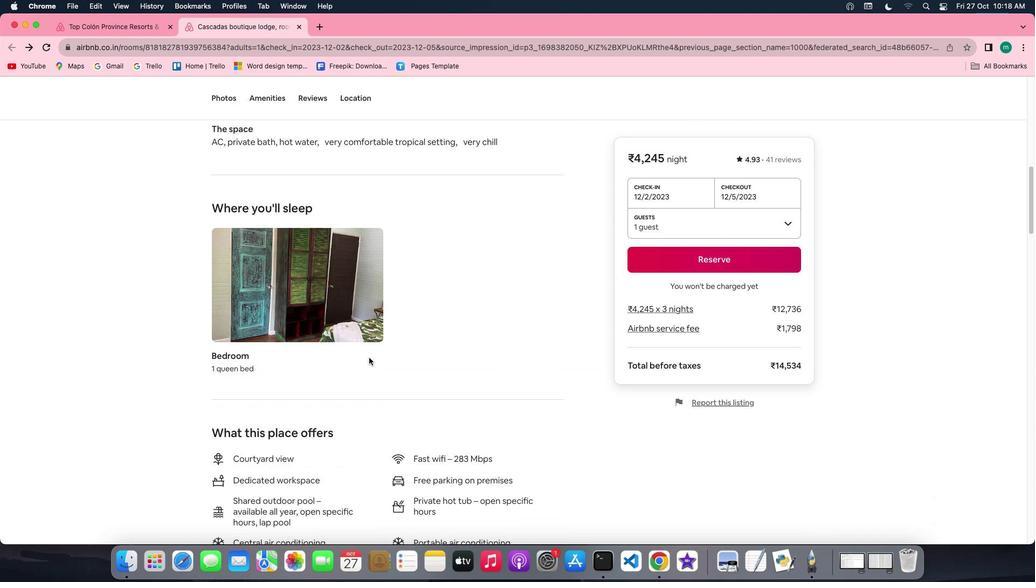 
Action: Mouse scrolled (369, 357) with delta (0, -2)
Screenshot: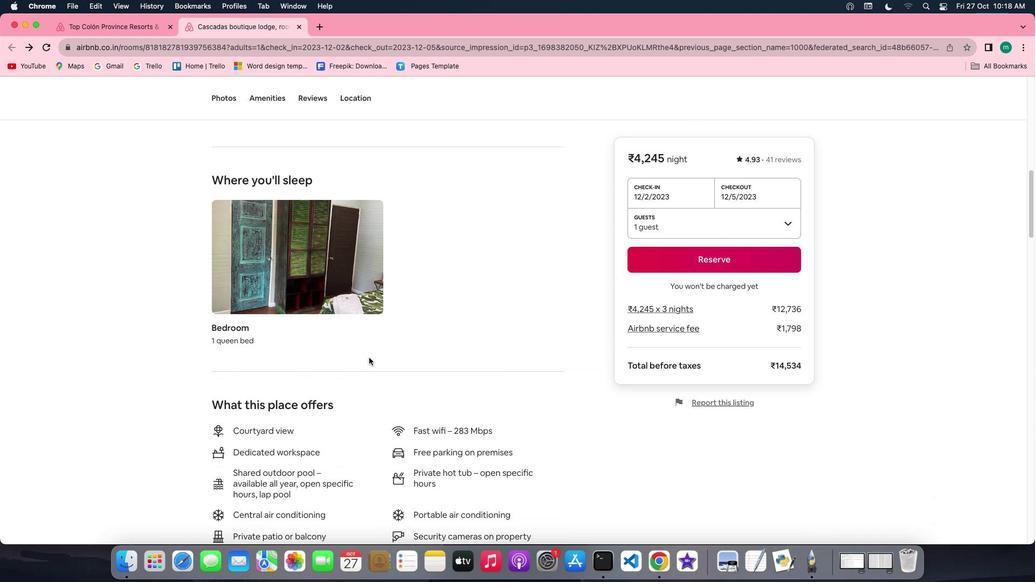 
Action: Mouse scrolled (369, 357) with delta (0, 0)
Screenshot: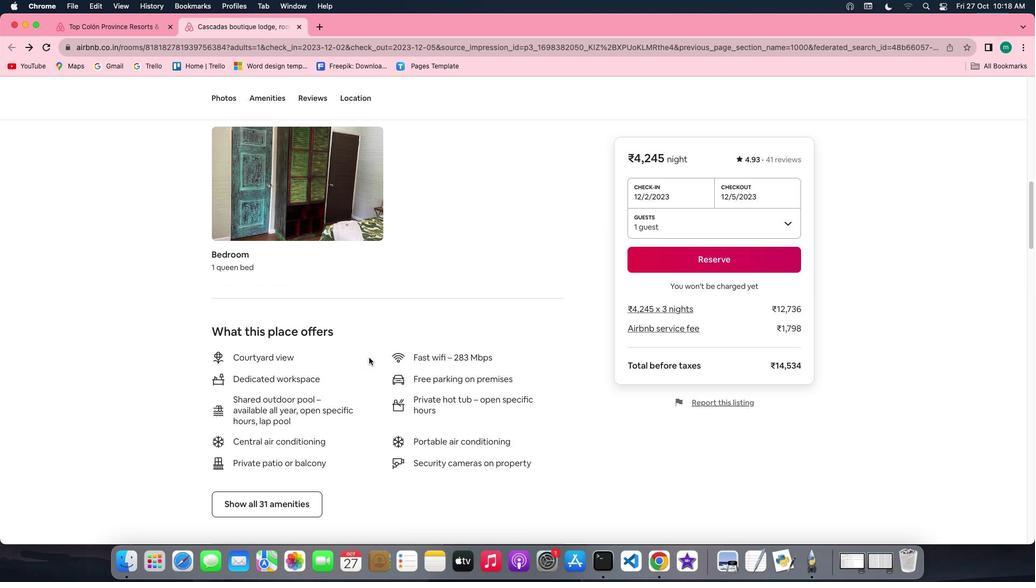 
Action: Mouse scrolled (369, 357) with delta (0, 0)
Screenshot: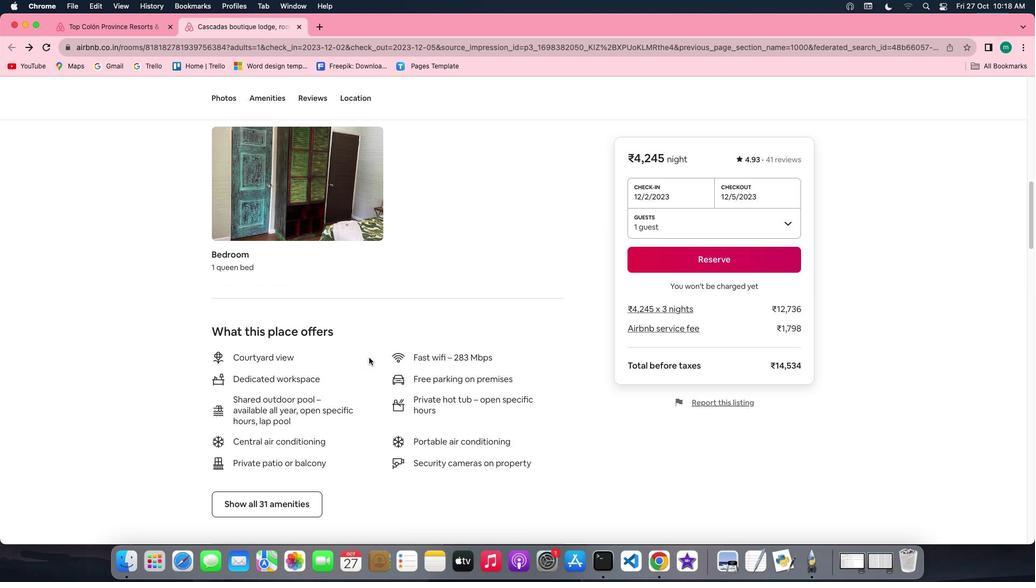 
Action: Mouse scrolled (369, 357) with delta (0, -1)
Screenshot: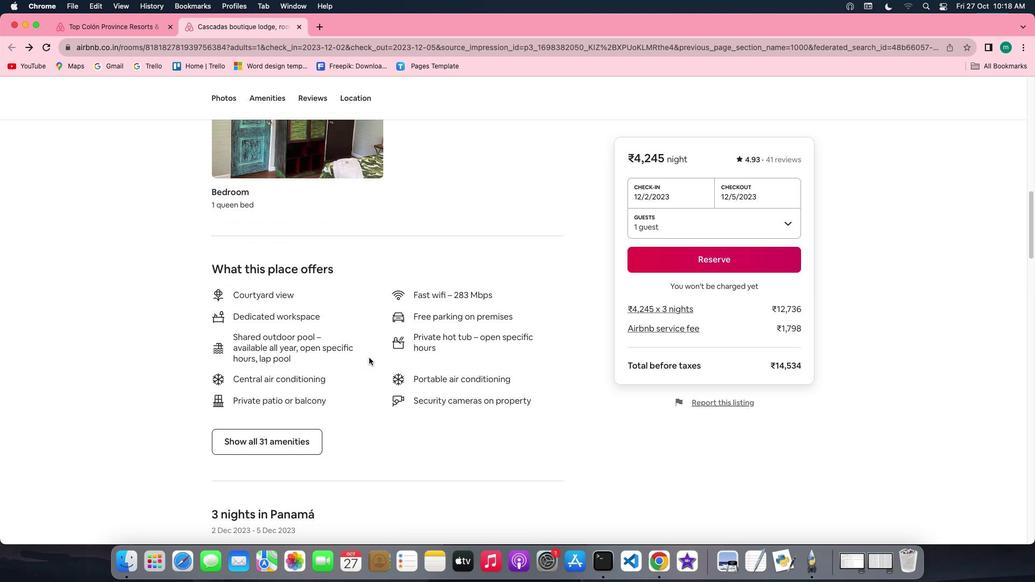 
Action: Mouse scrolled (369, 357) with delta (0, -2)
Screenshot: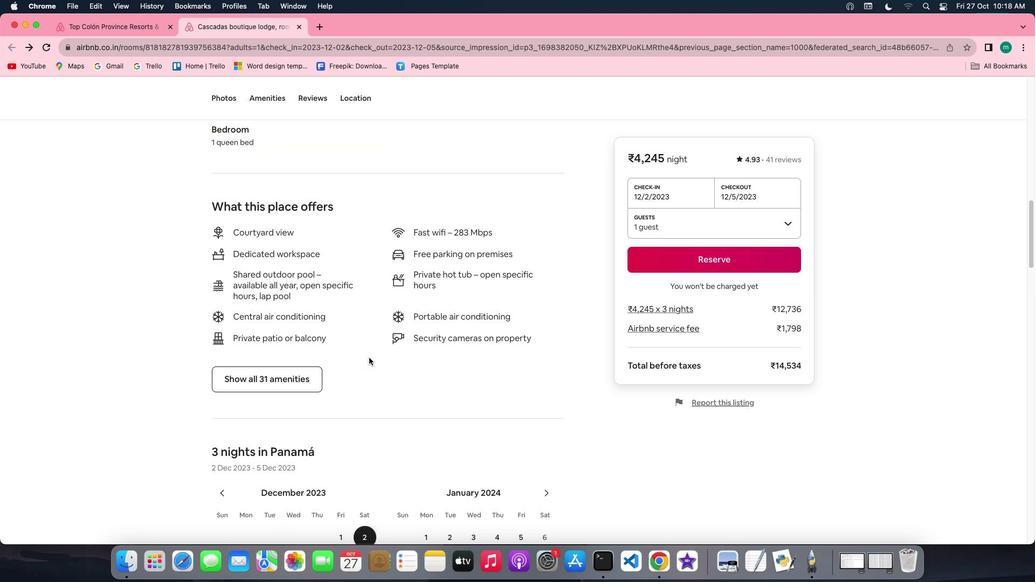 
Action: Mouse moved to (293, 382)
Screenshot: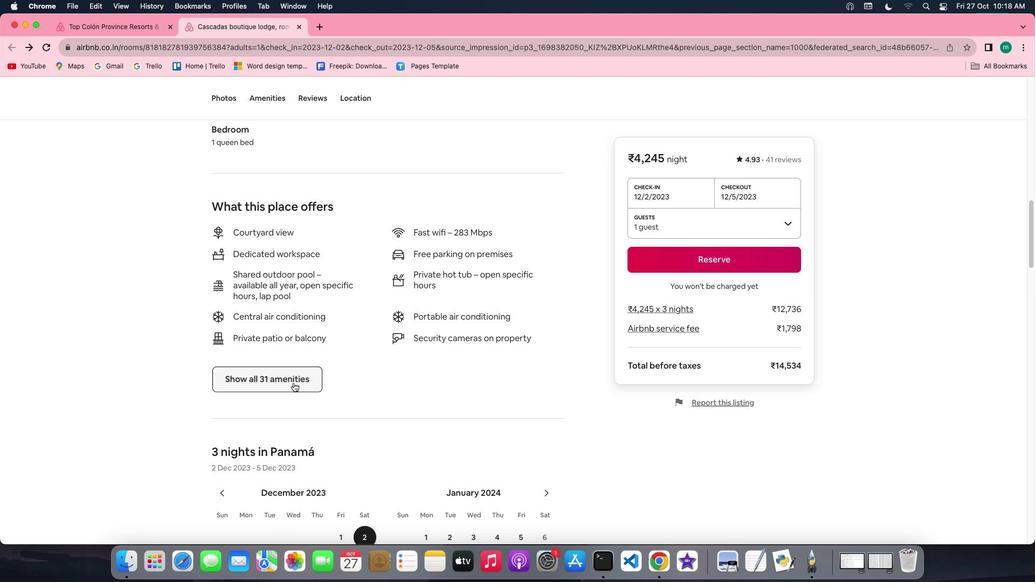 
Action: Mouse pressed left at (293, 382)
Screenshot: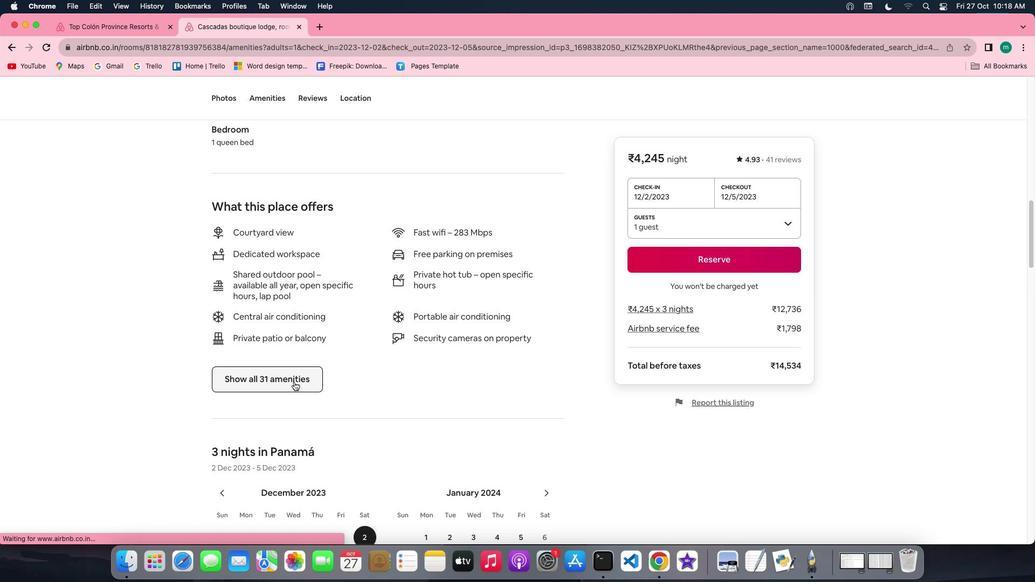 
Action: Mouse moved to (478, 367)
Screenshot: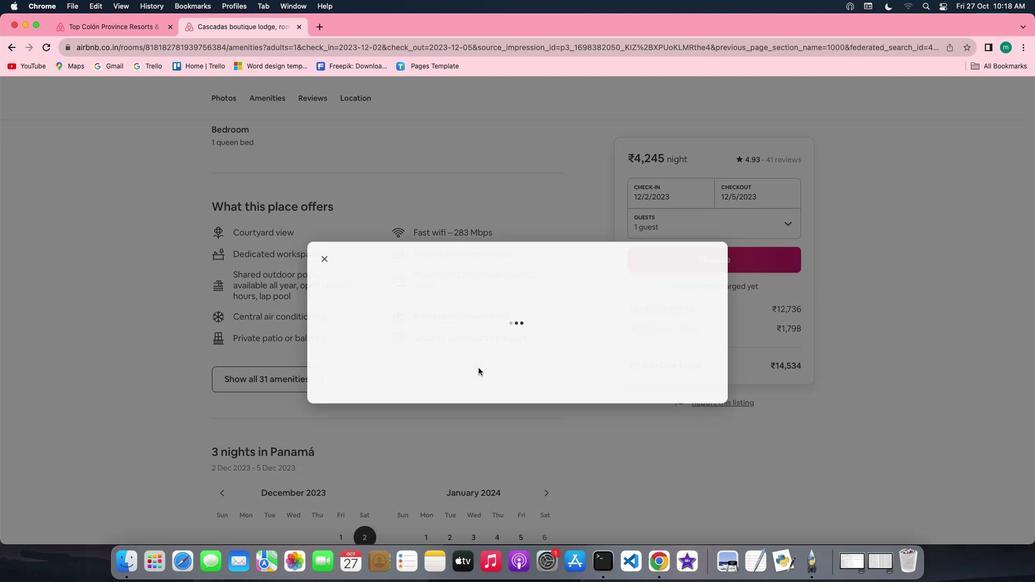 
Action: Mouse scrolled (478, 367) with delta (0, 0)
Screenshot: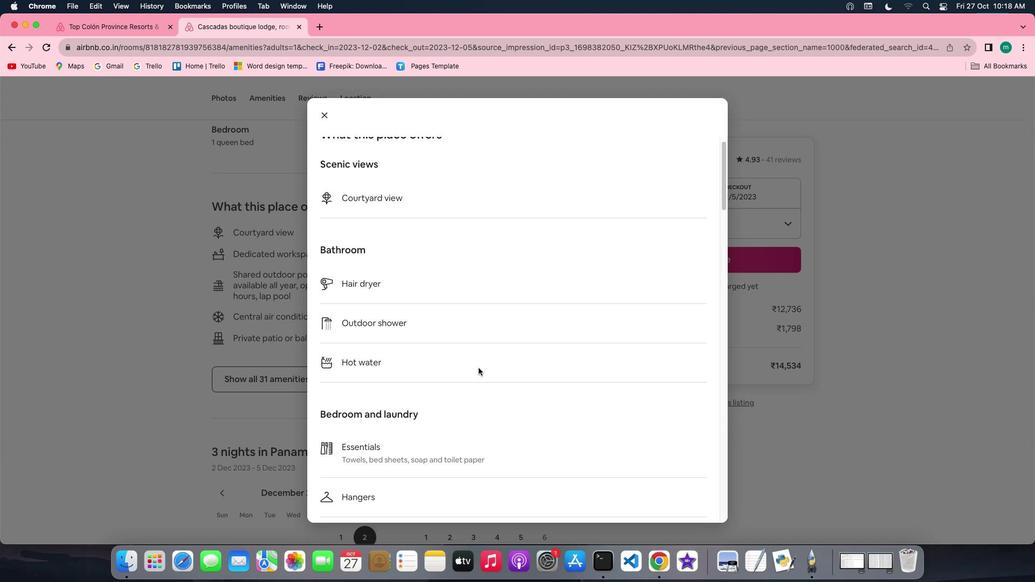 
Action: Mouse scrolled (478, 367) with delta (0, 0)
Screenshot: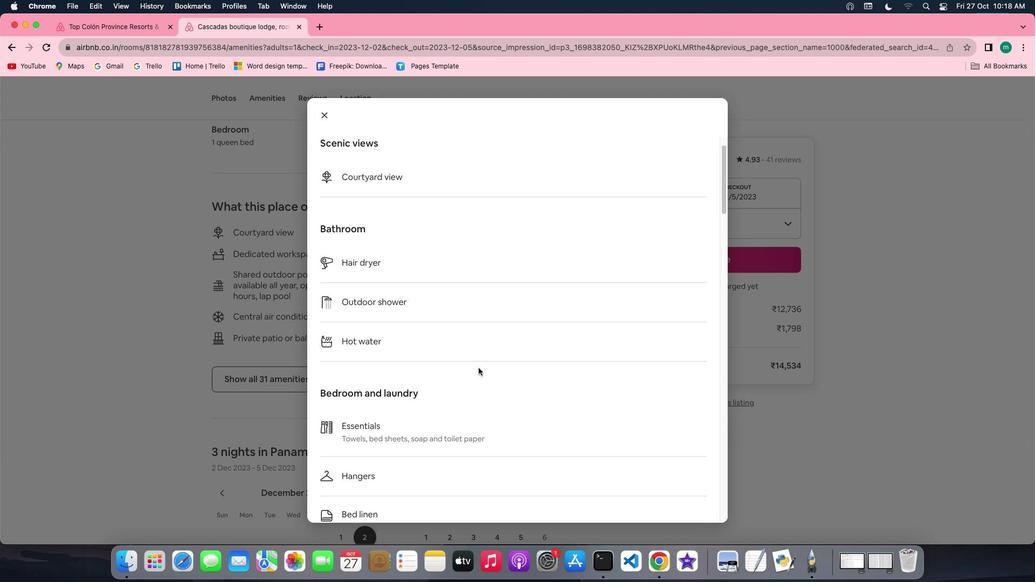 
Action: Mouse scrolled (478, 367) with delta (0, -1)
Screenshot: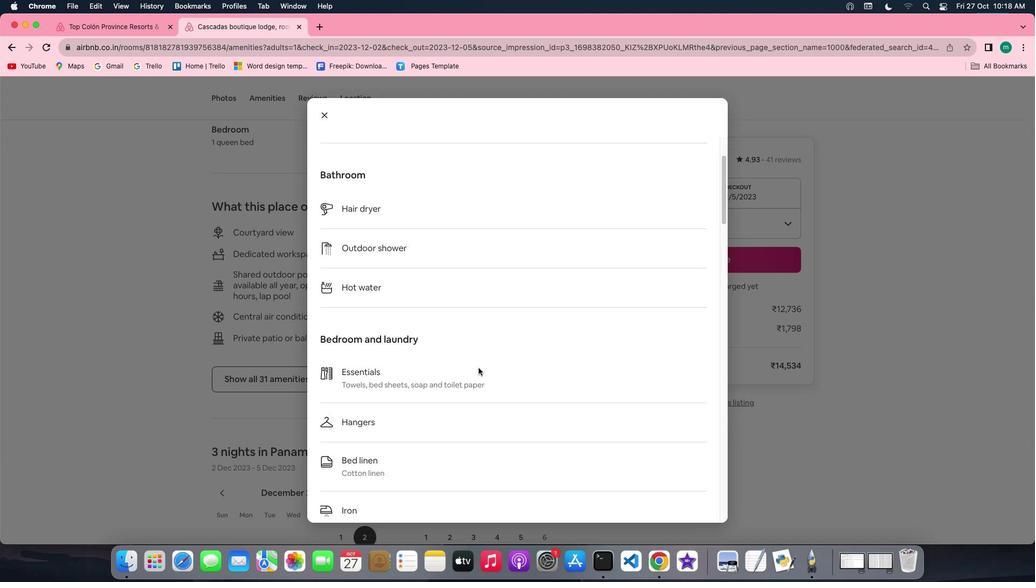 
Action: Mouse scrolled (478, 367) with delta (0, -1)
Screenshot: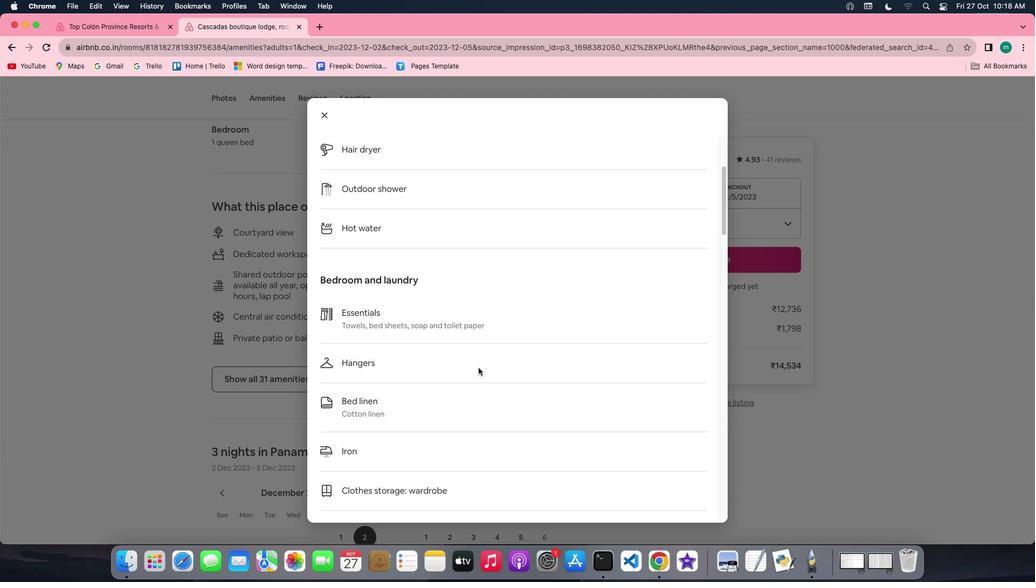 
Action: Mouse scrolled (478, 367) with delta (0, 0)
Screenshot: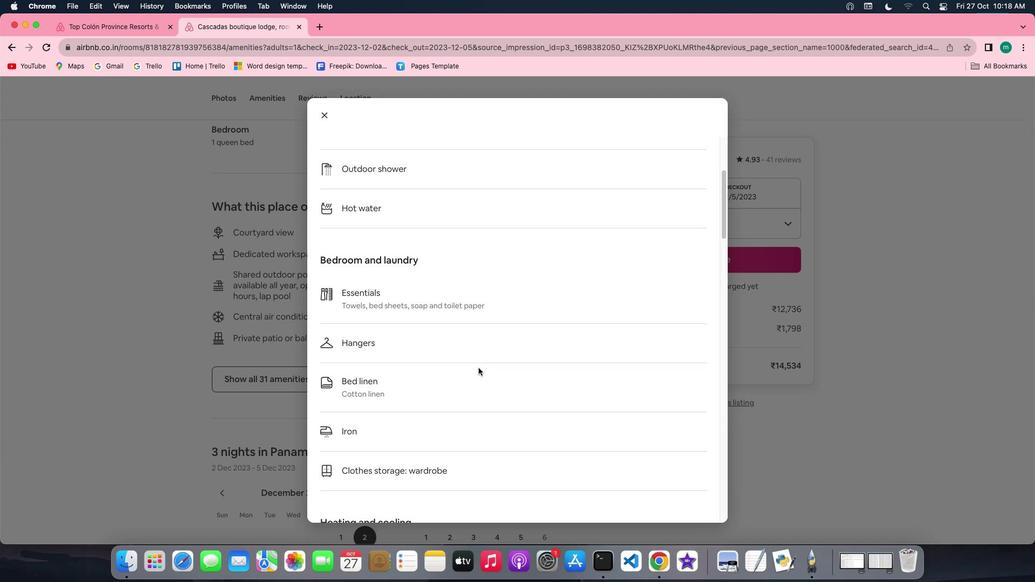 
Action: Mouse scrolled (478, 367) with delta (0, 0)
Screenshot: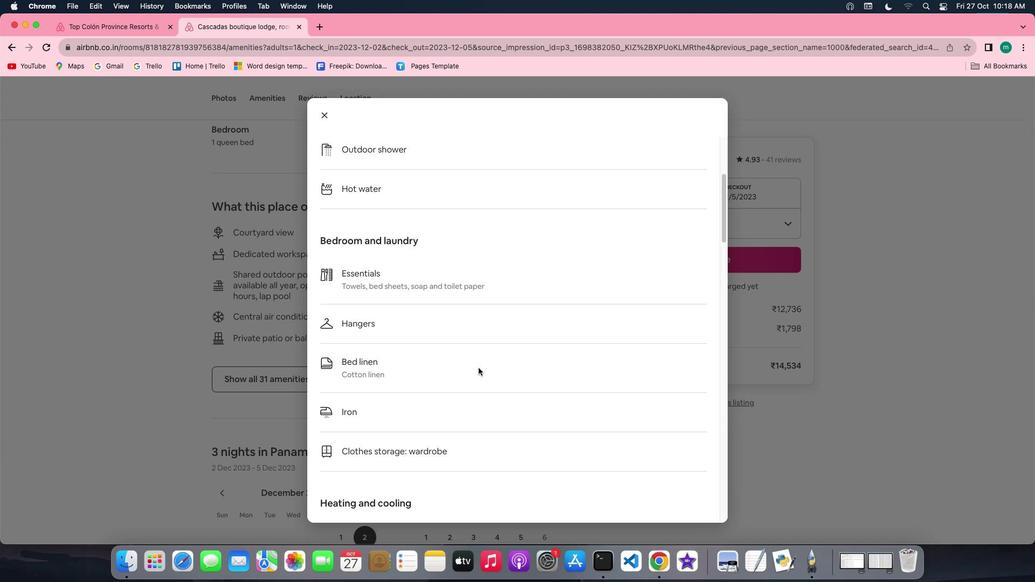 
Action: Mouse scrolled (478, 367) with delta (0, -1)
Screenshot: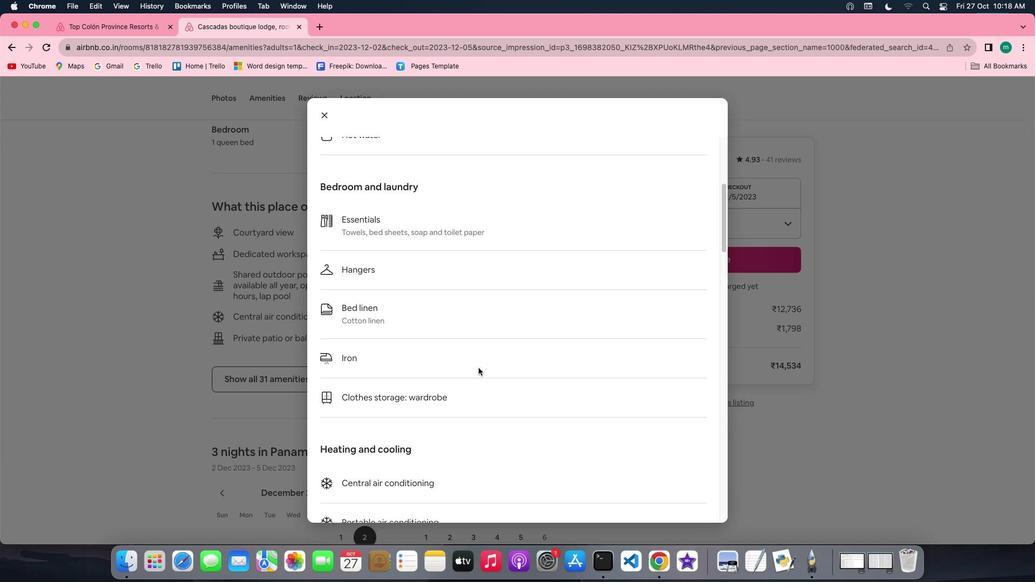 
Action: Mouse scrolled (478, 367) with delta (0, -1)
Screenshot: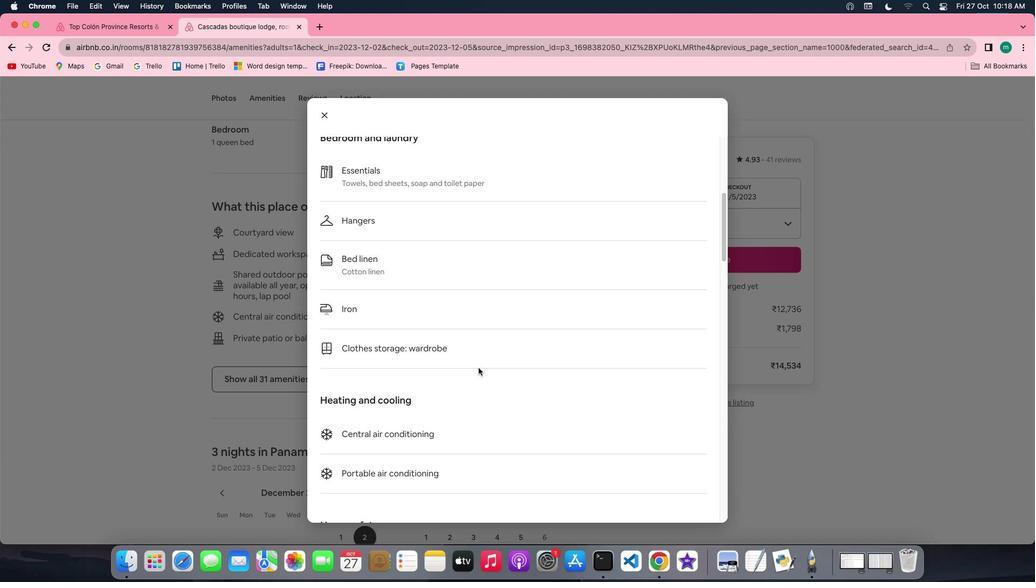 
Action: Mouse scrolled (478, 367) with delta (0, 0)
Screenshot: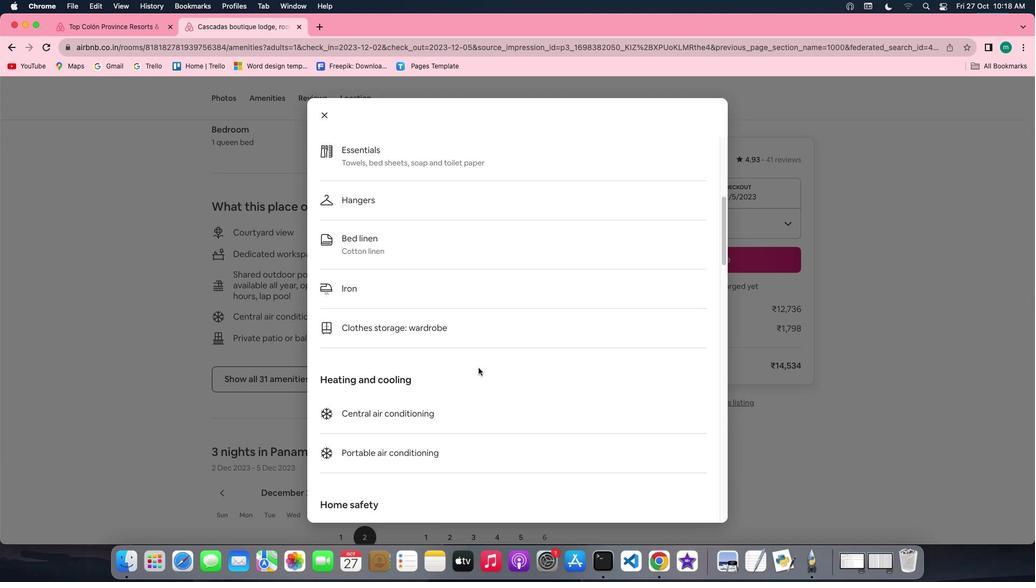 
Action: Mouse scrolled (478, 367) with delta (0, 0)
Screenshot: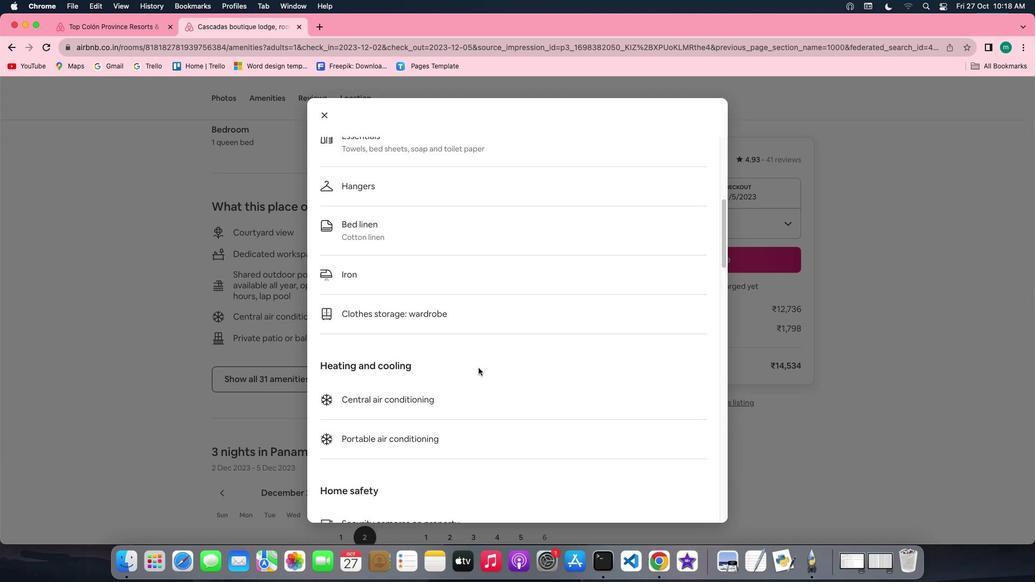 
Action: Mouse scrolled (478, 367) with delta (0, -1)
Screenshot: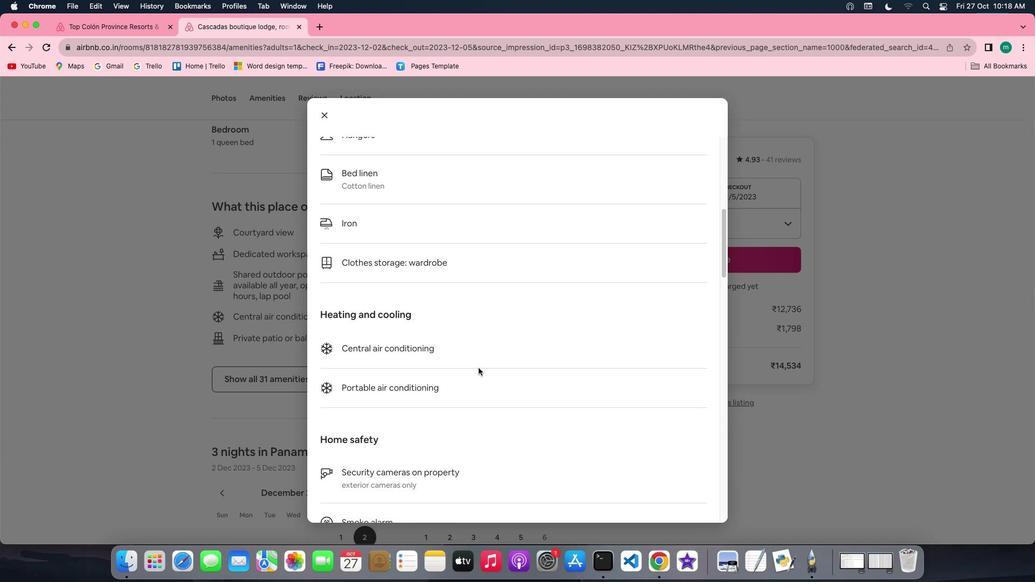 
Action: Mouse scrolled (478, 367) with delta (0, -1)
Screenshot: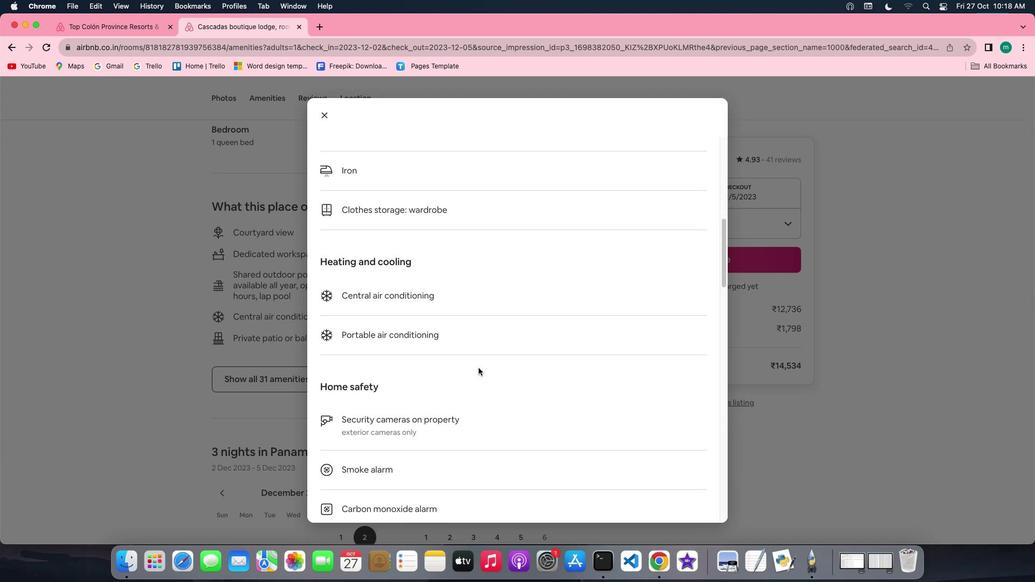 
Action: Mouse scrolled (478, 367) with delta (0, 0)
Screenshot: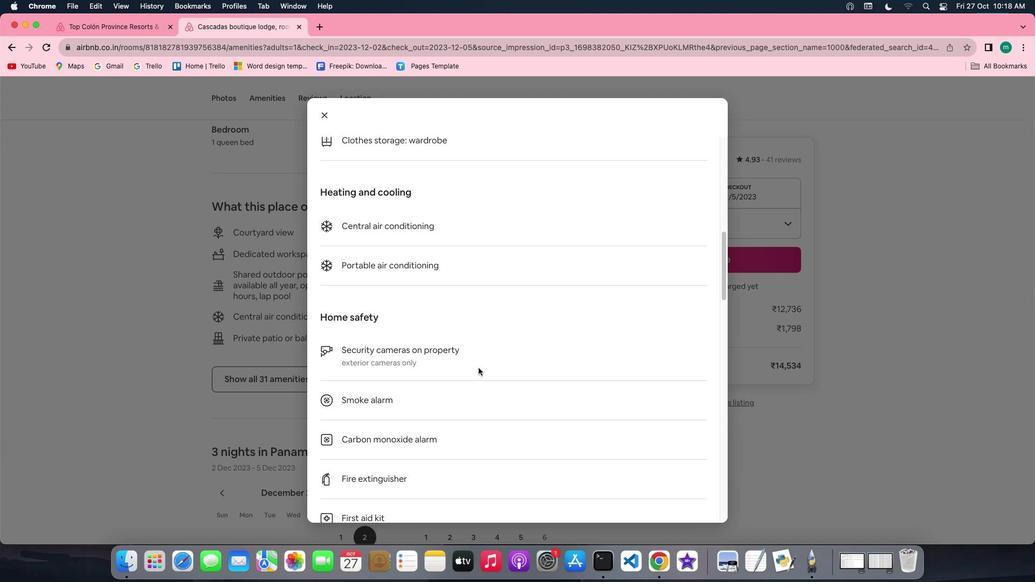 
Action: Mouse scrolled (478, 367) with delta (0, 0)
